 Task: In the  document nuclearfamily.rtf Align the width of word art with 'Picture'. Fill the whole document with 'Orange'. Add link on bottom left corner of the sheet: in.pinterest.com
Action: Mouse moved to (406, 200)
Screenshot: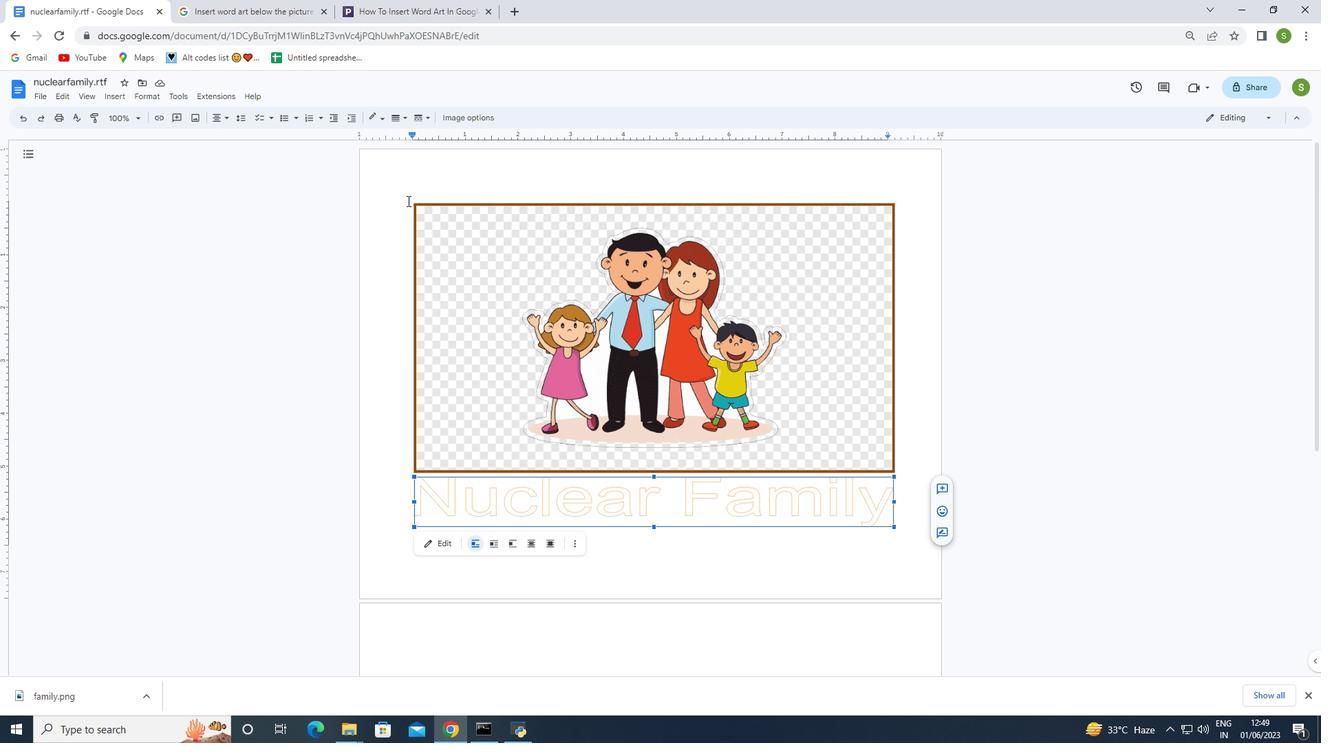 
Action: Mouse pressed left at (406, 200)
Screenshot: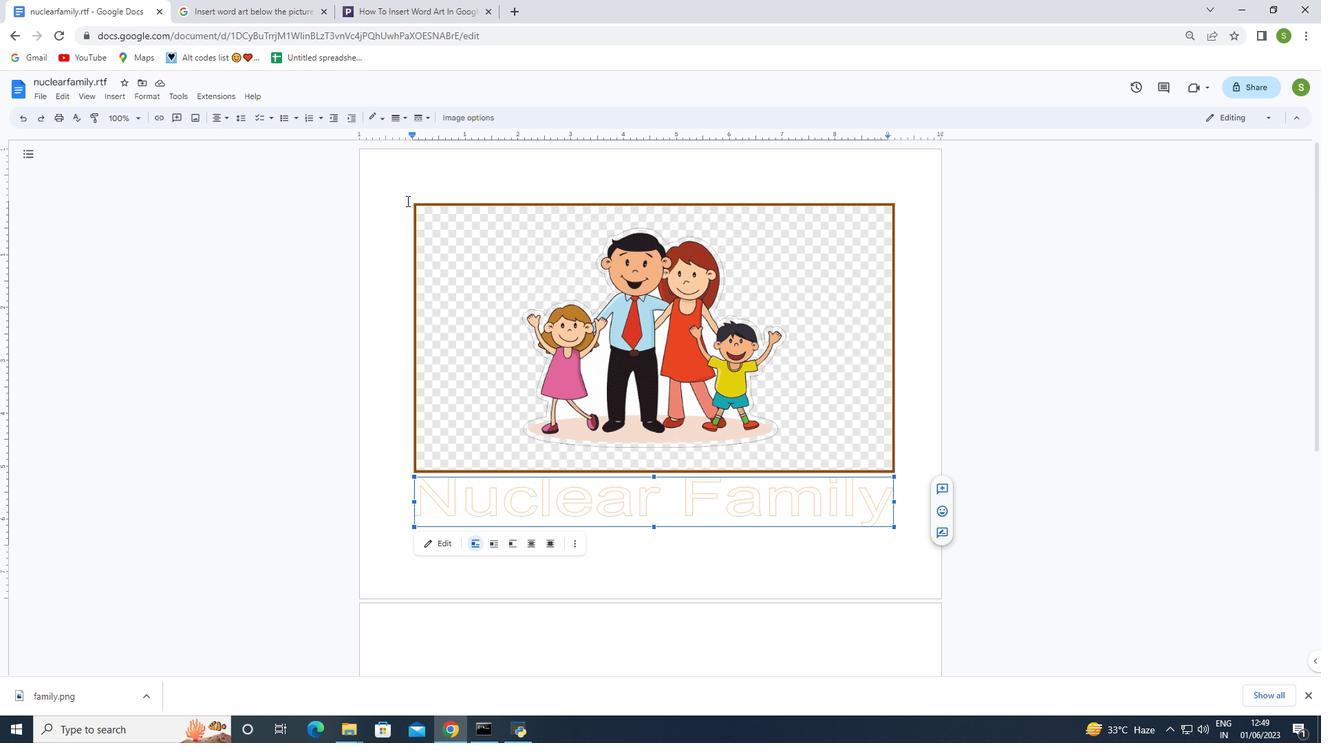 
Action: Mouse moved to (783, 503)
Screenshot: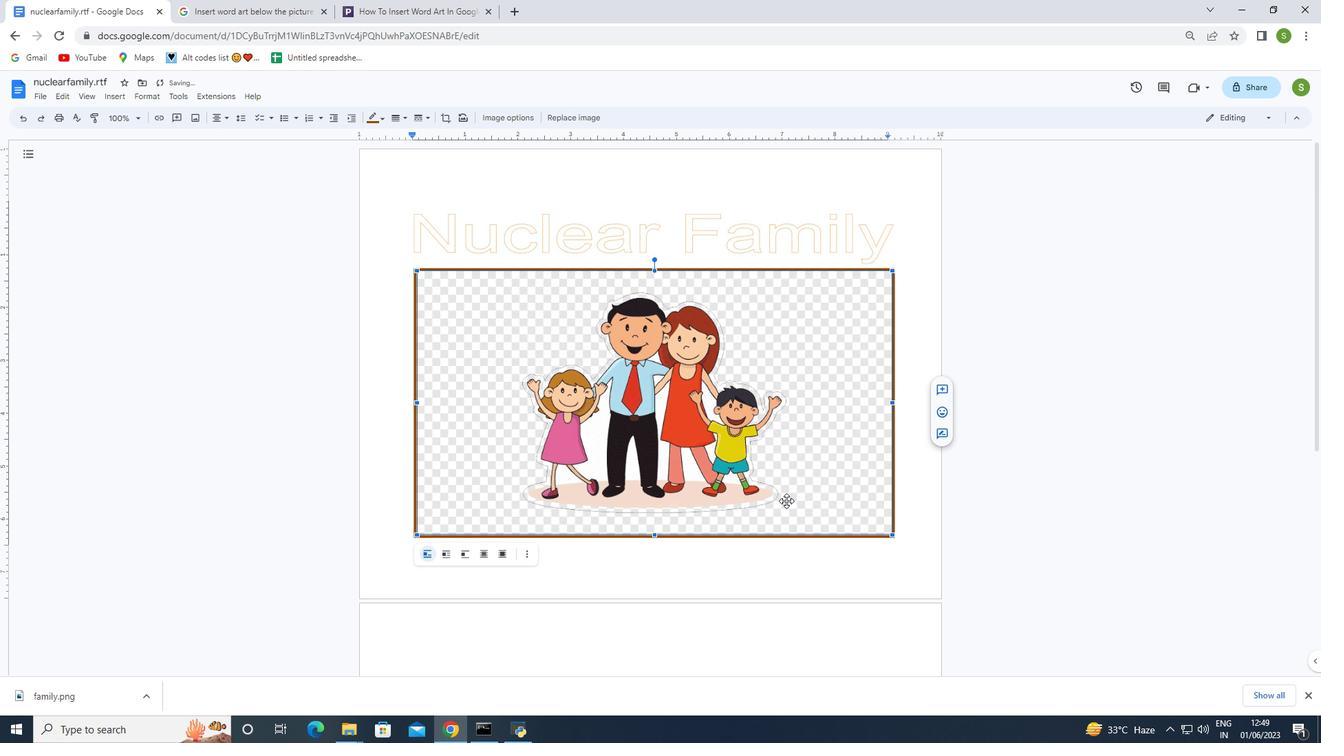 
Action: Key pressed ctrl+Z
Screenshot: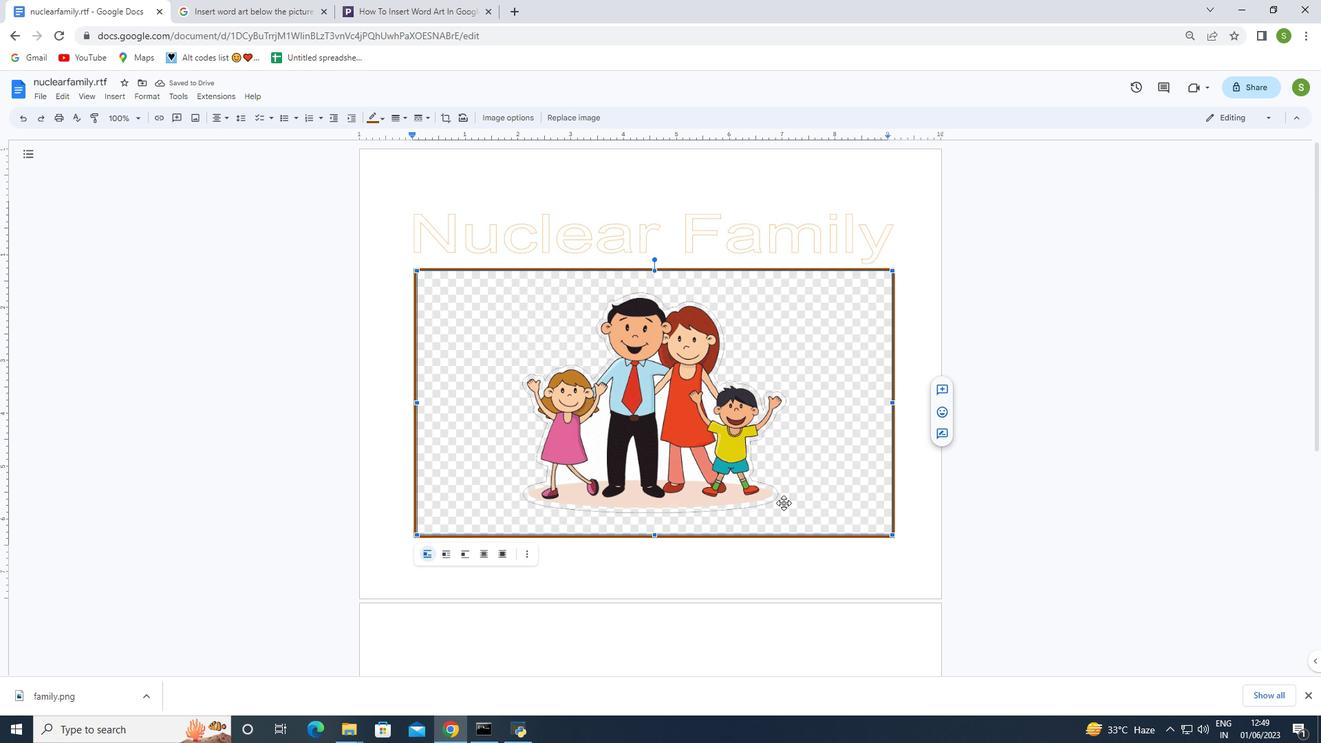 
Action: Mouse moved to (700, 507)
Screenshot: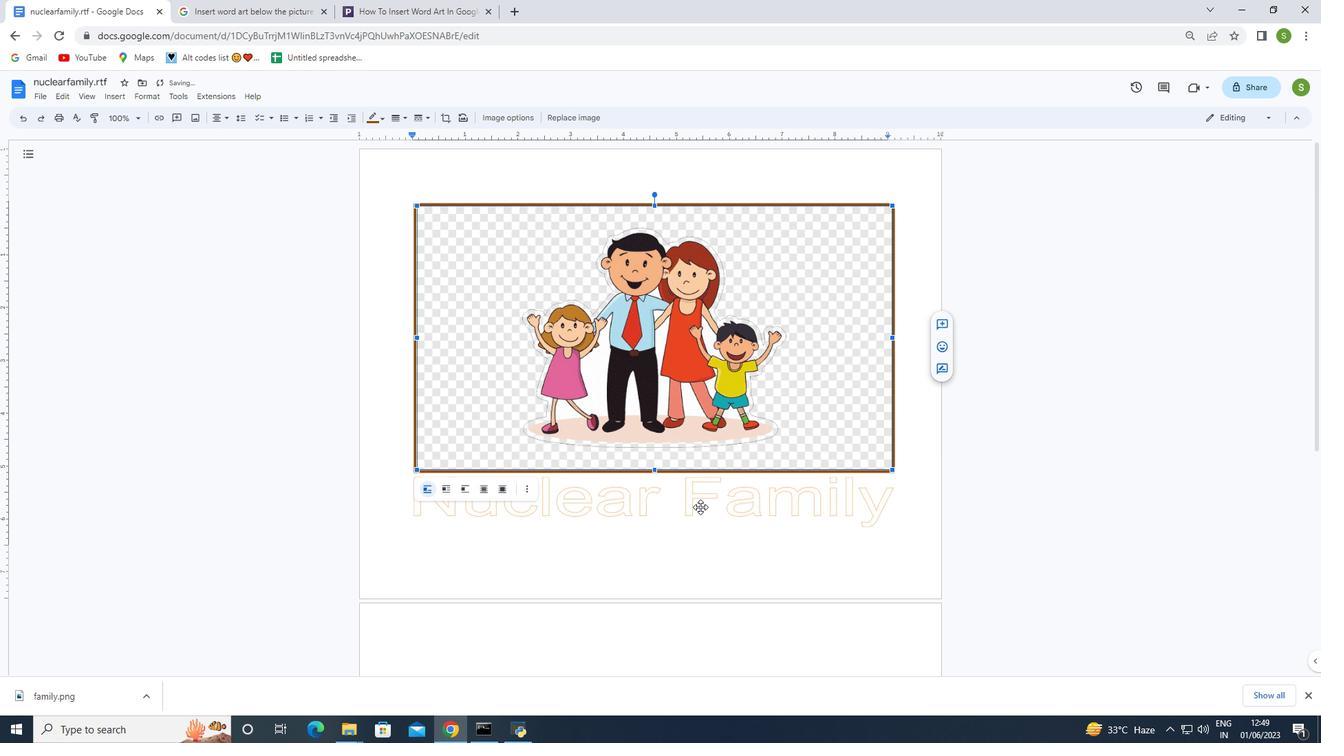 
Action: Mouse pressed left at (700, 507)
Screenshot: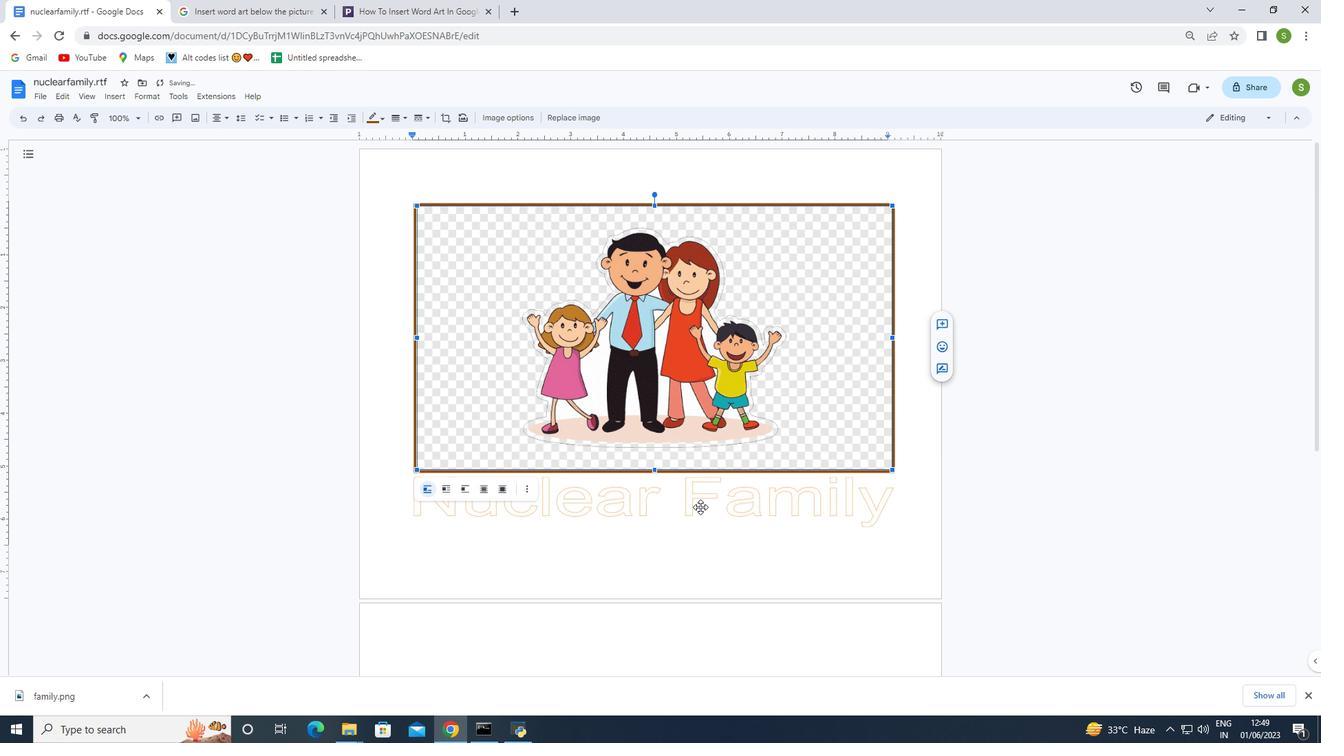 
Action: Mouse pressed left at (700, 507)
Screenshot: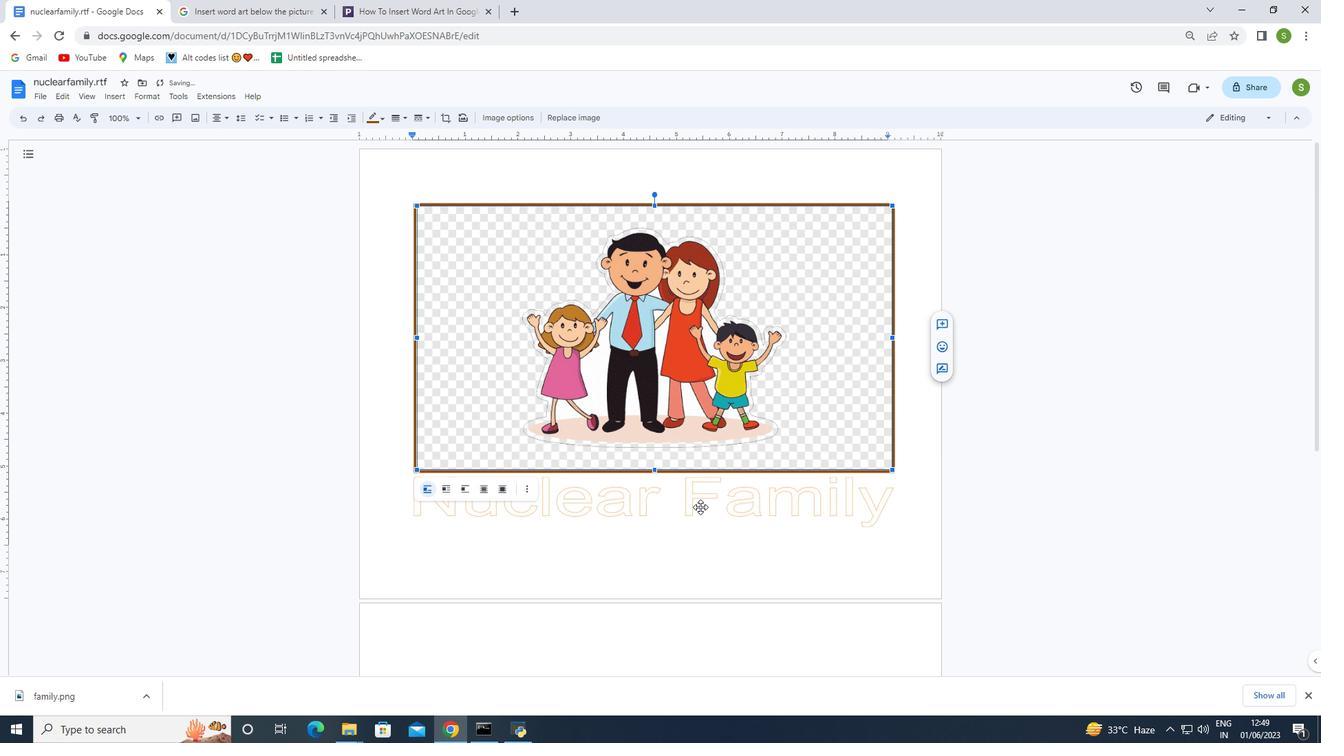 
Action: Mouse moved to (554, 401)
Screenshot: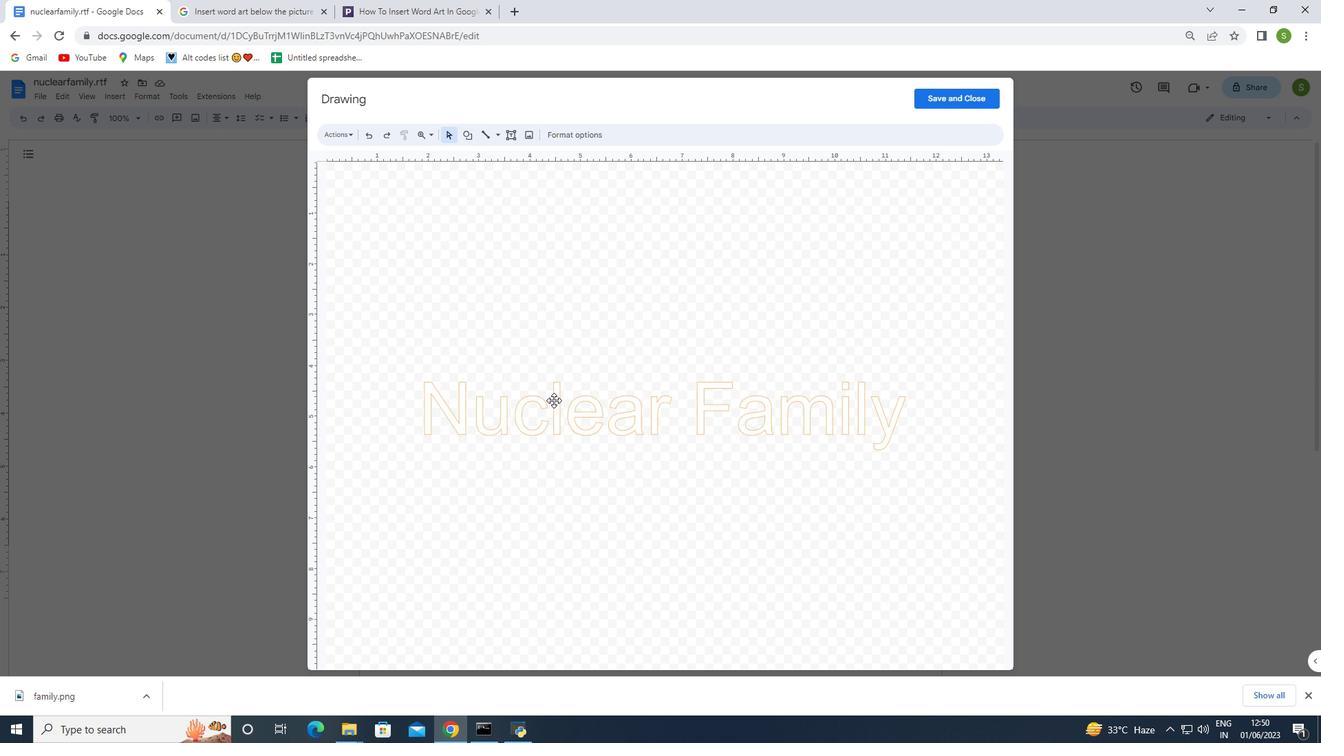 
Action: Mouse pressed left at (554, 401)
Screenshot: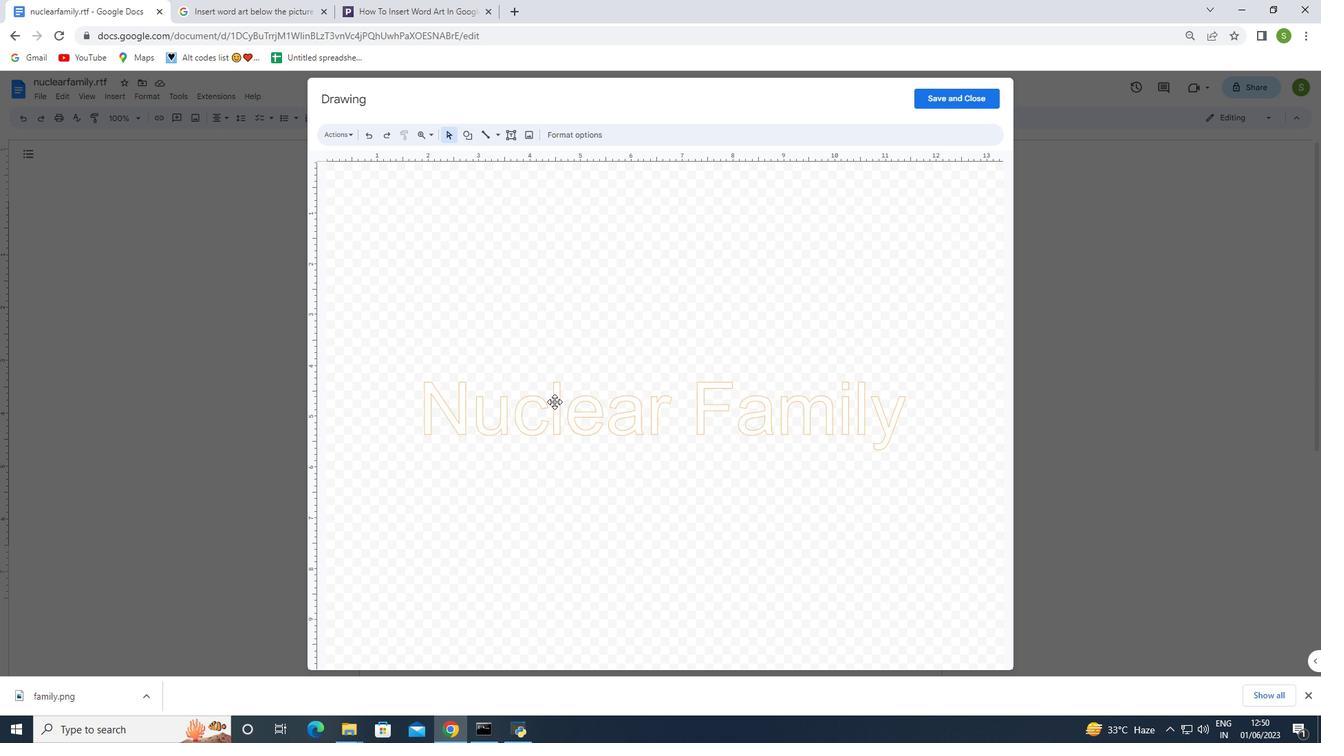 
Action: Mouse pressed left at (554, 401)
Screenshot: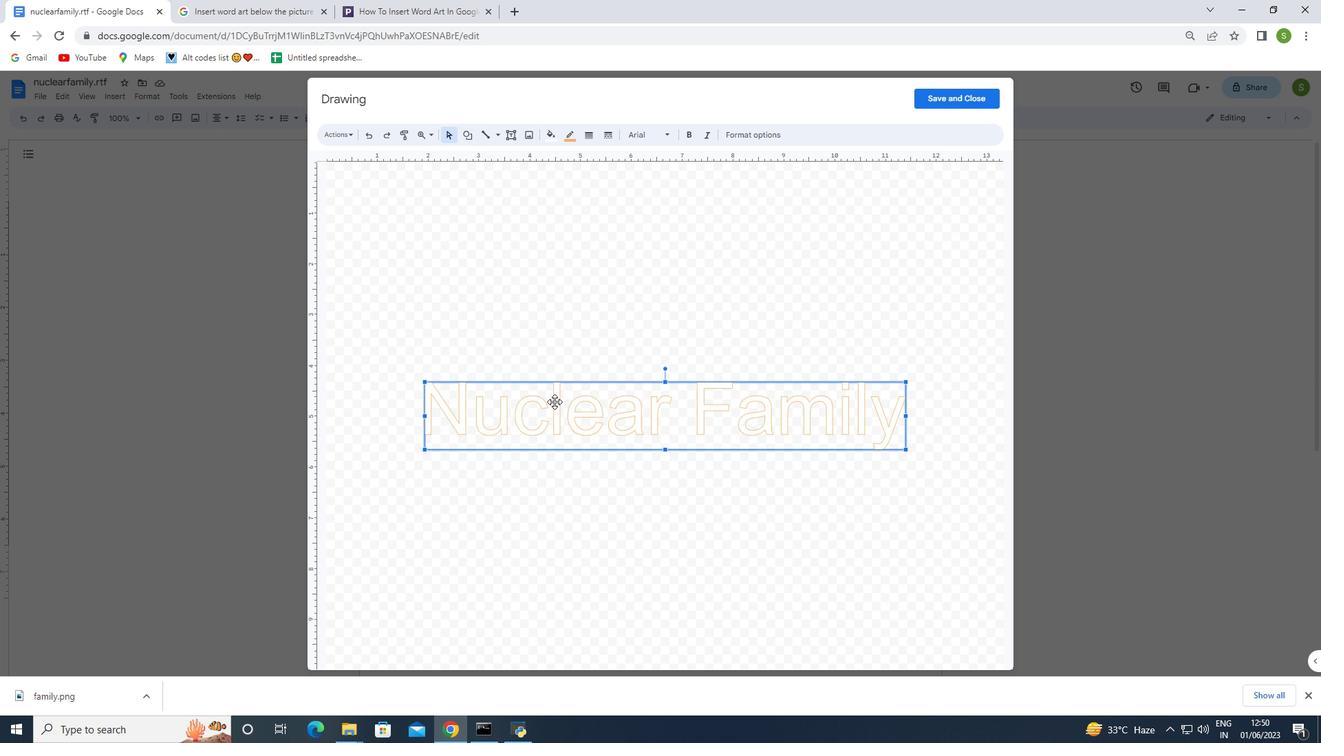 
Action: Mouse moved to (553, 136)
Screenshot: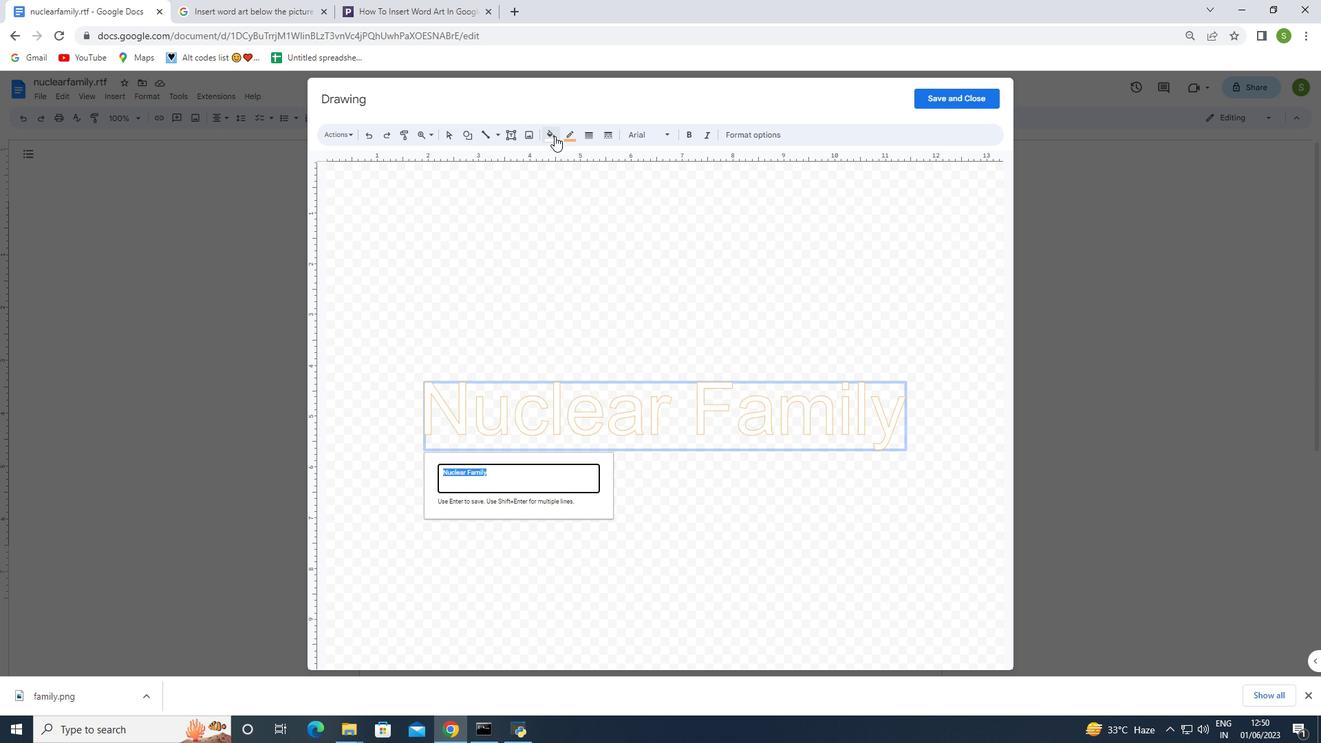 
Action: Mouse pressed left at (553, 136)
Screenshot: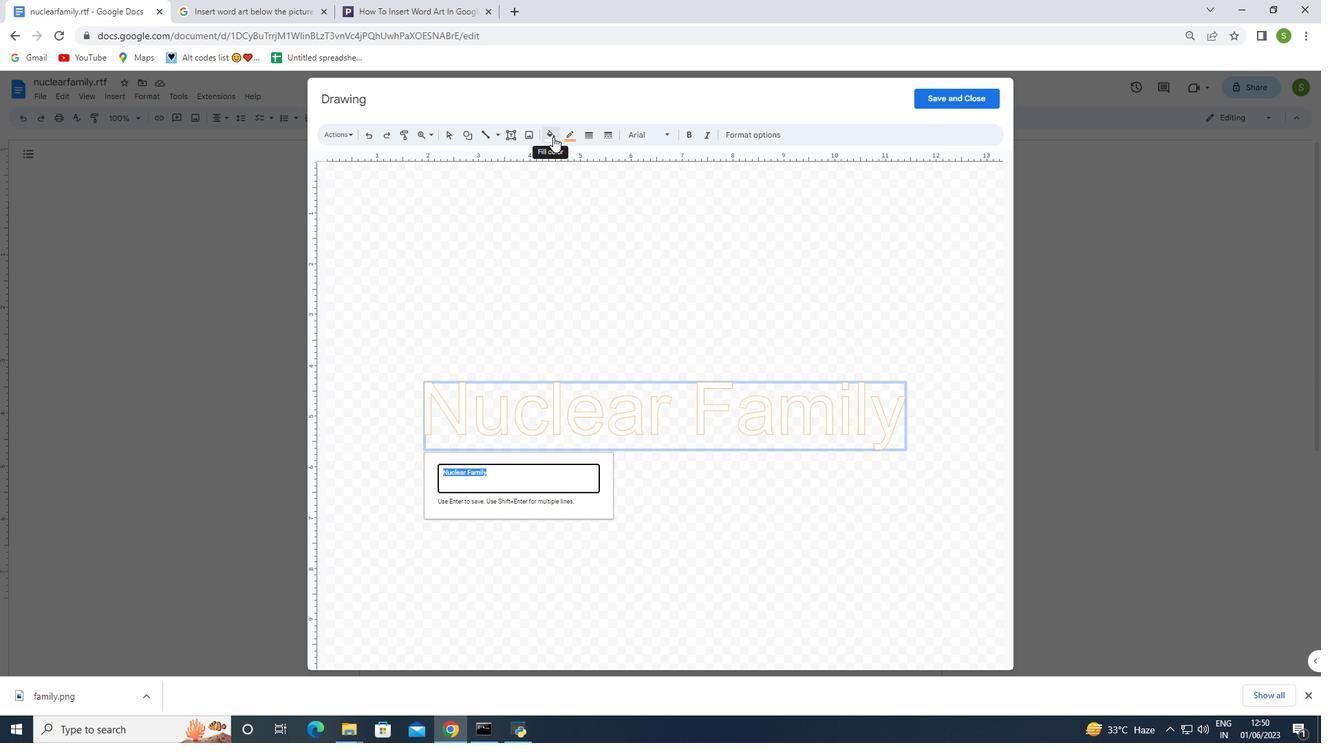 
Action: Mouse moved to (552, 139)
Screenshot: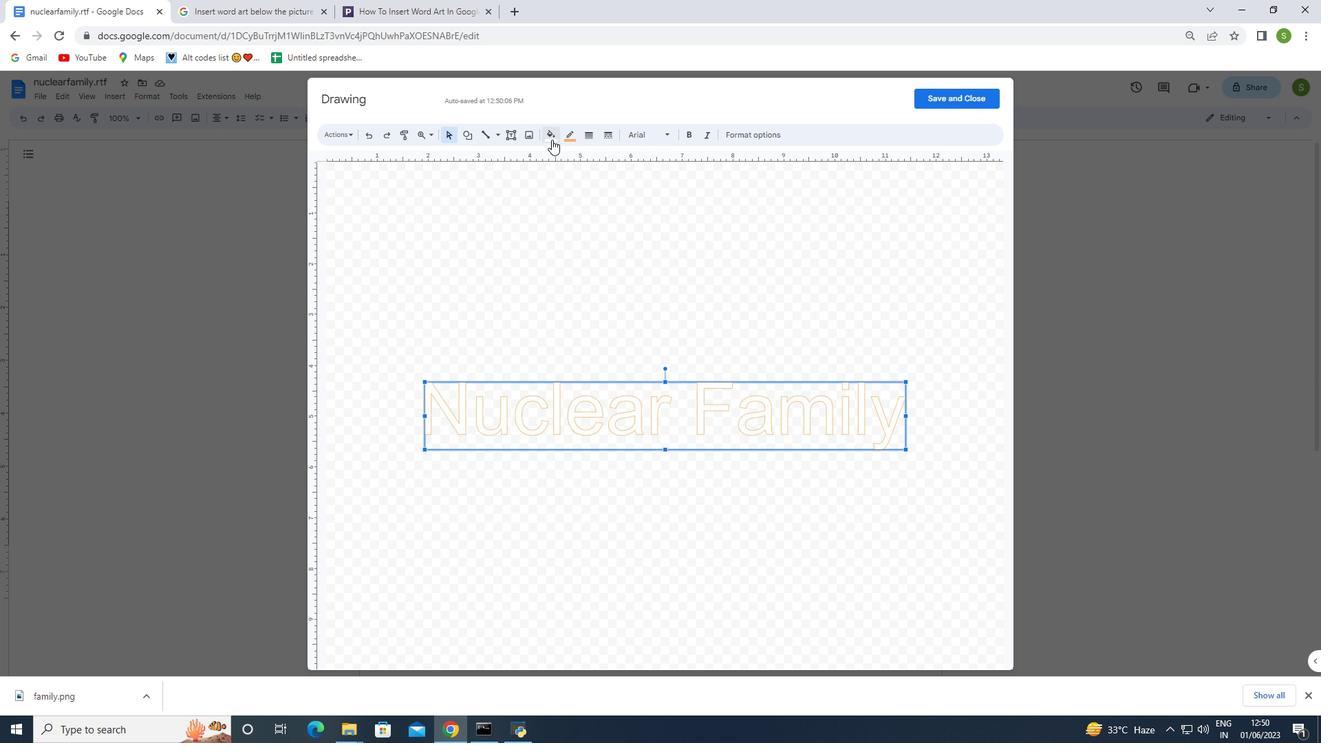 
Action: Mouse pressed left at (552, 139)
Screenshot: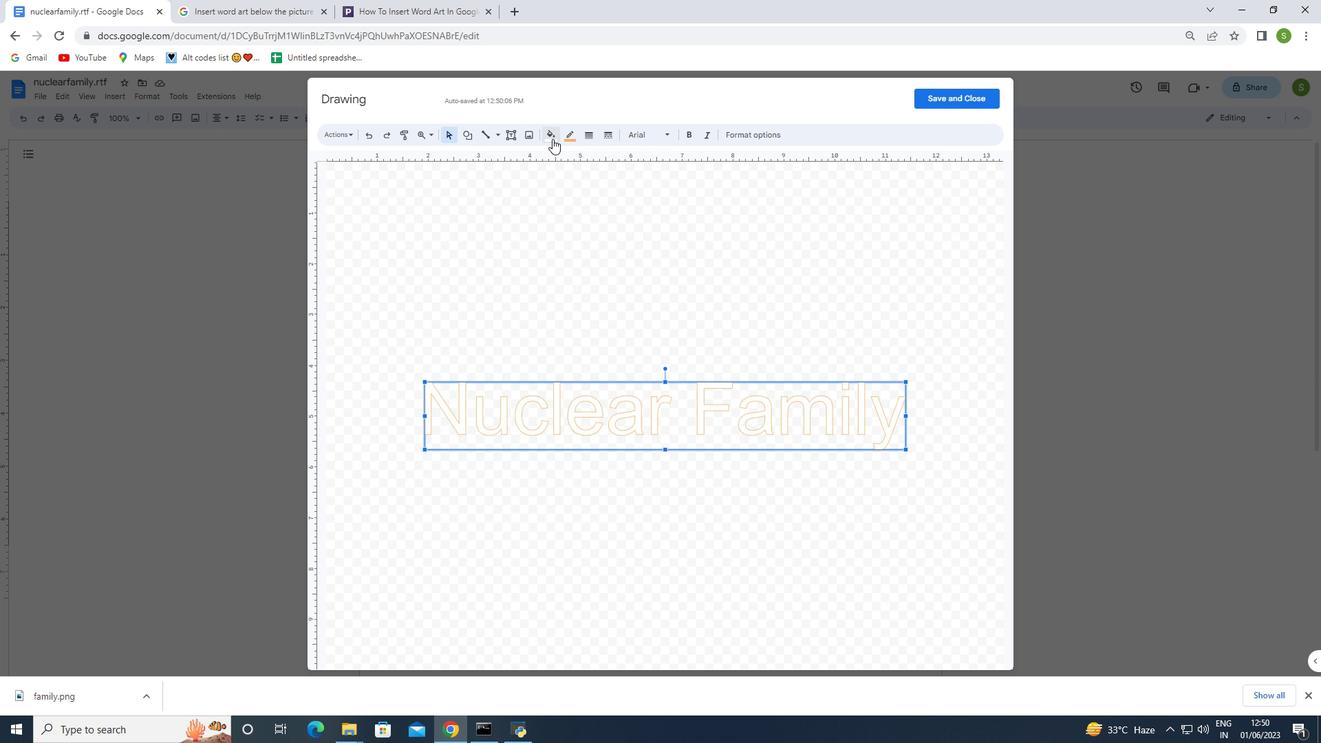 
Action: Mouse moved to (573, 225)
Screenshot: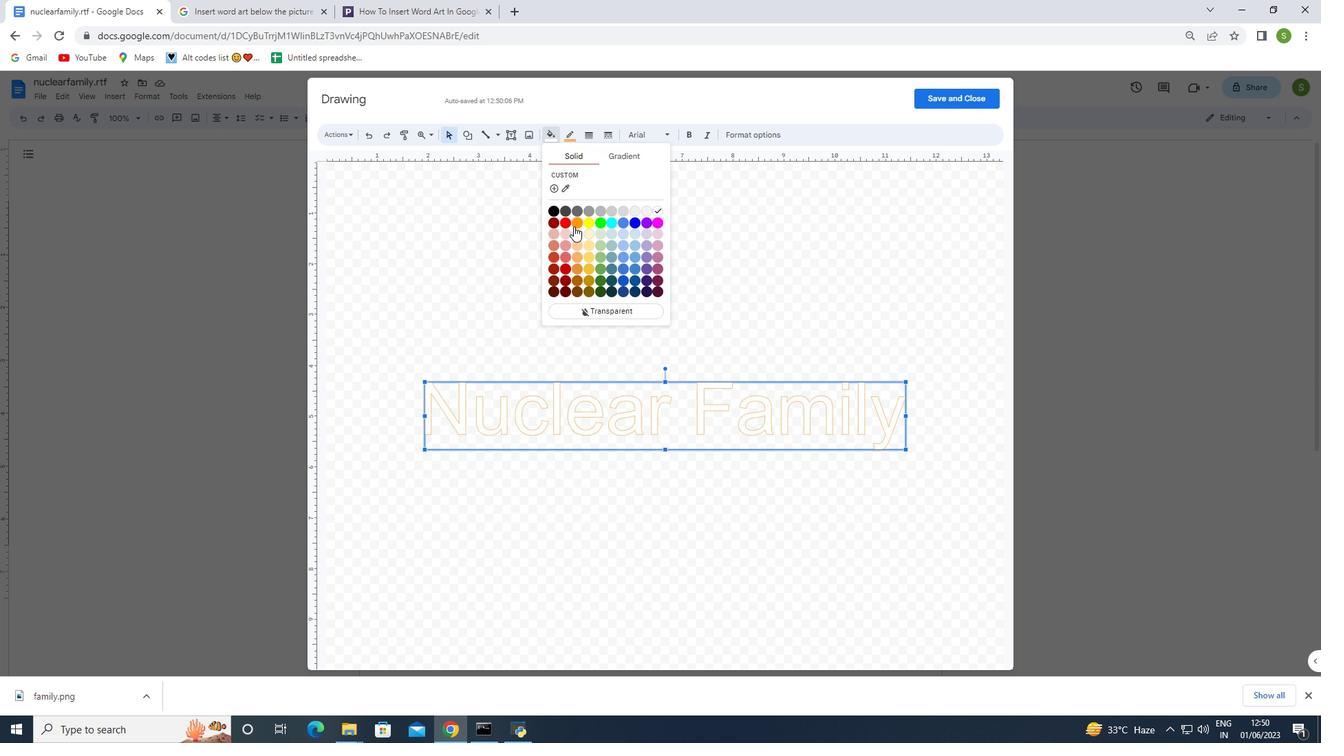 
Action: Mouse pressed left at (573, 225)
Screenshot: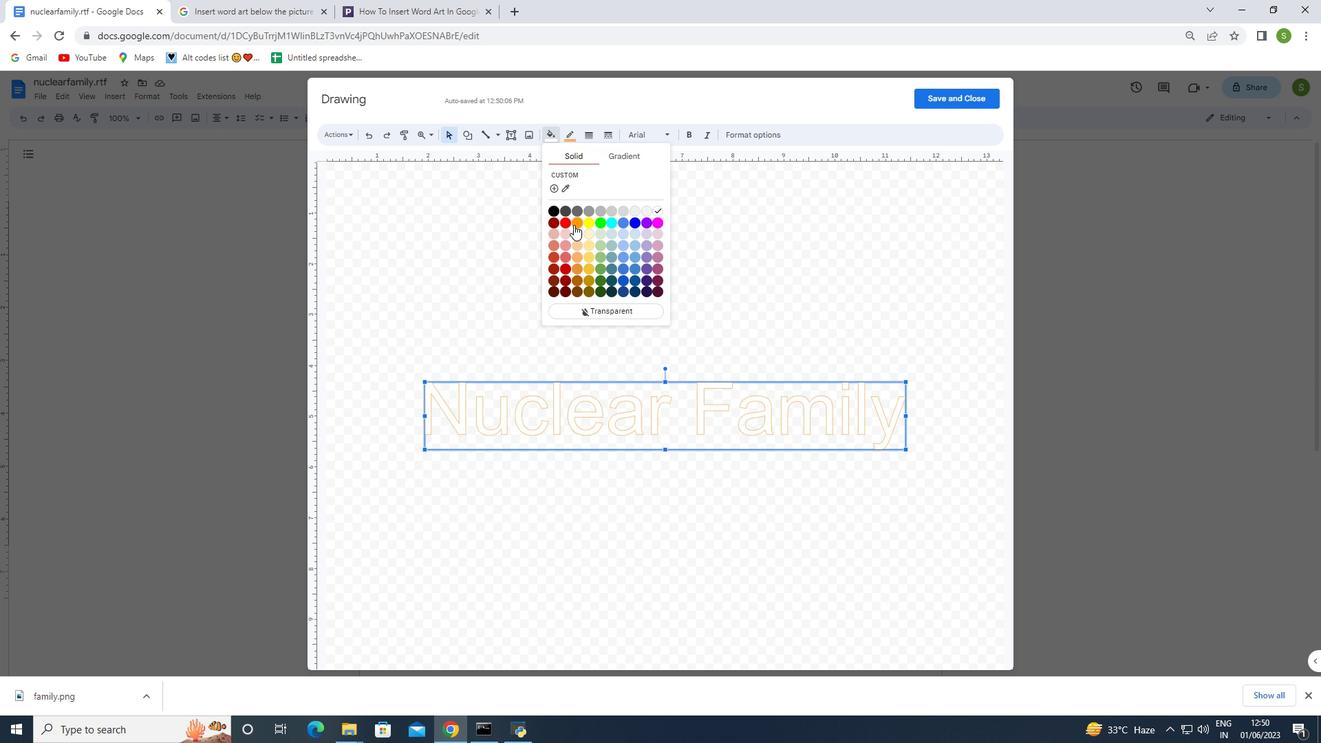 
Action: Mouse moved to (970, 96)
Screenshot: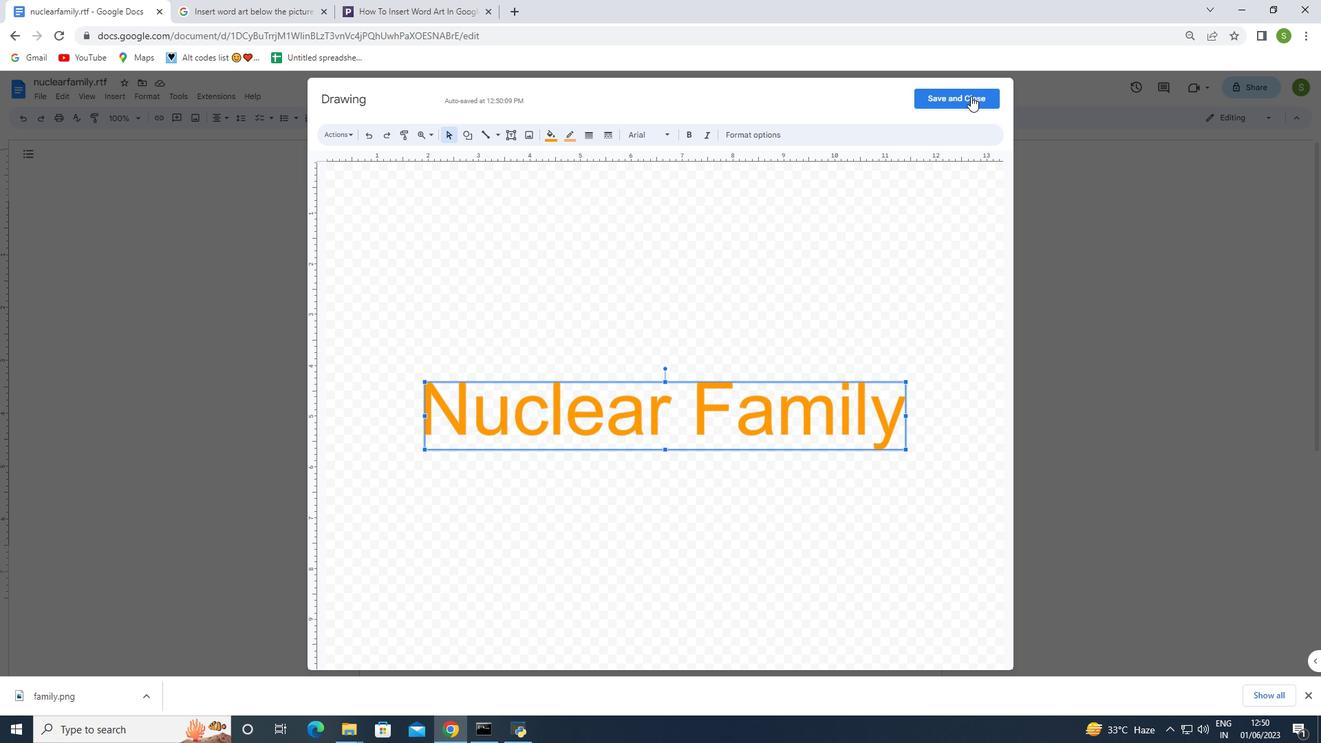 
Action: Mouse pressed left at (970, 96)
Screenshot: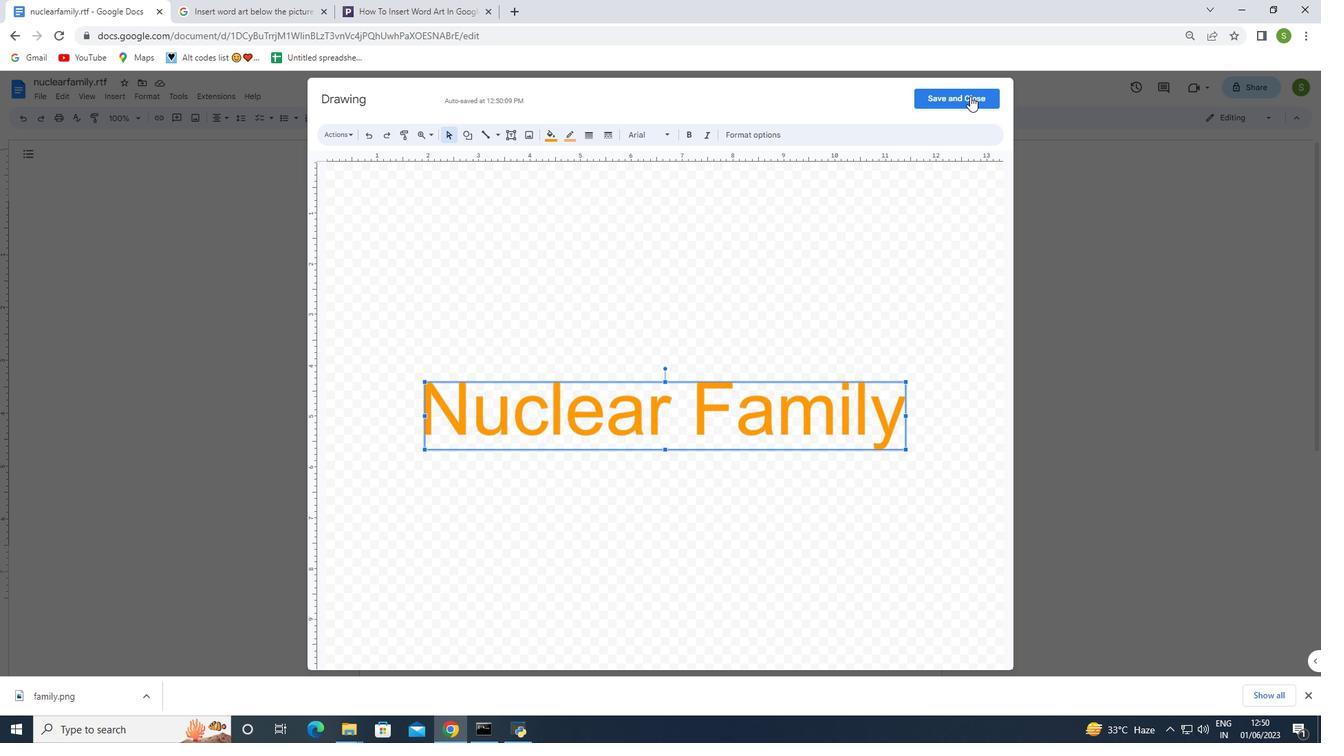 
Action: Mouse moved to (653, 522)
Screenshot: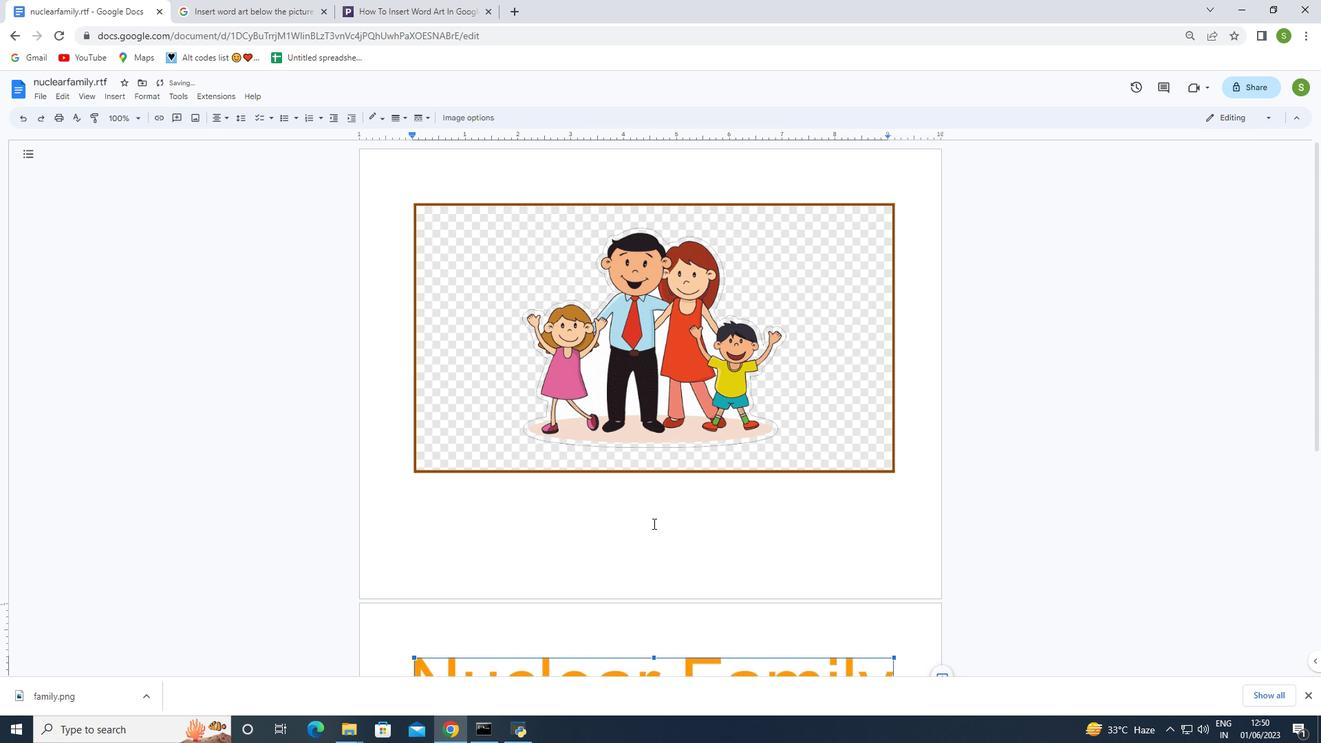 
Action: Mouse scrolled (653, 521) with delta (0, 0)
Screenshot: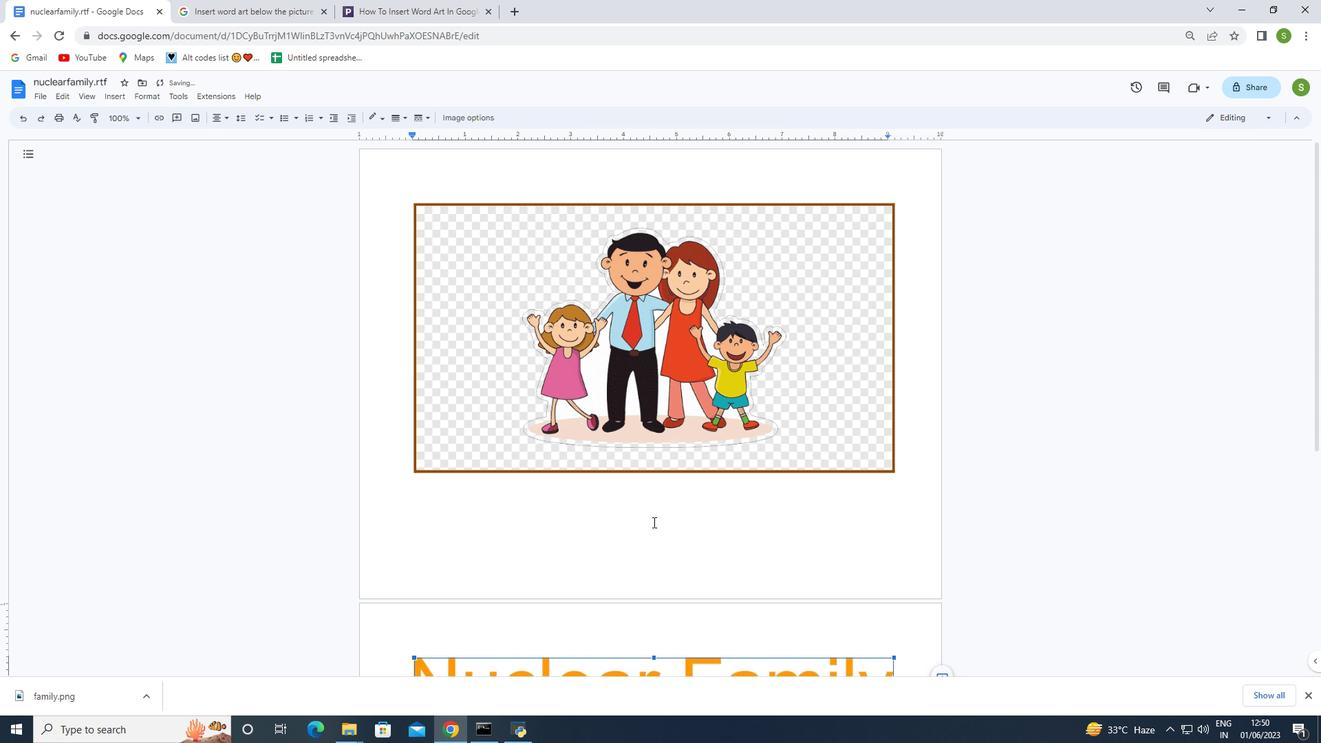 
Action: Mouse scrolled (653, 521) with delta (0, 0)
Screenshot: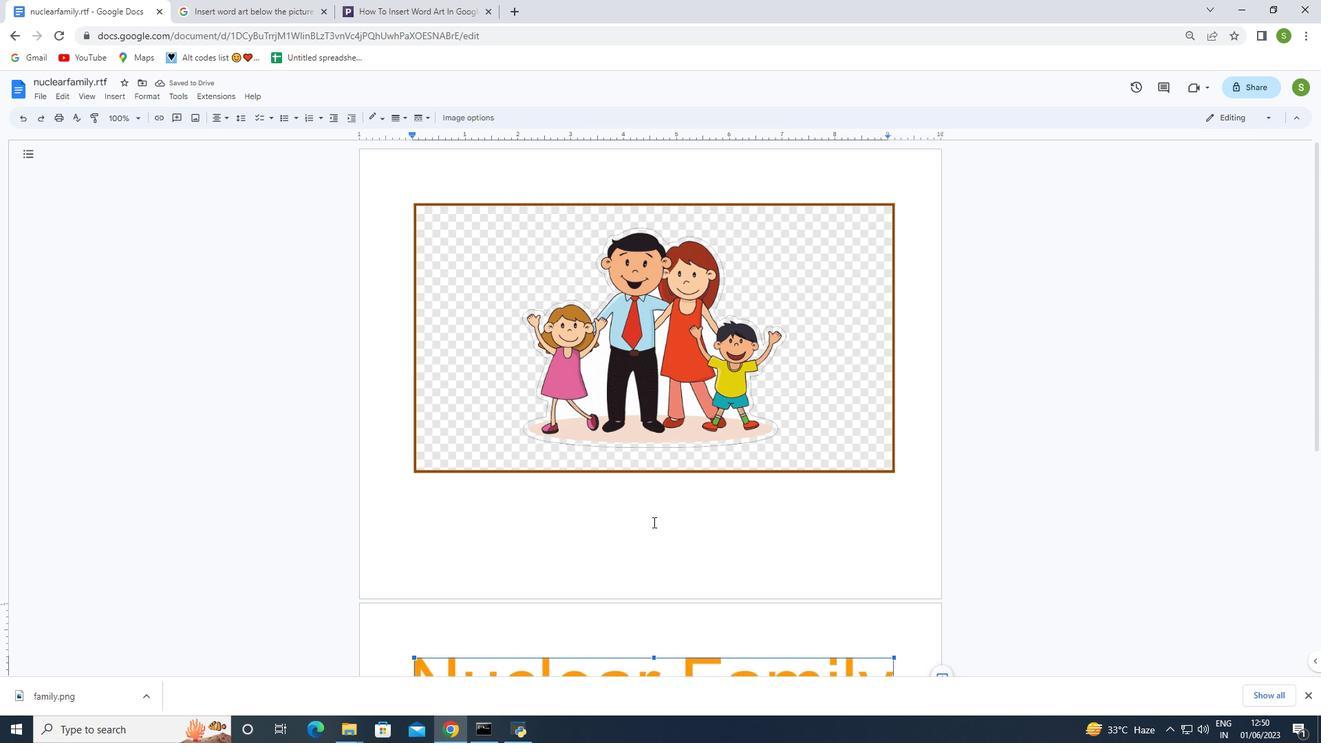 
Action: Mouse moved to (653, 522)
Screenshot: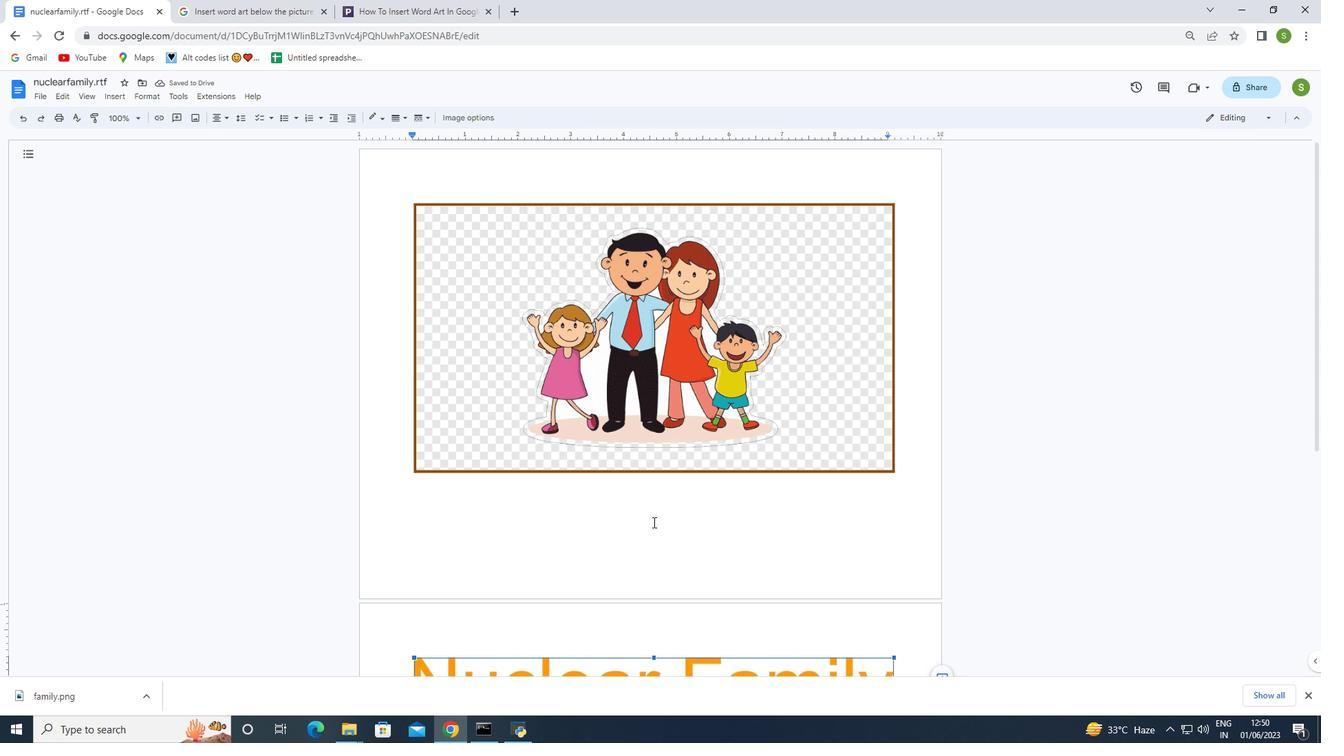 
Action: Mouse scrolled (653, 521) with delta (0, 0)
Screenshot: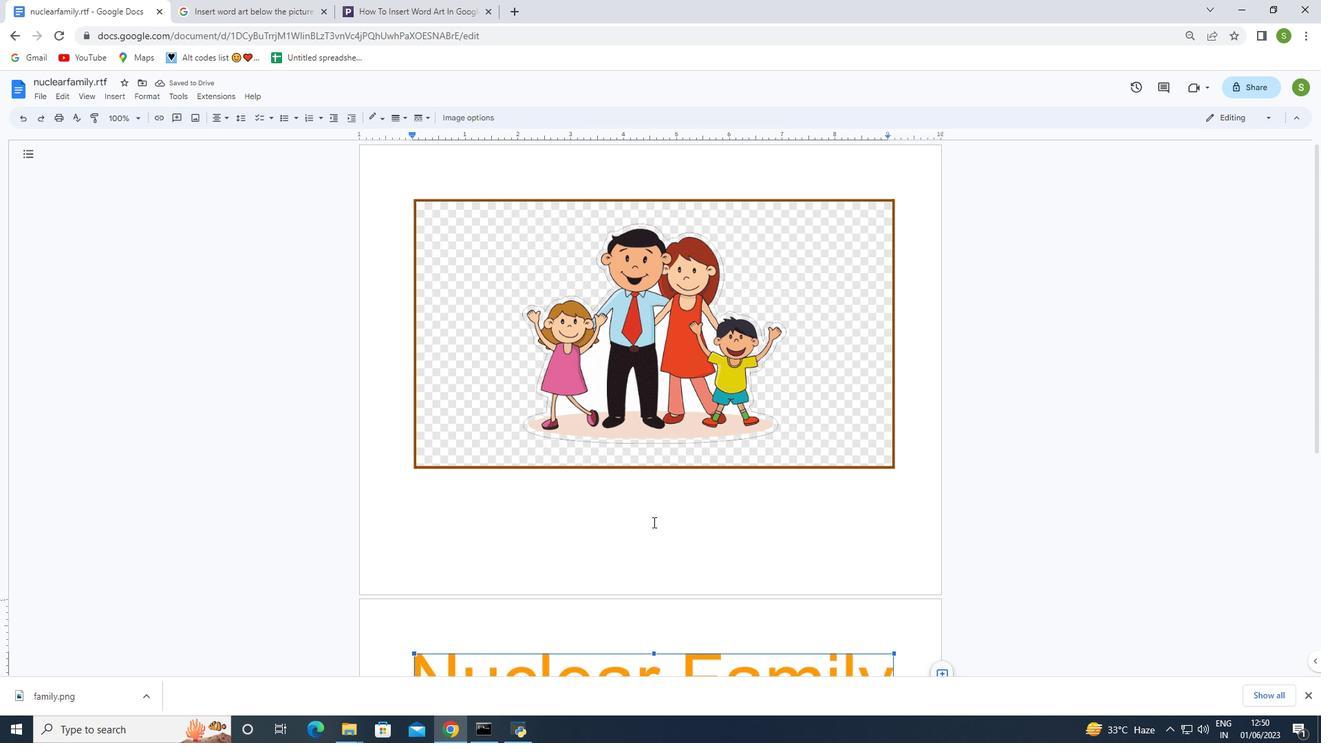 
Action: Mouse moved to (654, 518)
Screenshot: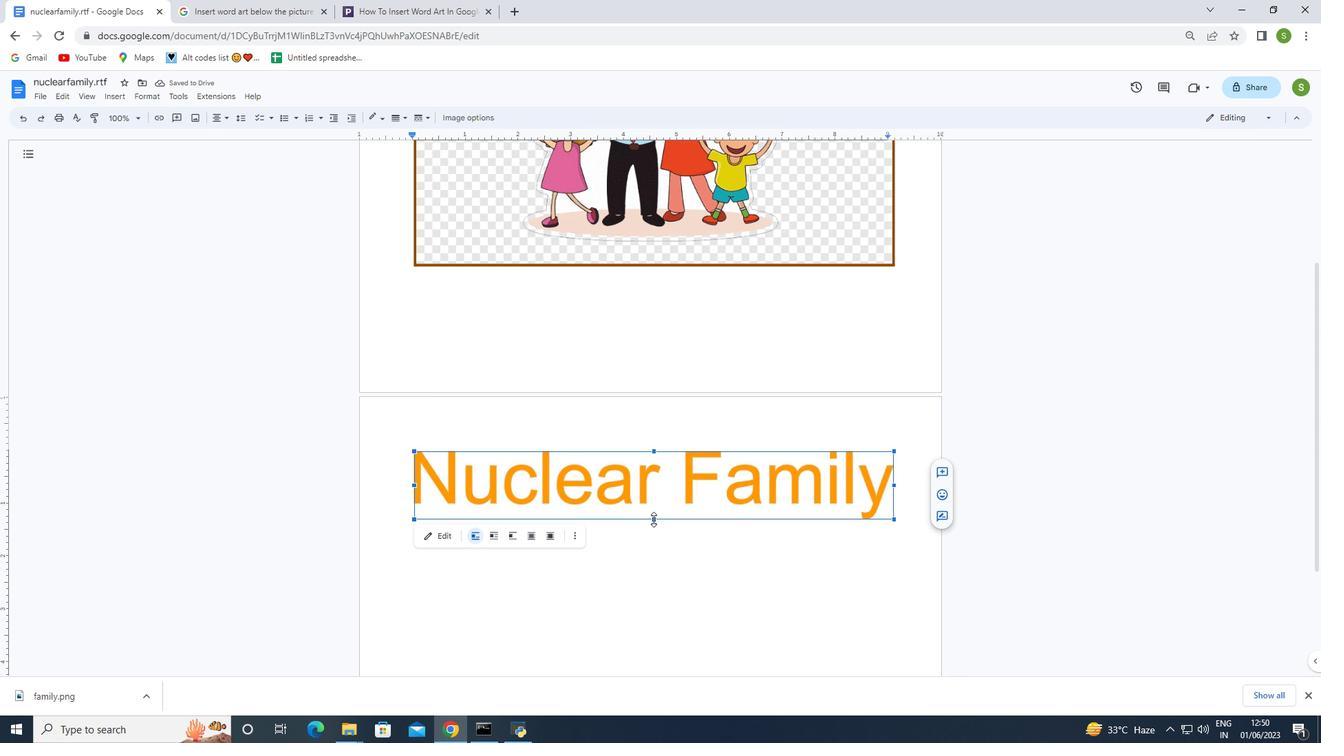 
Action: Mouse pressed left at (654, 518)
Screenshot: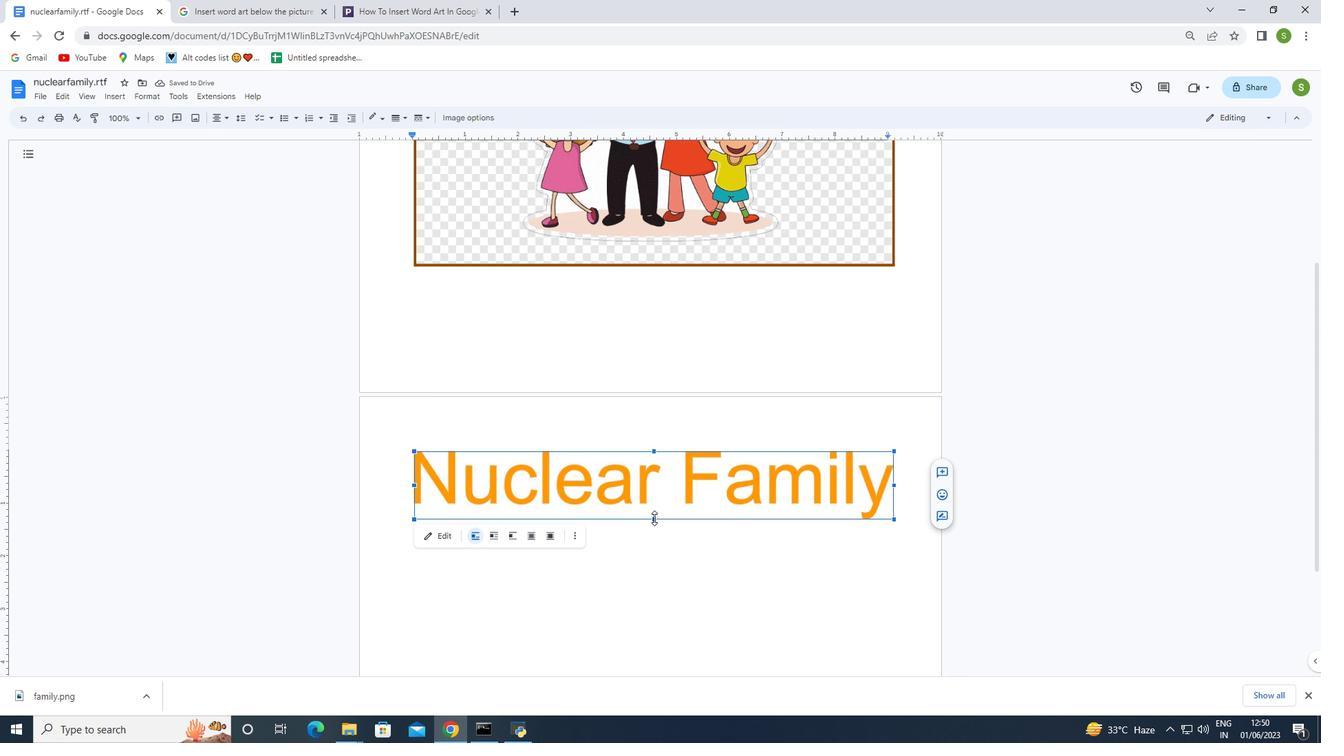 
Action: Mouse moved to (640, 375)
Screenshot: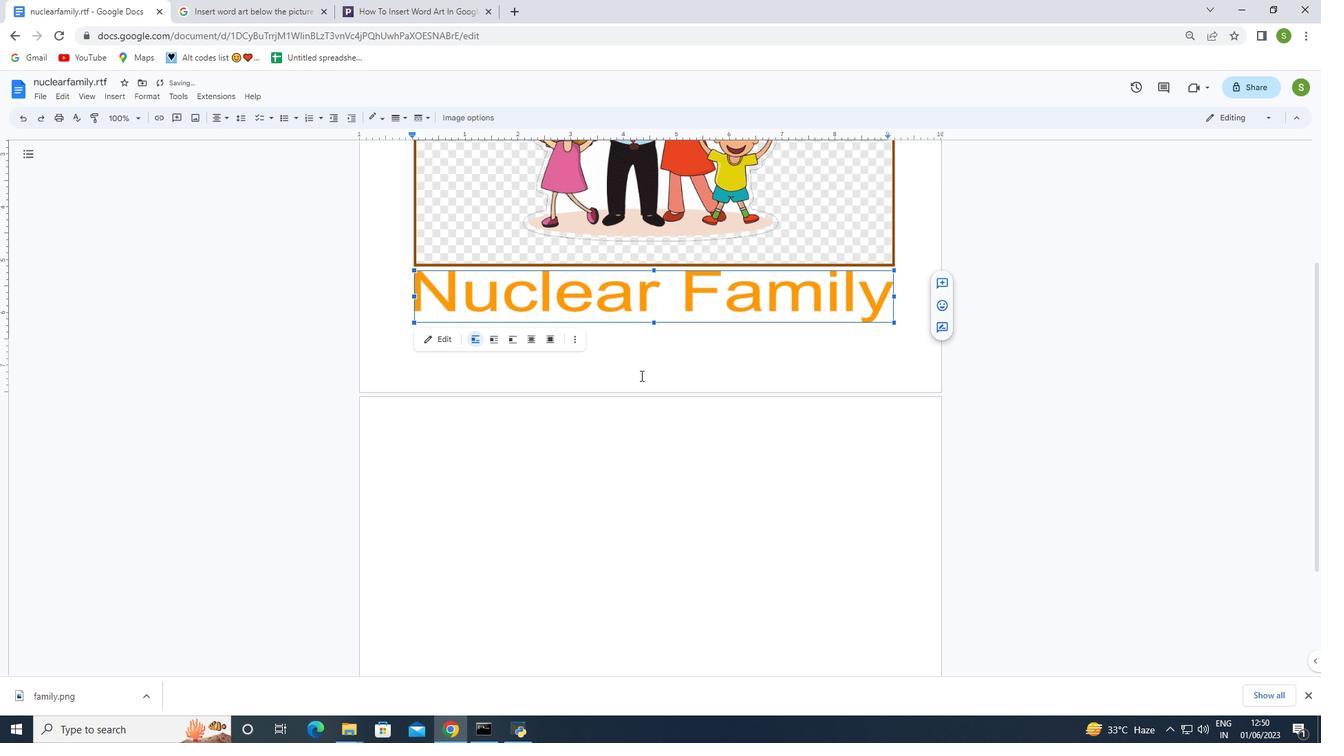 
Action: Mouse pressed left at (640, 375)
Screenshot: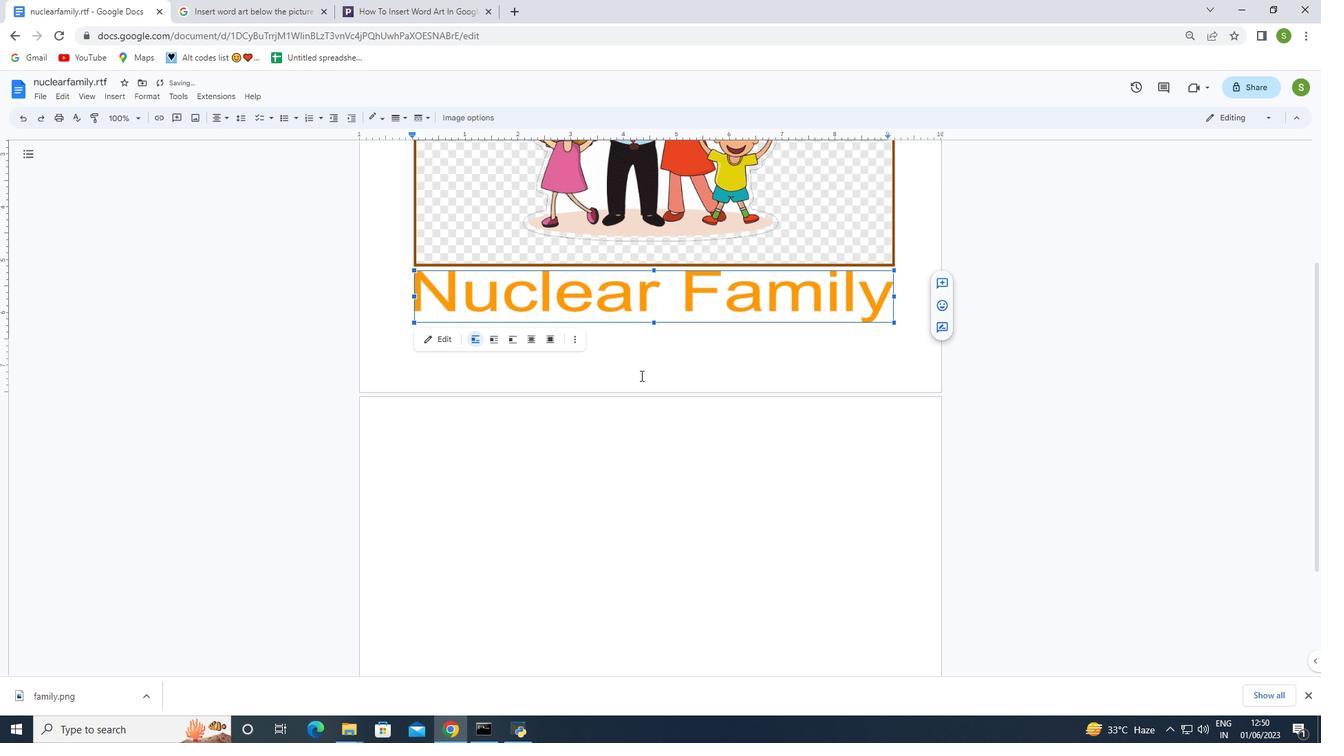 
Action: Mouse scrolled (640, 376) with delta (0, 0)
Screenshot: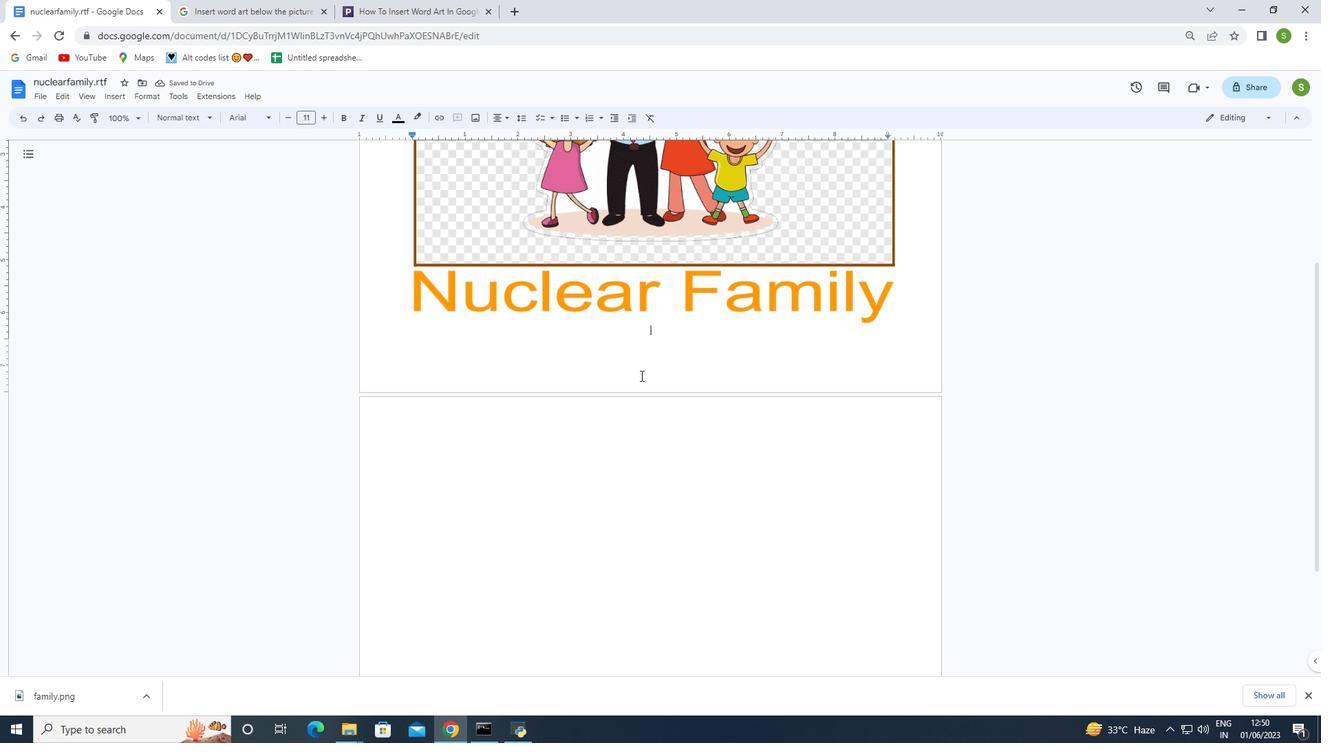 
Action: Mouse moved to (886, 368)
Screenshot: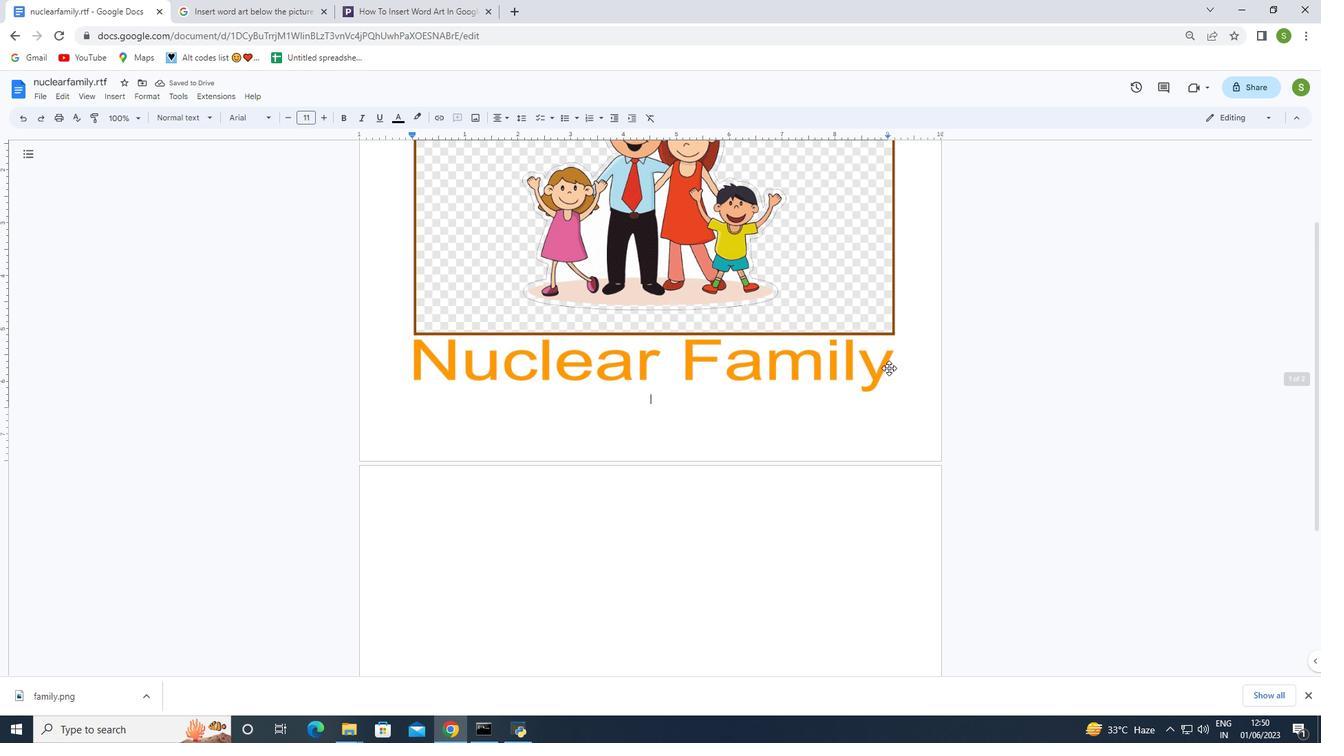 
Action: Mouse pressed left at (886, 368)
Screenshot: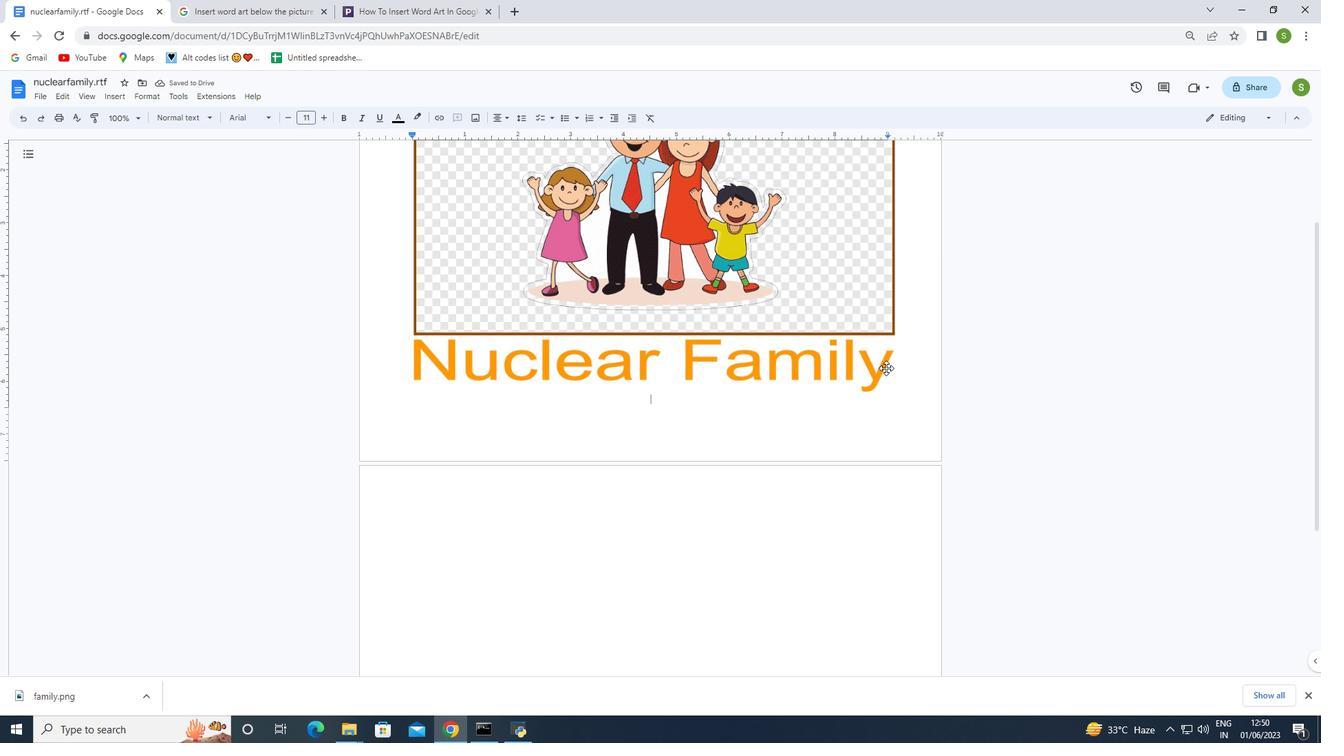 
Action: Mouse moved to (893, 366)
Screenshot: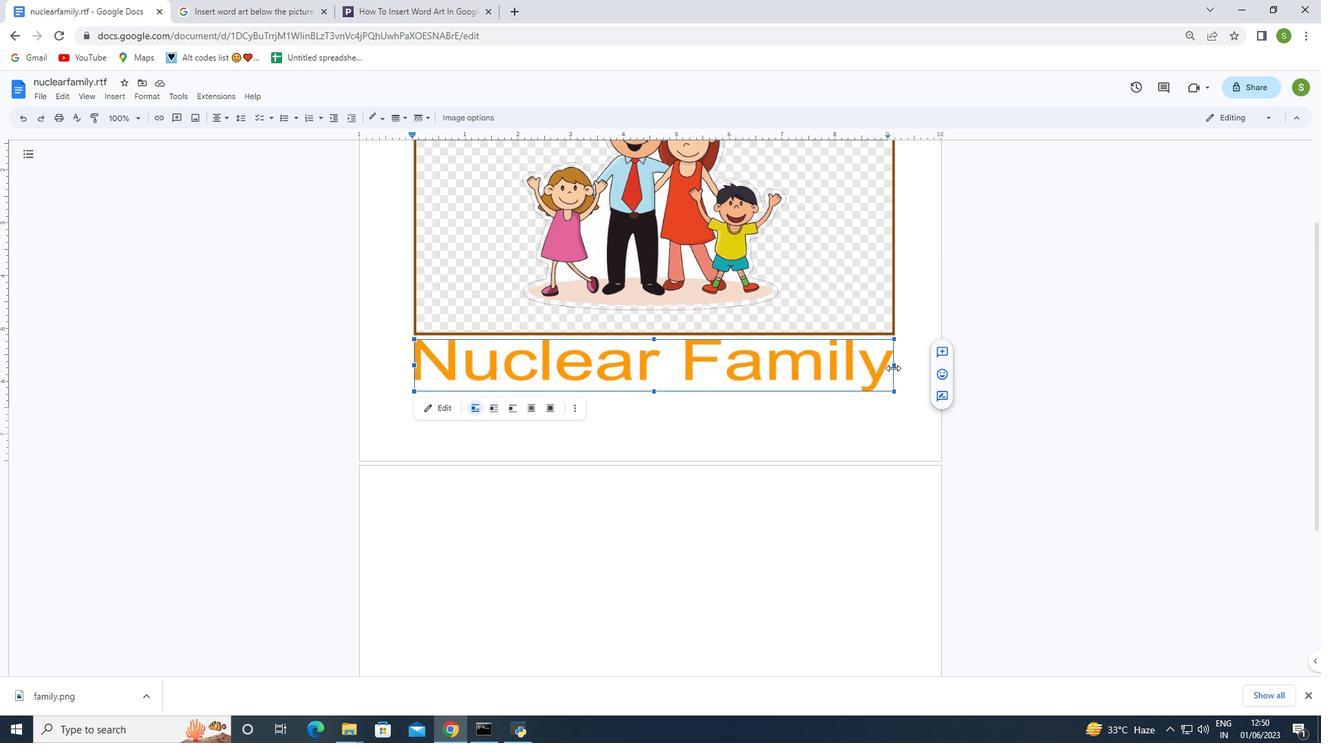 
Action: Mouse pressed left at (893, 366)
Screenshot: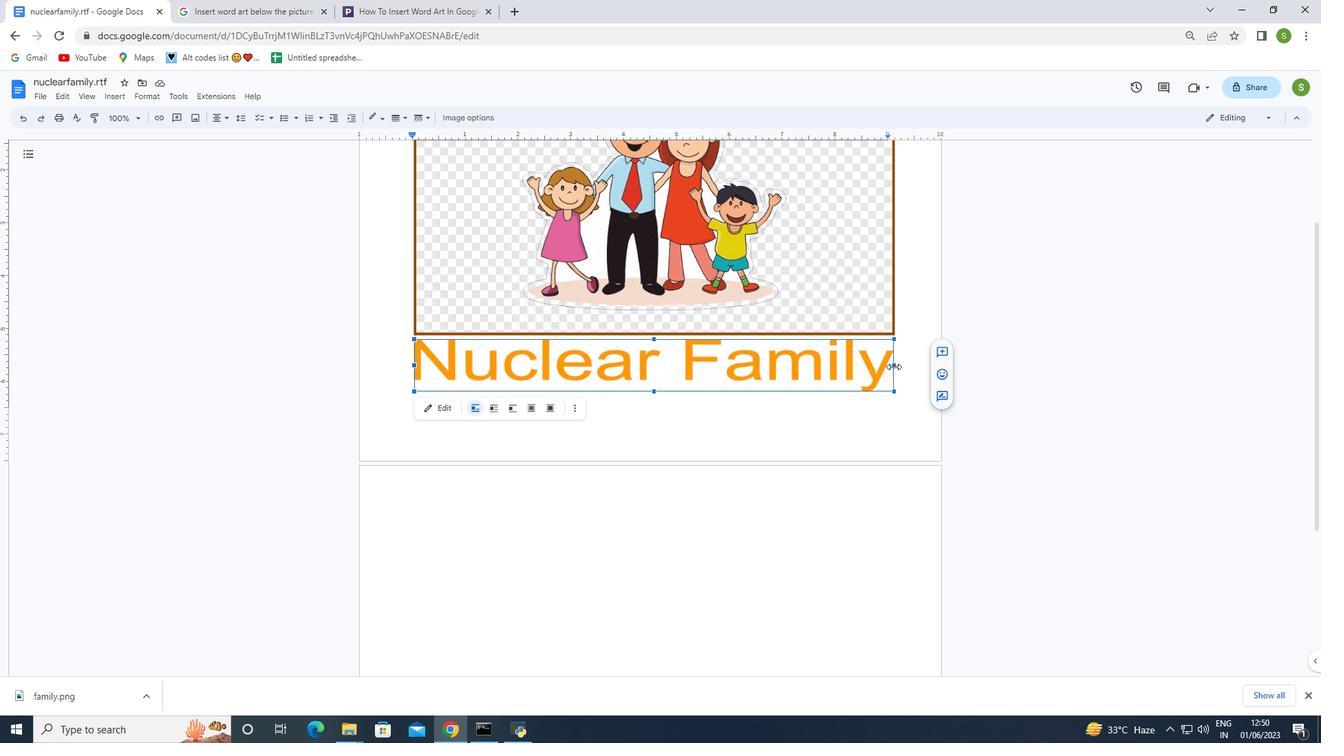 
Action: Mouse moved to (412, 364)
Screenshot: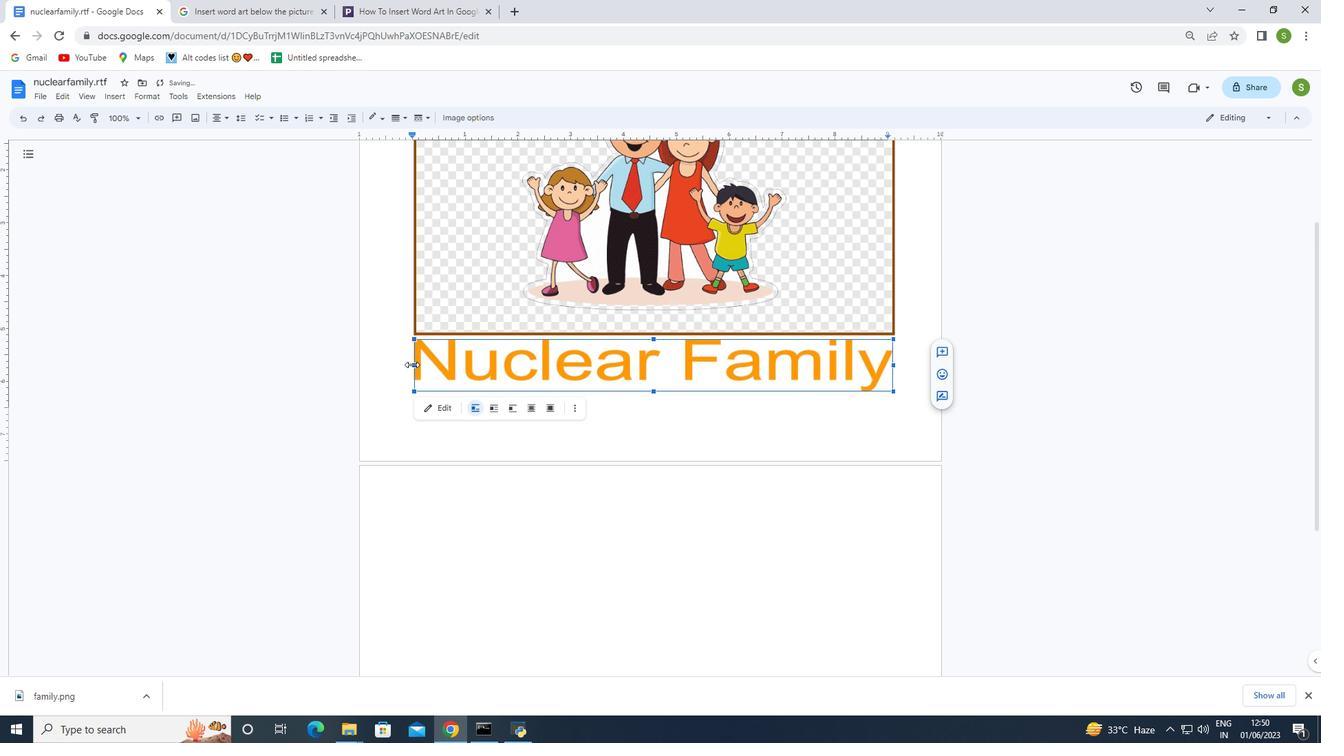 
Action: Mouse pressed left at (412, 364)
Screenshot: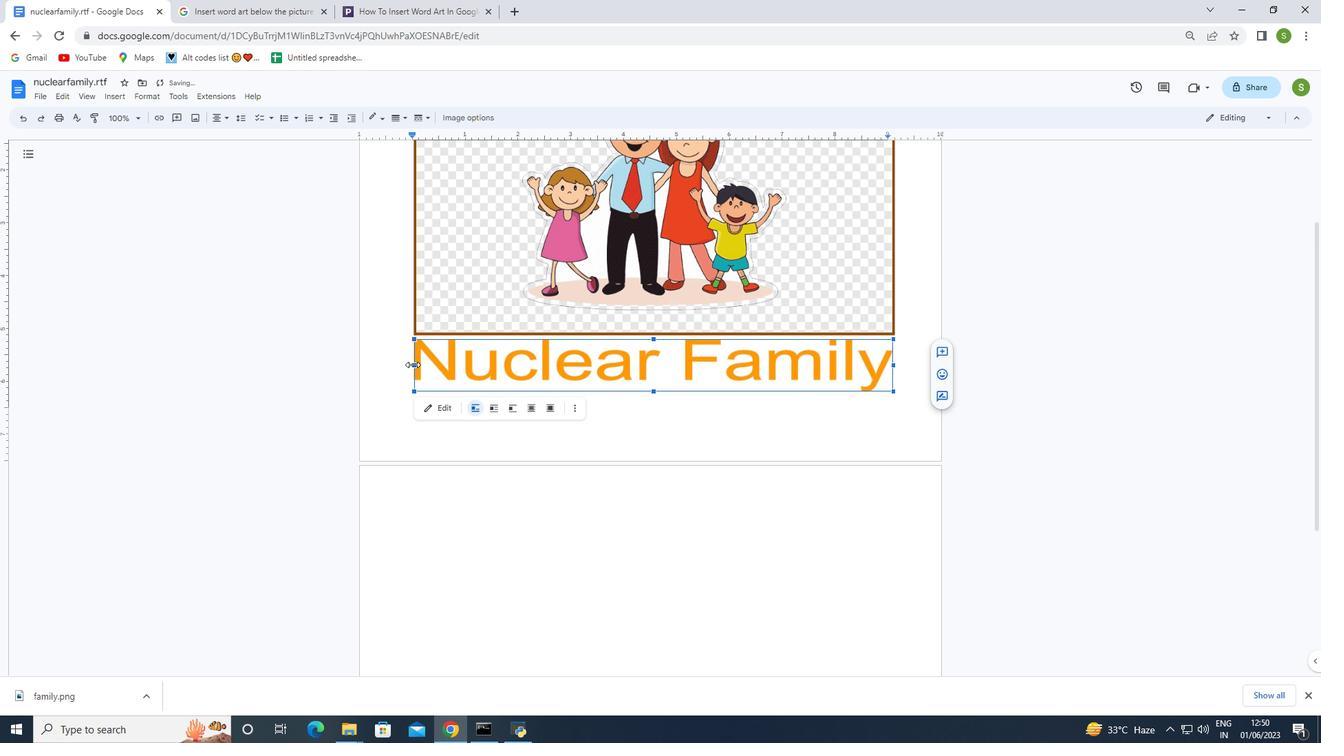 
Action: Mouse moved to (640, 463)
Screenshot: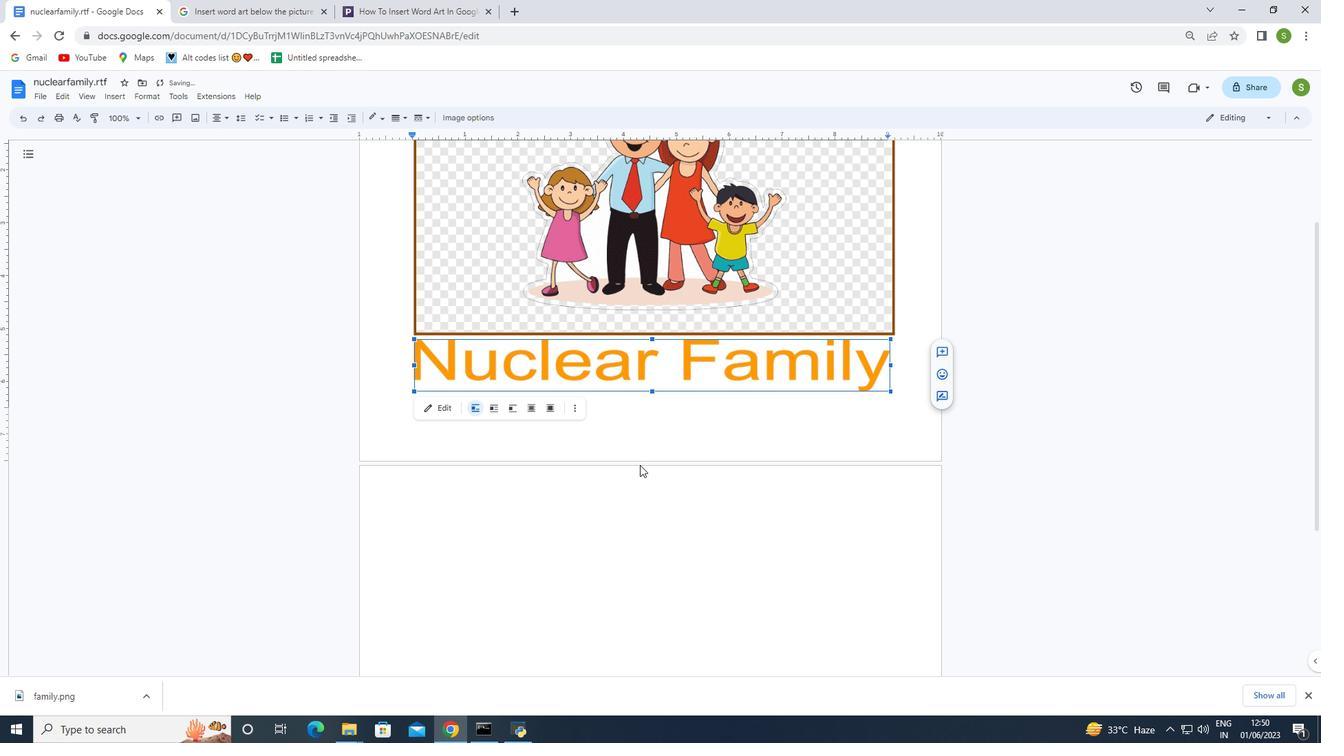 
Action: Mouse pressed left at (640, 463)
Screenshot: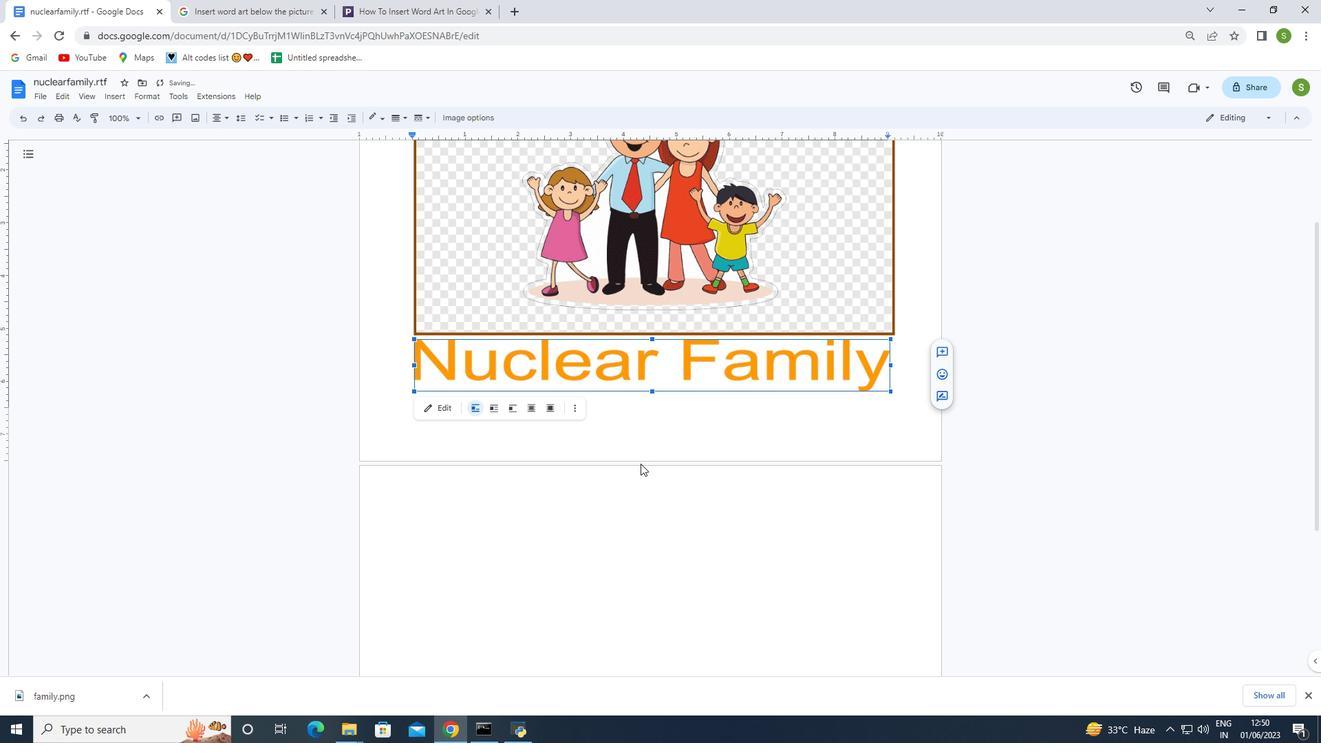 
Action: Mouse moved to (646, 364)
Screenshot: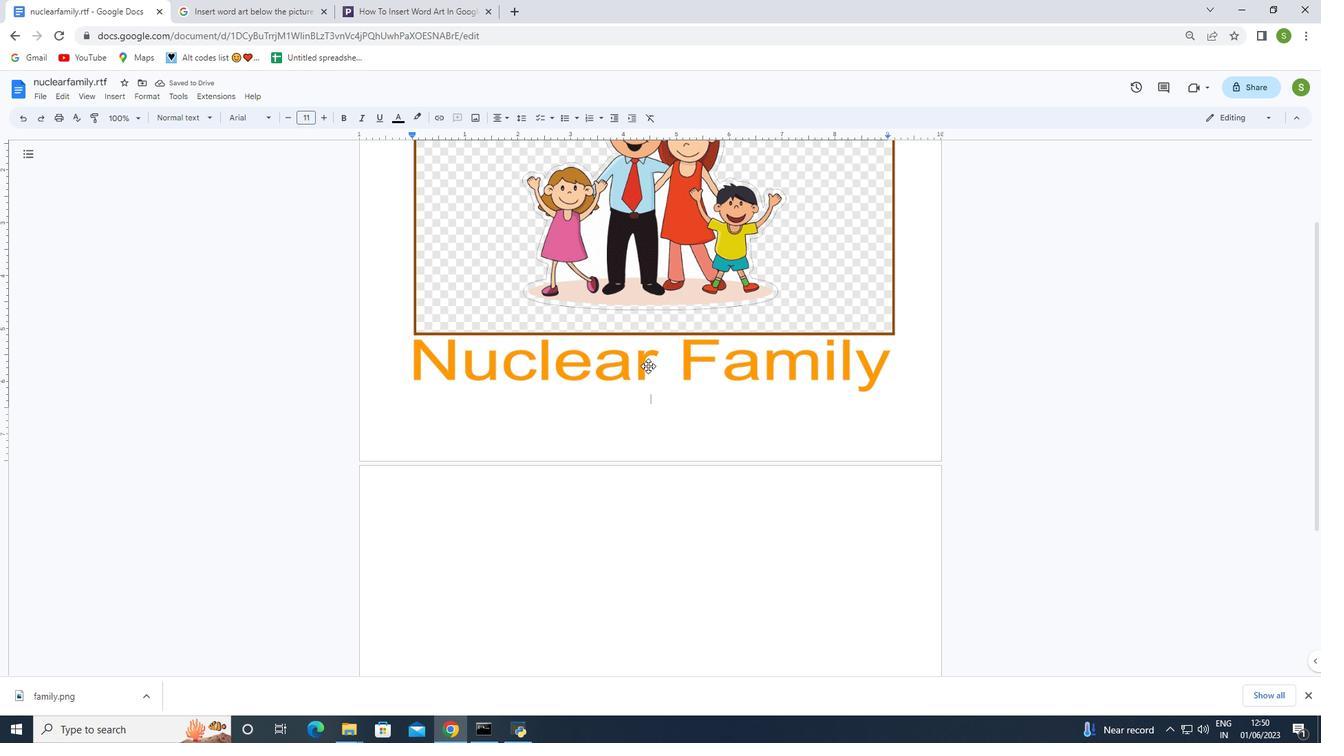 
Action: Mouse pressed left at (646, 364)
Screenshot: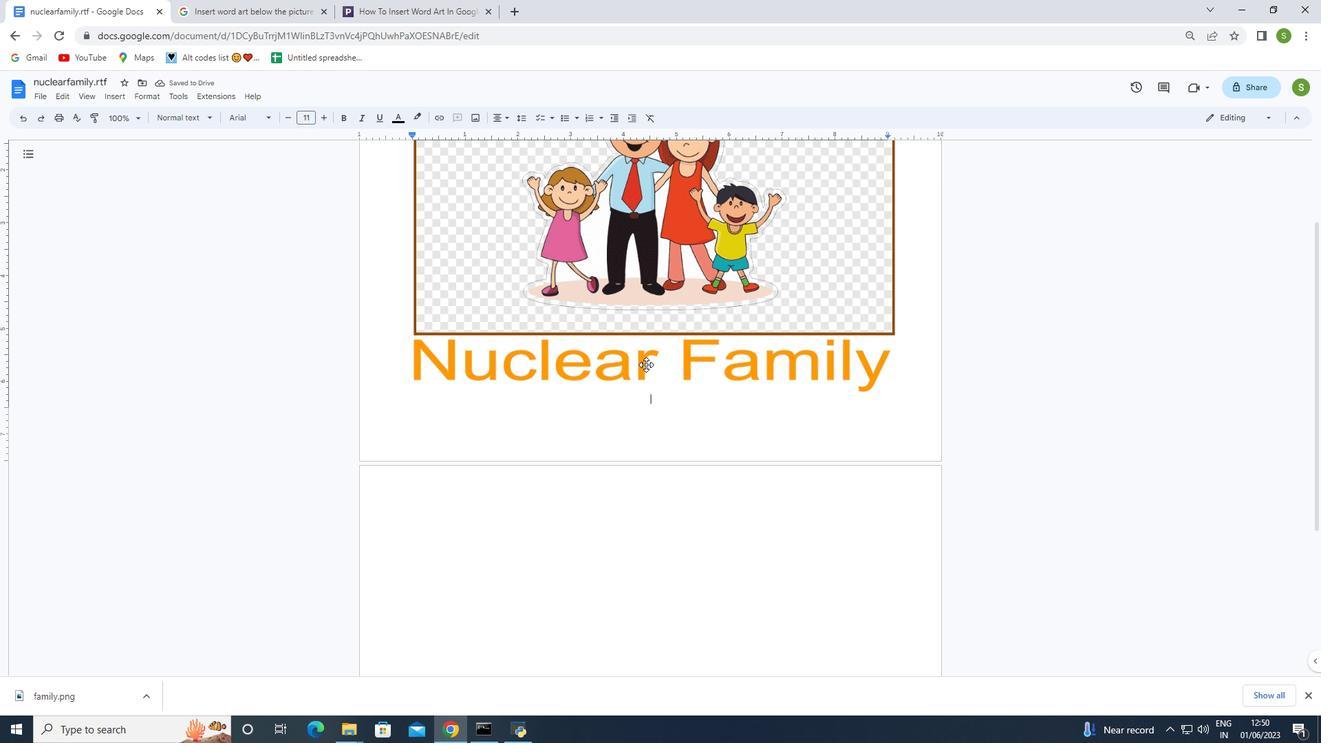 
Action: Mouse moved to (646, 411)
Screenshot: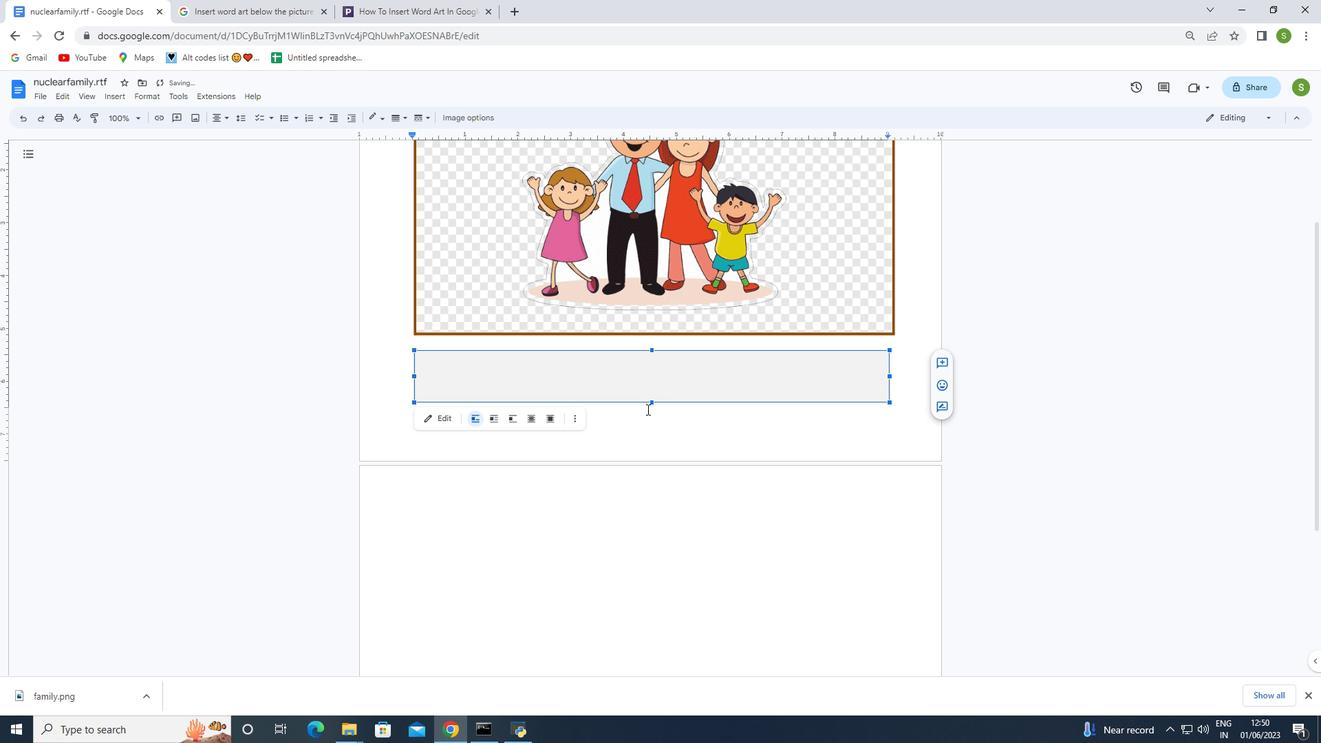 
Action: Mouse pressed left at (646, 411)
Screenshot: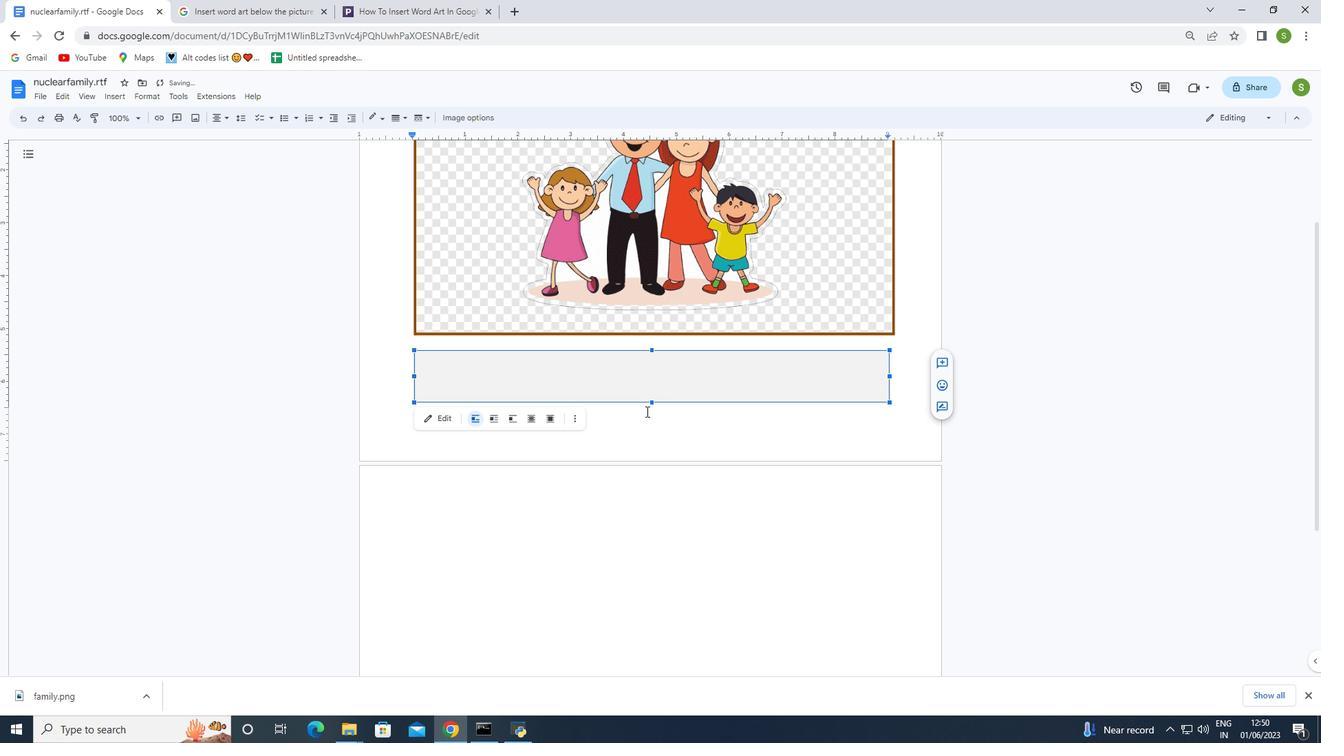 
Action: Mouse moved to (386, 307)
Screenshot: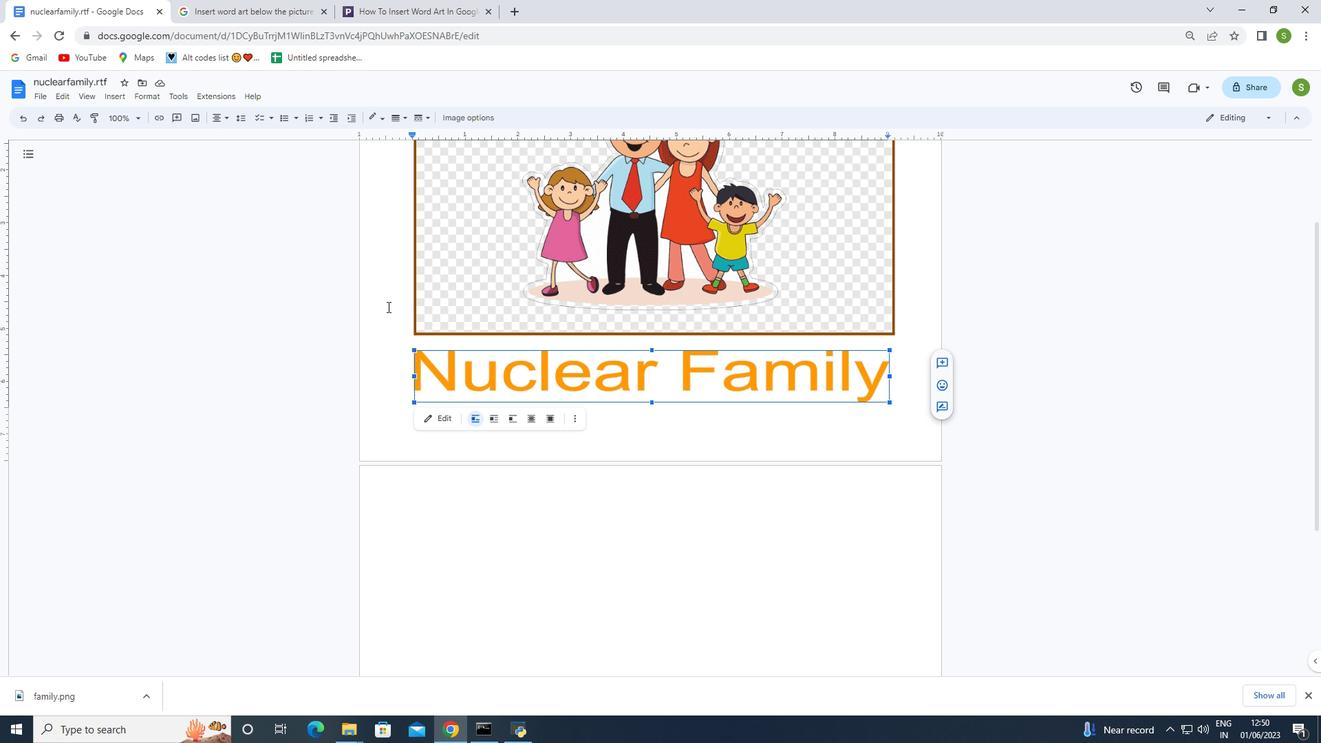 
Action: Mouse pressed left at (386, 307)
Screenshot: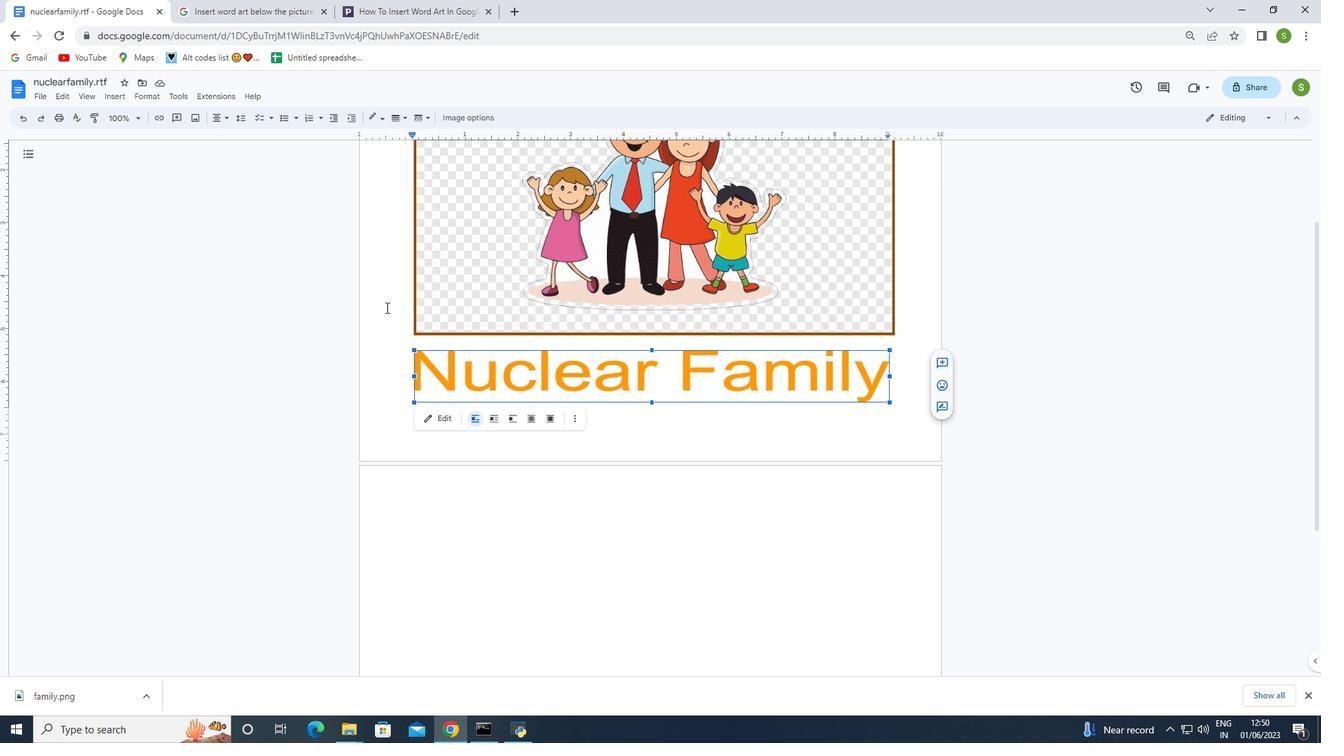 
Action: Mouse moved to (35, 96)
Screenshot: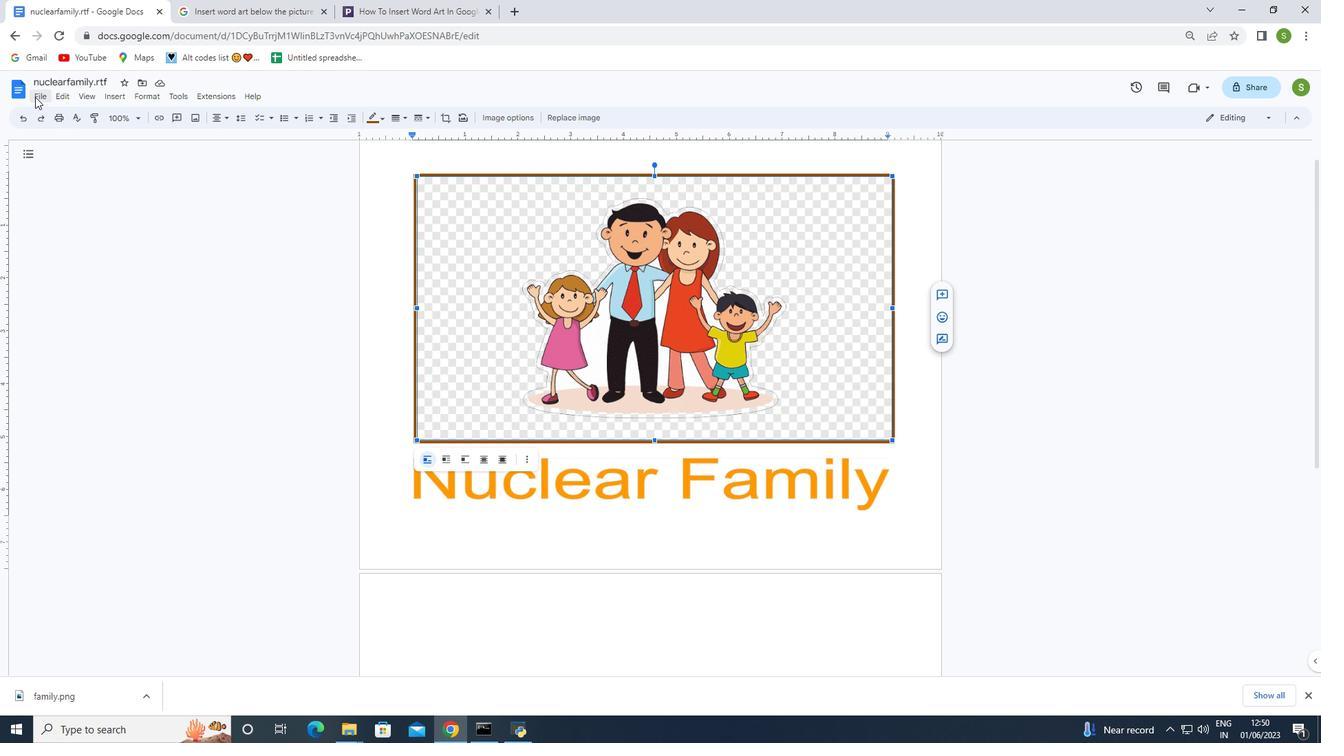 
Action: Mouse pressed left at (35, 96)
Screenshot: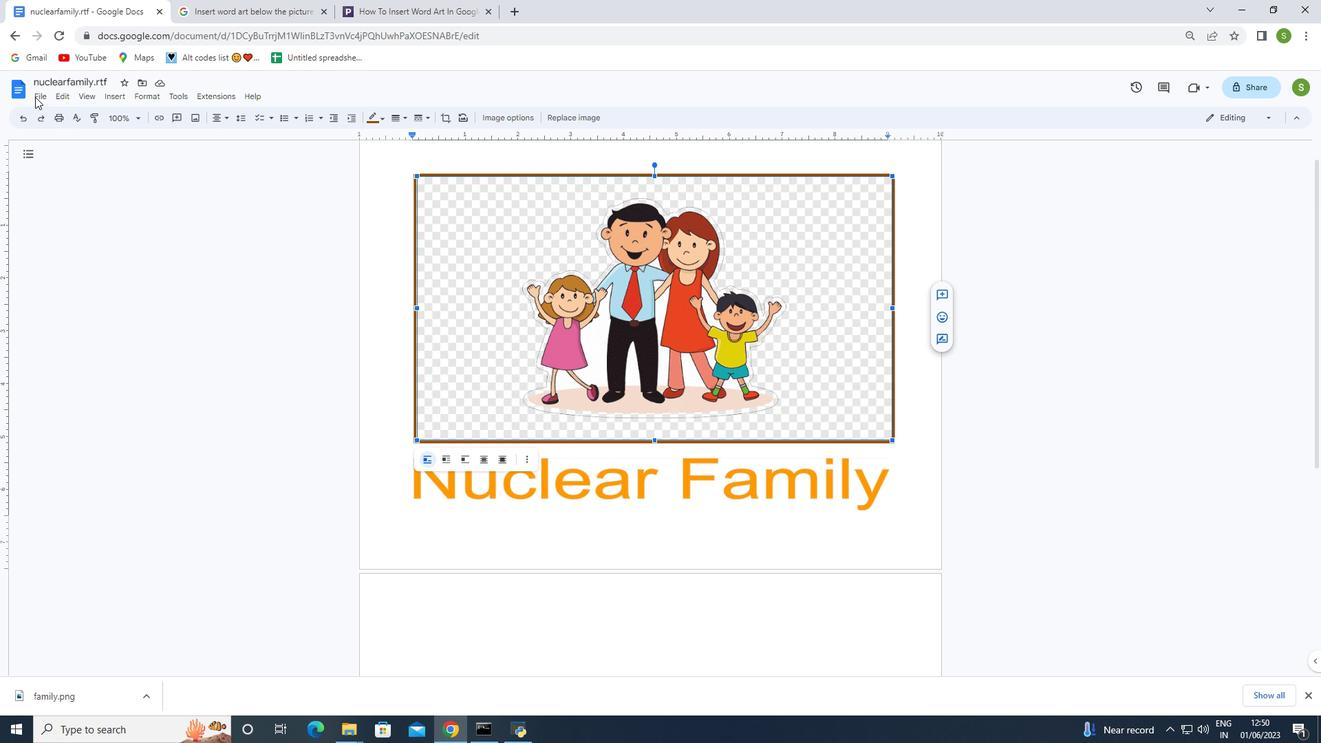 
Action: Mouse moved to (41, 94)
Screenshot: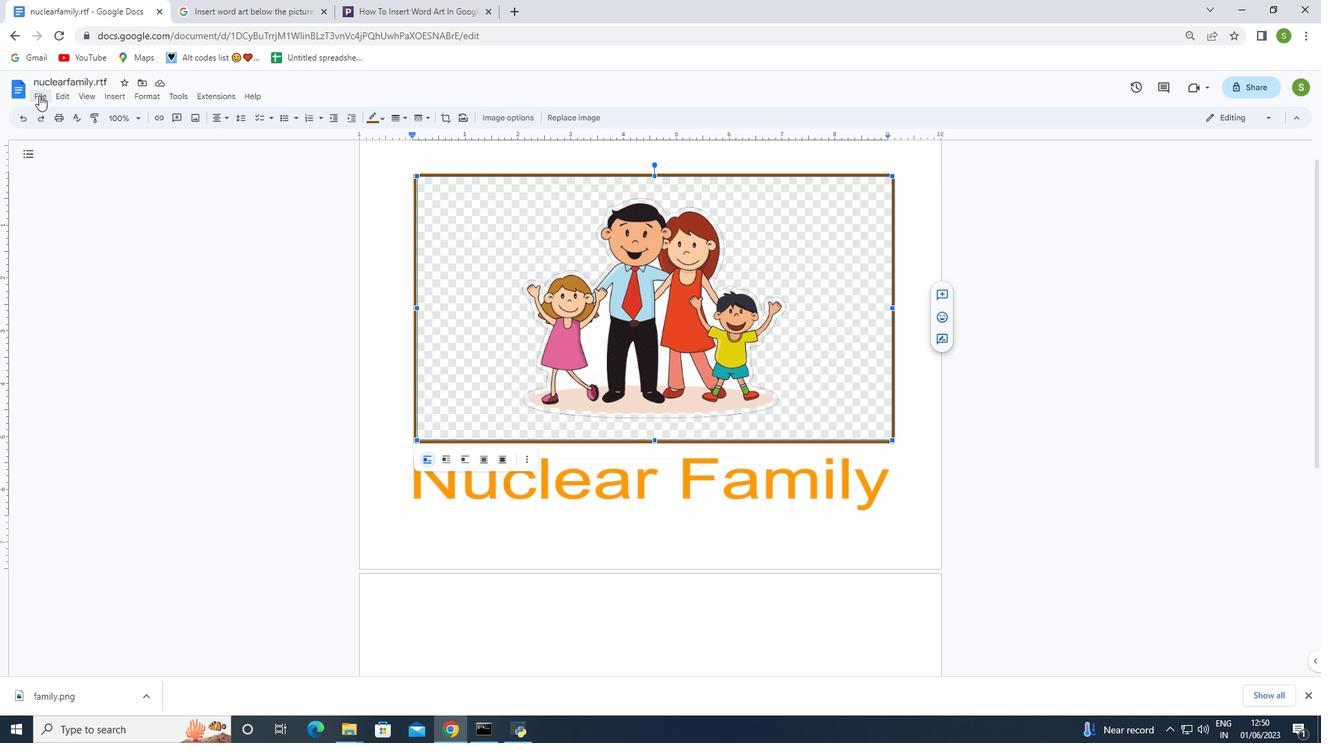 
Action: Mouse pressed left at (41, 94)
Screenshot: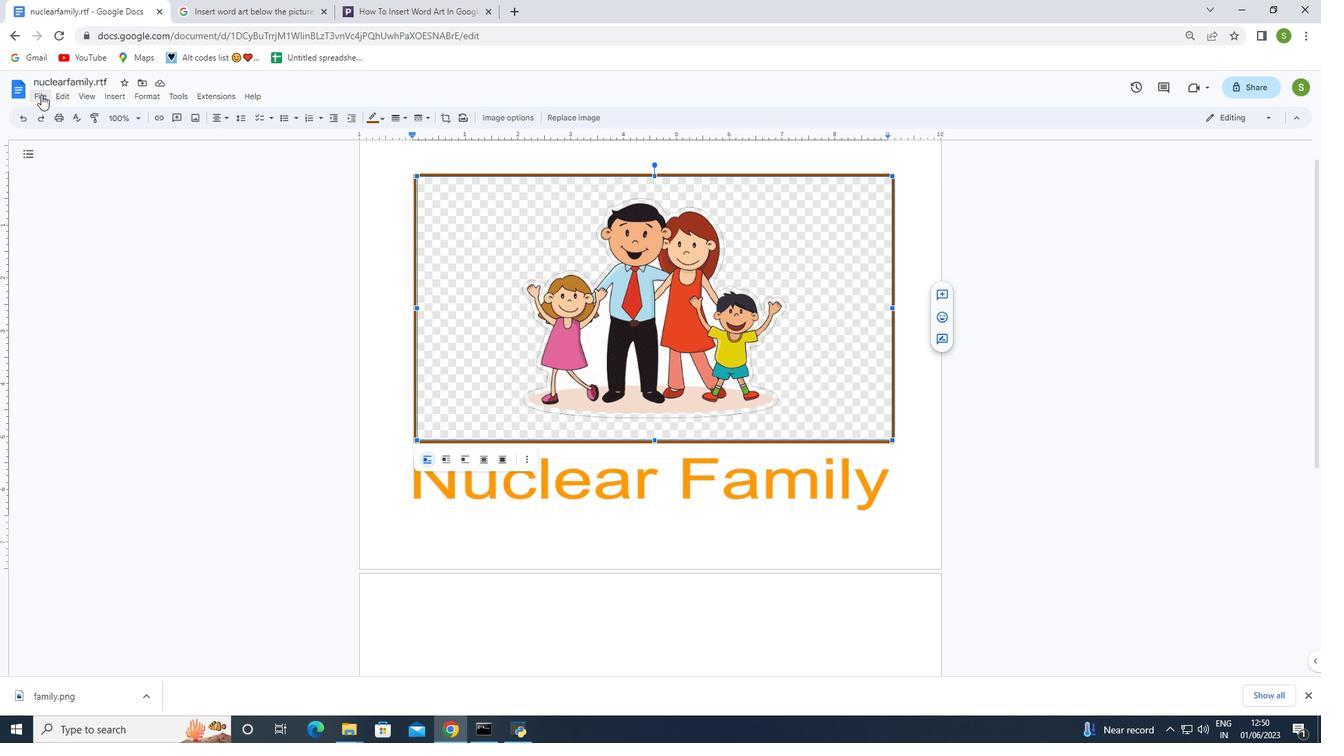 
Action: Mouse moved to (93, 399)
Screenshot: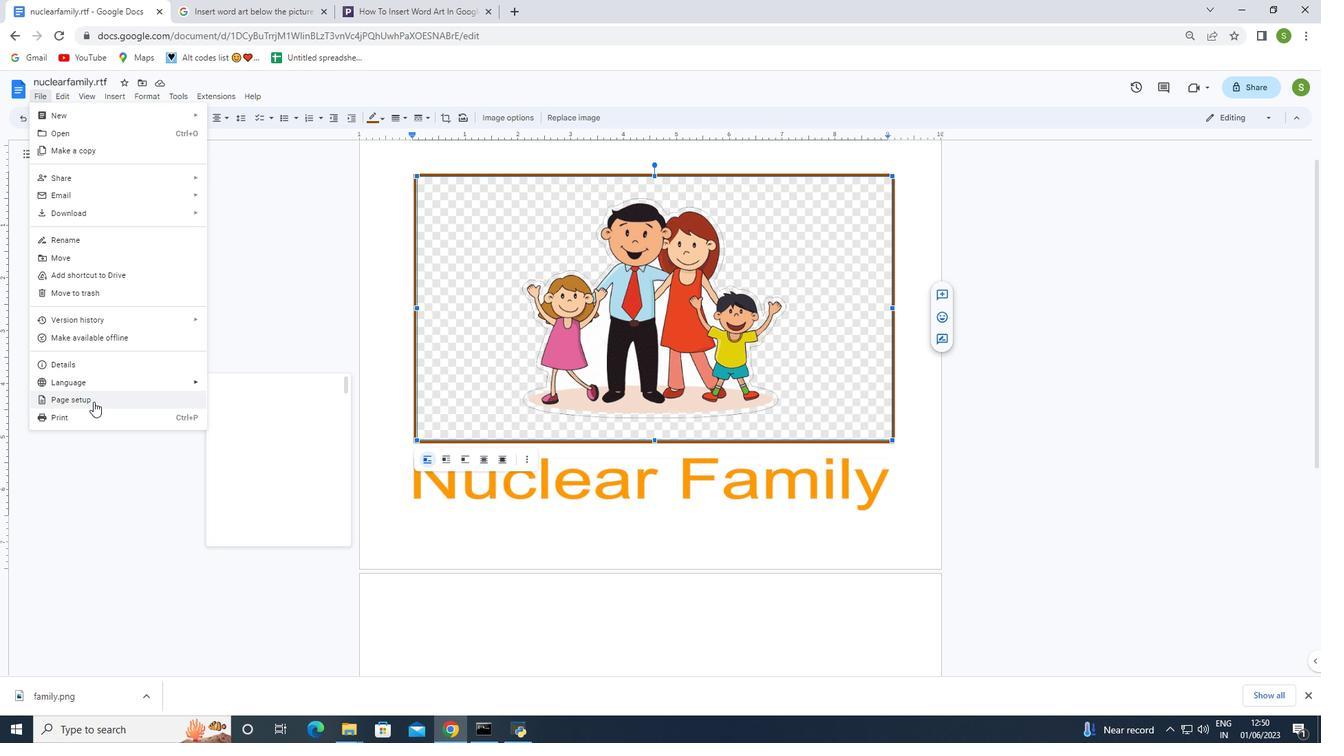 
Action: Mouse pressed left at (93, 399)
Screenshot: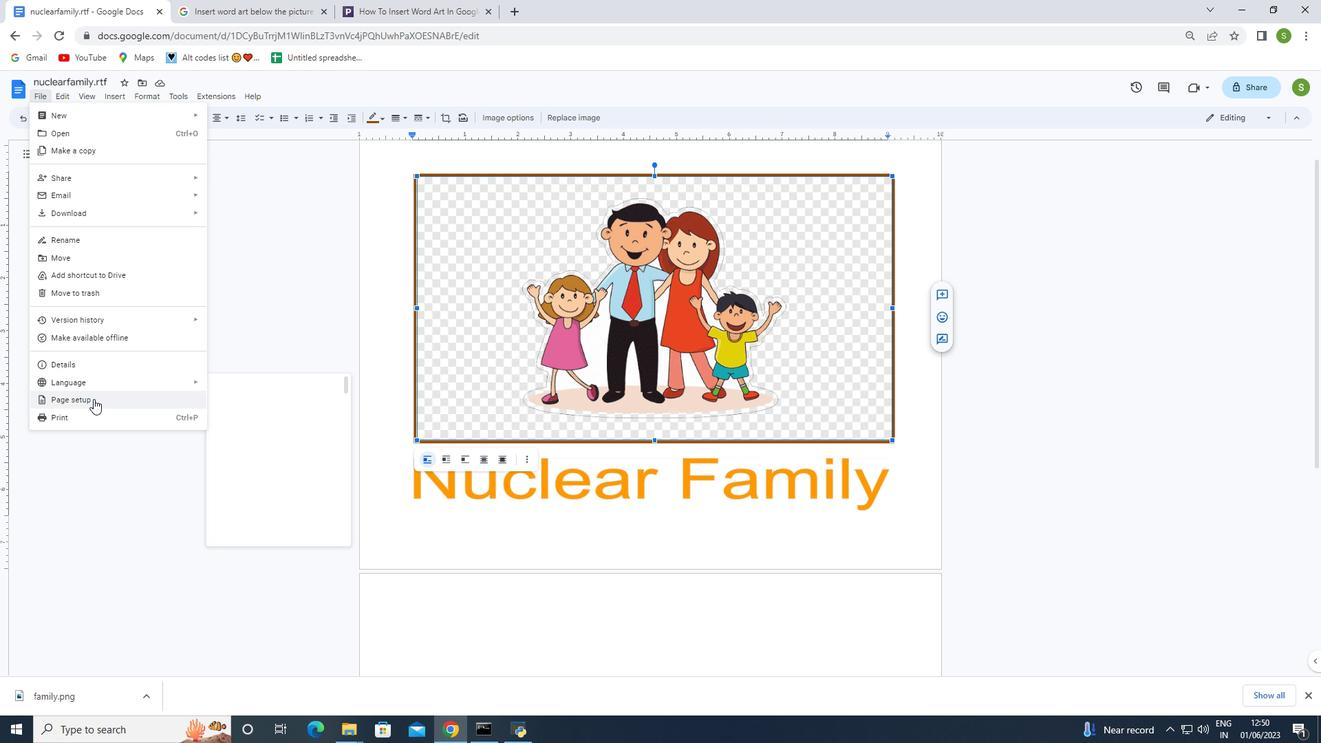 
Action: Mouse moved to (580, 441)
Screenshot: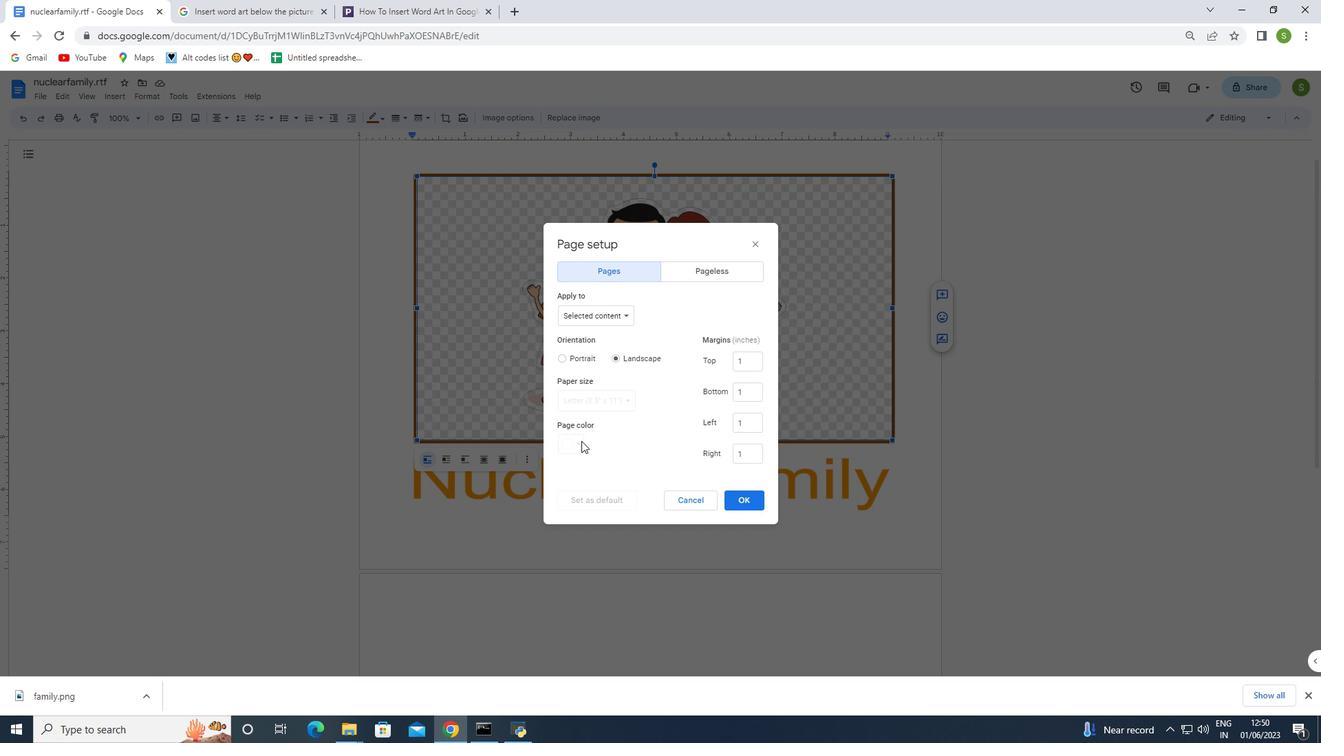 
Action: Mouse pressed left at (580, 441)
Screenshot: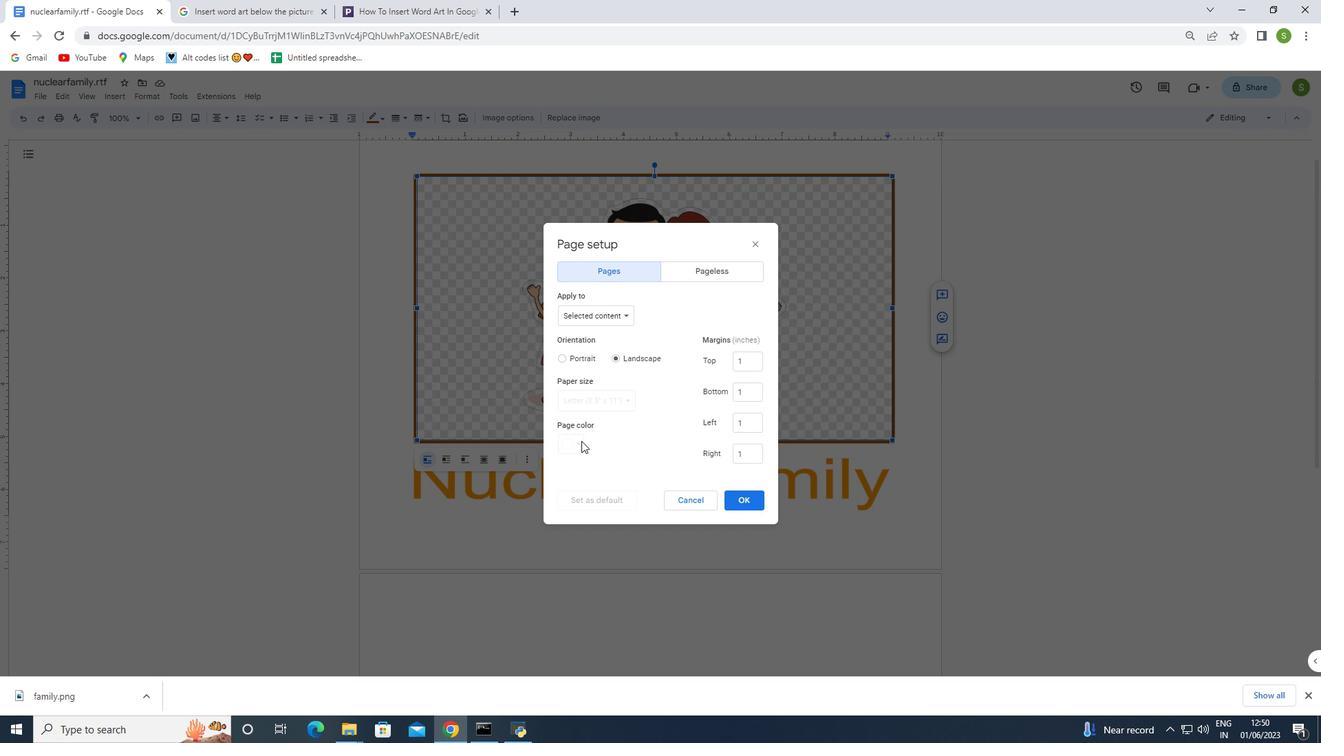 
Action: Mouse moved to (571, 449)
Screenshot: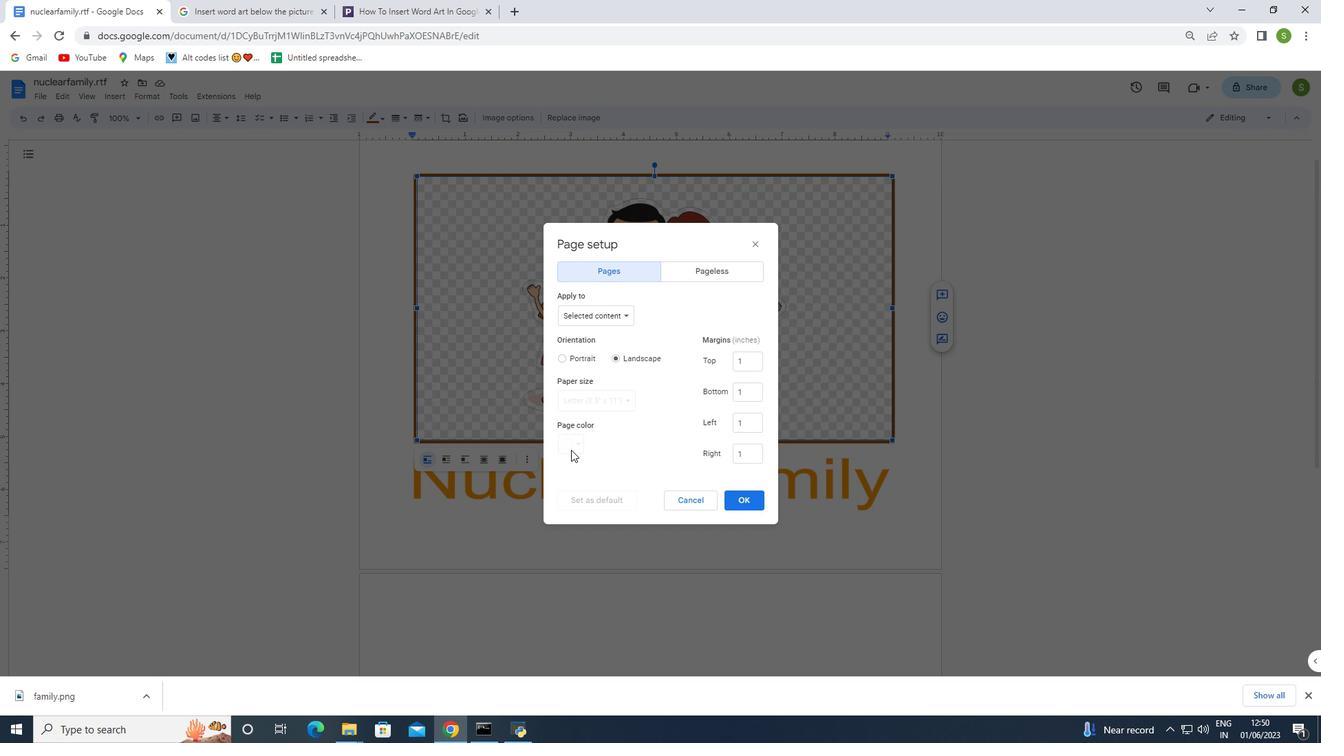 
Action: Mouse pressed left at (571, 449)
Screenshot: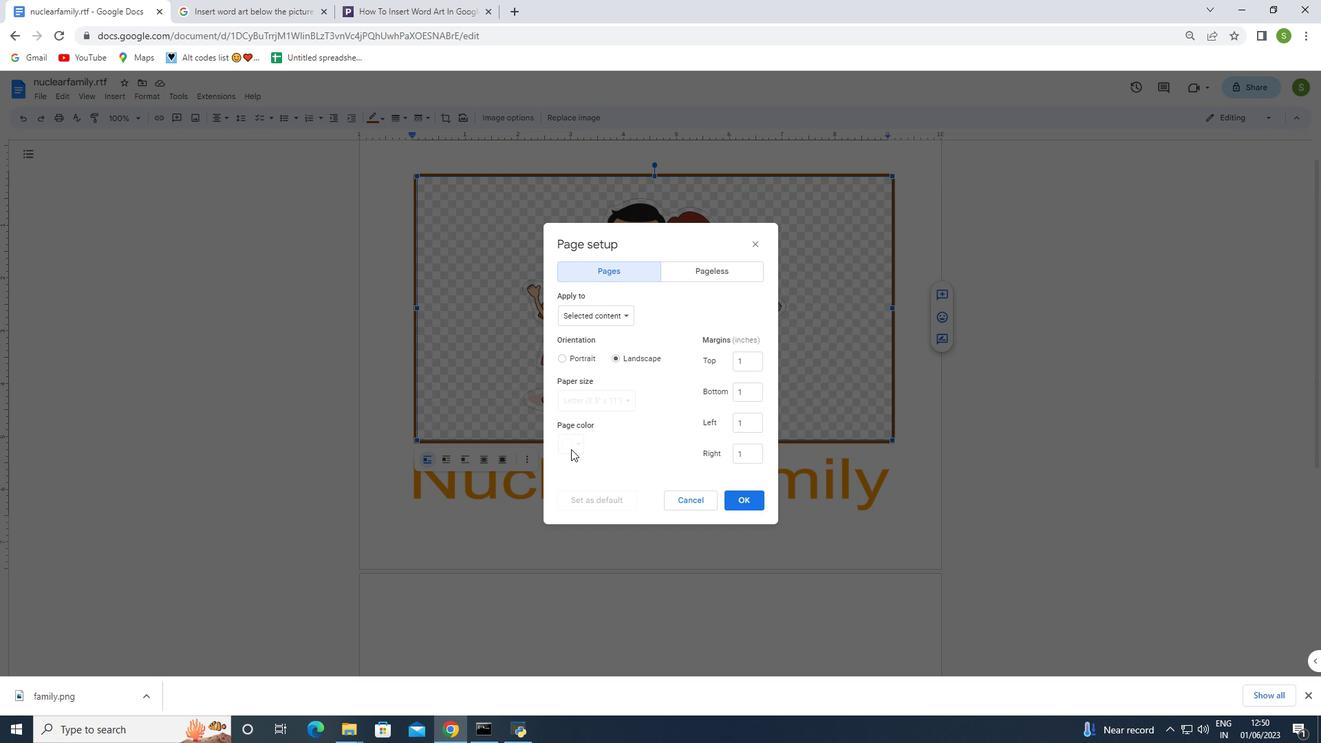 
Action: Mouse moved to (580, 443)
Screenshot: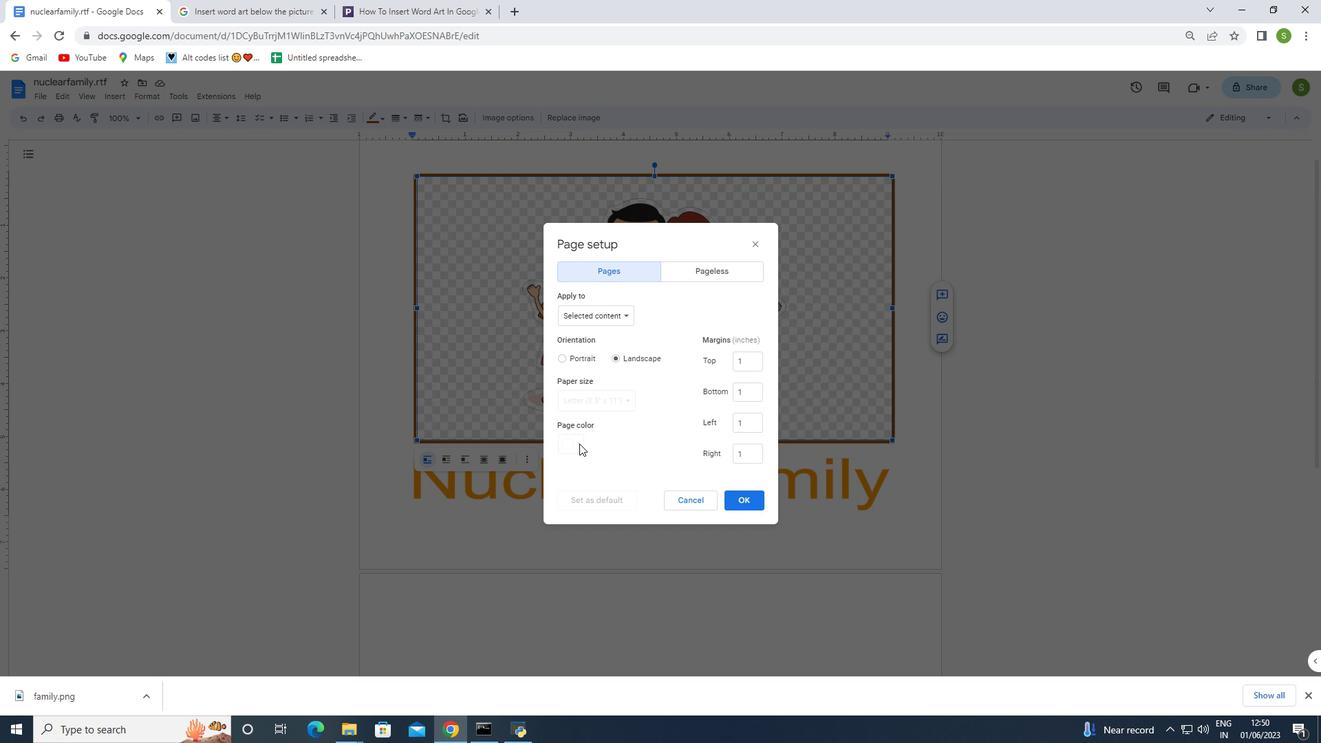 
Action: Mouse pressed left at (580, 443)
Screenshot: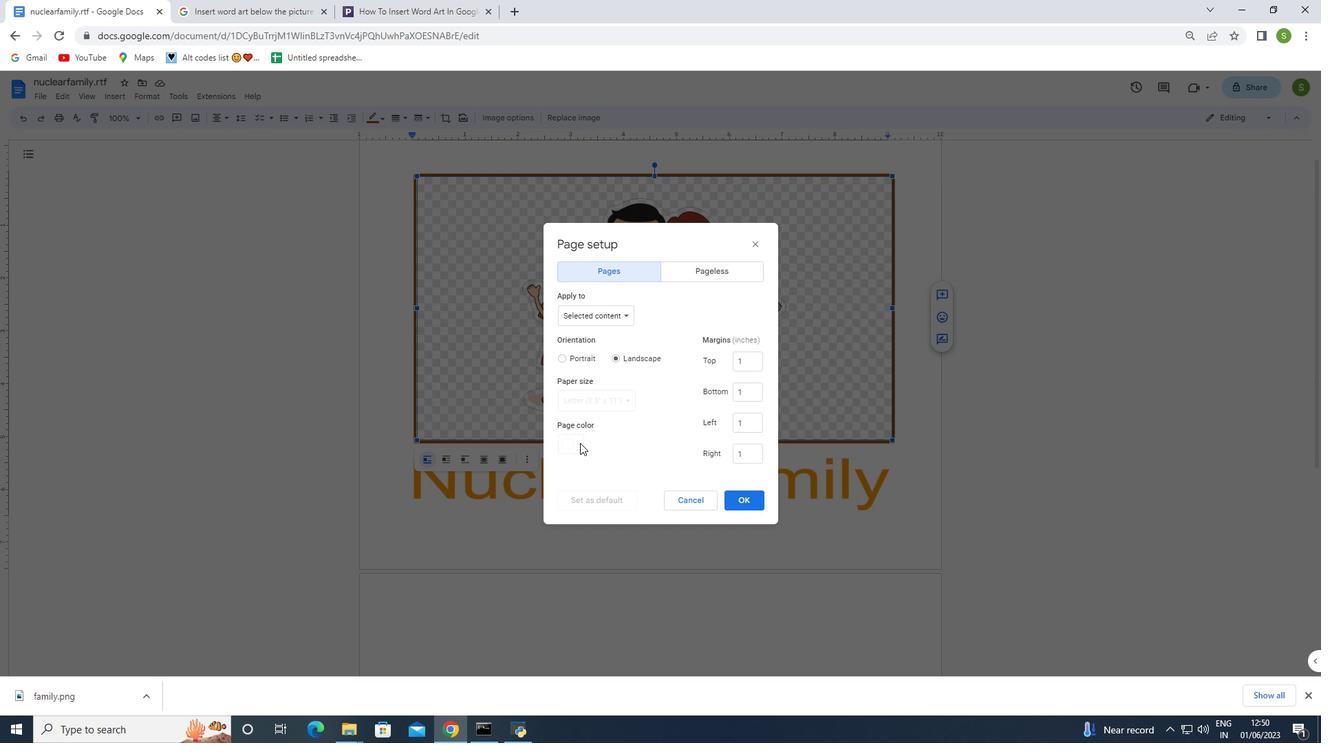 
Action: Mouse moved to (578, 423)
Screenshot: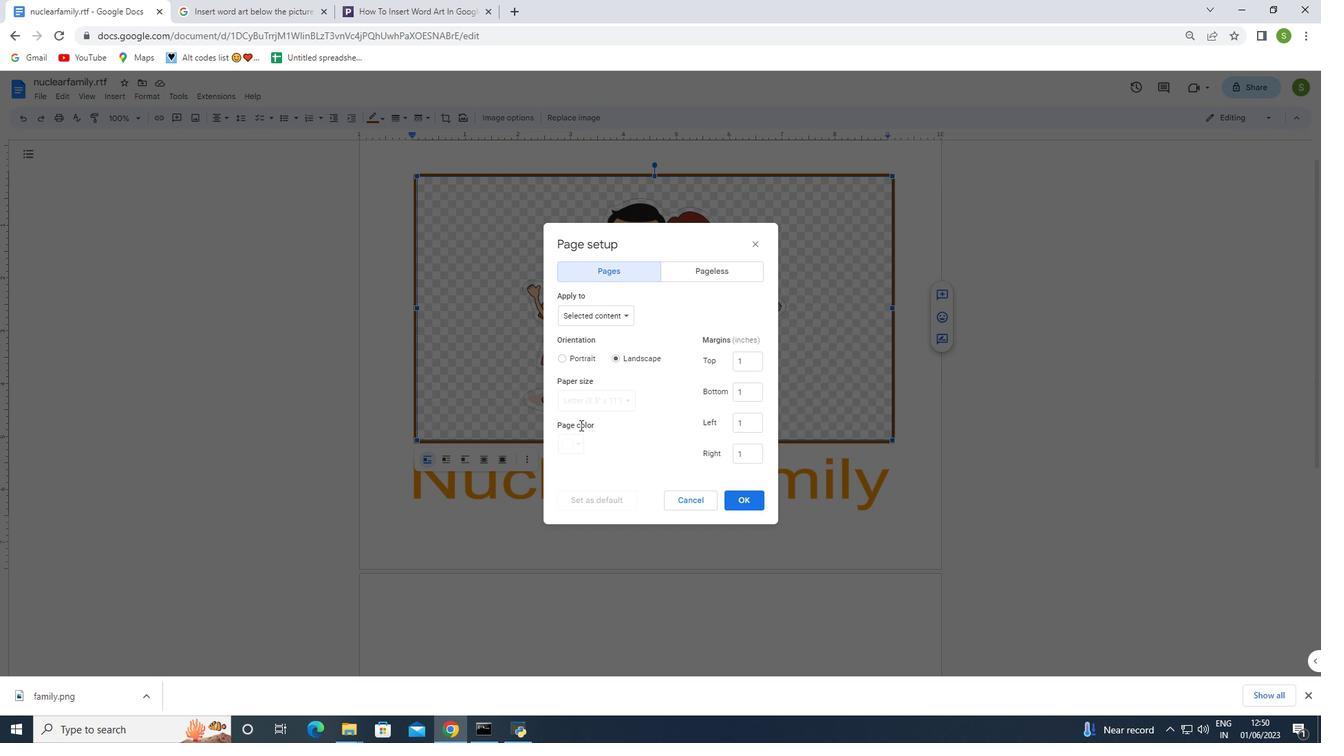 
Action: Mouse pressed left at (578, 423)
Screenshot: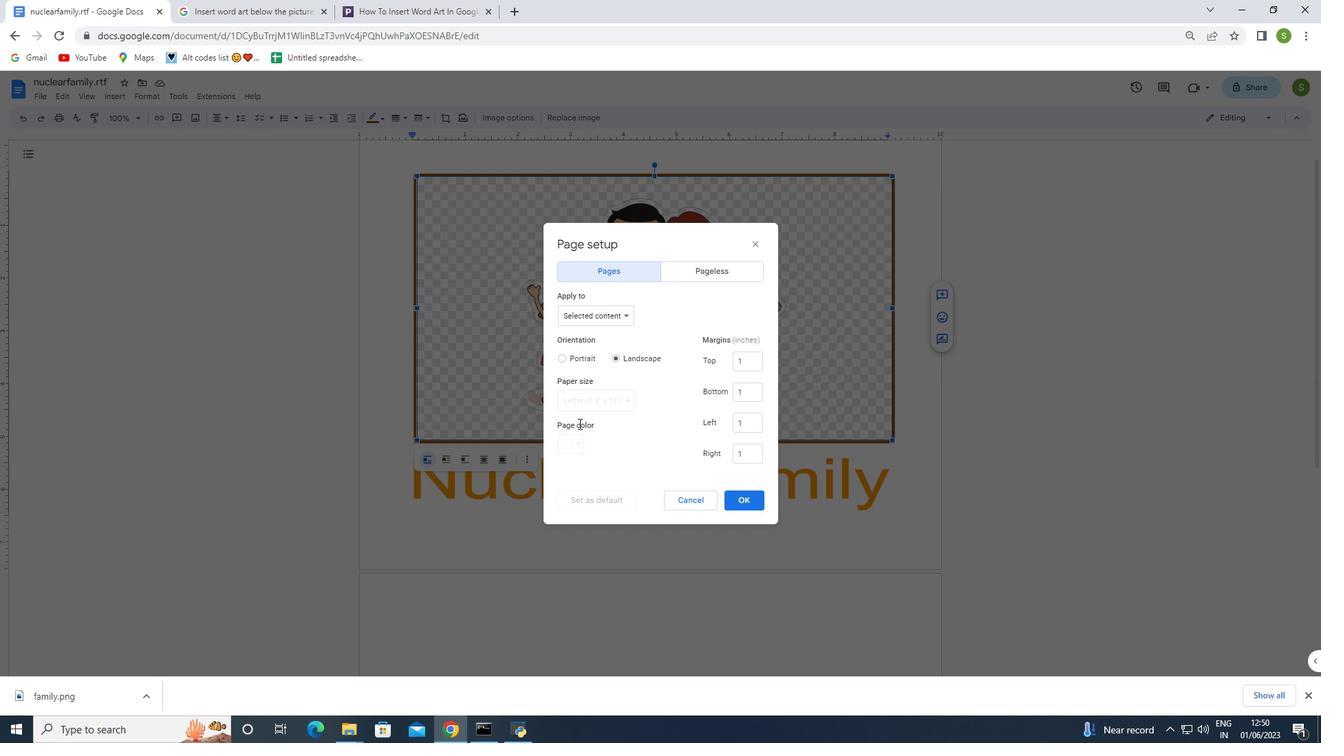 
Action: Mouse moved to (575, 449)
Screenshot: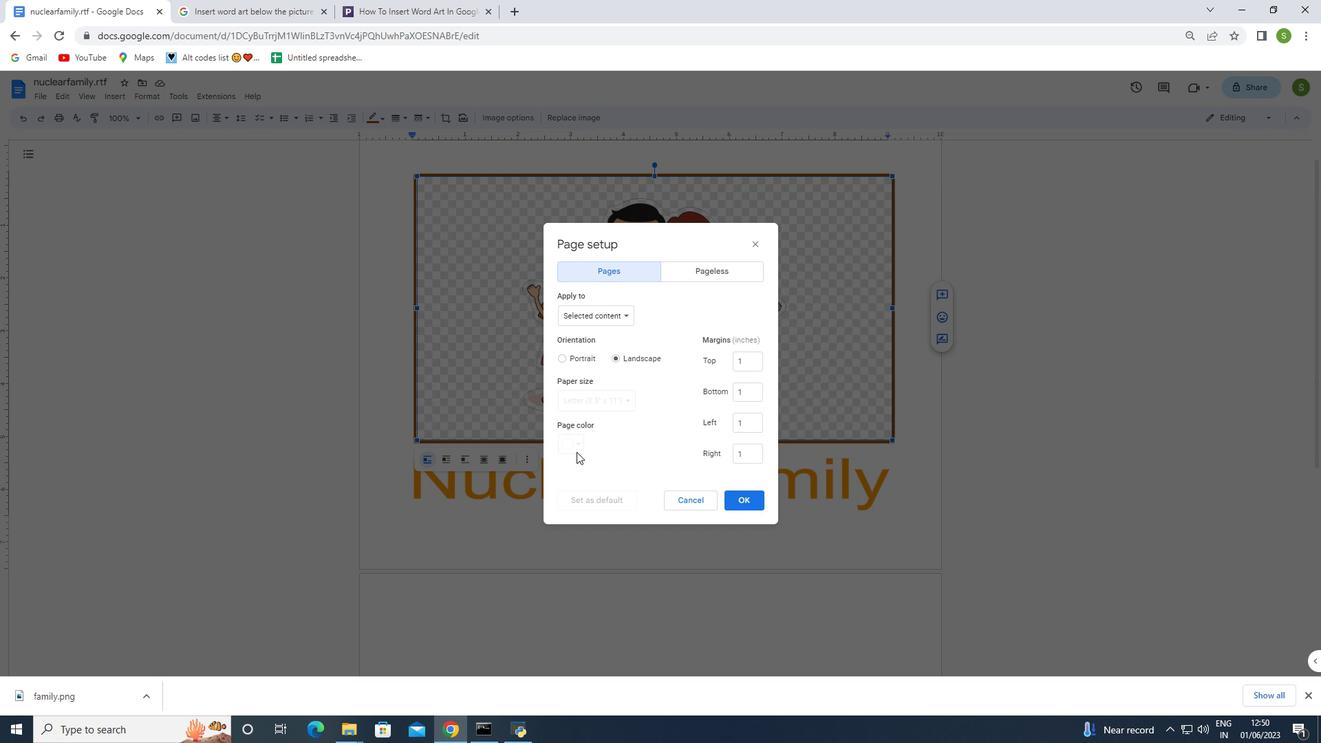 
Action: Mouse pressed left at (575, 449)
Screenshot: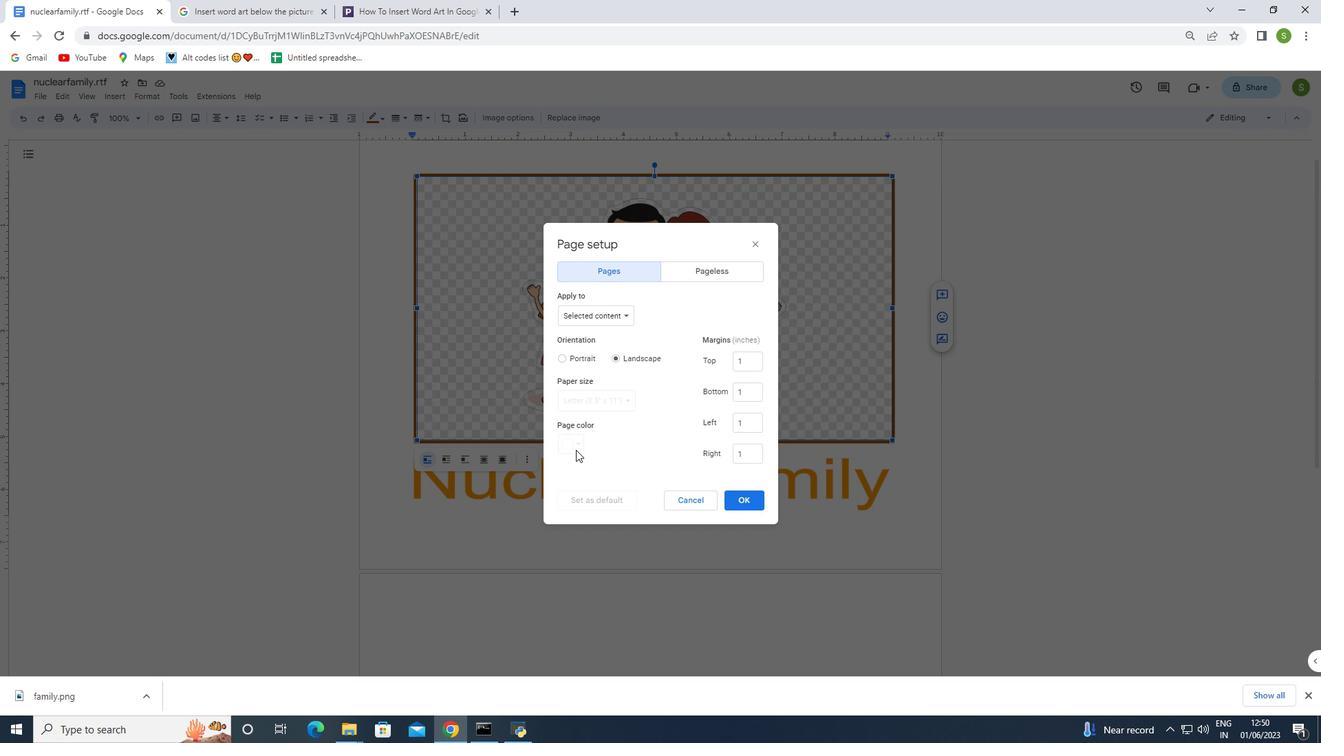 
Action: Mouse pressed left at (575, 449)
Screenshot: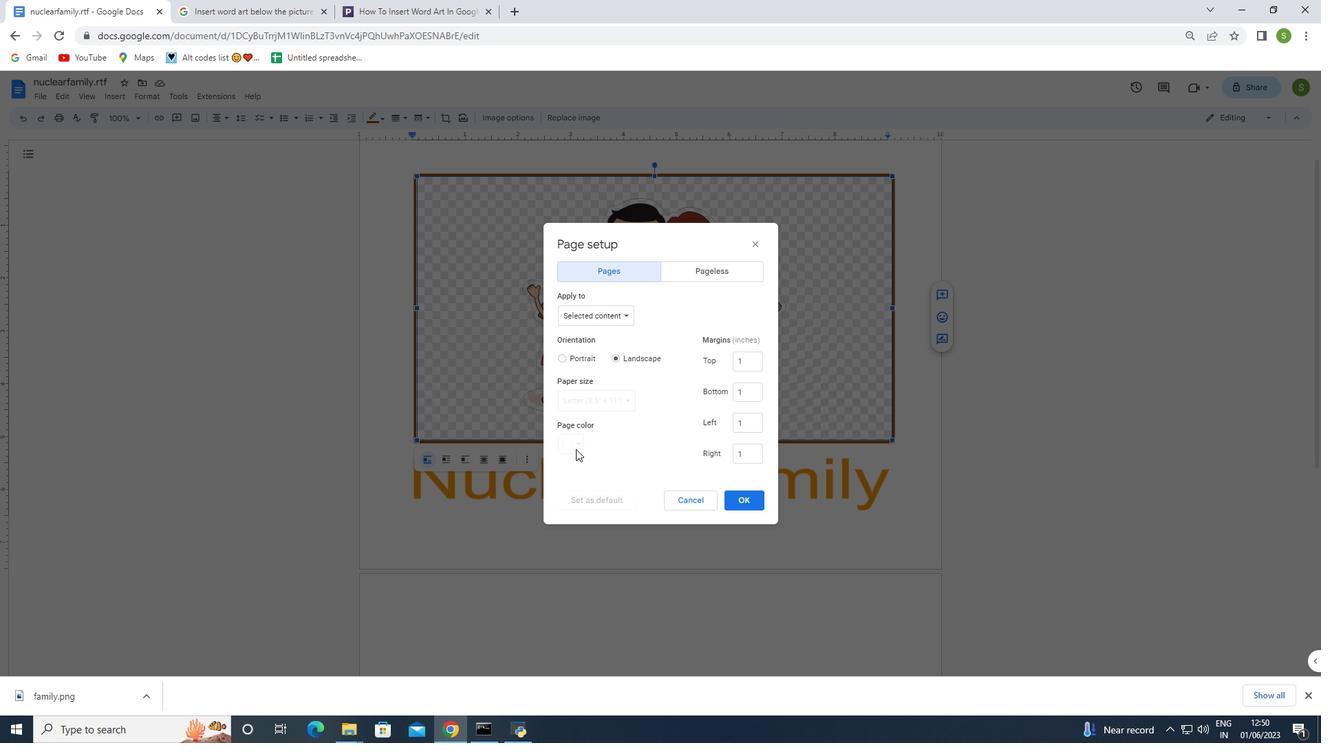
Action: Mouse moved to (734, 500)
Screenshot: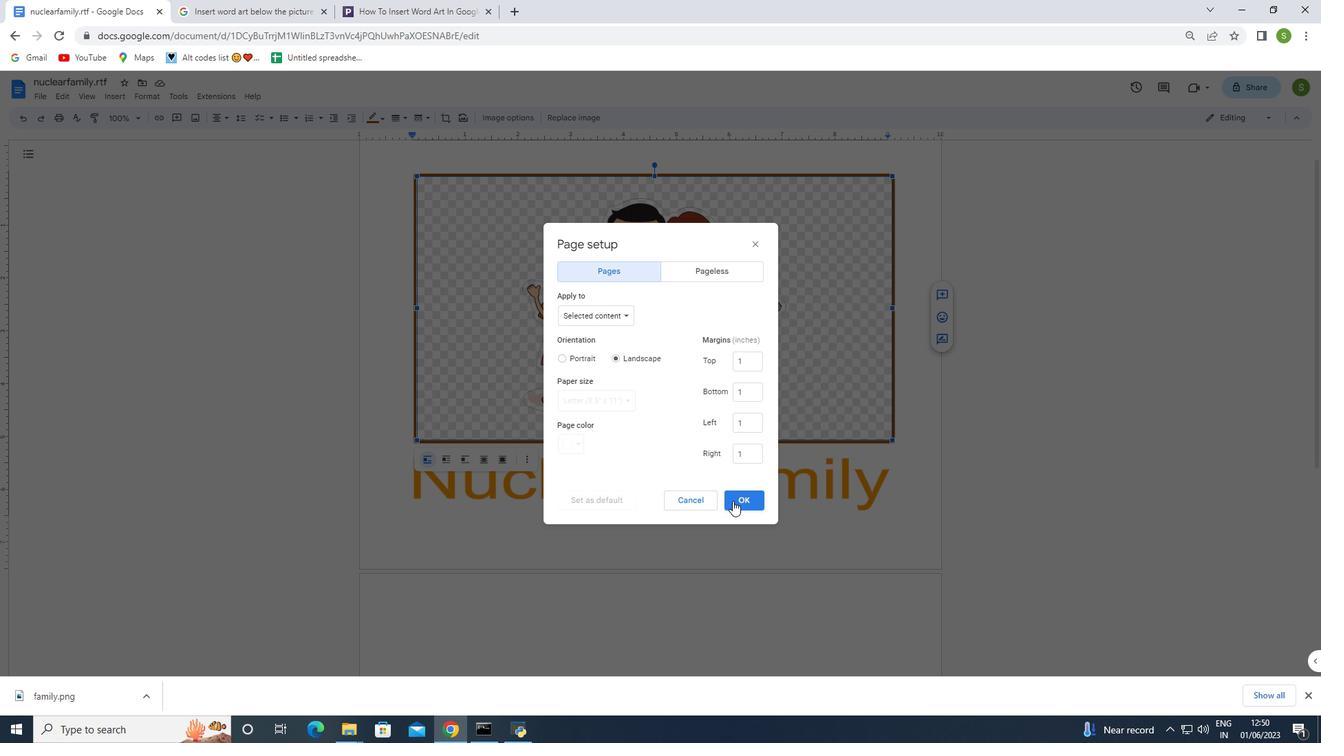 
Action: Mouse pressed left at (734, 500)
Screenshot: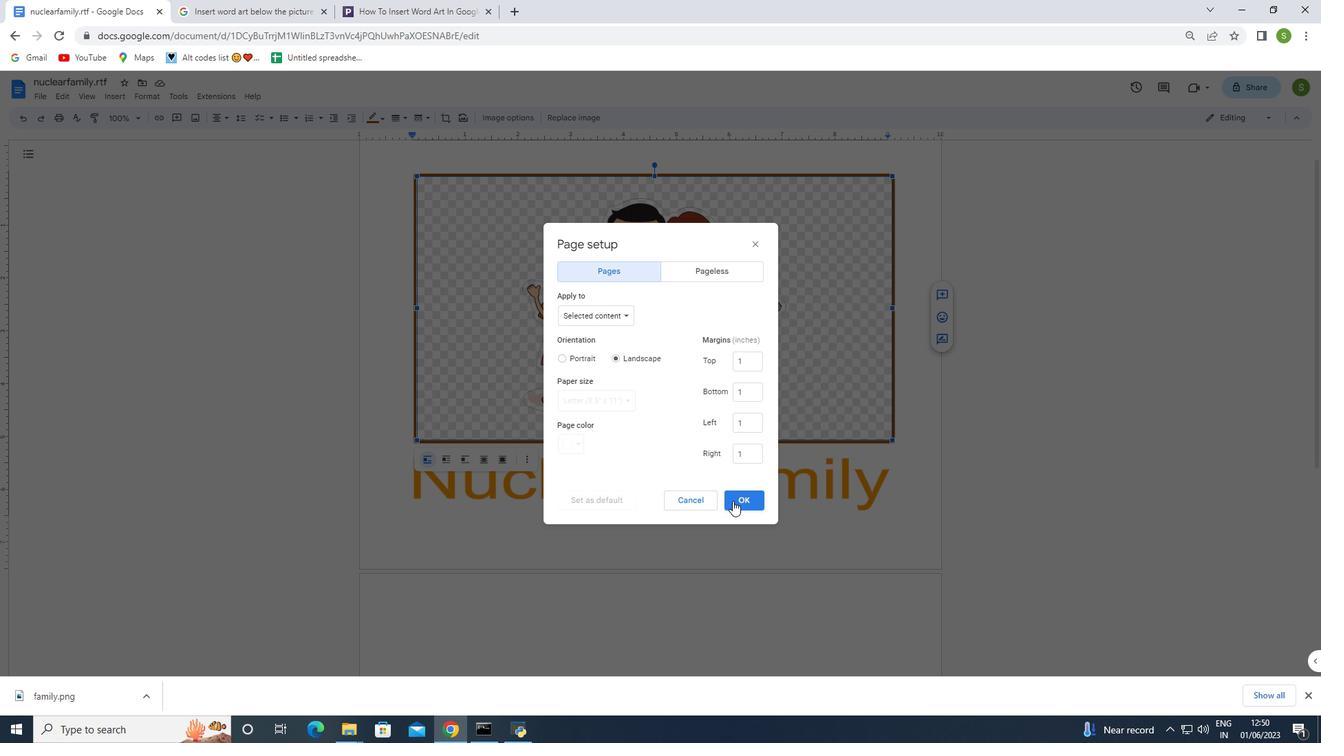 
Action: Mouse moved to (635, 421)
Screenshot: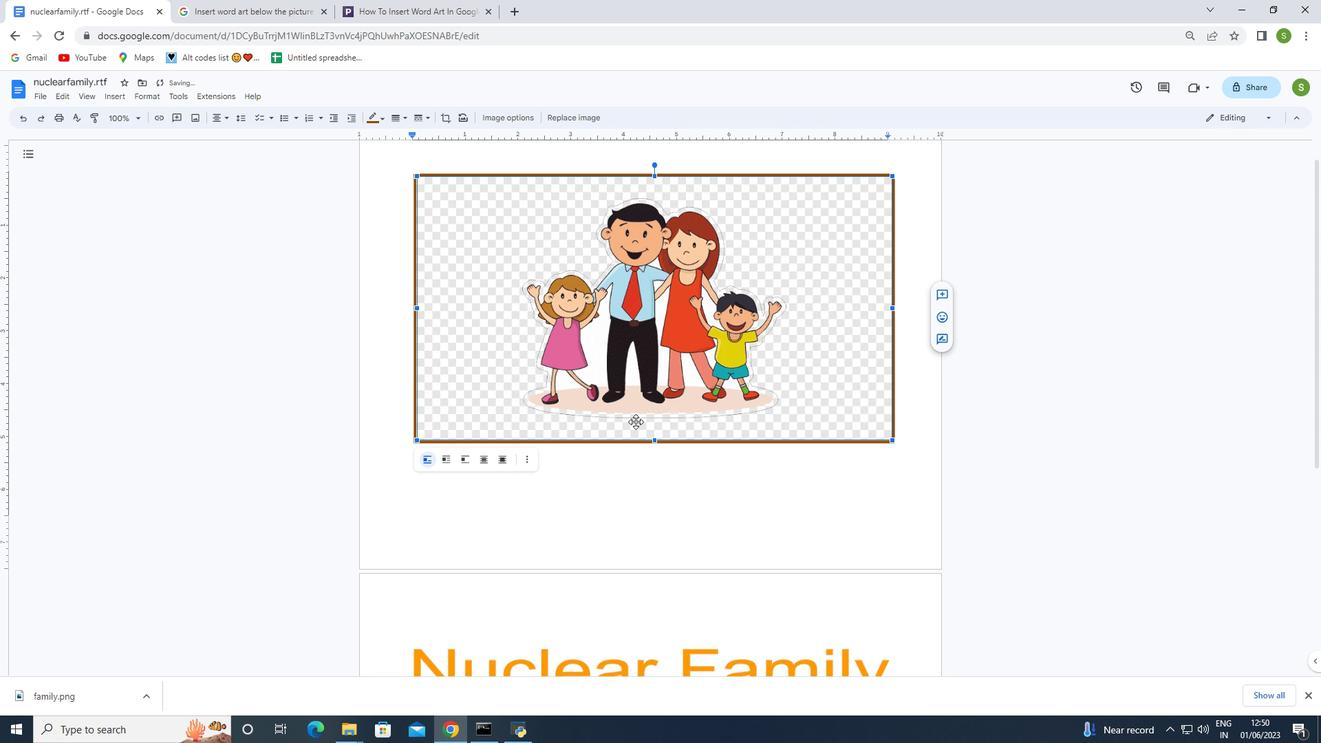 
Action: Key pressed ctrl+Z
Screenshot: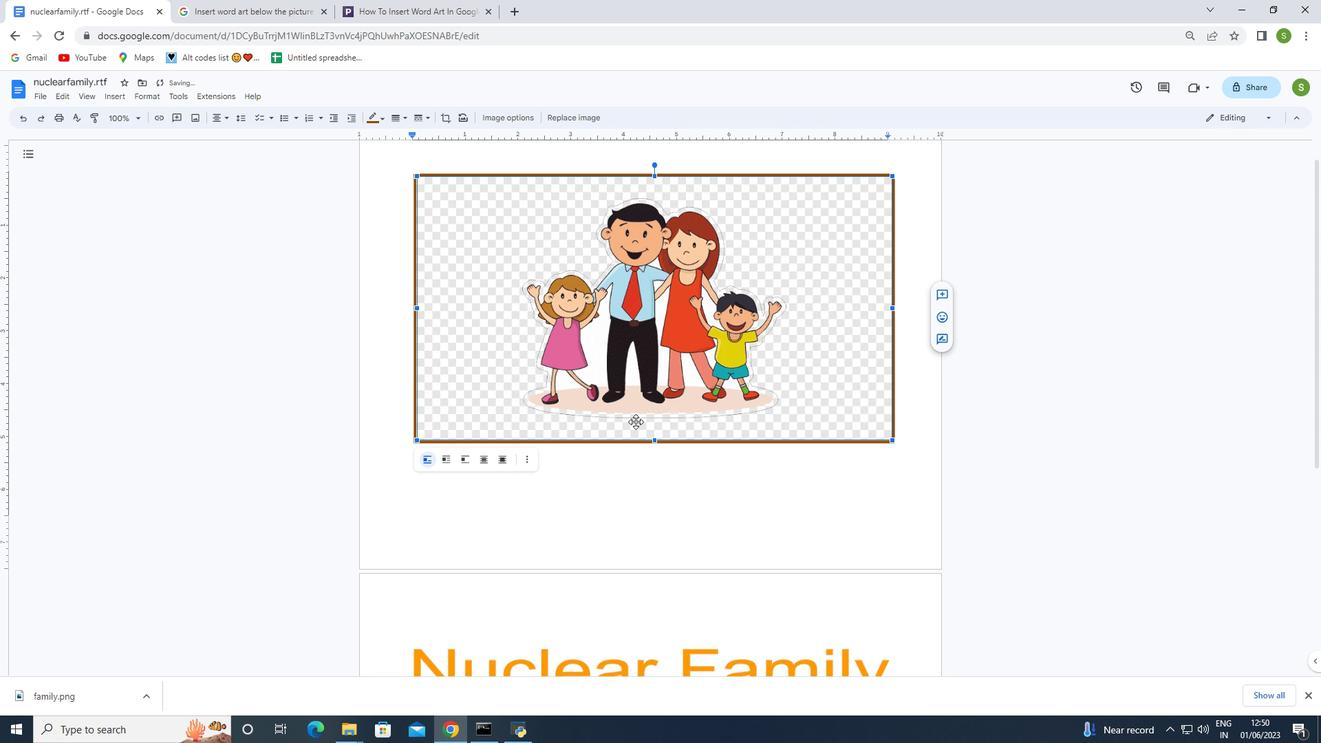 
Action: Mouse moved to (617, 524)
Screenshot: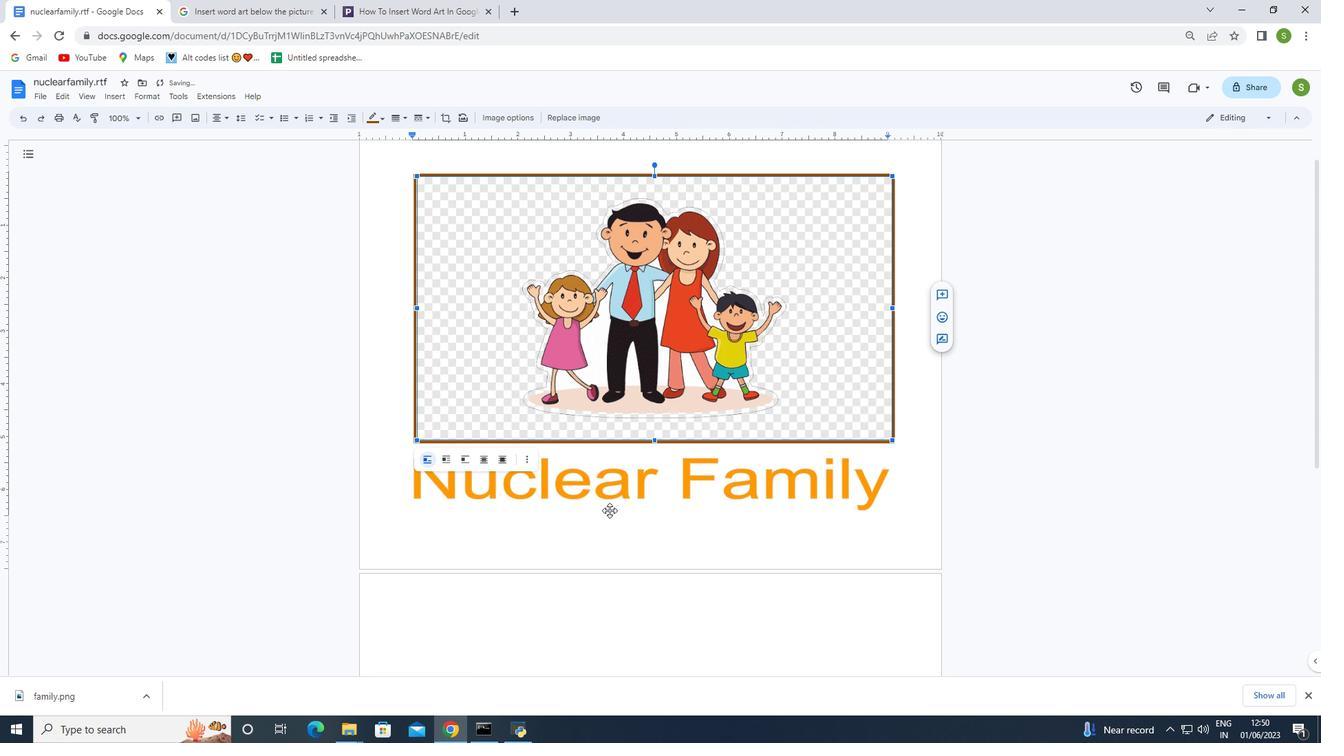 
Action: Mouse pressed left at (617, 524)
Screenshot: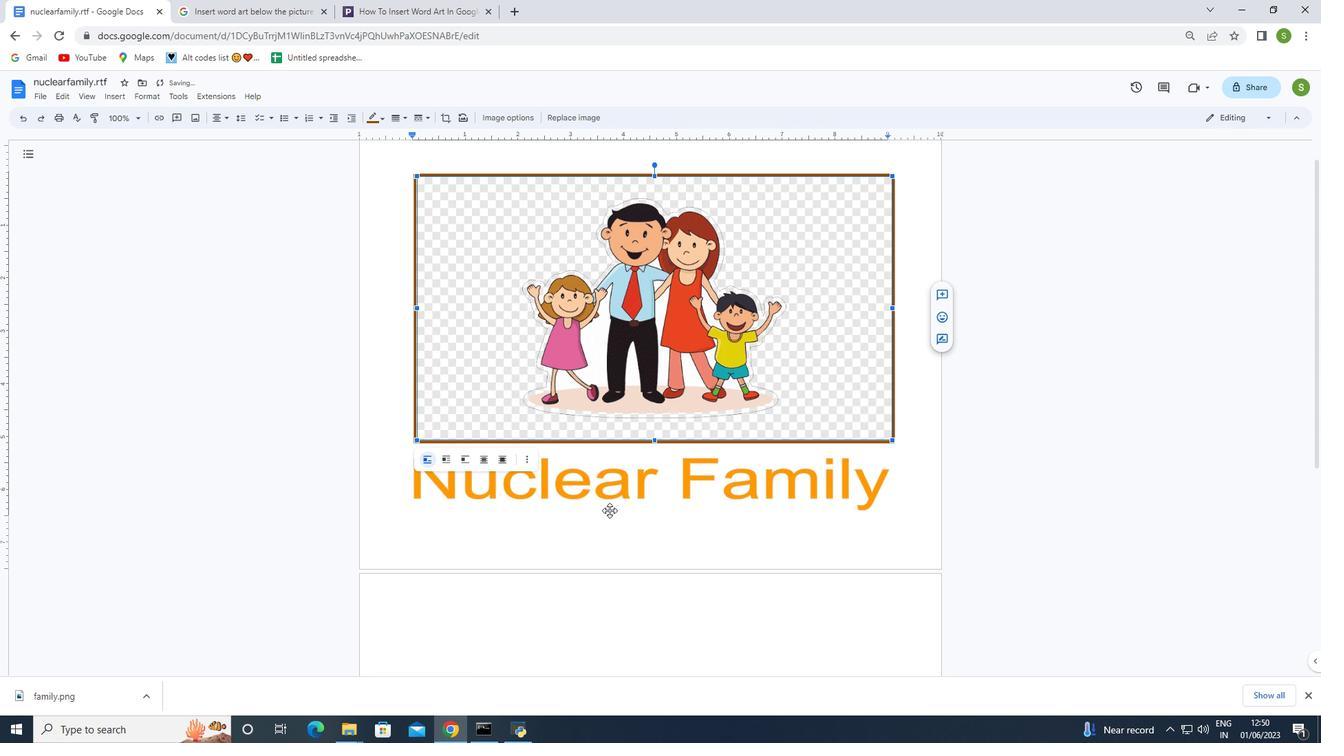 
Action: Mouse moved to (593, 330)
Screenshot: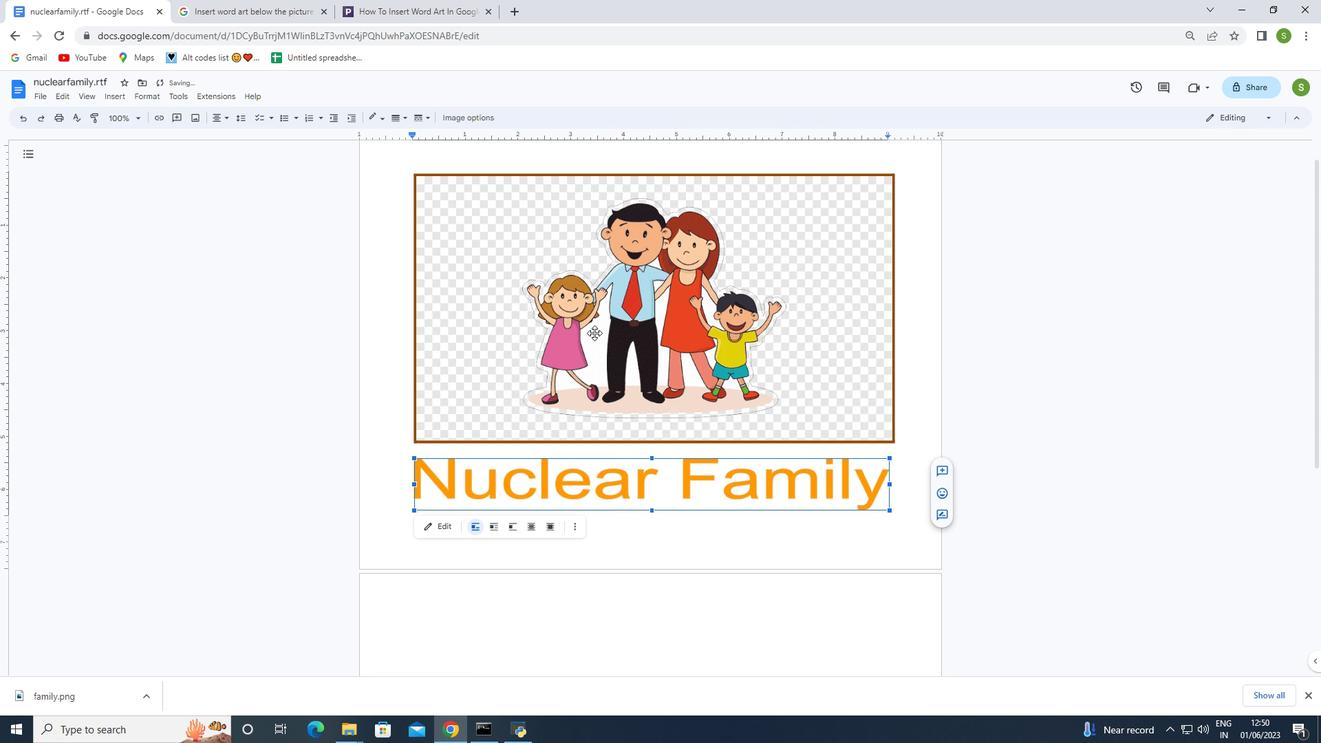 
Action: Mouse pressed left at (593, 330)
Screenshot: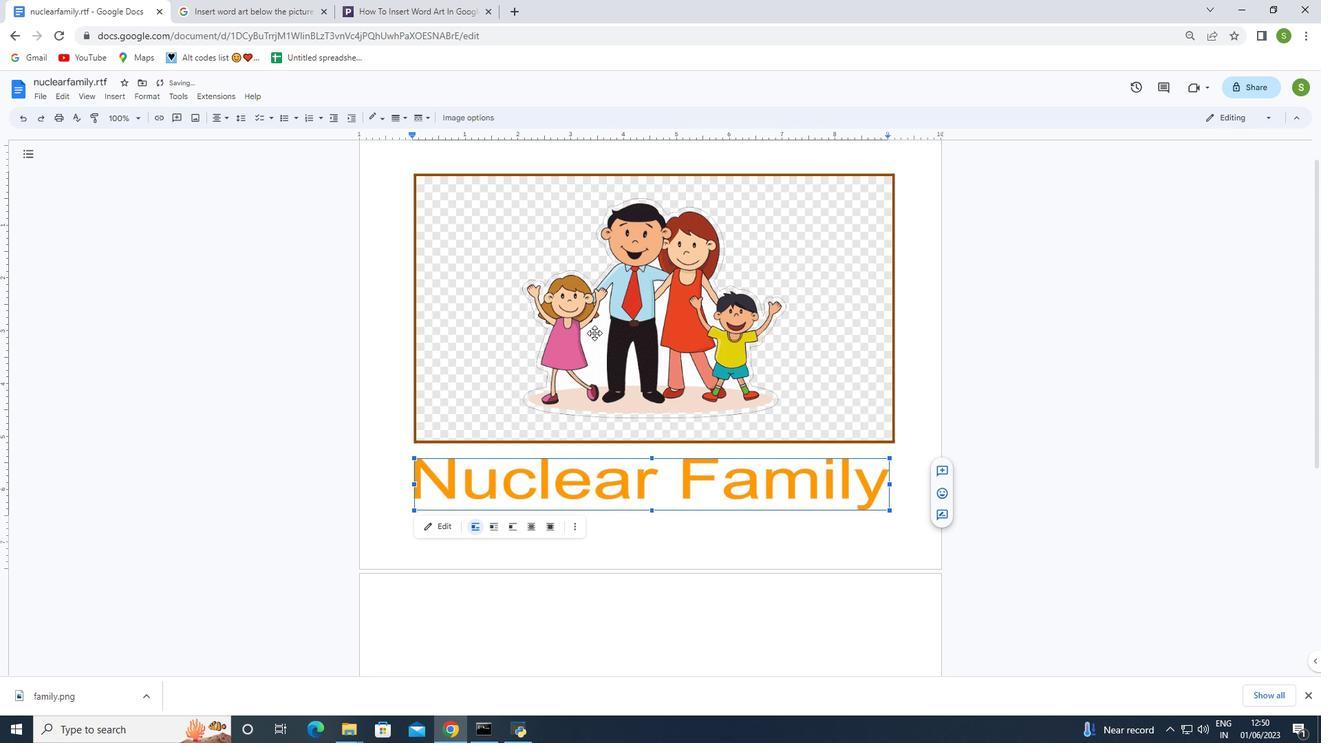 
Action: Mouse moved to (593, 330)
Screenshot: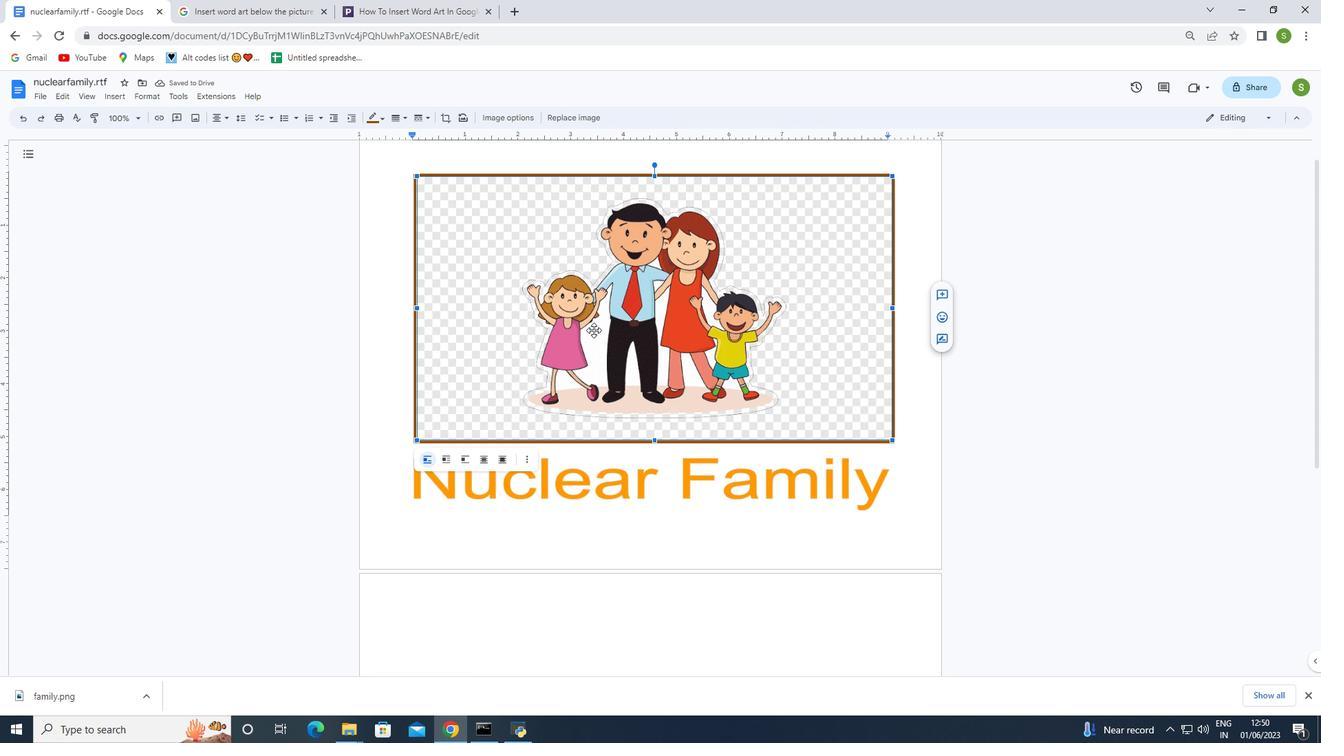 
Action: Mouse pressed left at (593, 330)
Screenshot: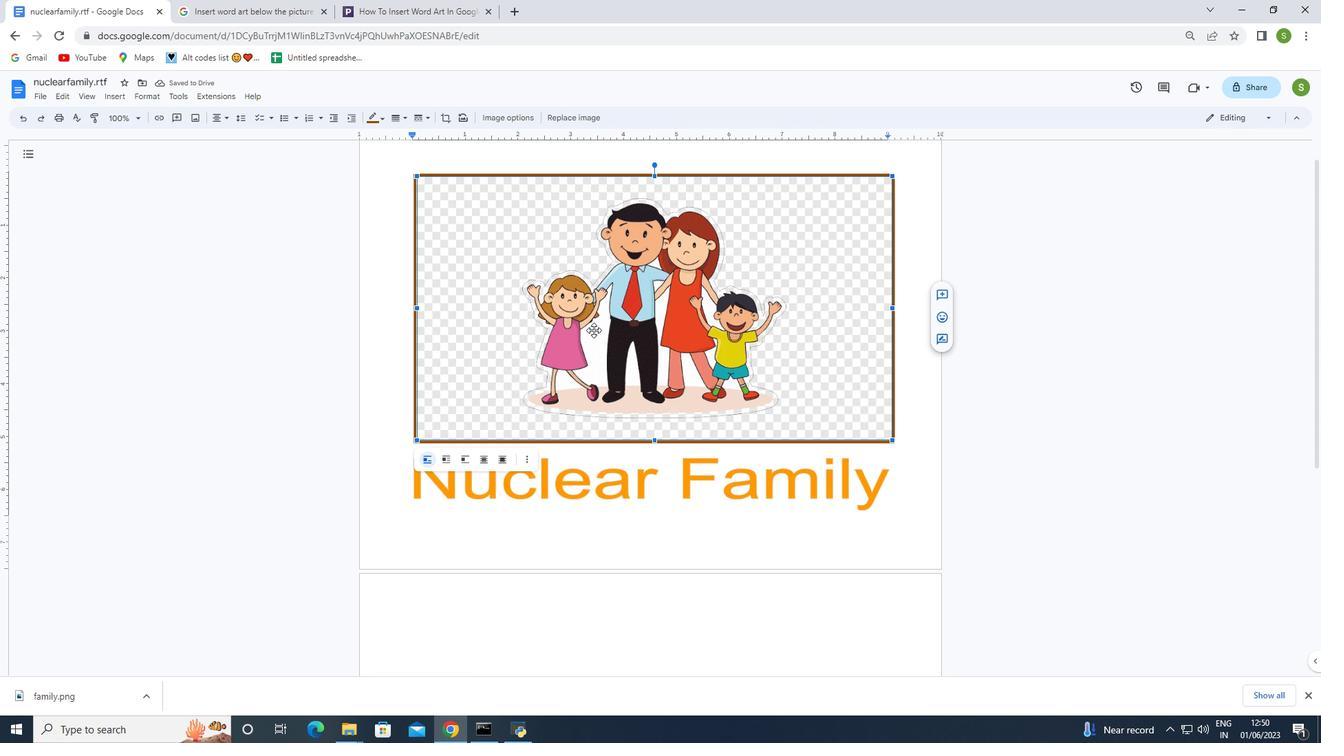 
Action: Mouse moved to (490, 324)
Screenshot: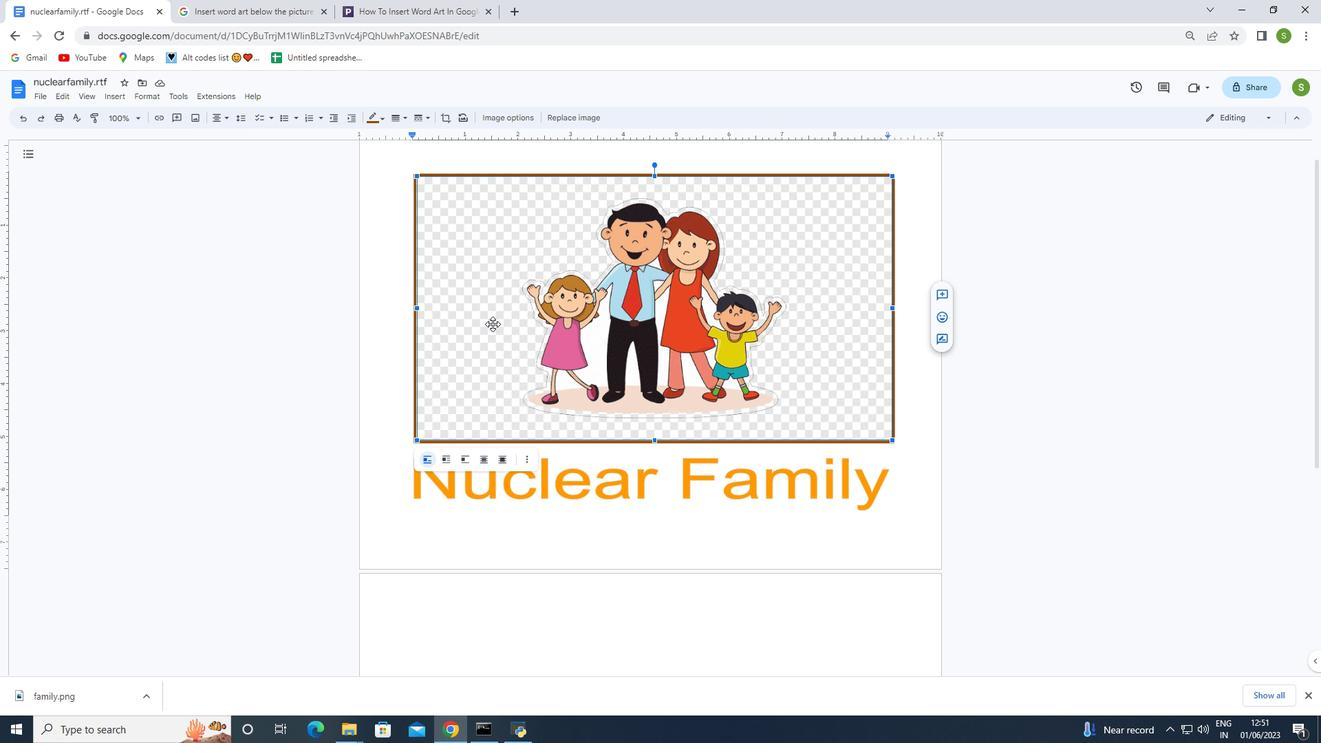
Action: Mouse pressed left at (490, 324)
Screenshot: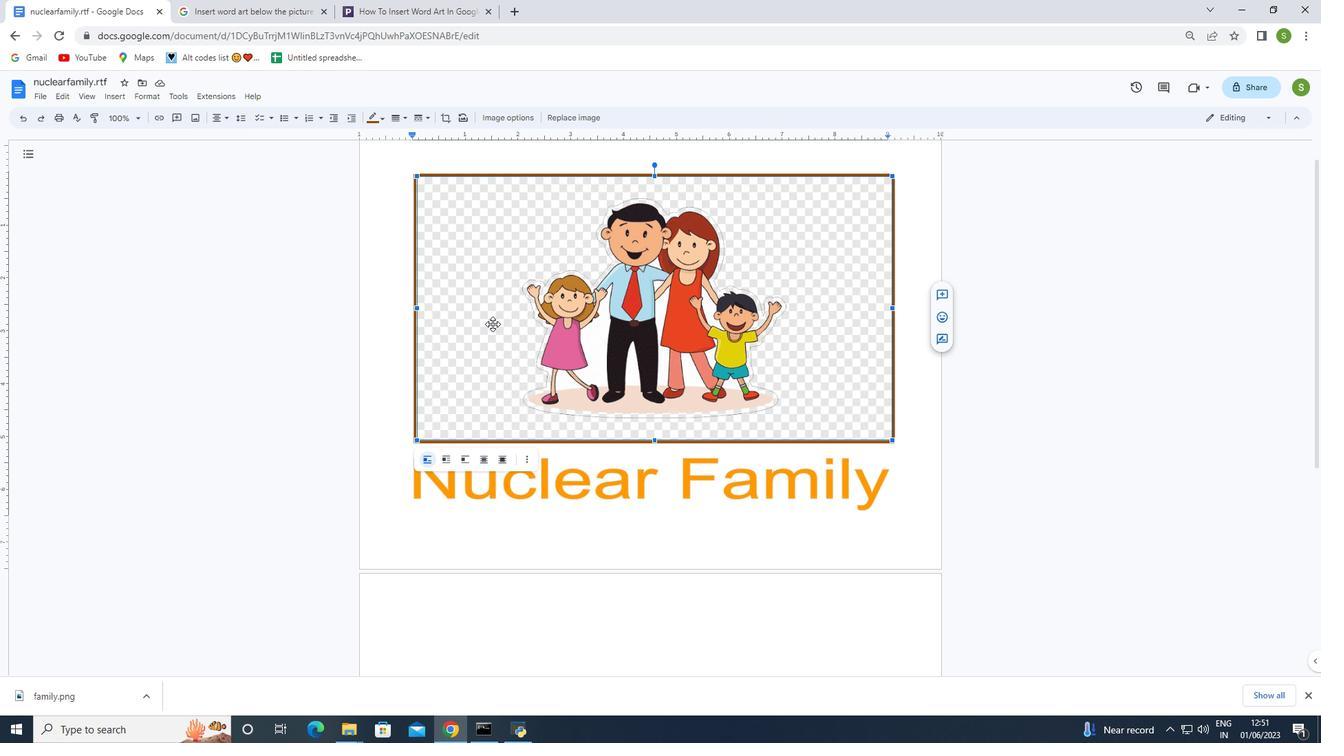 
Action: Mouse pressed left at (490, 324)
Screenshot: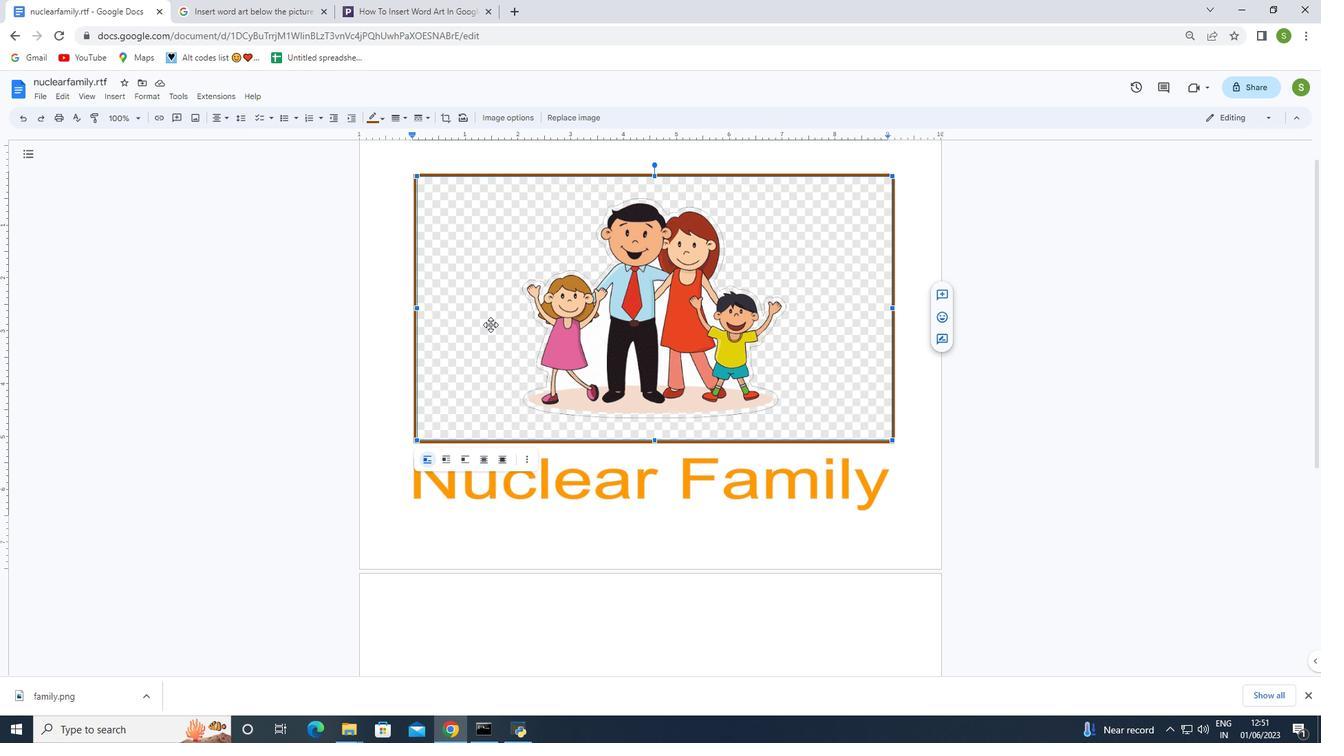
Action: Mouse moved to (536, 425)
Screenshot: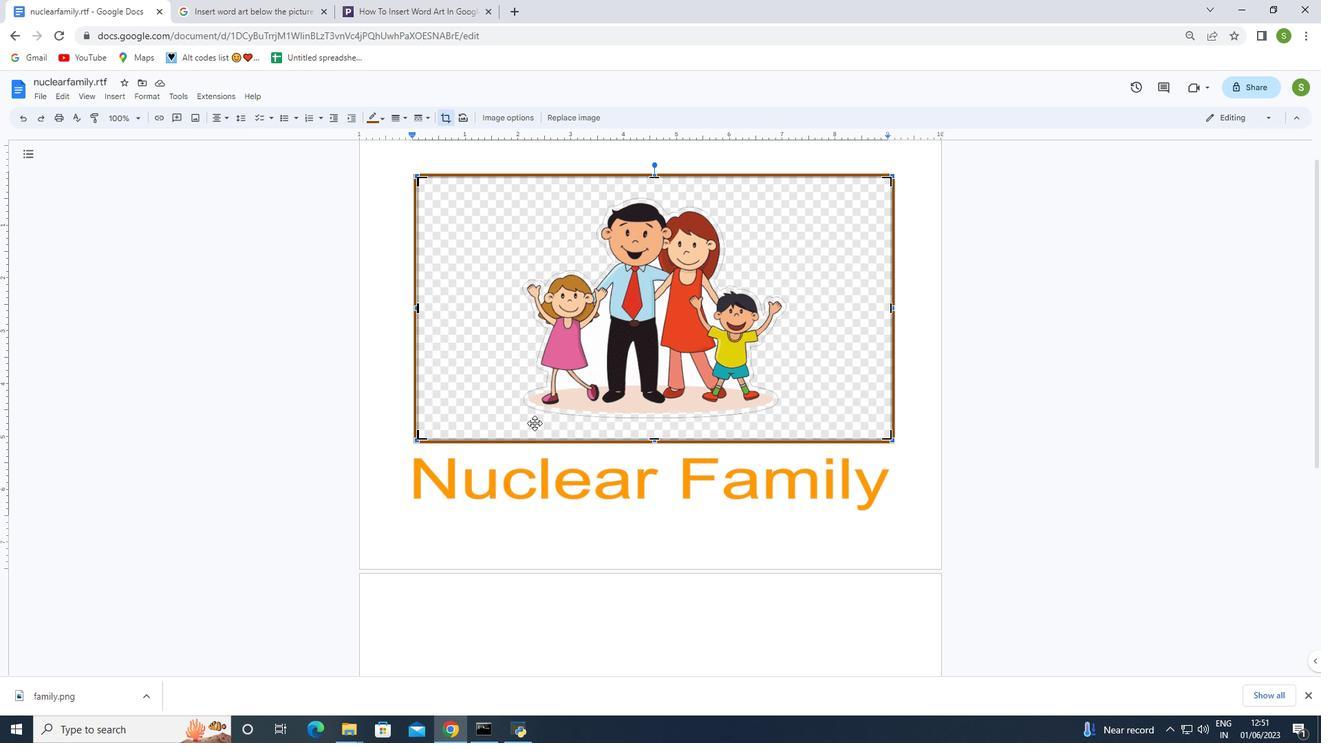 
Action: Mouse scrolled (536, 424) with delta (0, 0)
Screenshot: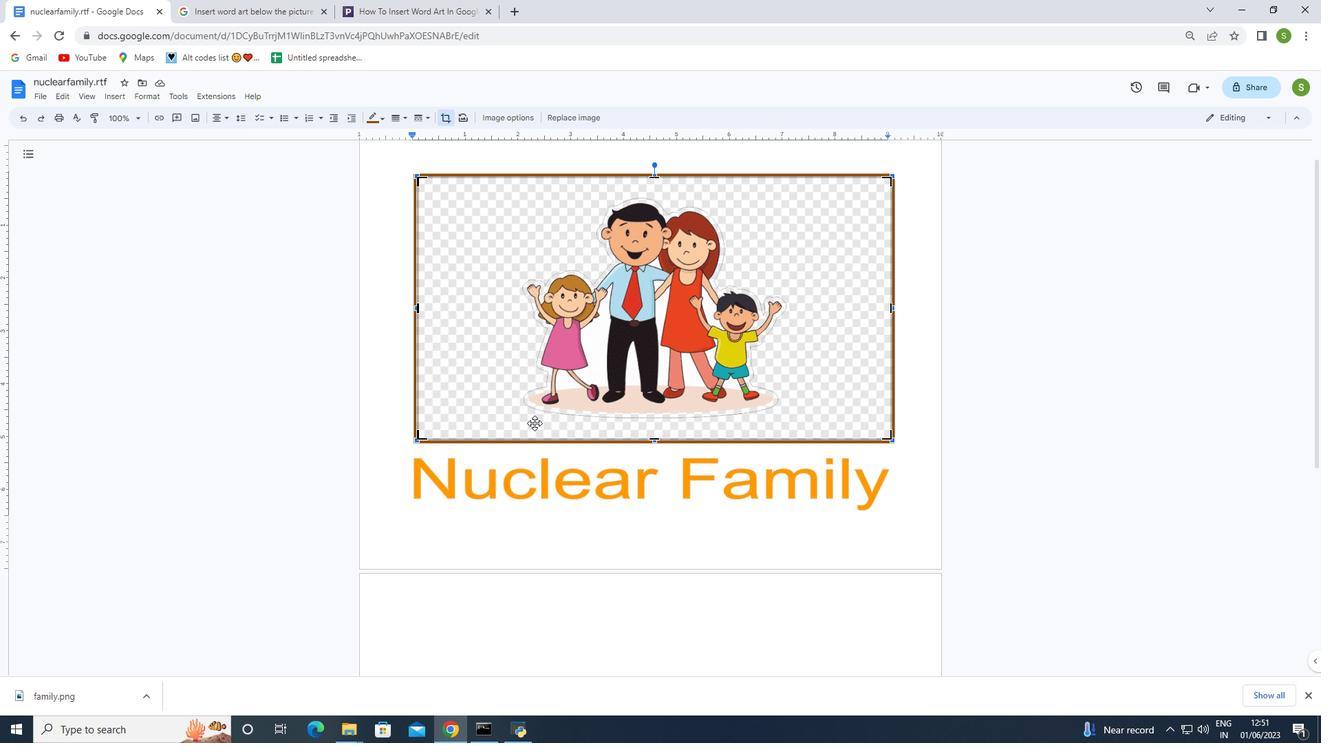 
Action: Mouse moved to (792, 459)
Screenshot: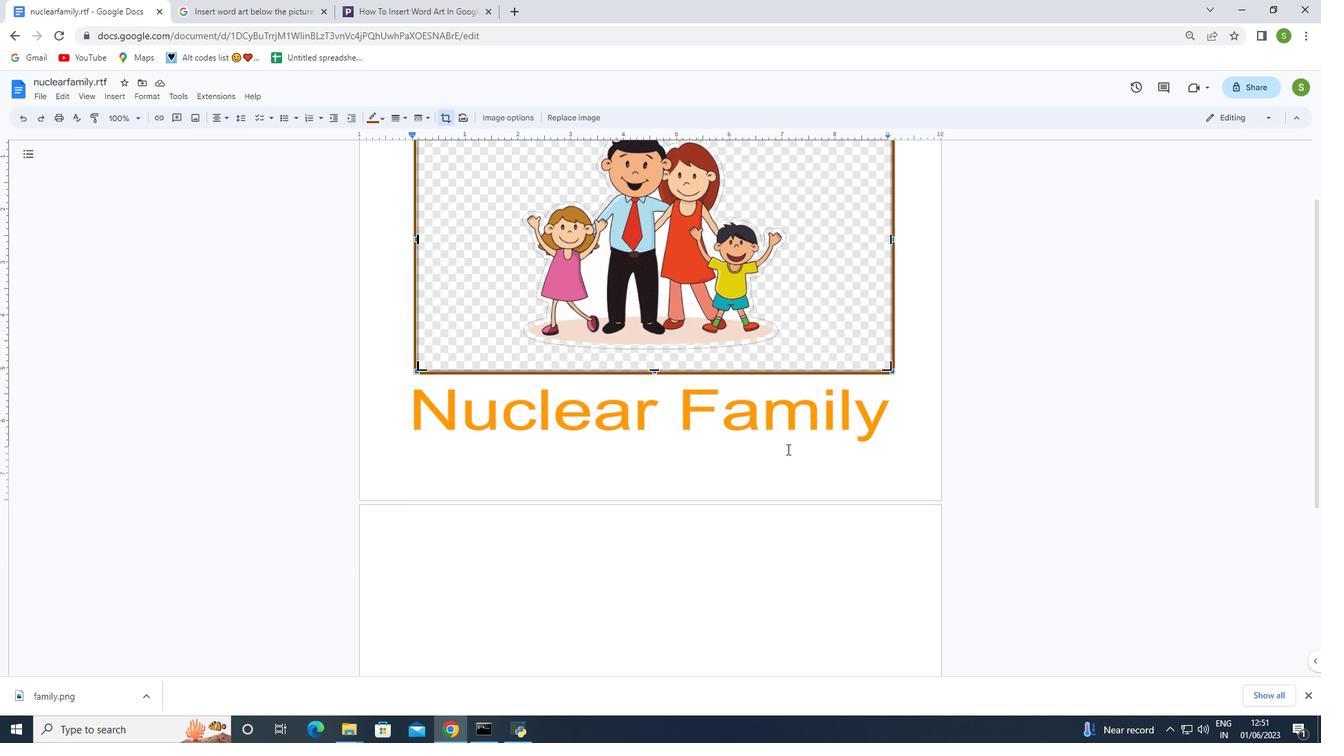 
Action: Mouse pressed left at (792, 459)
Screenshot: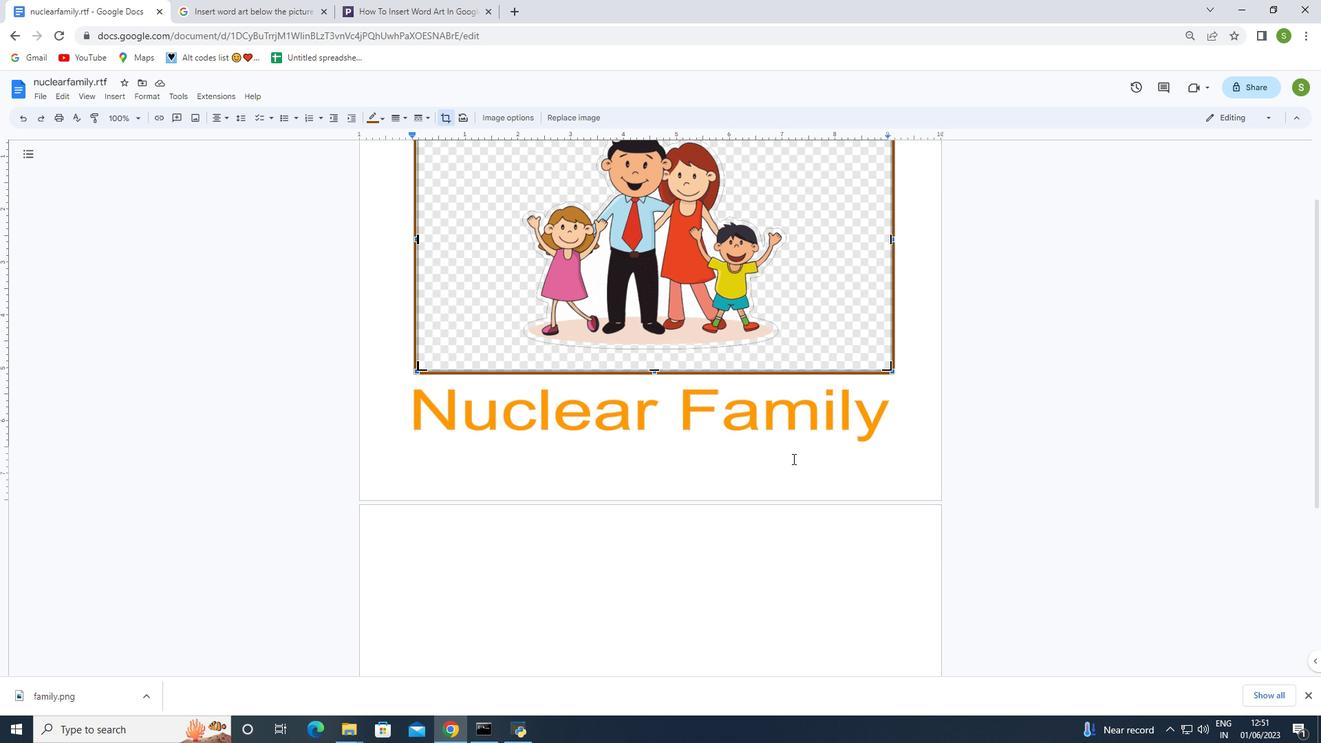 
Action: Mouse moved to (802, 466)
Screenshot: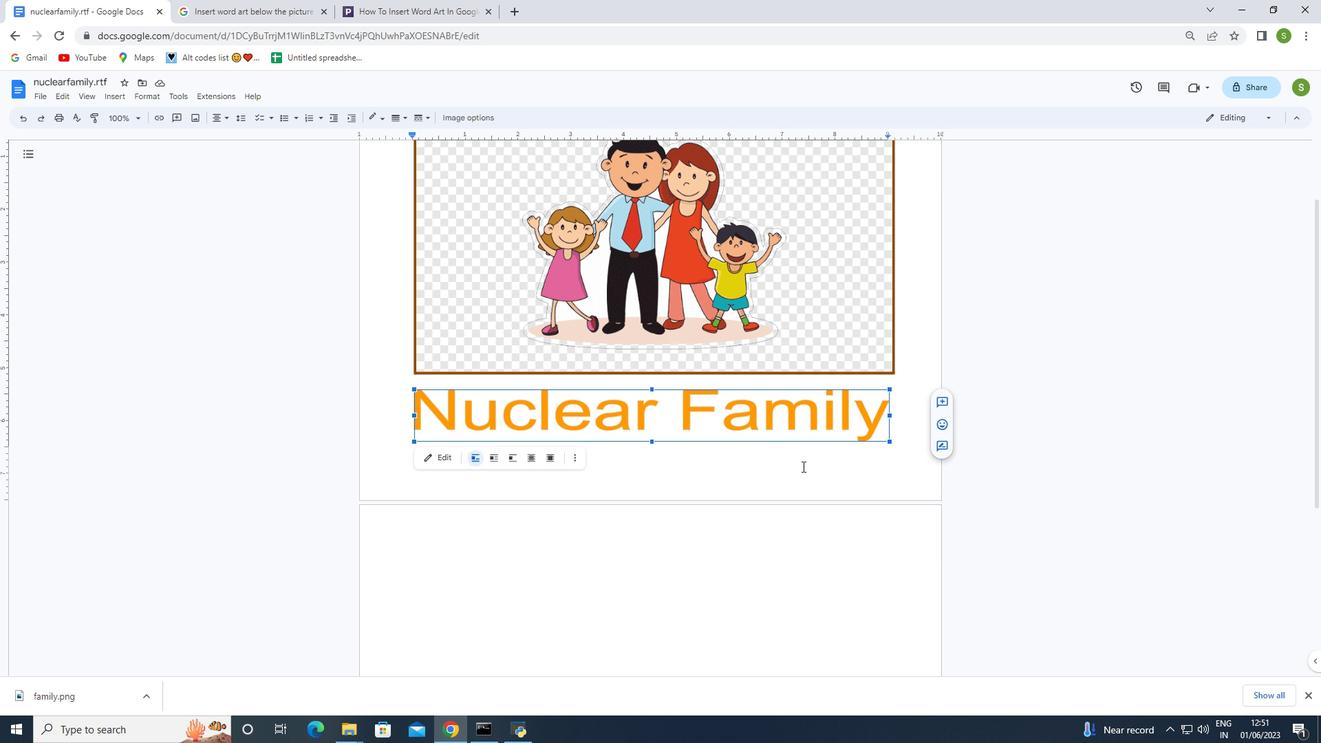 
Action: Mouse pressed left at (802, 466)
Screenshot: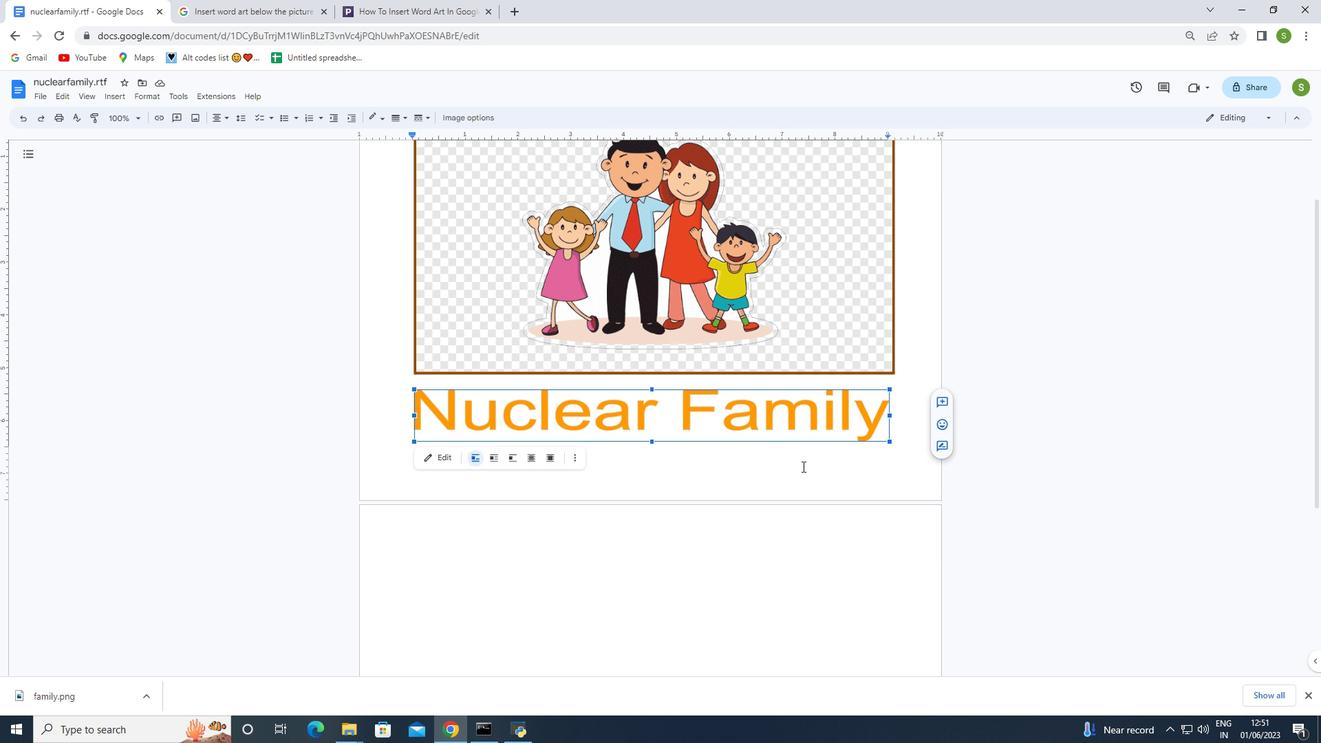 
Action: Mouse moved to (896, 435)
Screenshot: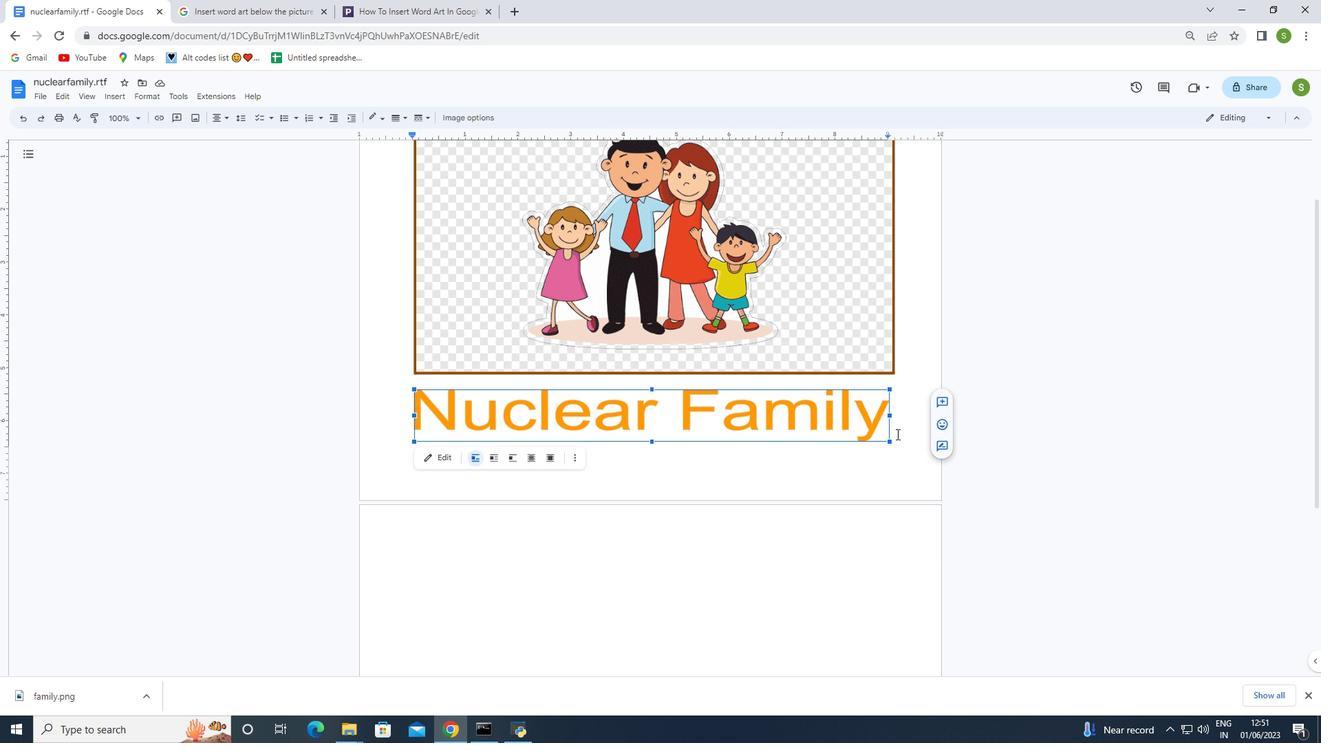 
Action: Mouse pressed left at (896, 435)
Screenshot: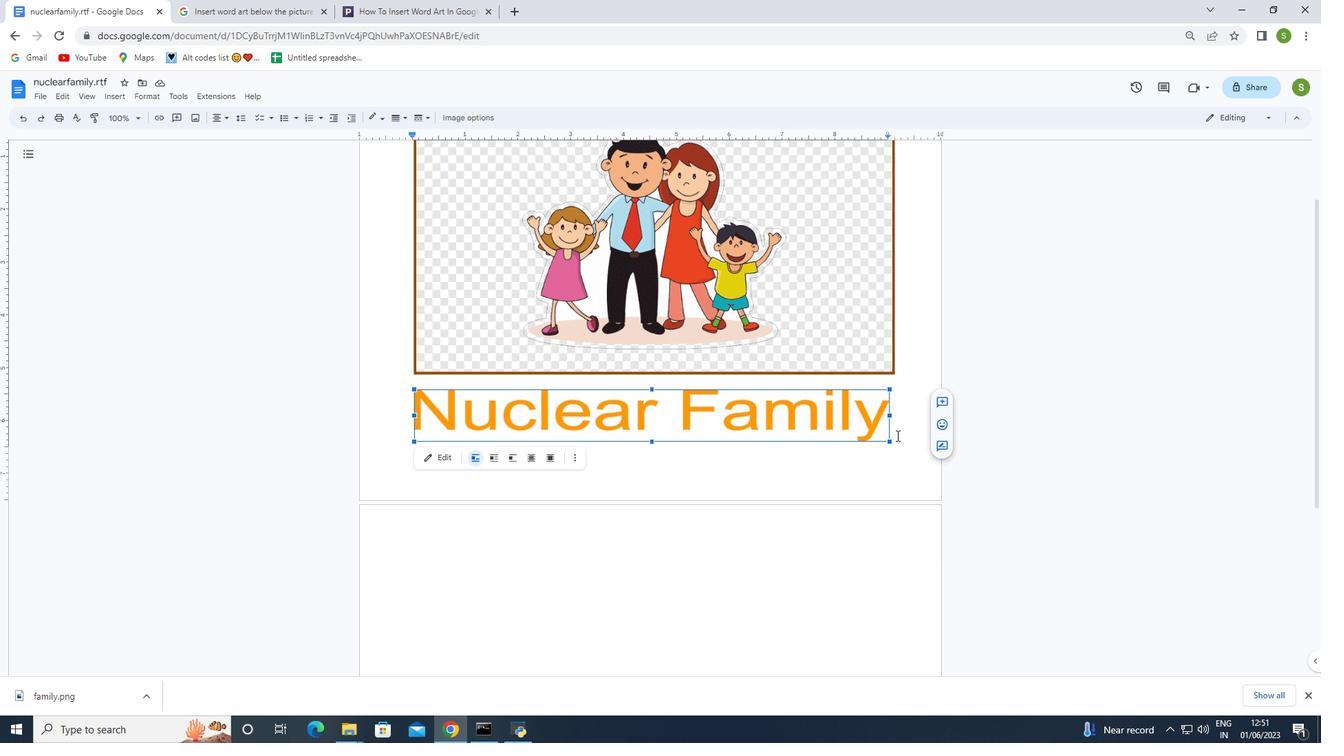 
Action: Mouse moved to (913, 450)
Screenshot: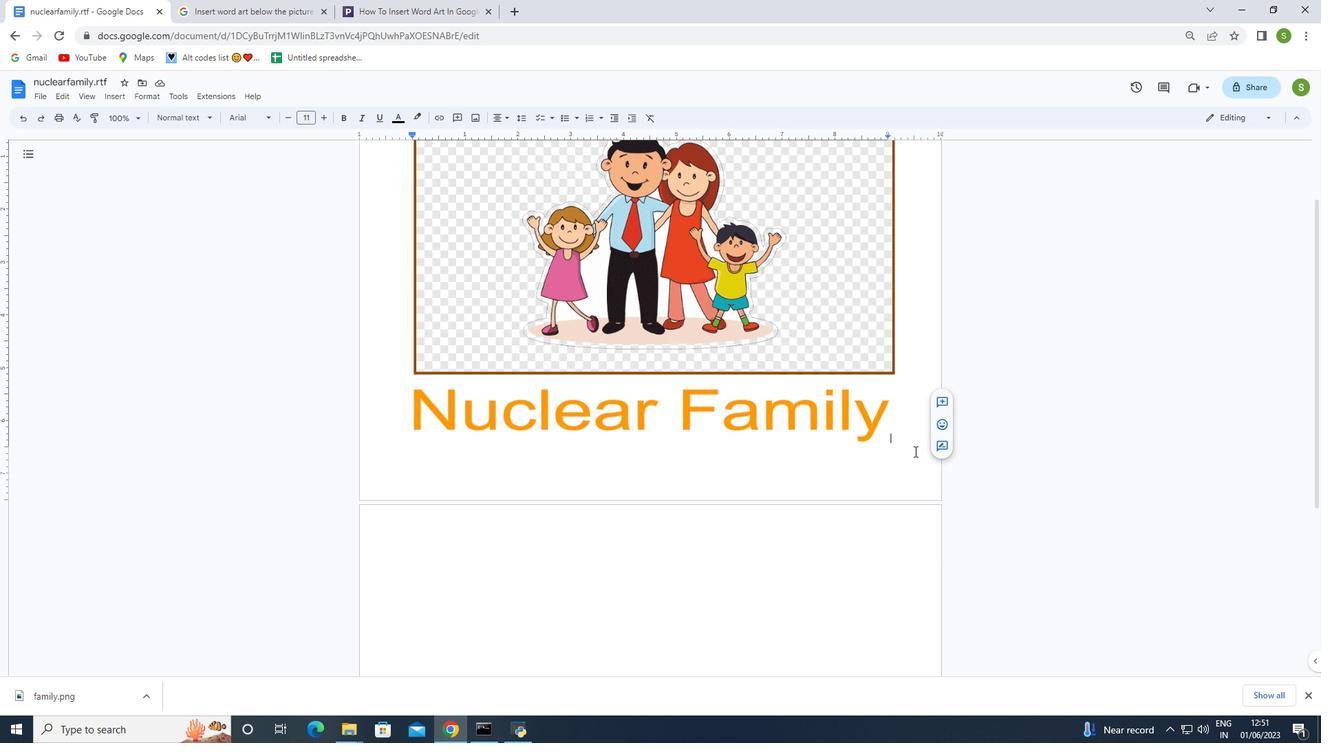 
Action: Key pressed <Key.enter>
Screenshot: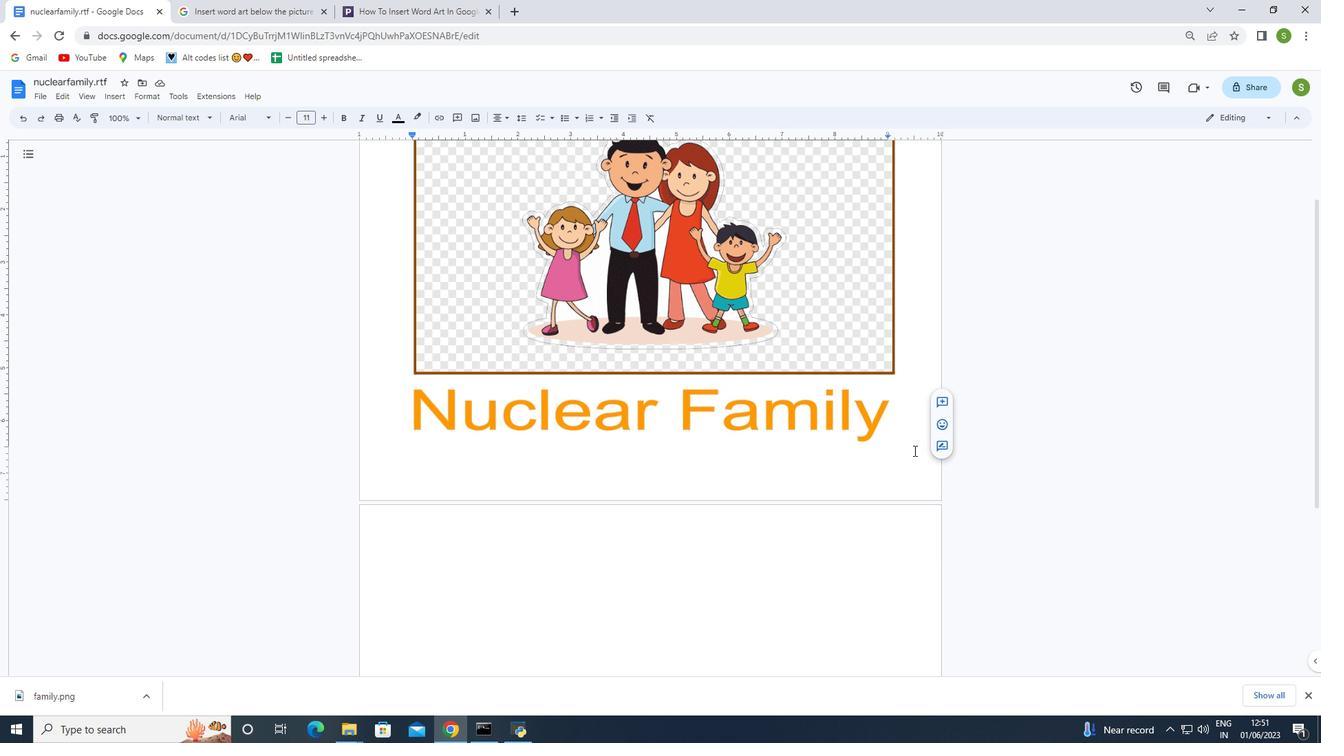 
Action: Mouse moved to (865, 425)
Screenshot: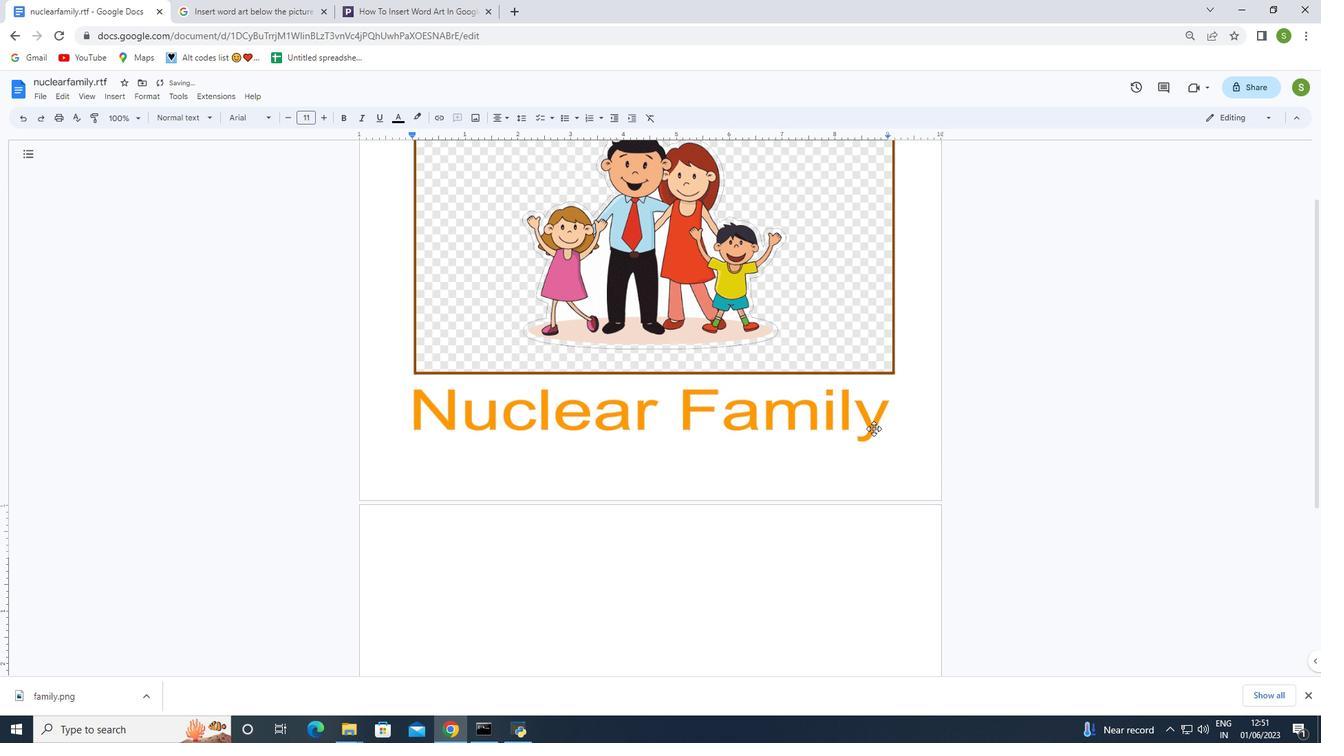 
Action: Mouse scrolled (865, 425) with delta (0, 0)
Screenshot: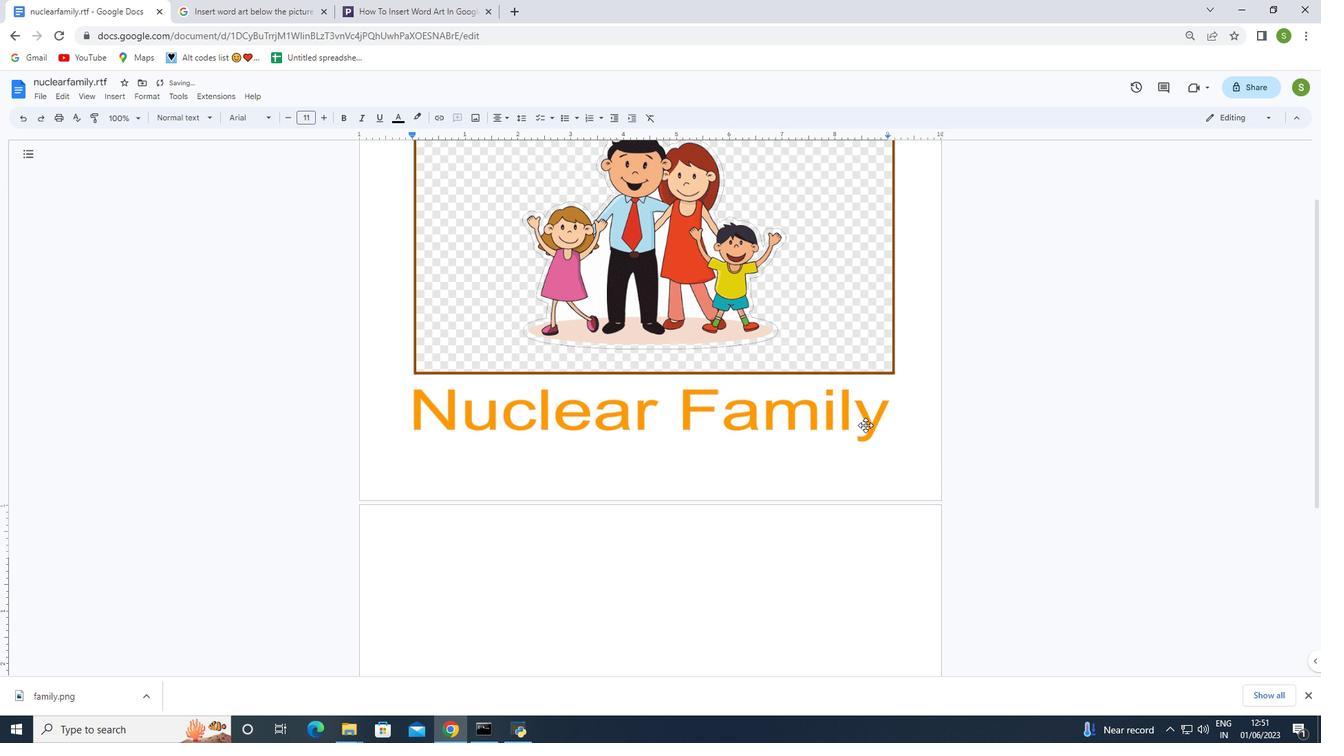 
Action: Mouse moved to (481, 485)
Screenshot: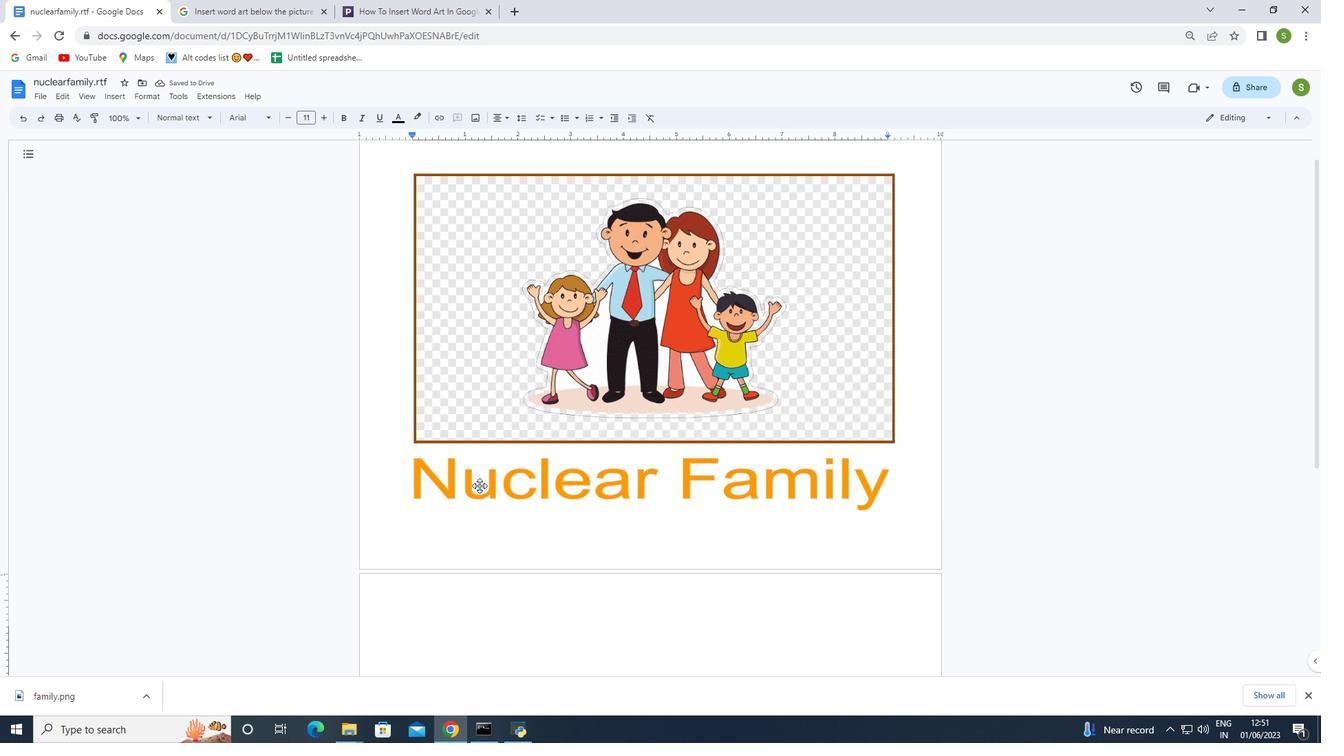 
Action: Mouse pressed left at (481, 485)
Screenshot: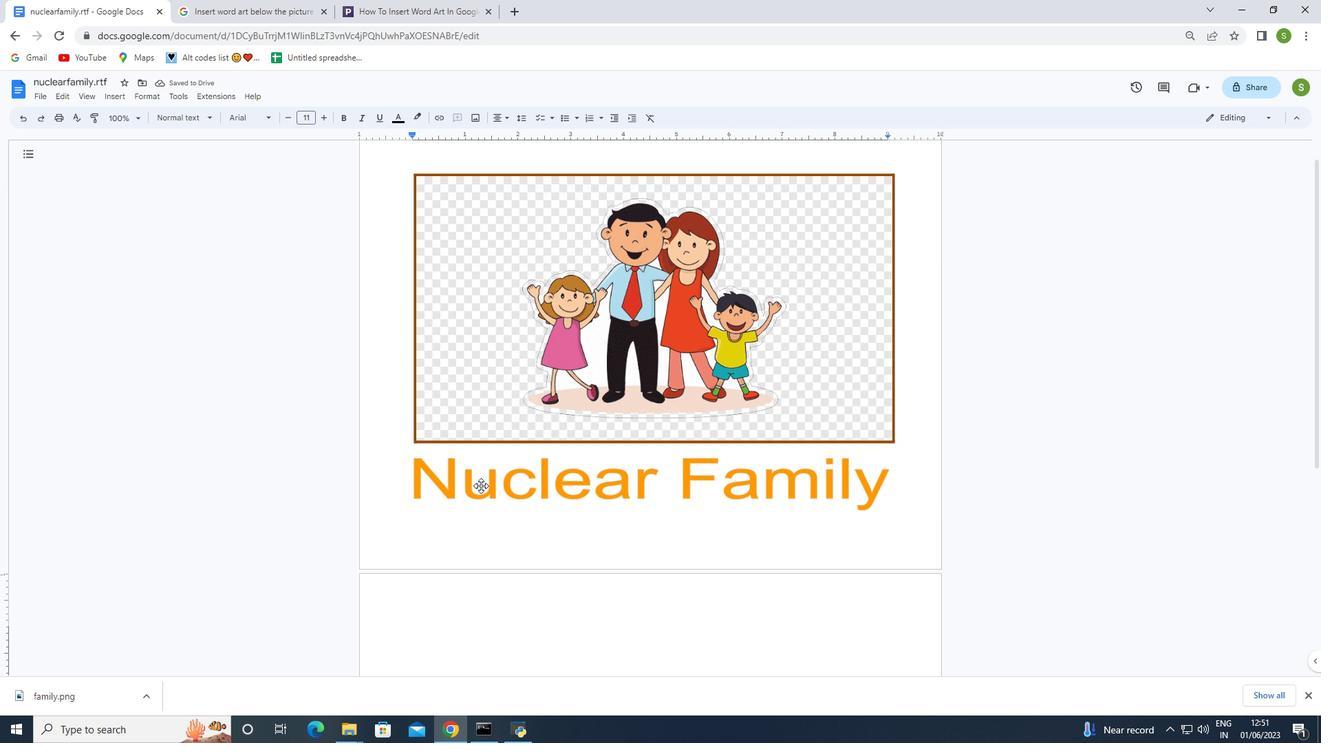 
Action: Mouse moved to (489, 472)
Screenshot: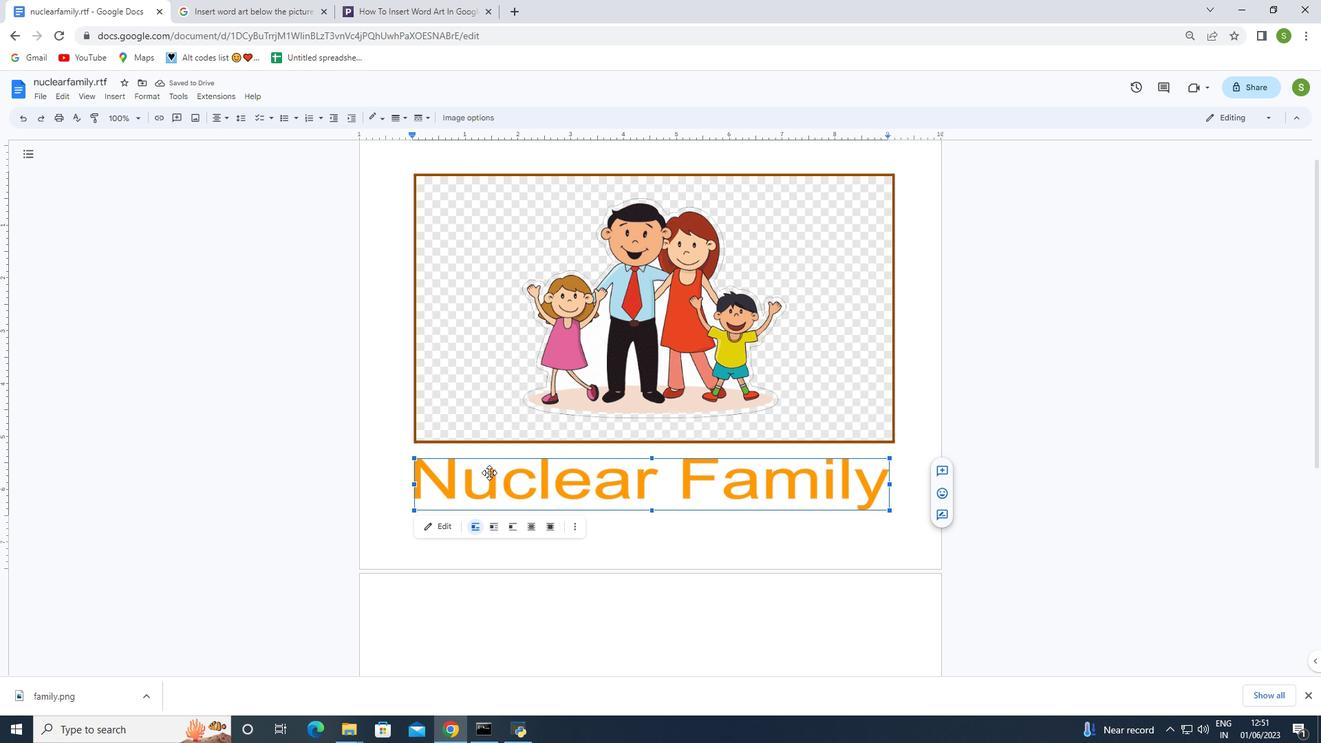 
Action: Key pressed <Key.up>
Screenshot: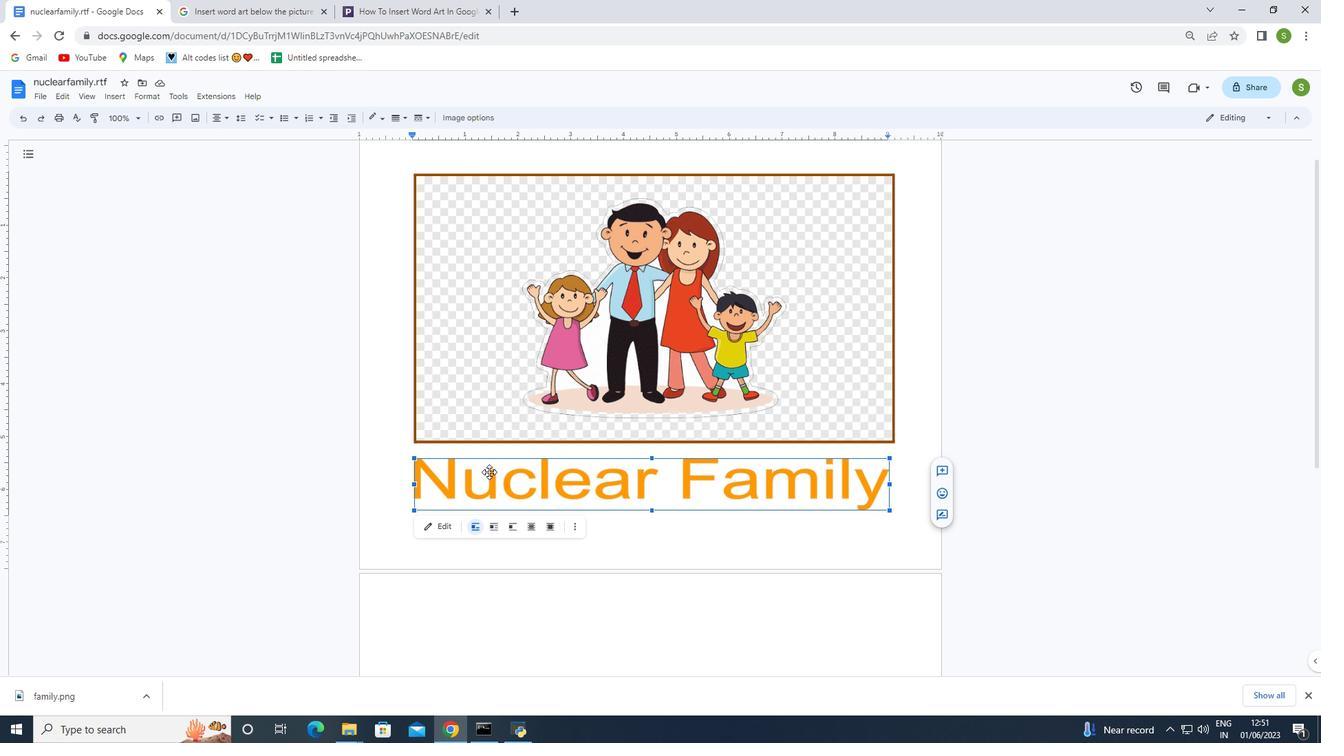 
Action: Mouse moved to (494, 474)
Screenshot: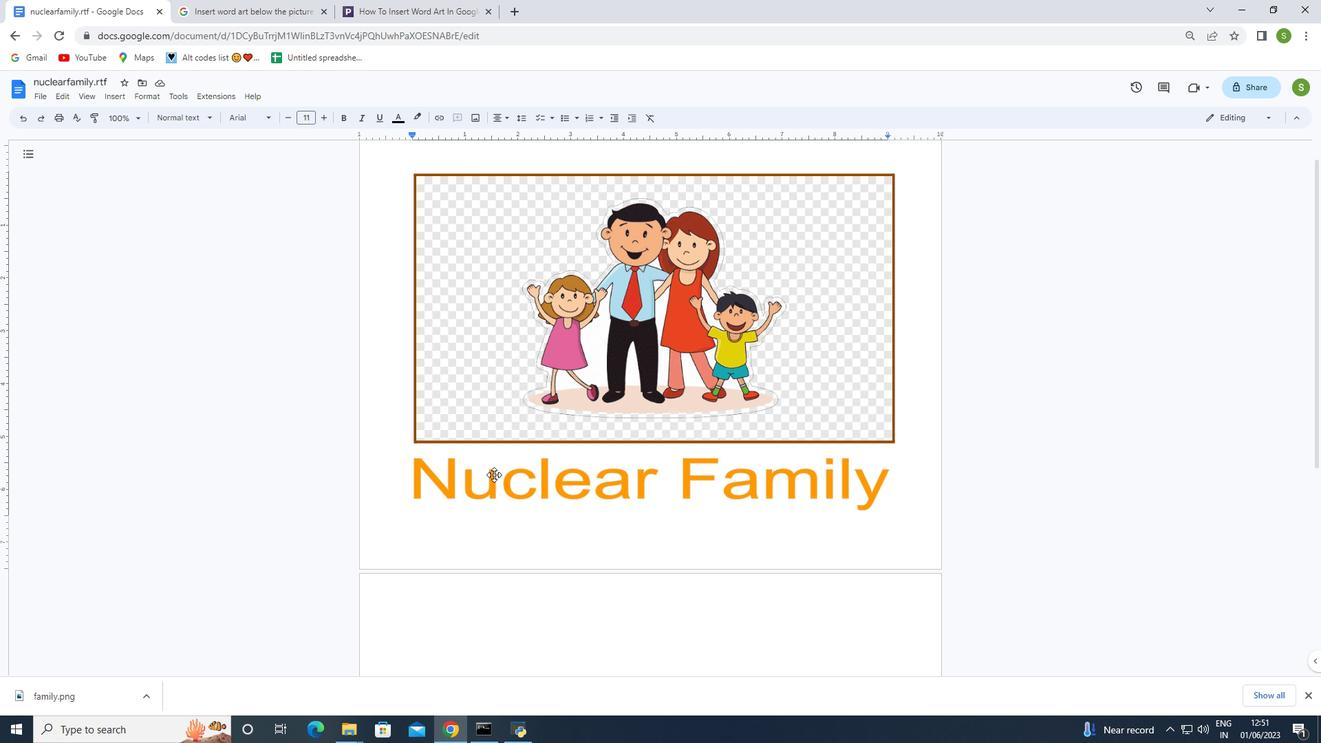 
Action: Key pressed <Key.up>
Screenshot: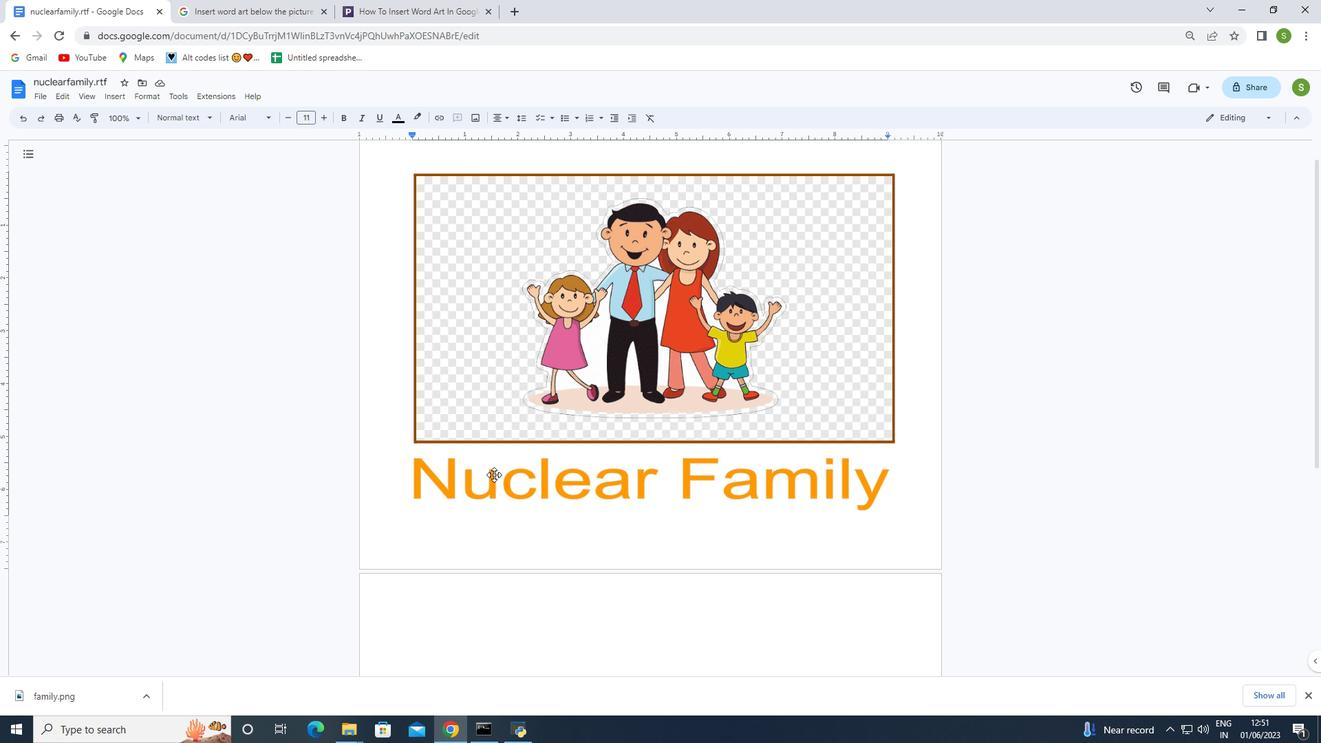 
Action: Mouse moved to (540, 487)
Screenshot: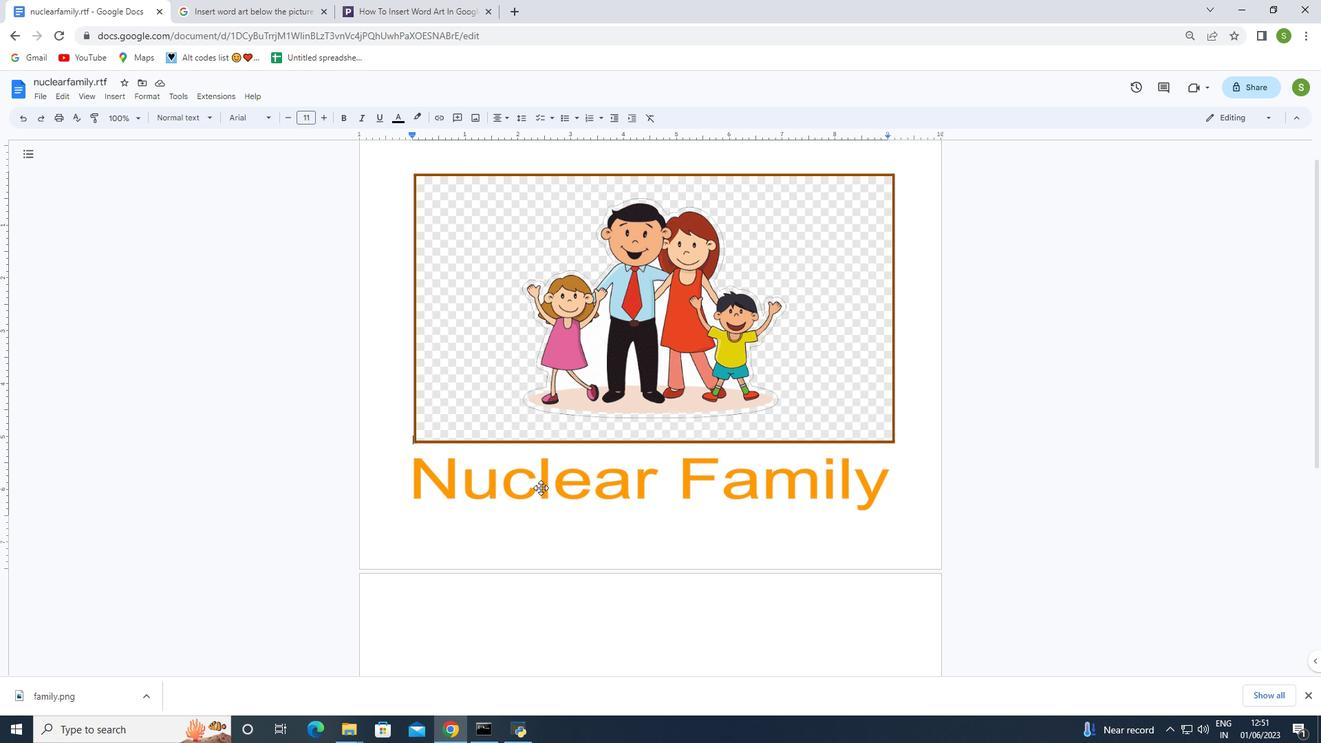 
Action: Mouse pressed left at (540, 487)
Screenshot: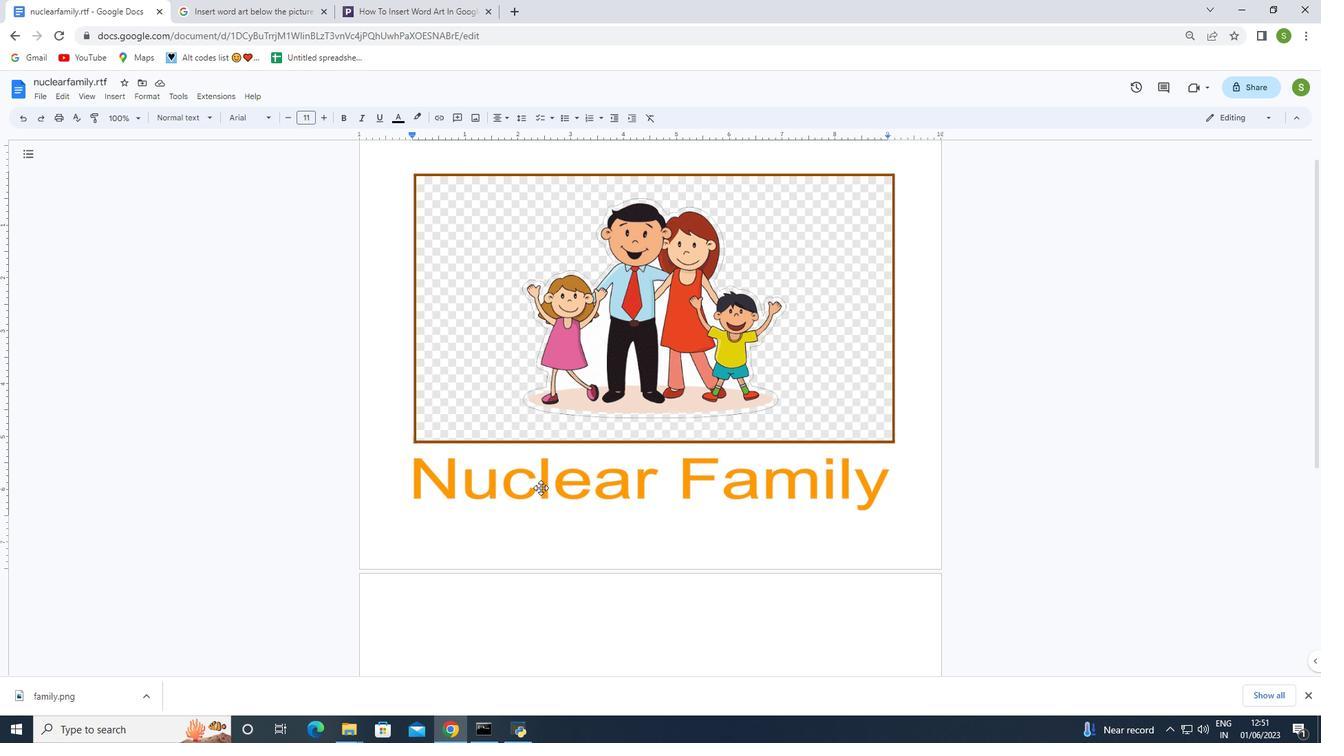 
Action: Mouse moved to (551, 474)
Screenshot: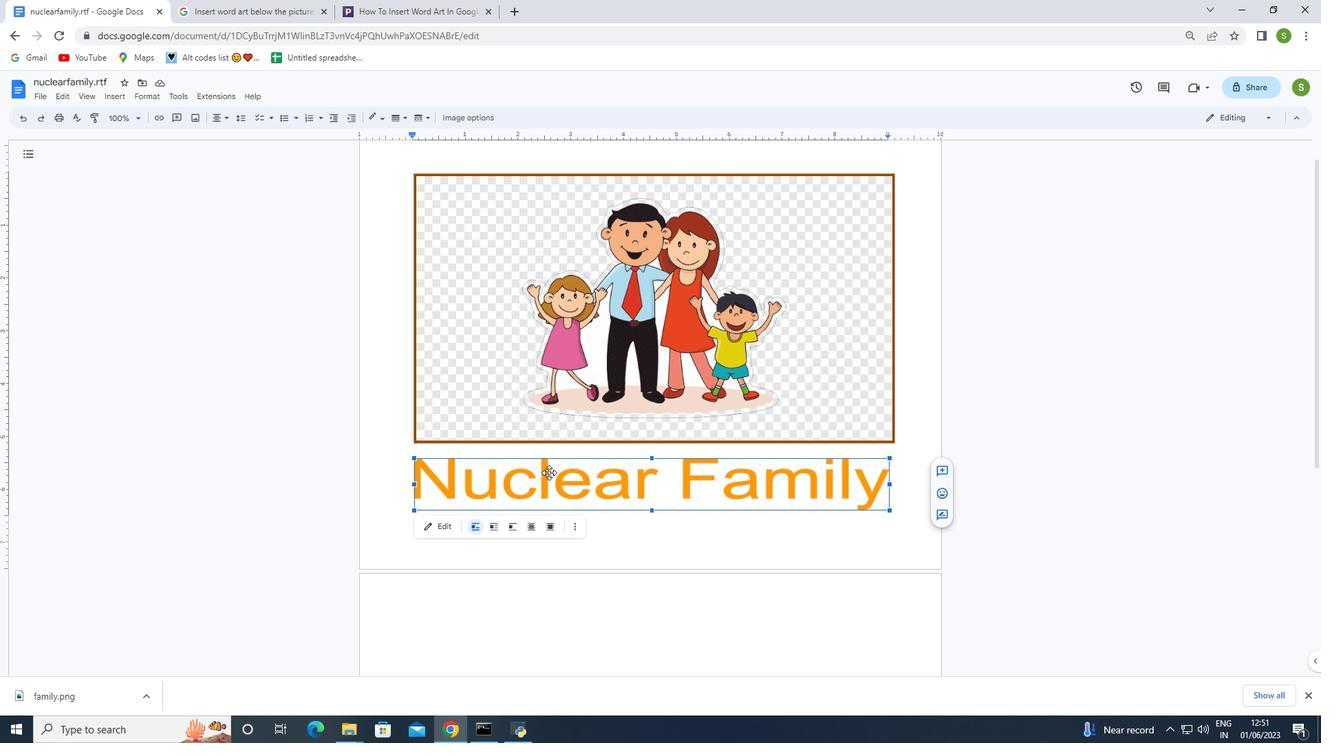 
Action: Mouse pressed left at (551, 474)
Screenshot: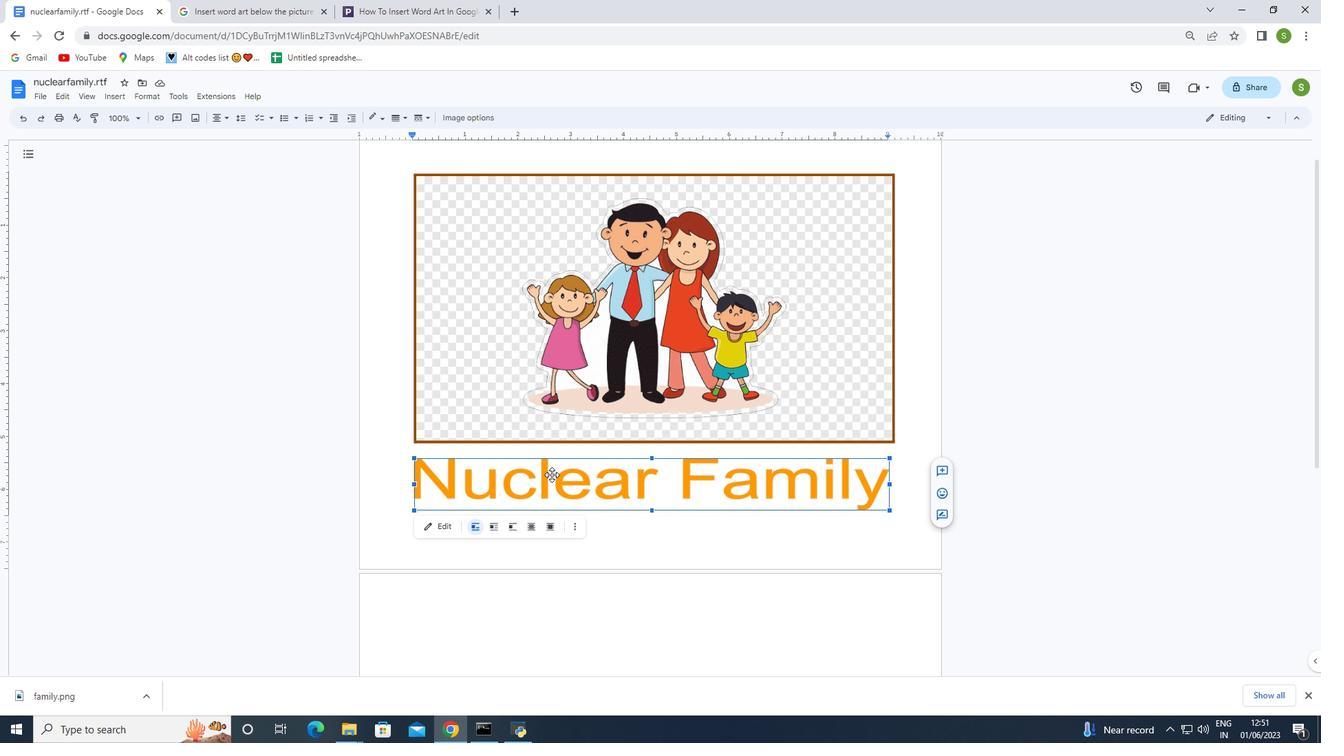
Action: Mouse moved to (662, 555)
Screenshot: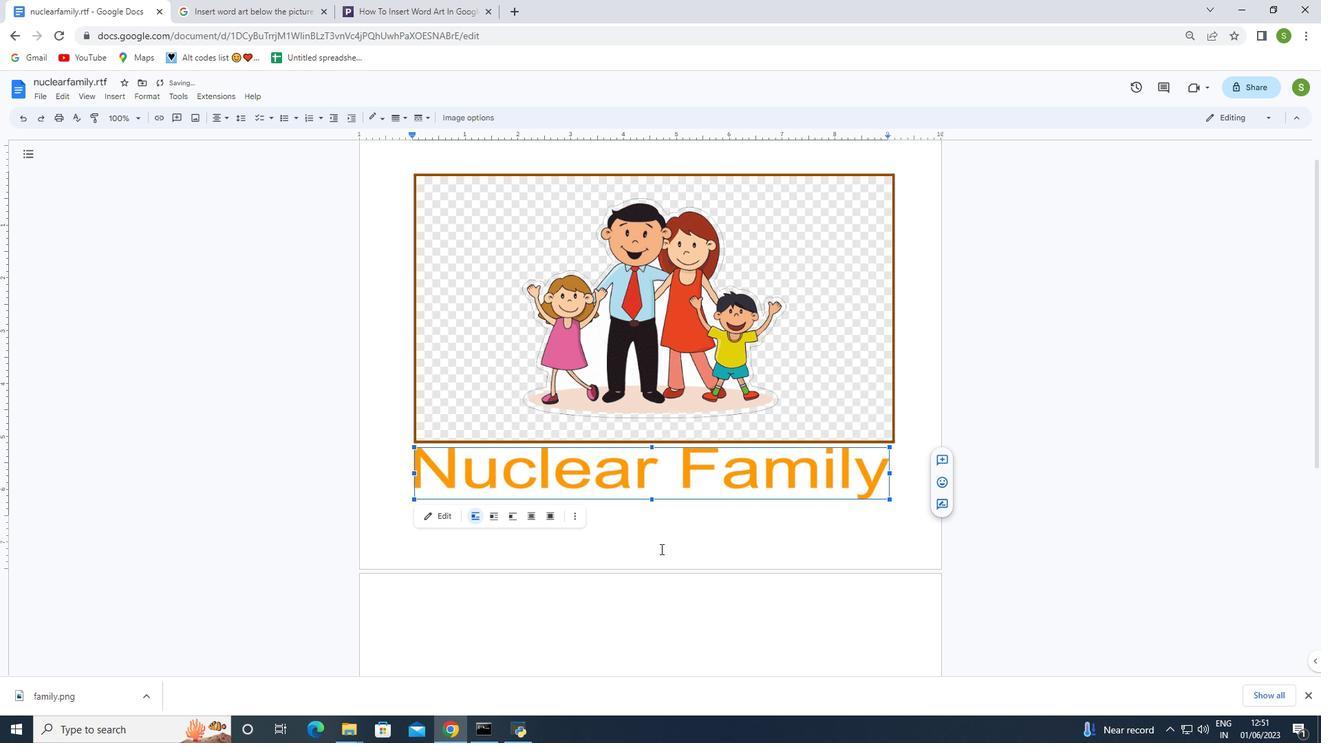 
Action: Mouse pressed left at (662, 555)
Screenshot: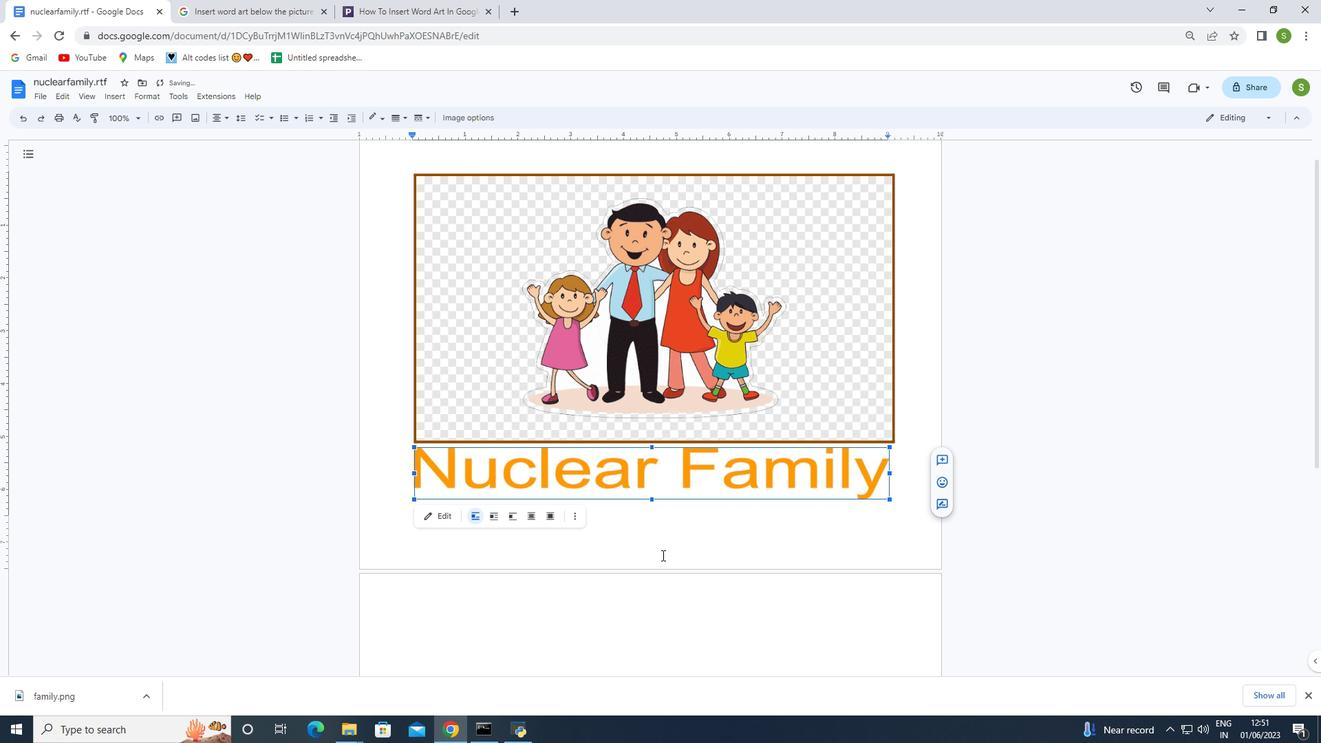 
Action: Mouse moved to (700, 557)
Screenshot: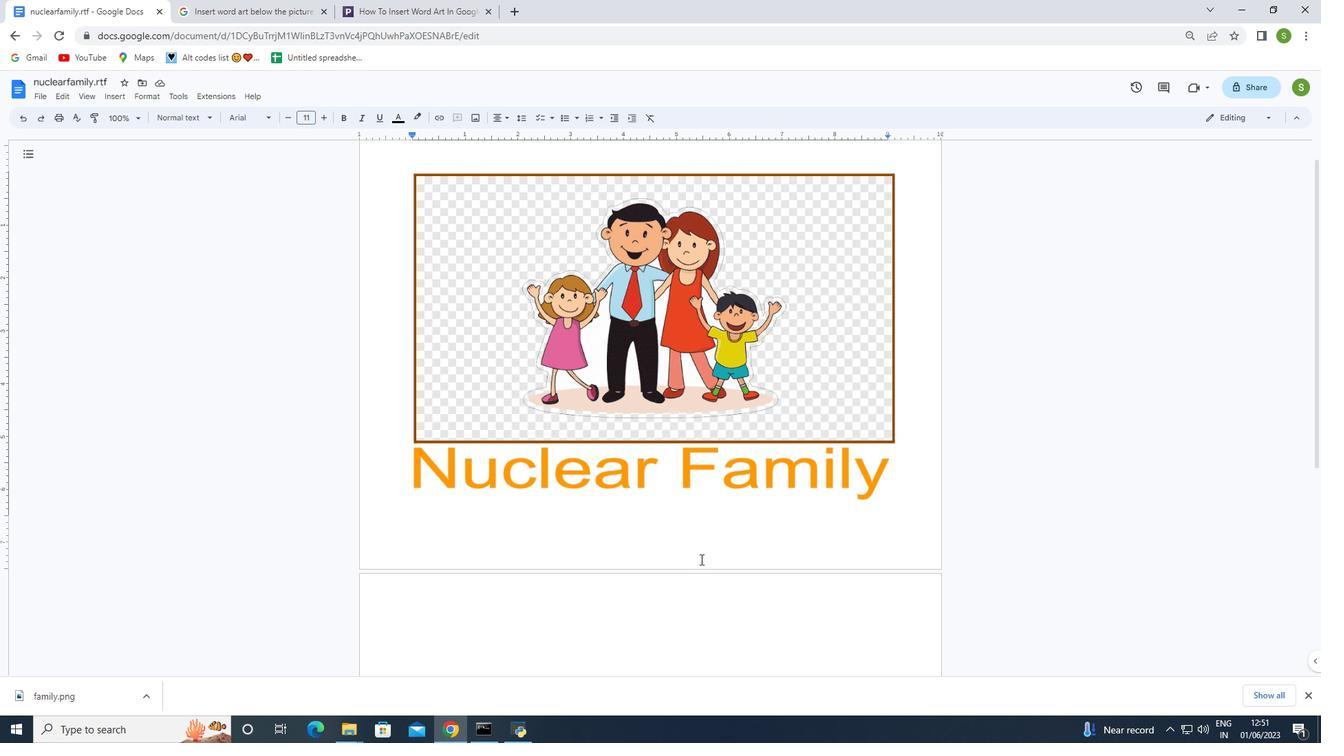 
Action: Key pressed <Key.left>
Screenshot: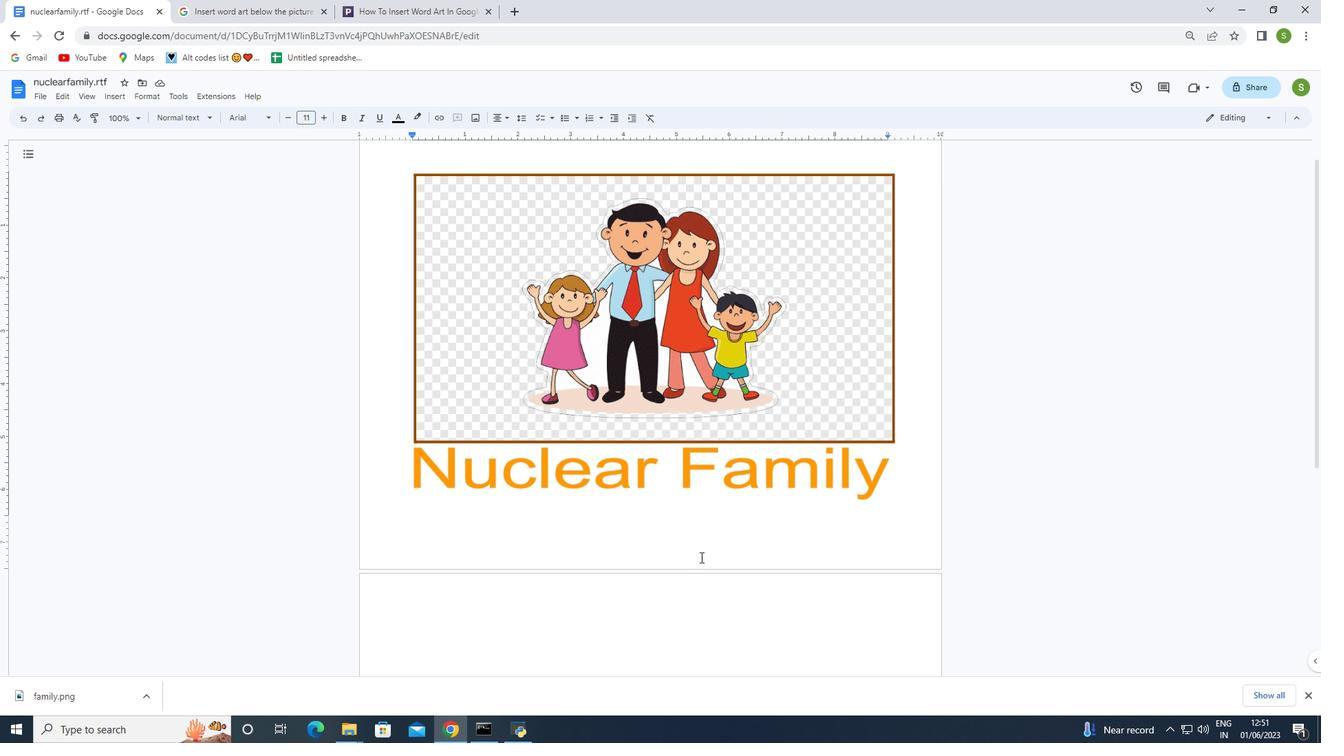 
Action: Mouse moved to (709, 566)
Screenshot: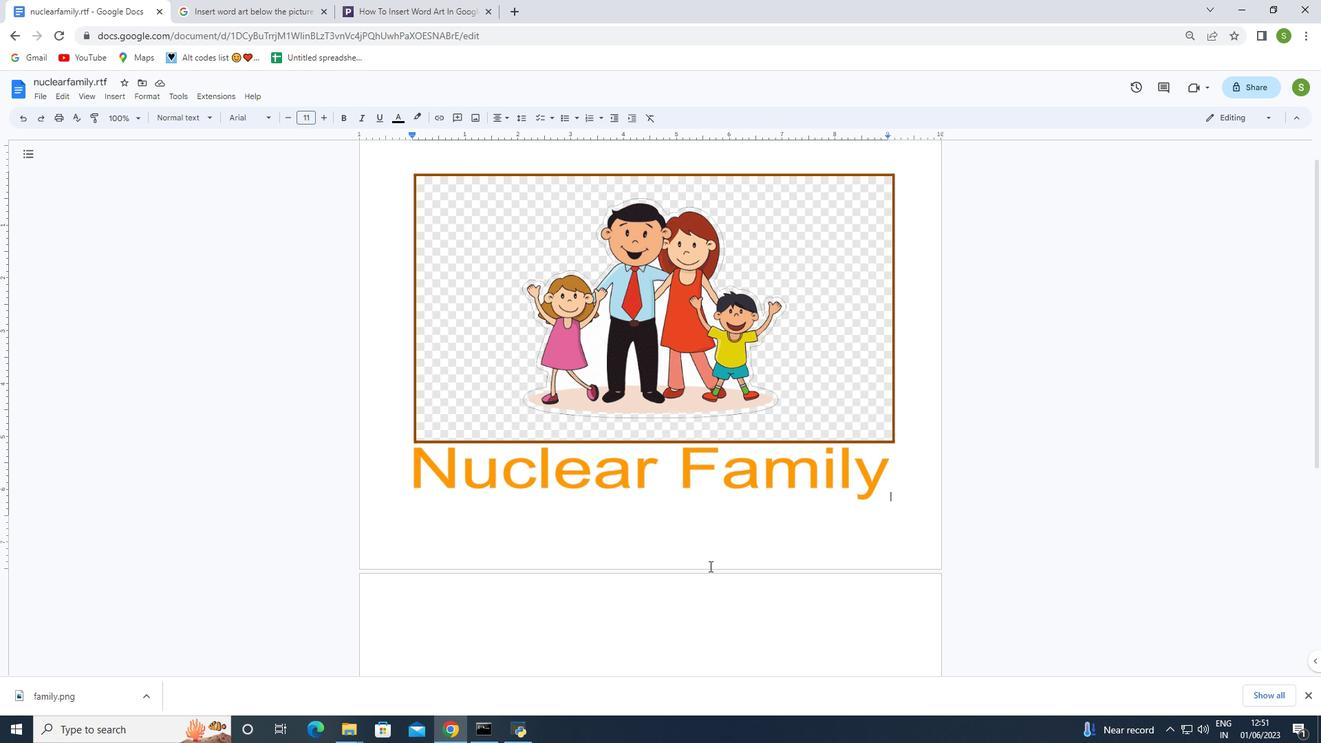 
Action: Key pressed <Key.enter>
Screenshot: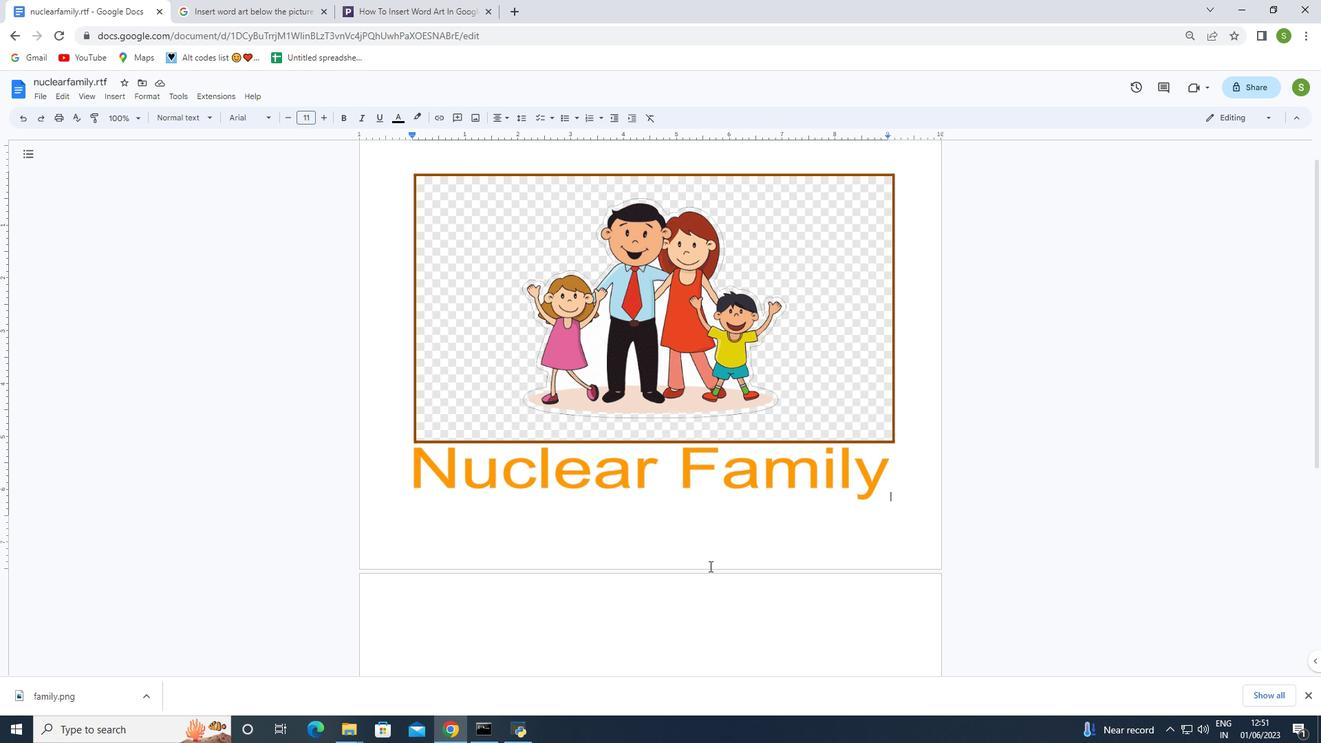 
Action: Mouse moved to (677, 562)
Screenshot: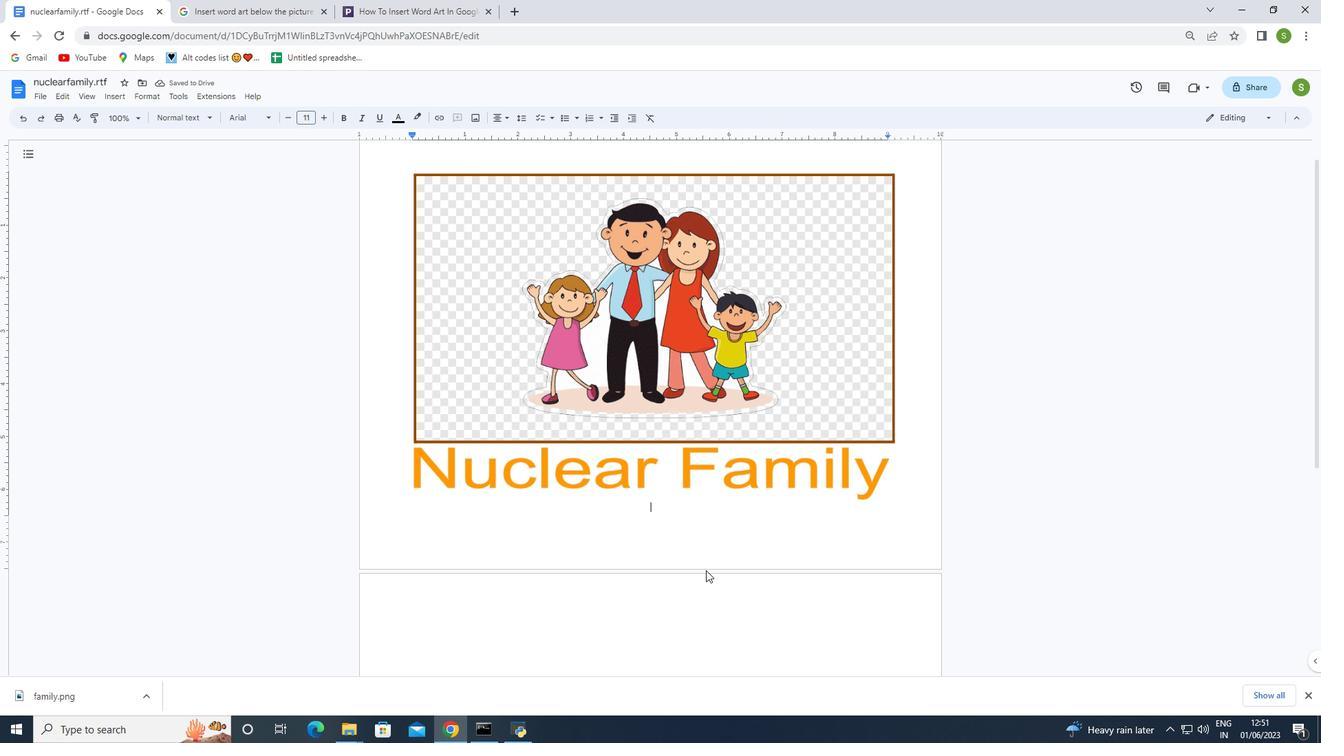 
Action: Key pressed in.pinterest.com
Screenshot: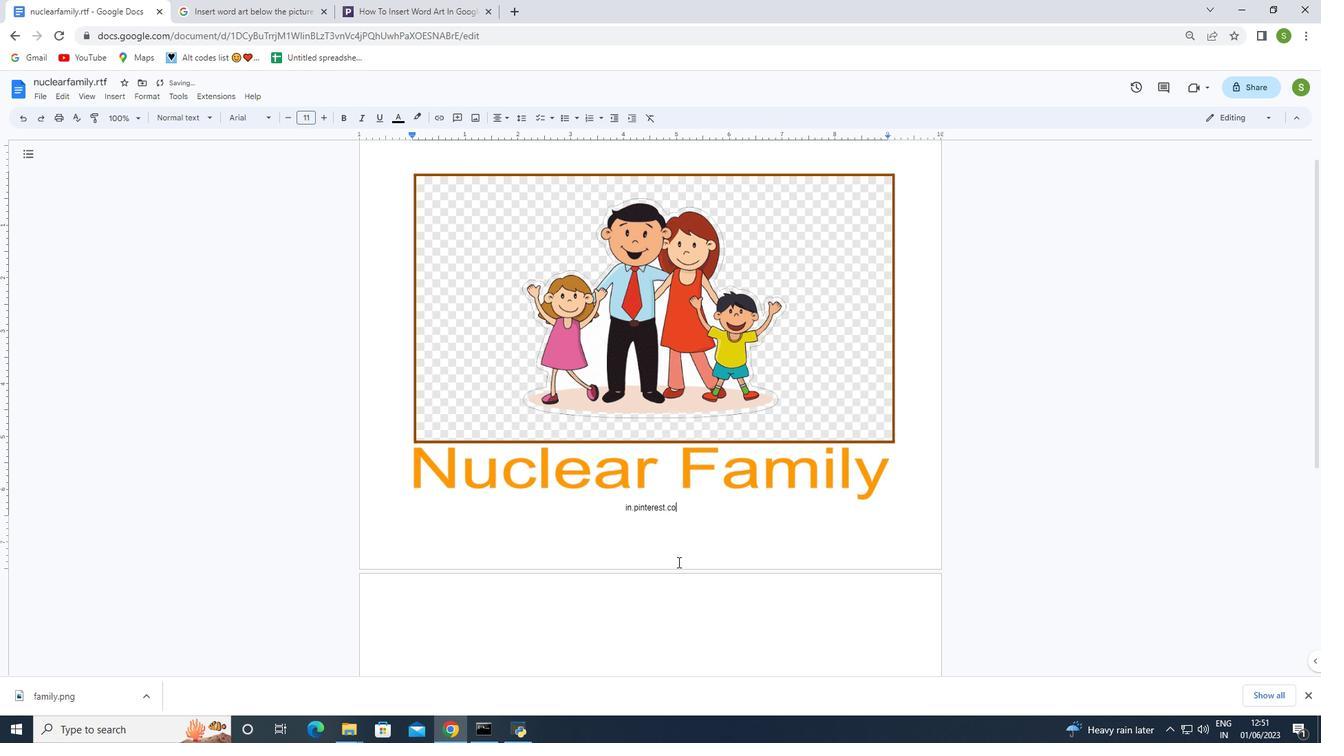 
Action: Mouse moved to (615, 505)
Screenshot: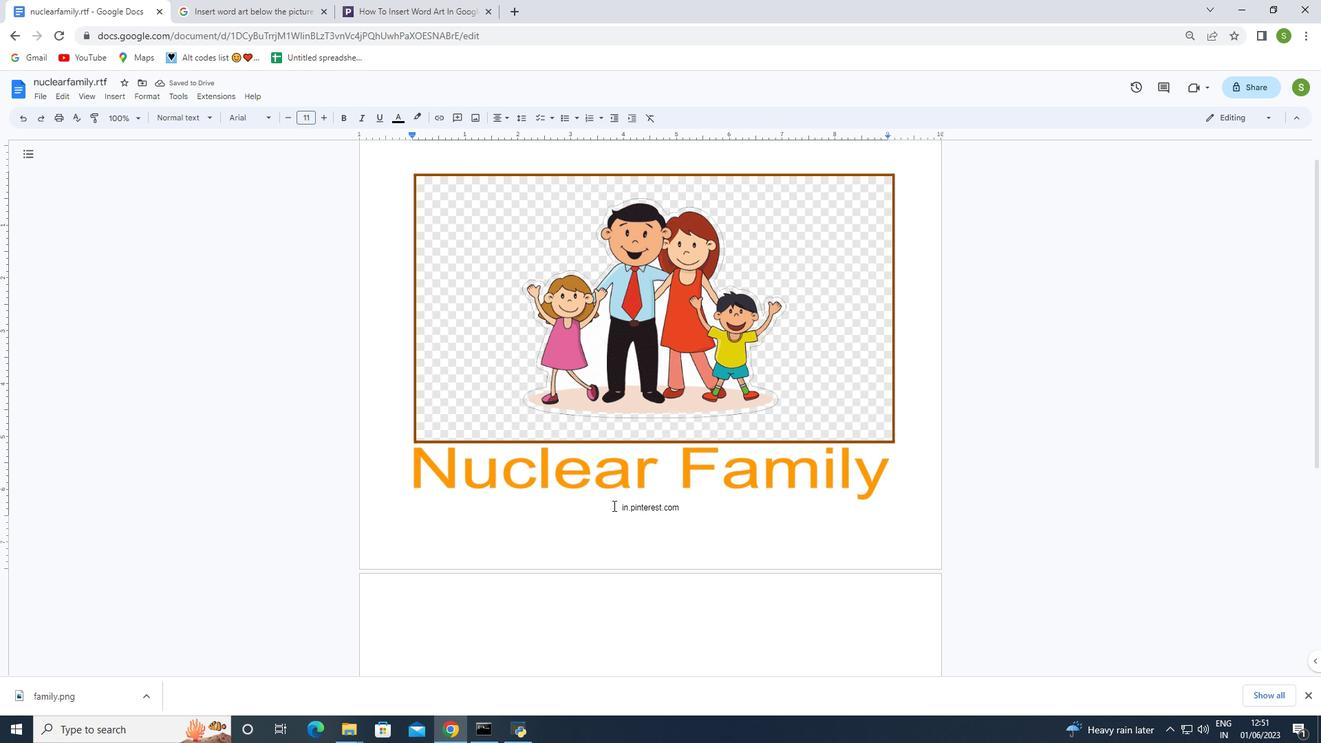 
Action: Mouse pressed left at (615, 505)
Screenshot: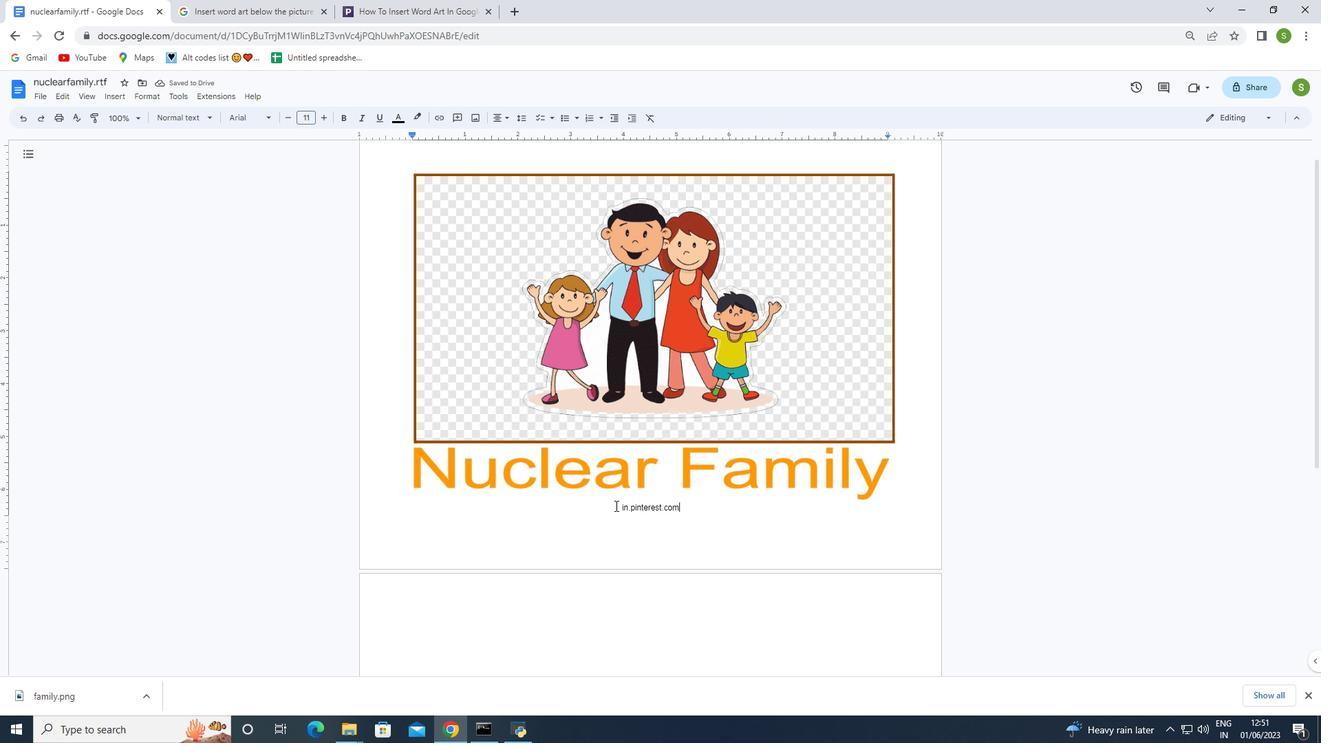 
Action: Mouse moved to (500, 120)
Screenshot: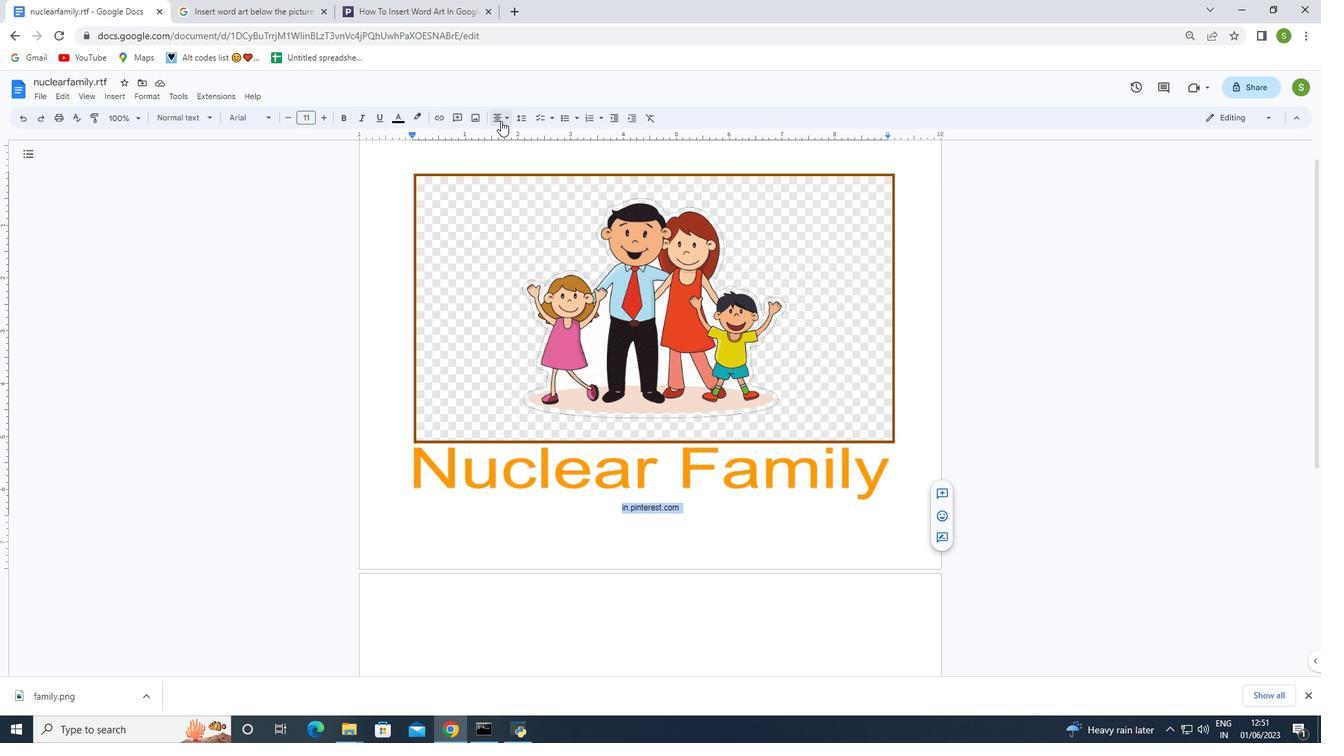 
Action: Mouse pressed left at (500, 120)
Screenshot: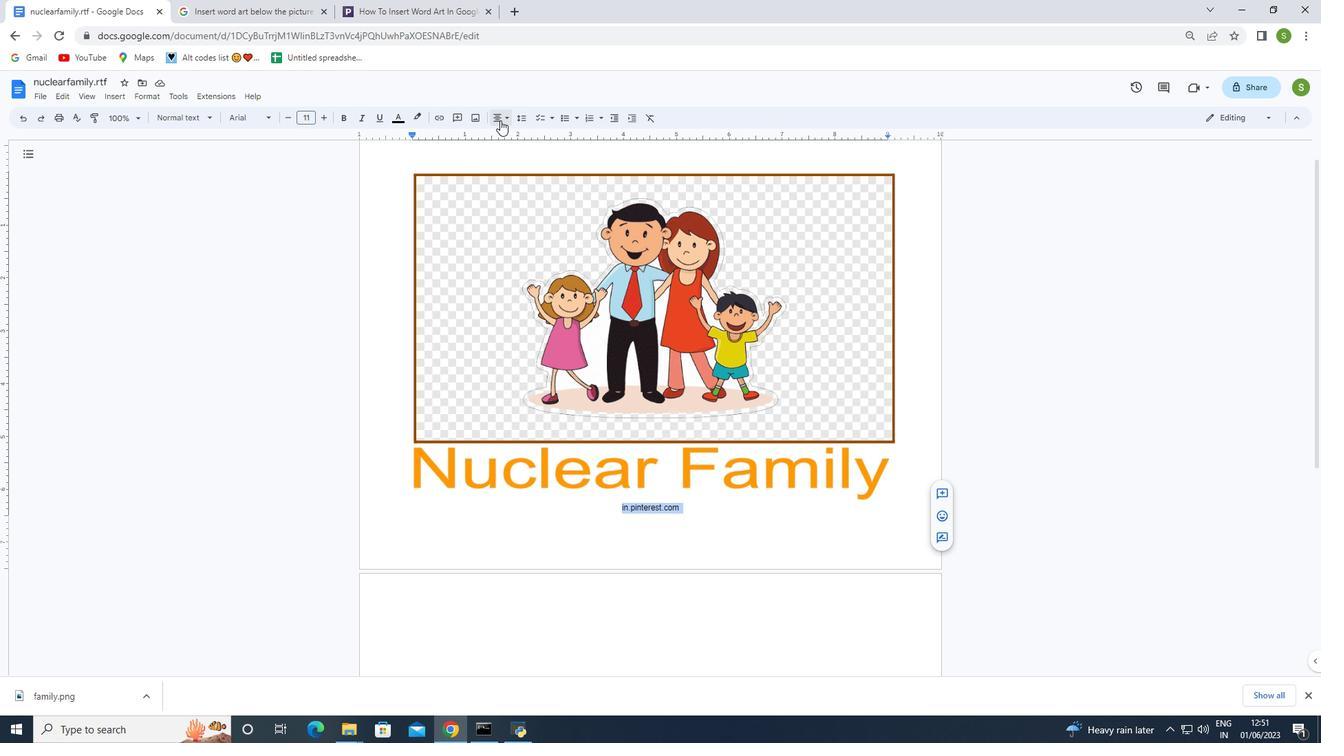 
Action: Mouse moved to (504, 140)
Screenshot: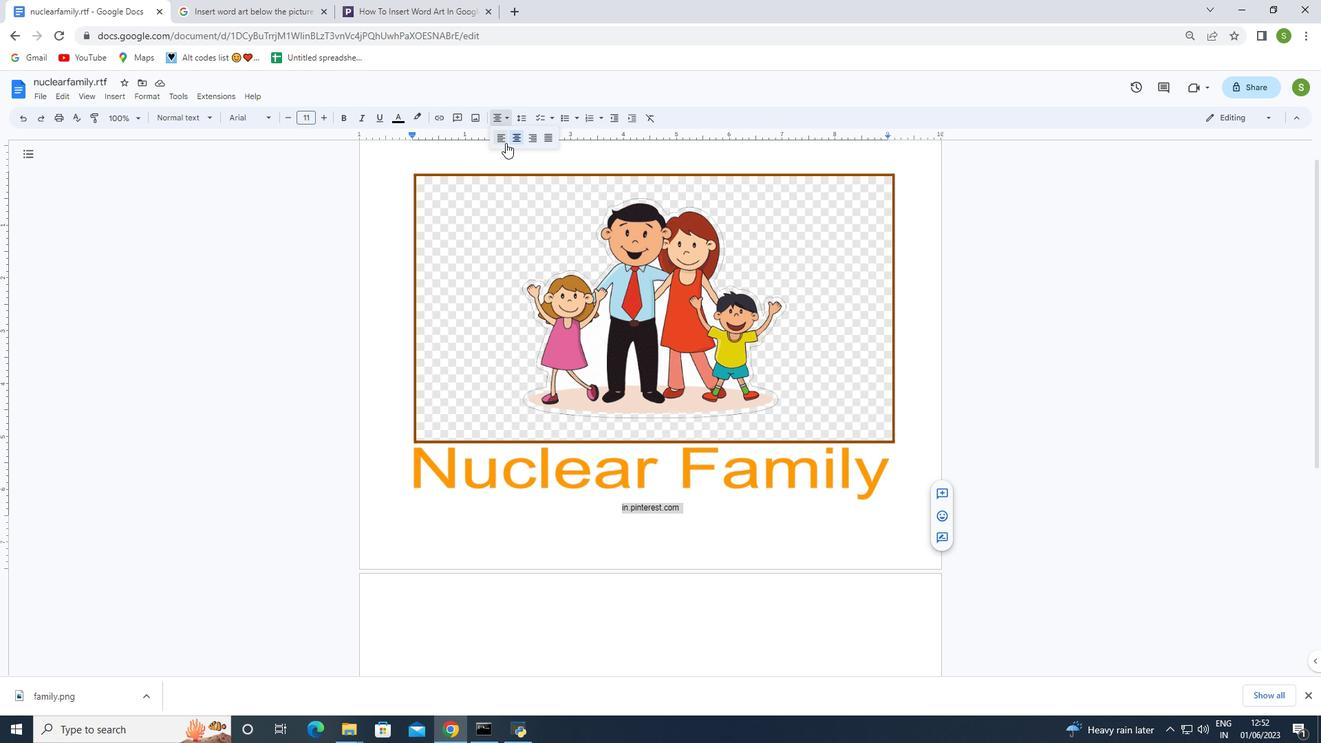 
Action: Mouse pressed left at (504, 140)
Screenshot: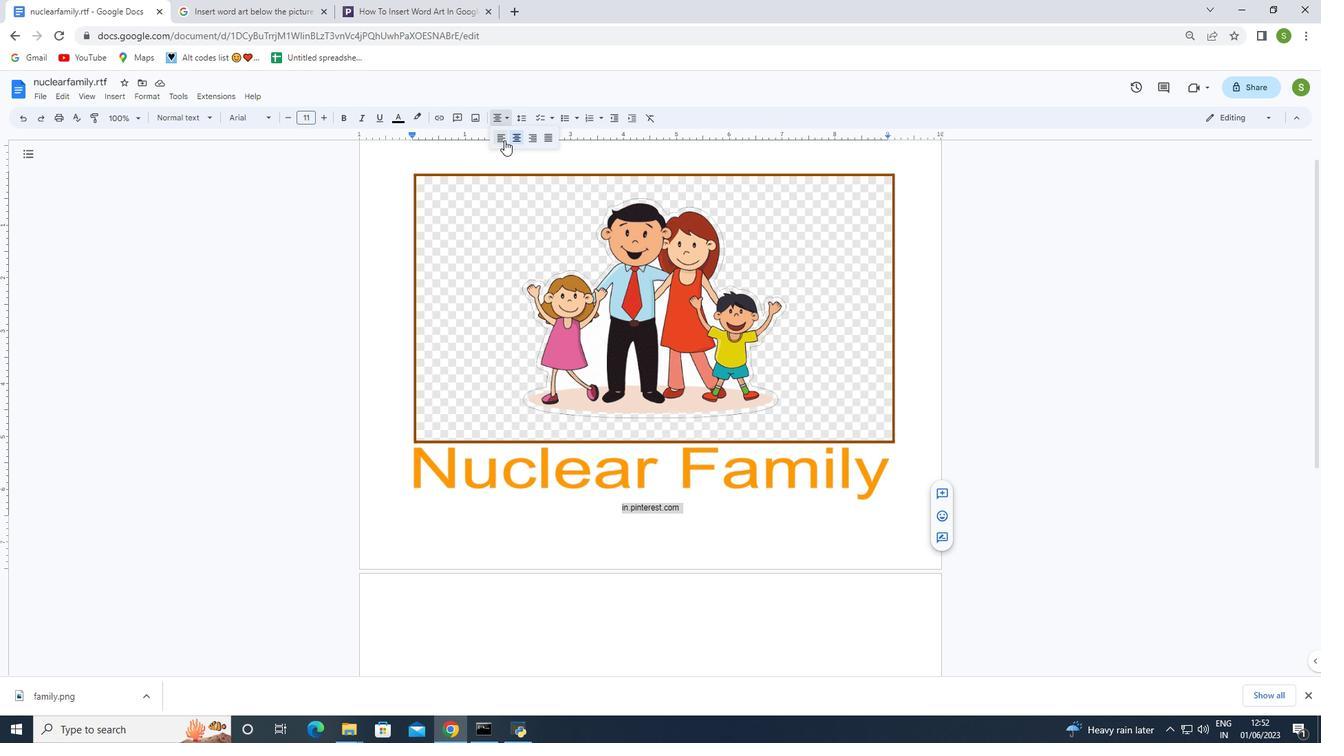 
Action: Mouse moved to (443, 116)
Screenshot: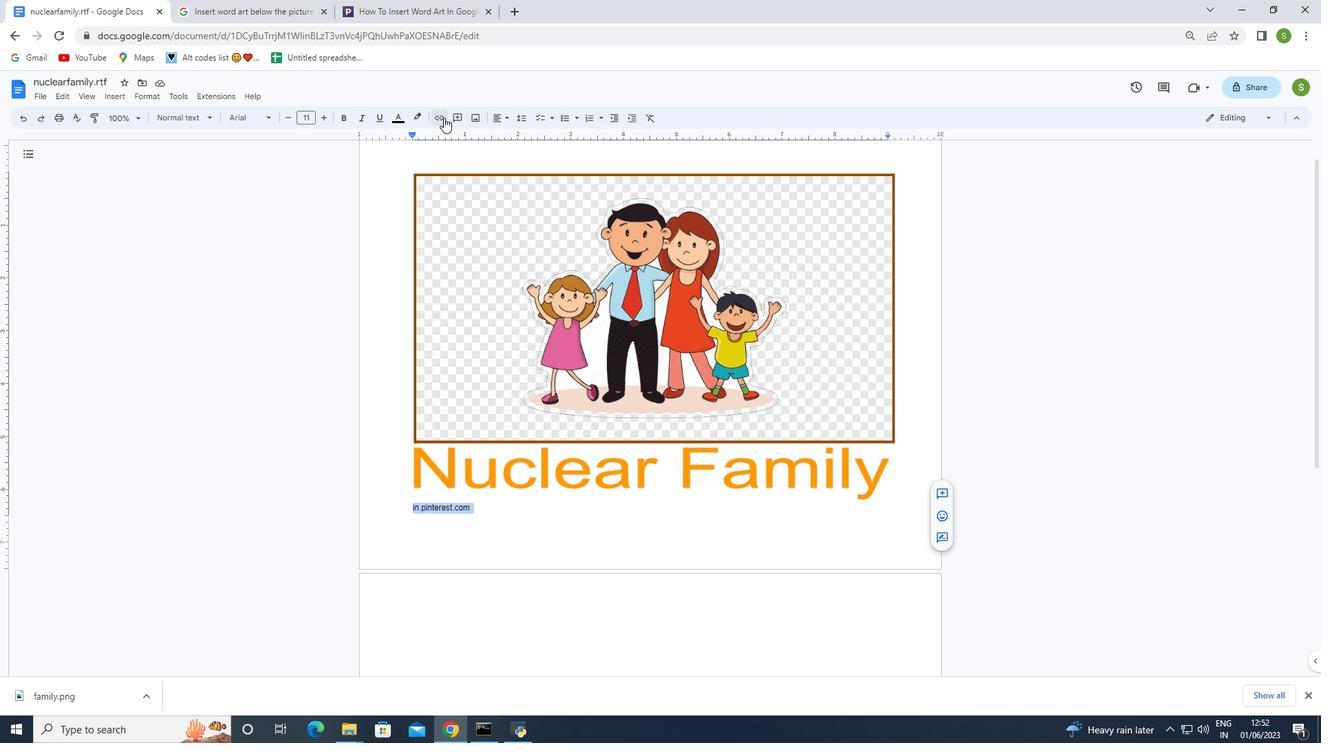 
Action: Mouse pressed left at (443, 116)
Screenshot: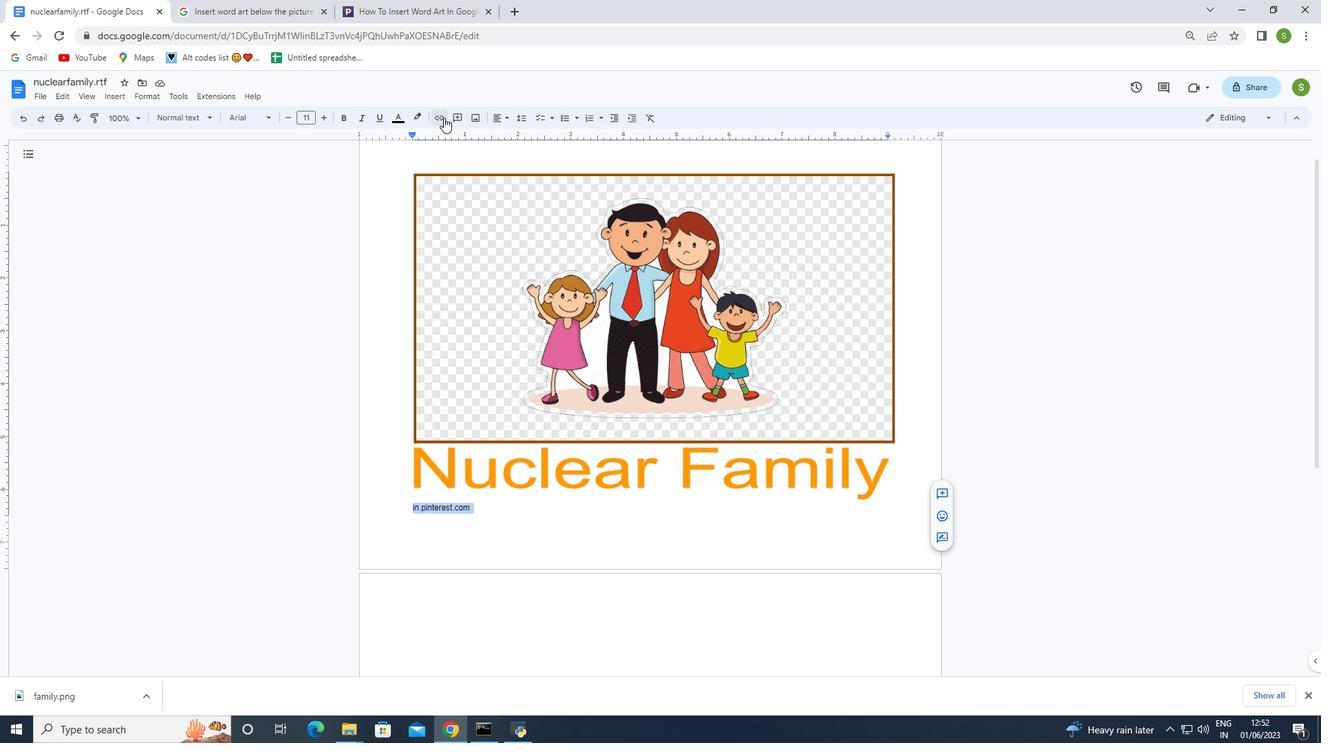 
Action: Mouse moved to (465, 509)
Screenshot: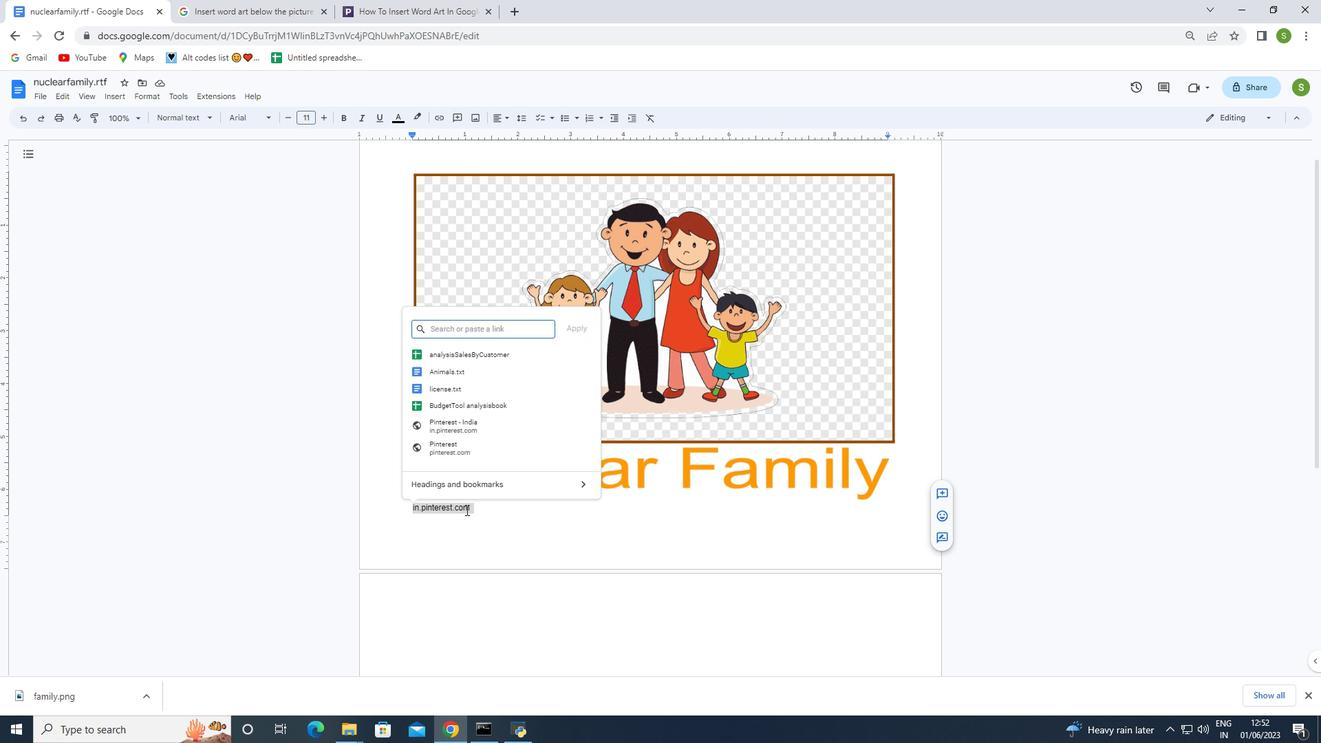 
Action: Mouse pressed left at (465, 509)
Screenshot: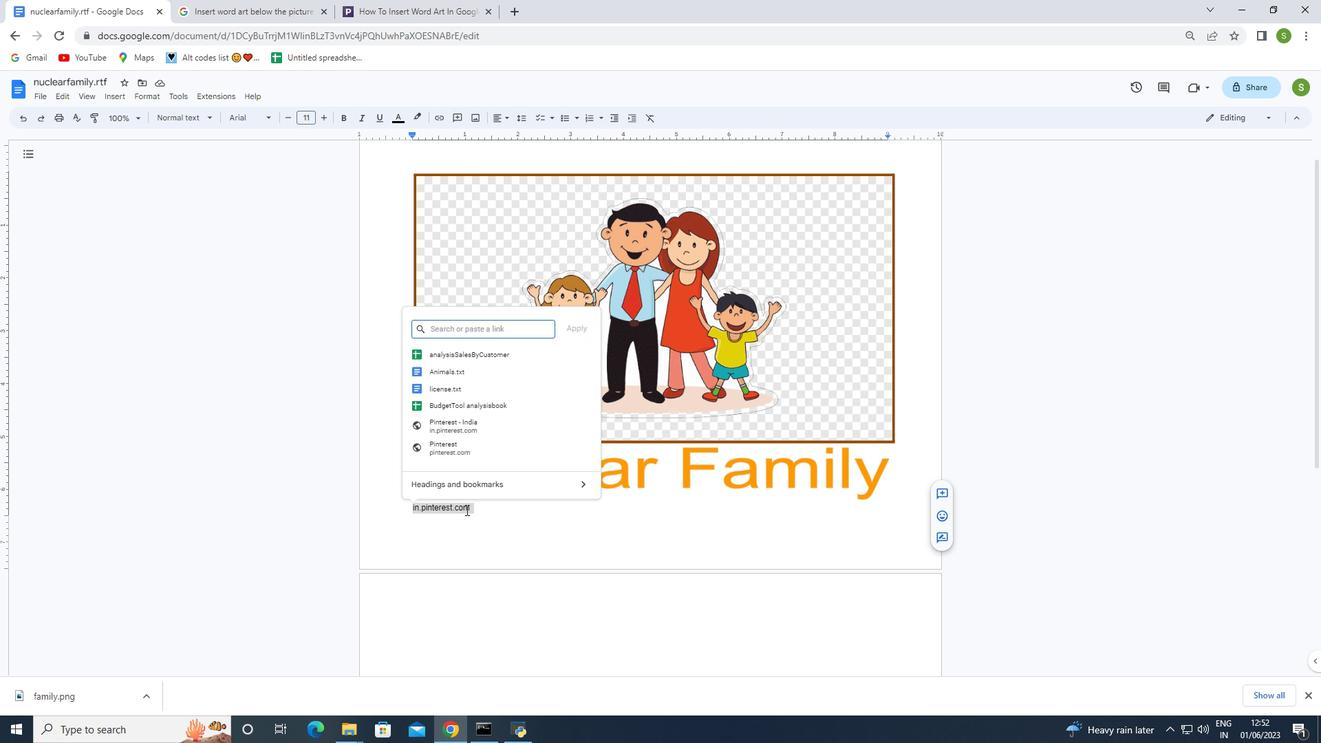 
Action: Mouse moved to (476, 510)
Screenshot: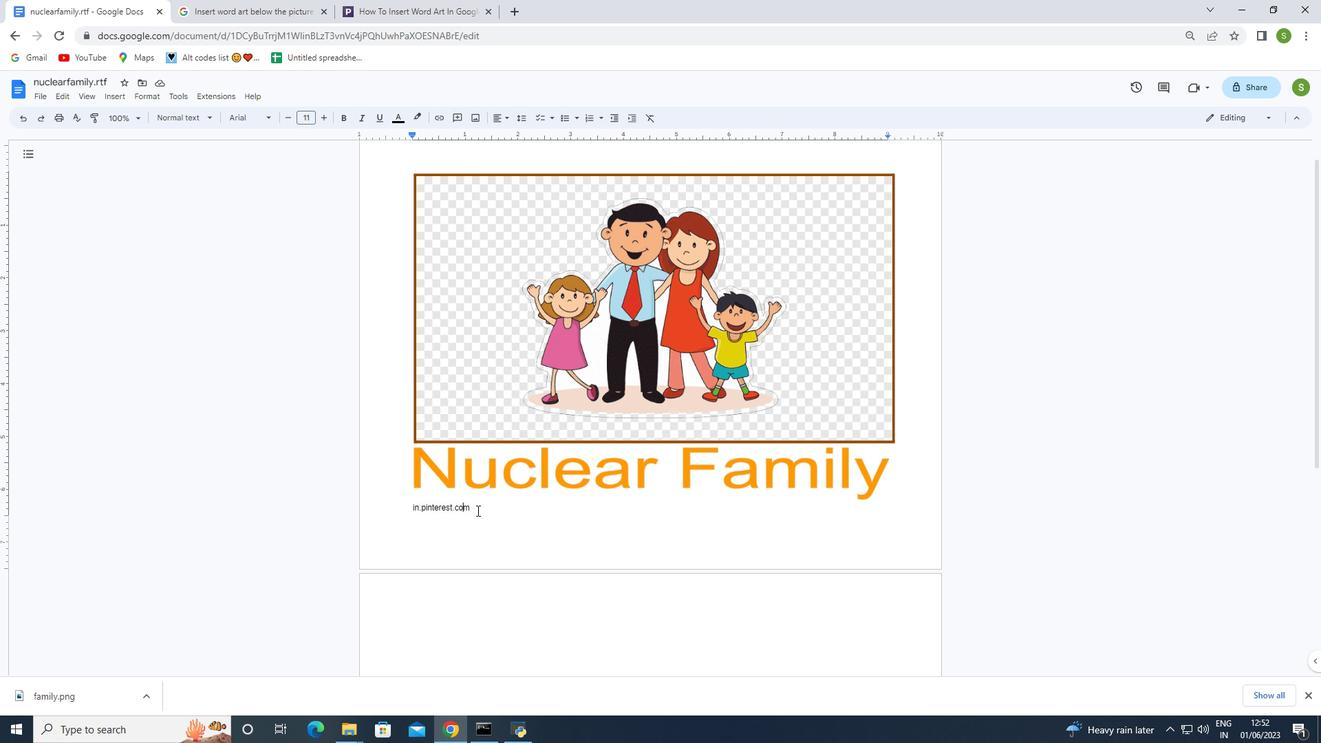 
Action: Mouse pressed left at (476, 510)
Screenshot: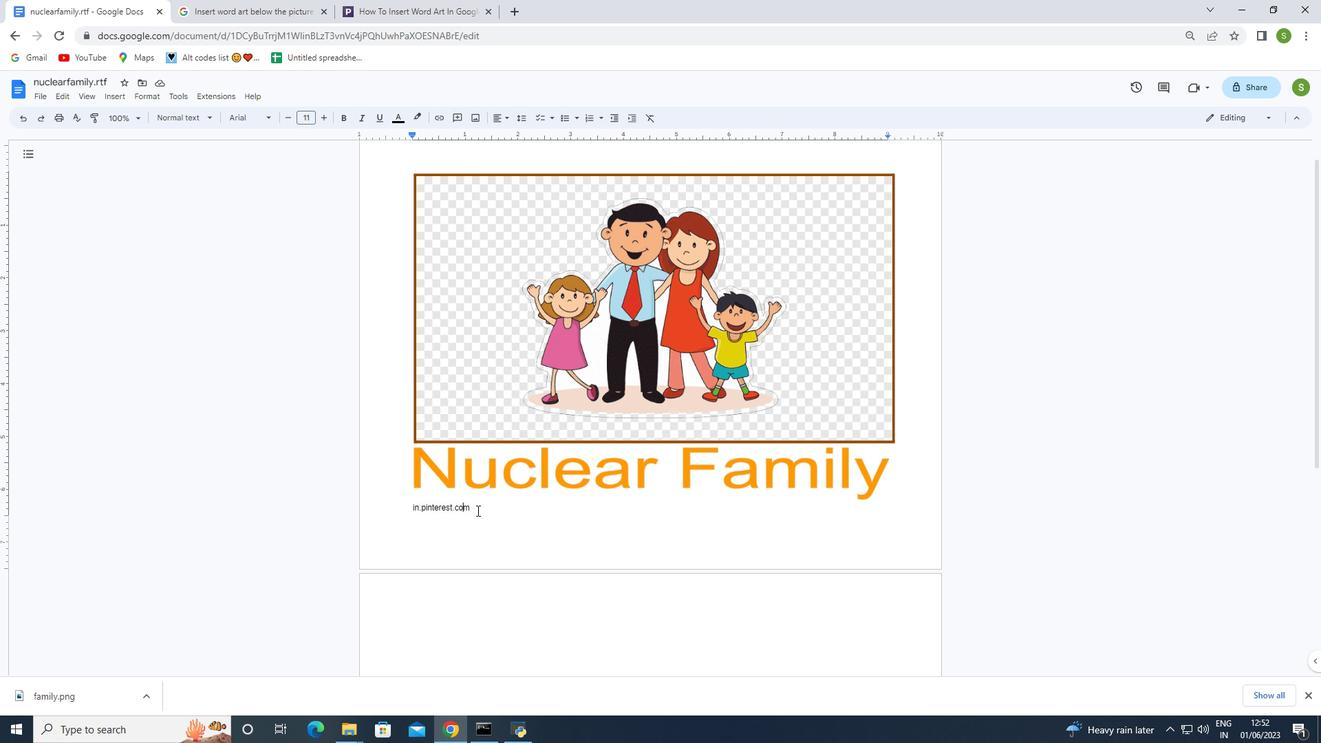 
Action: Mouse moved to (475, 511)
Screenshot: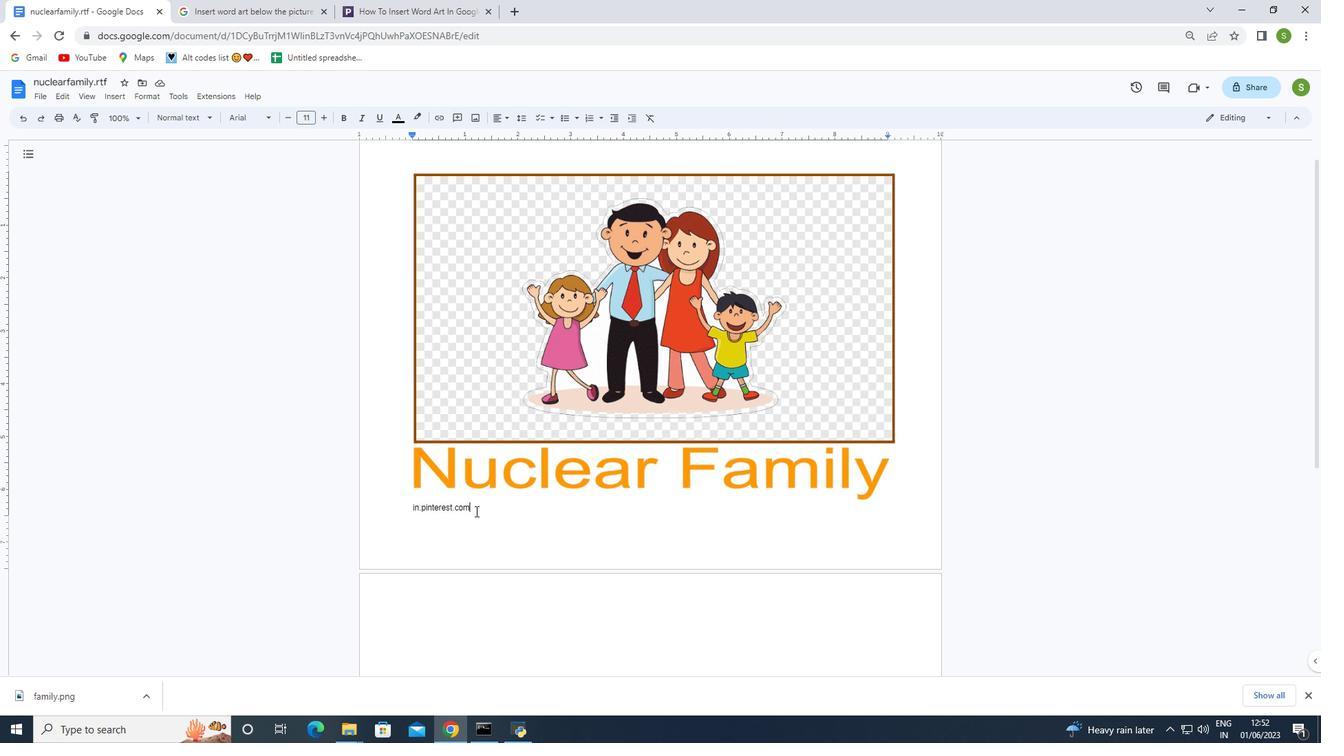 
Action: Key pressed <Key.backspace>
Screenshot: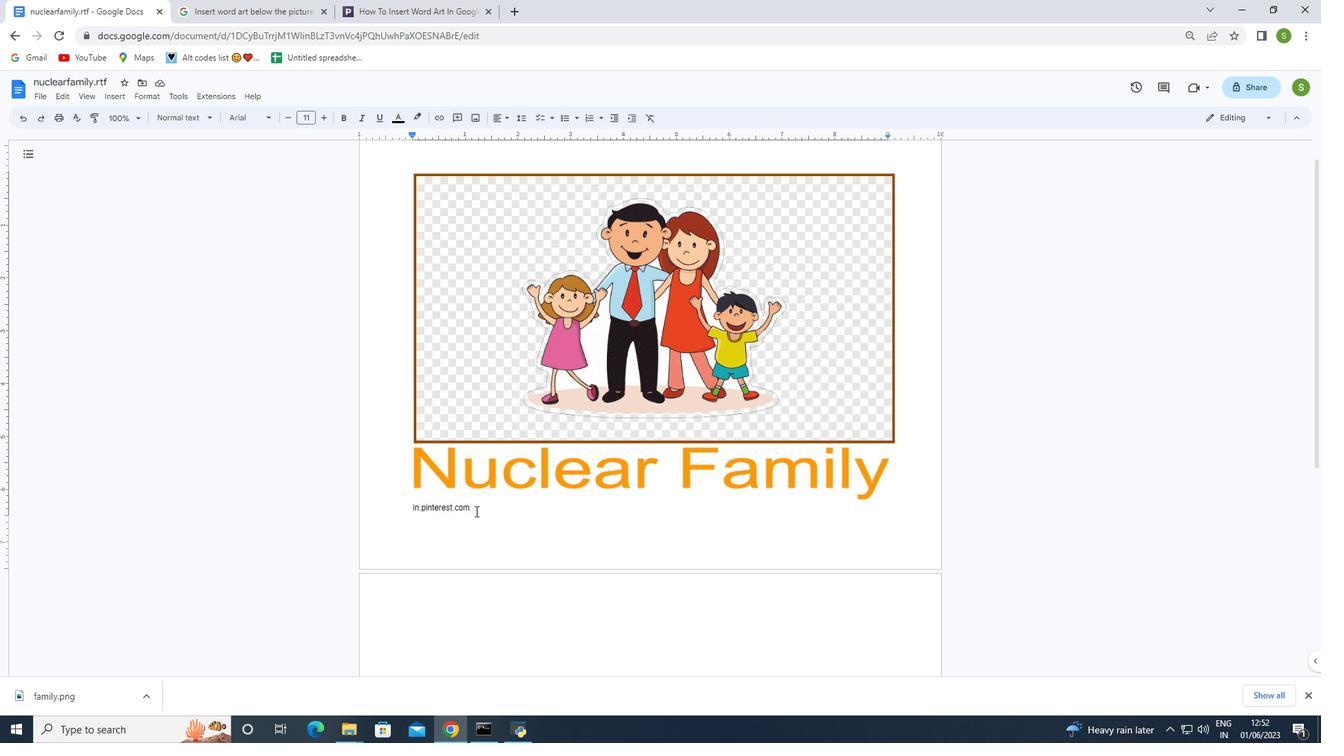 
Action: Mouse moved to (476, 511)
Screenshot: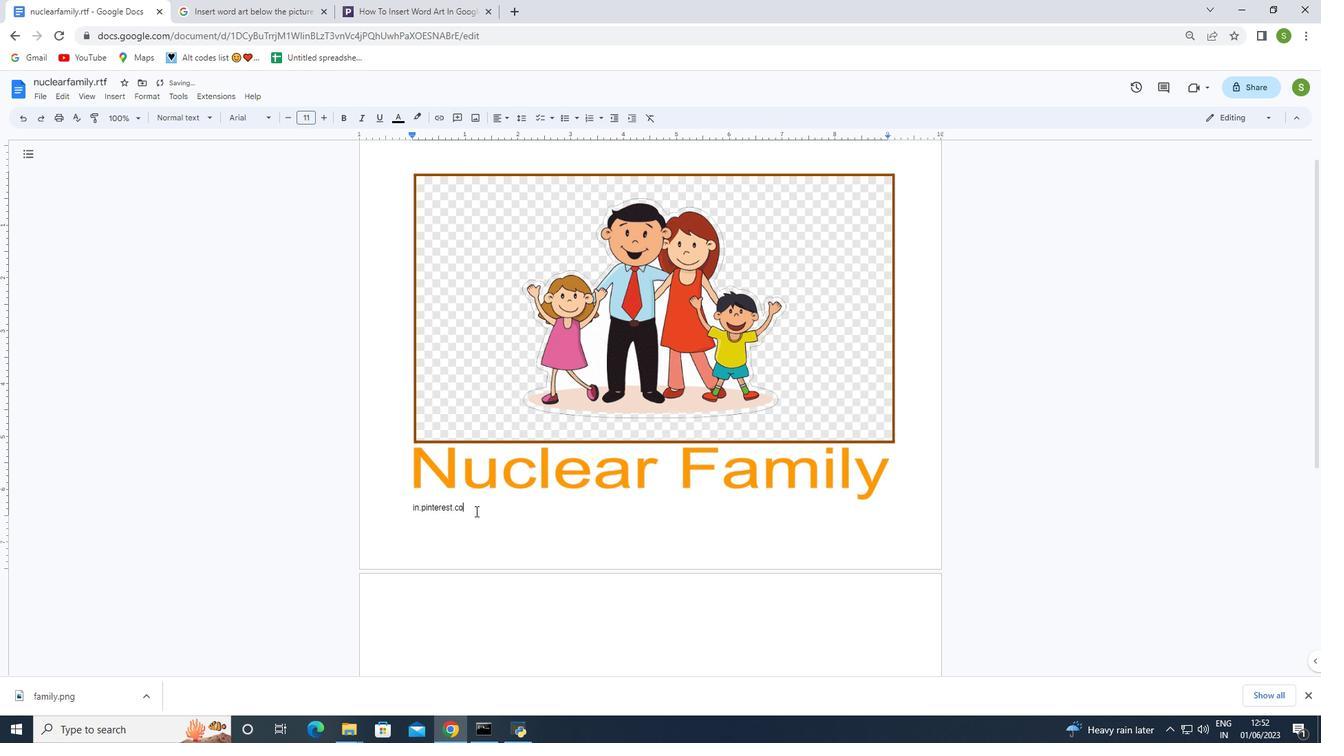
Action: Key pressed <Key.backspace>
Screenshot: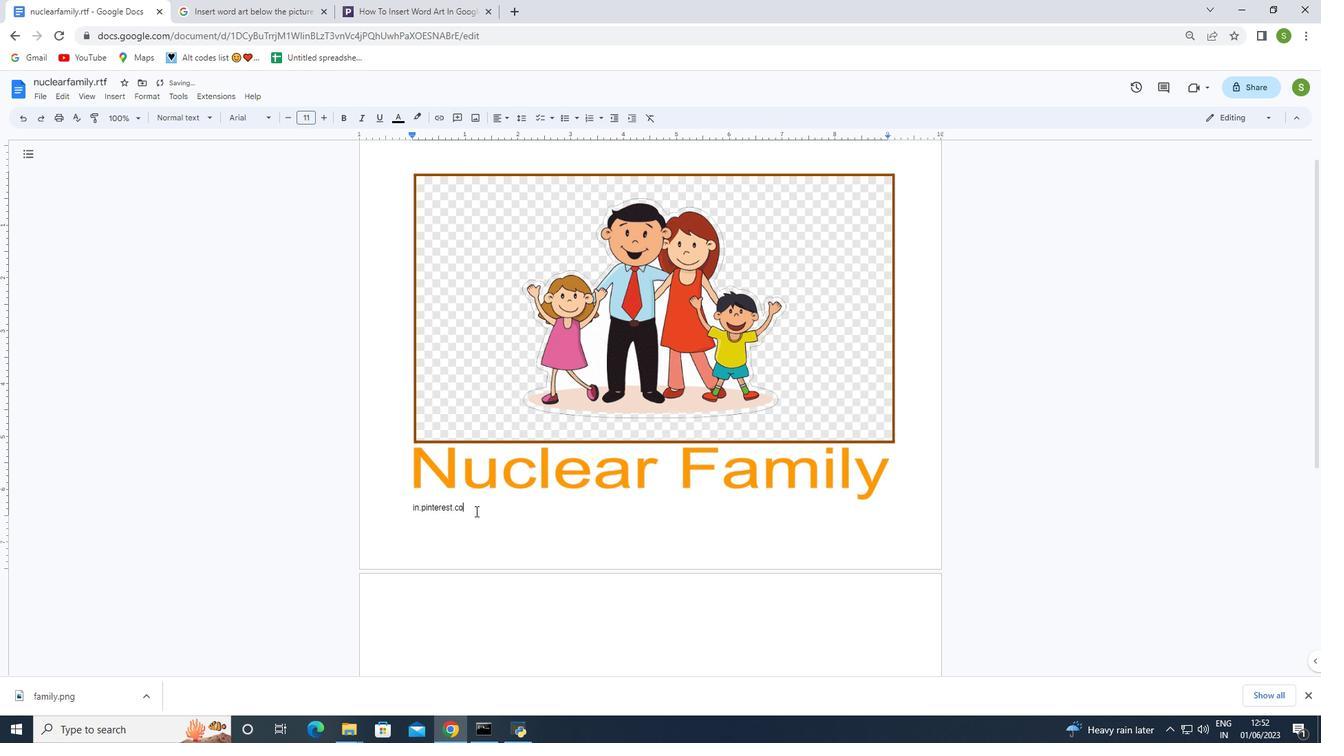 
Action: Mouse moved to (477, 511)
Screenshot: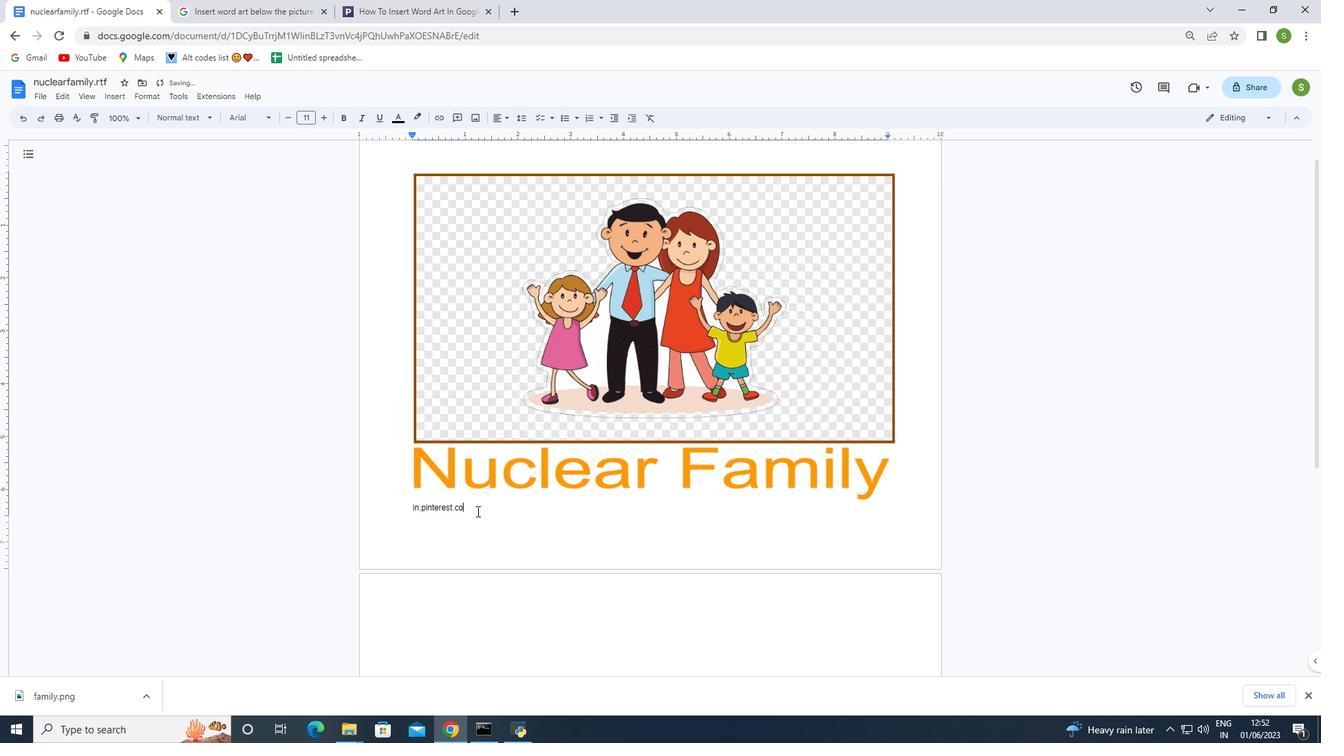 
Action: Key pressed <Key.backspace><Key.backspace>
Screenshot: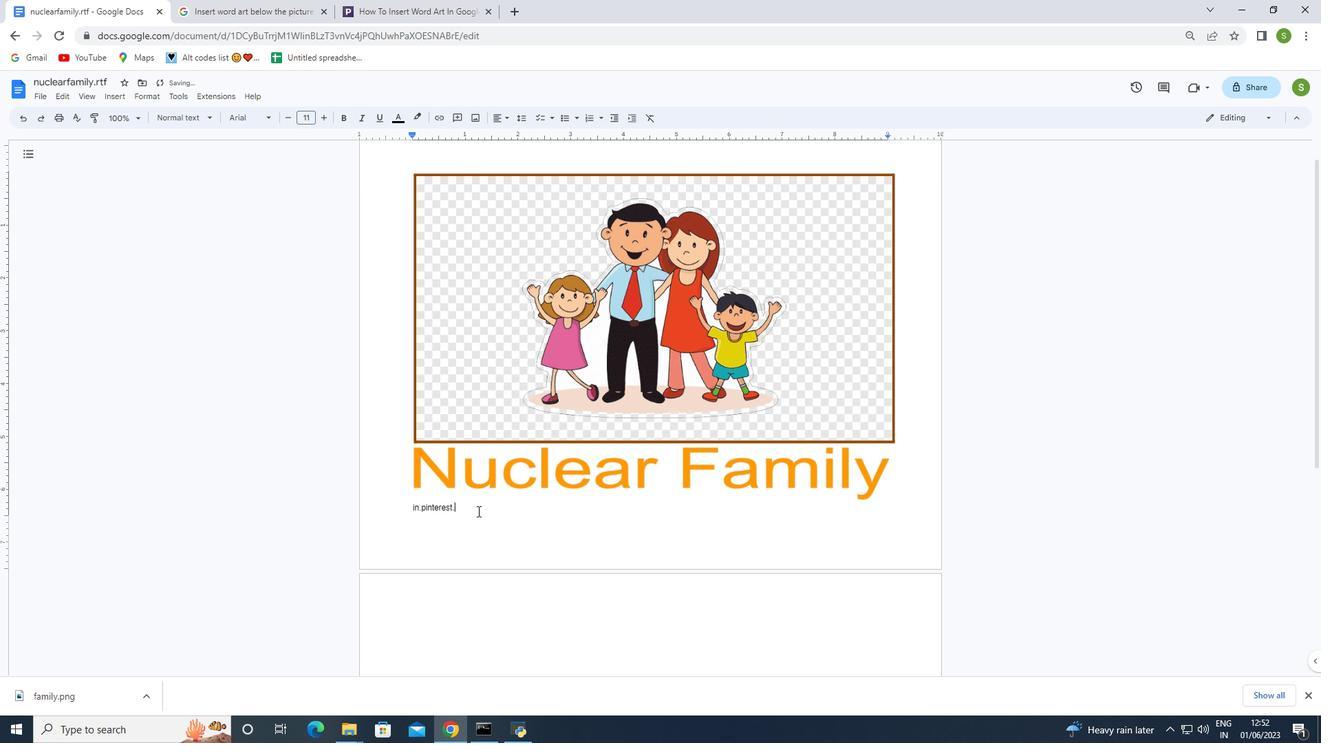 
Action: Mouse moved to (477, 511)
Screenshot: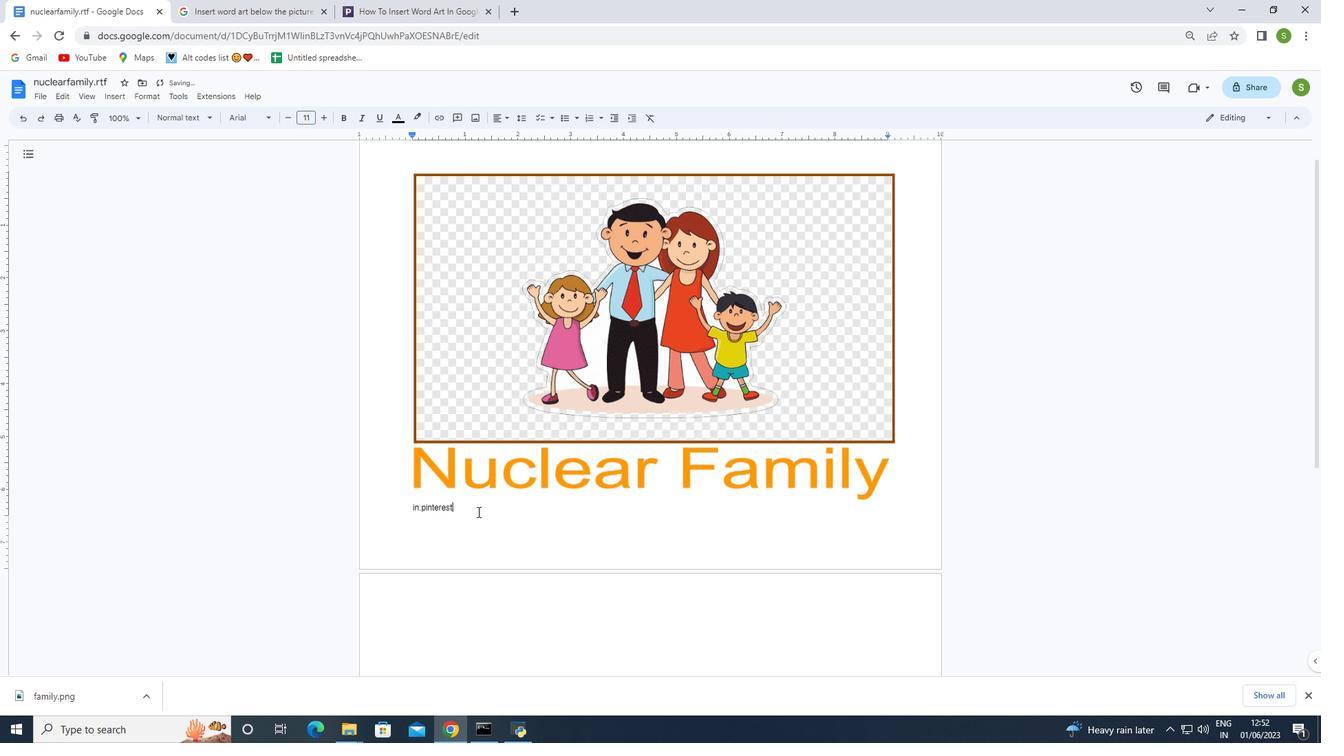 
Action: Key pressed <Key.backspace>
Screenshot: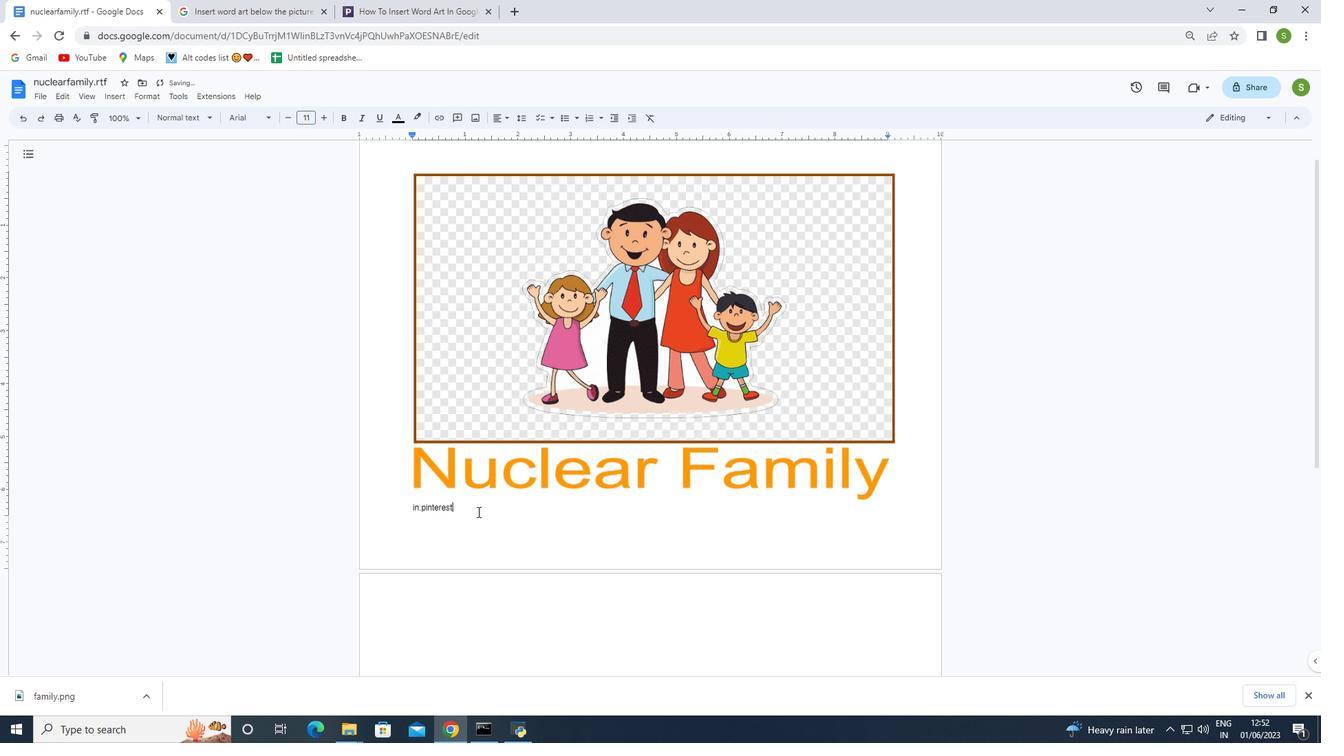 
Action: Mouse moved to (477, 511)
Screenshot: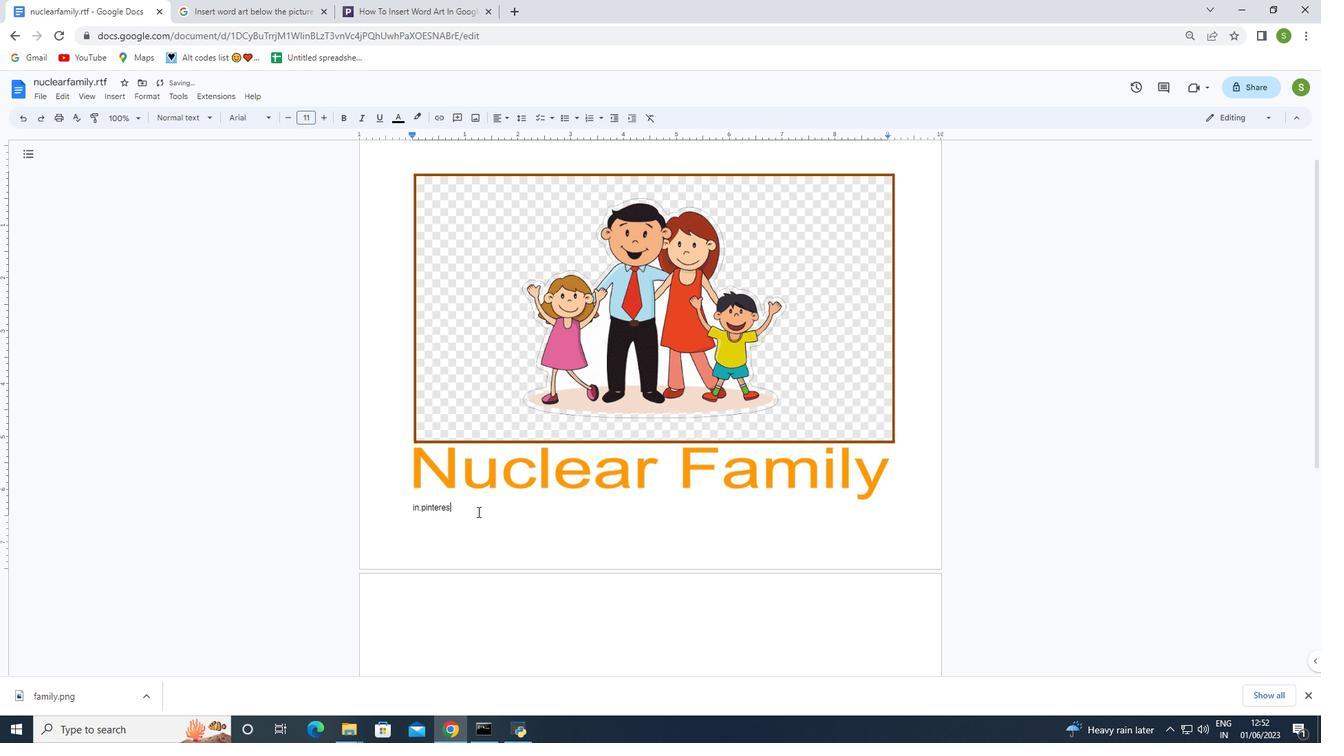 
Action: Key pressed <Key.backspace>
Screenshot: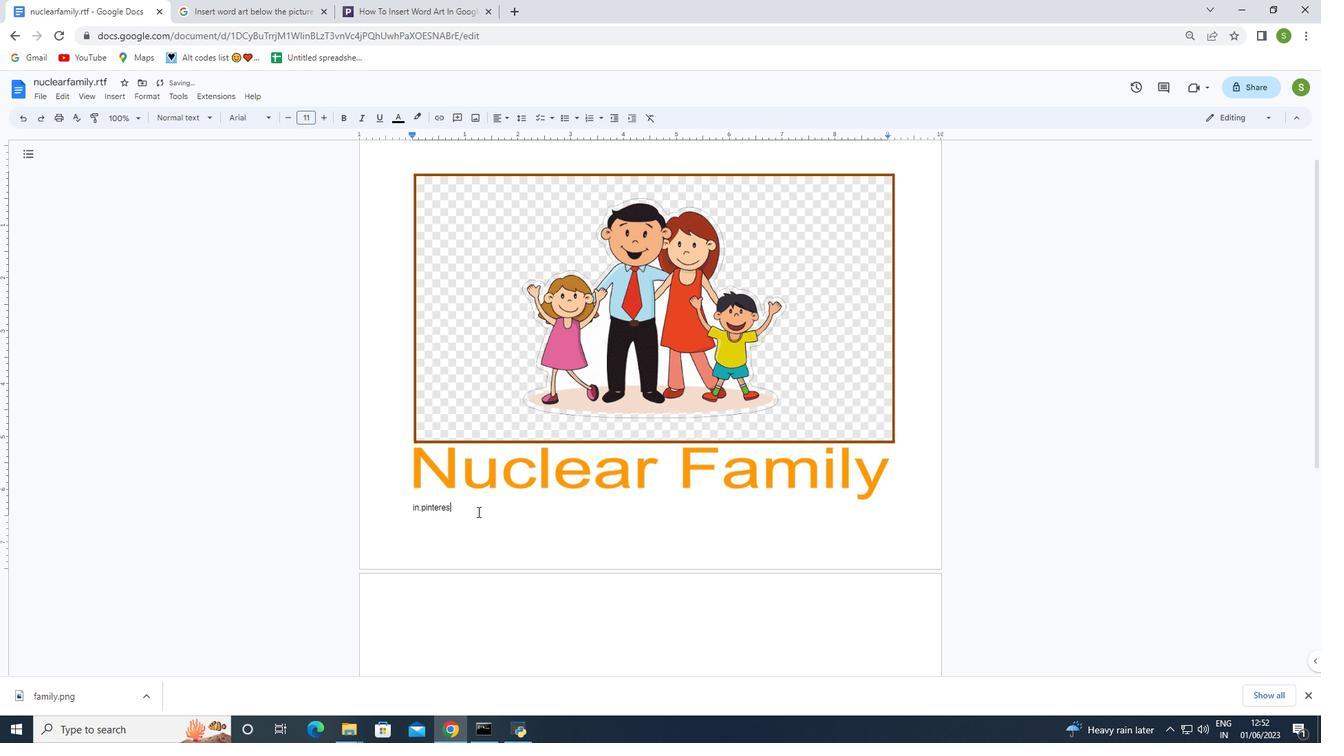 
Action: Mouse moved to (477, 512)
Screenshot: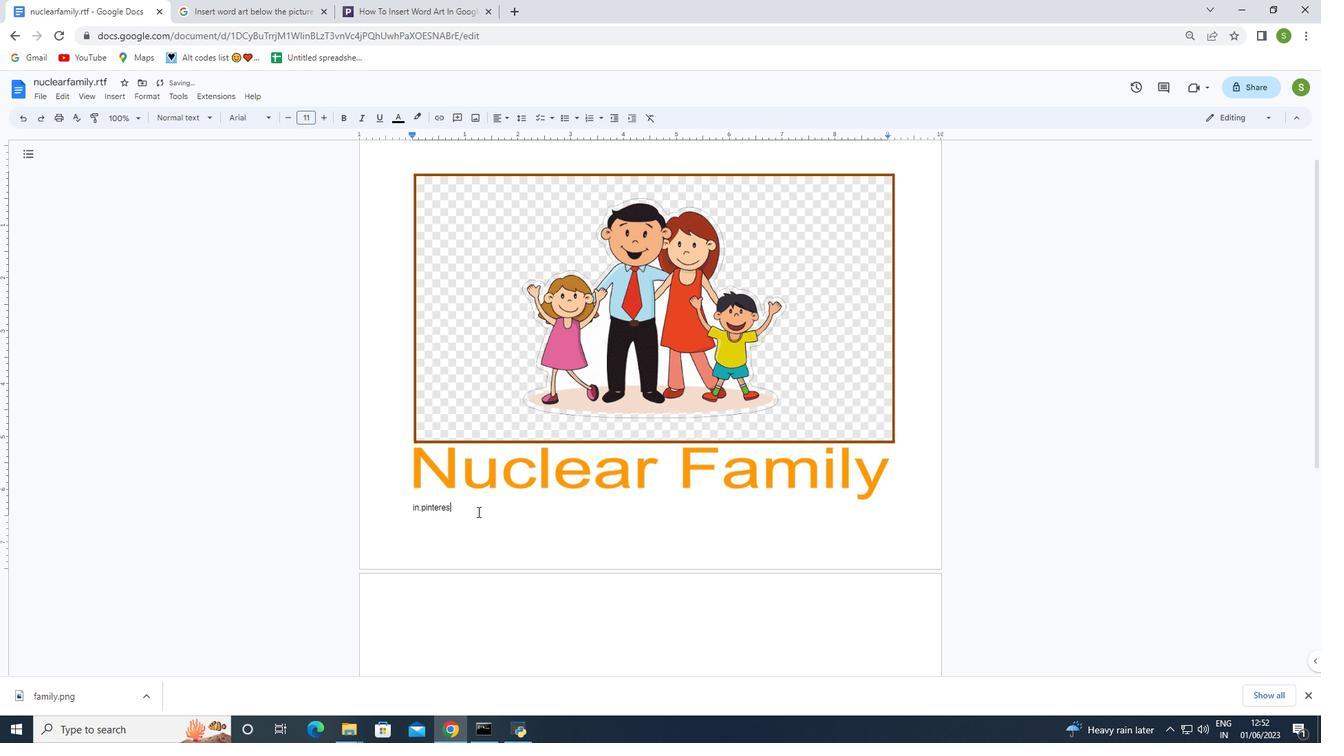 
Action: Key pressed <Key.backspace><Key.backspace><Key.backspace><Key.backspace><Key.backspace><Key.backspace><Key.backspace><Key.backspace><Key.backspace><Key.backspace>
Screenshot: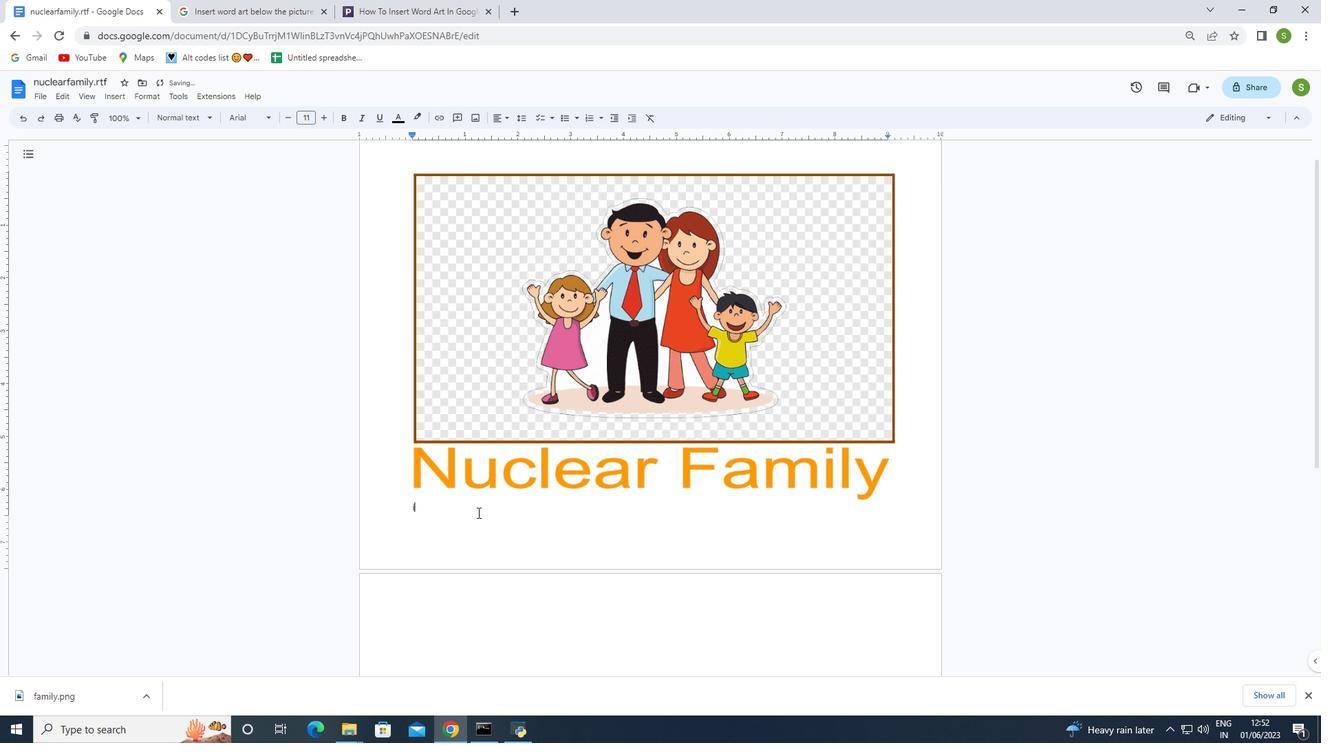 
Action: Mouse moved to (436, 114)
Screenshot: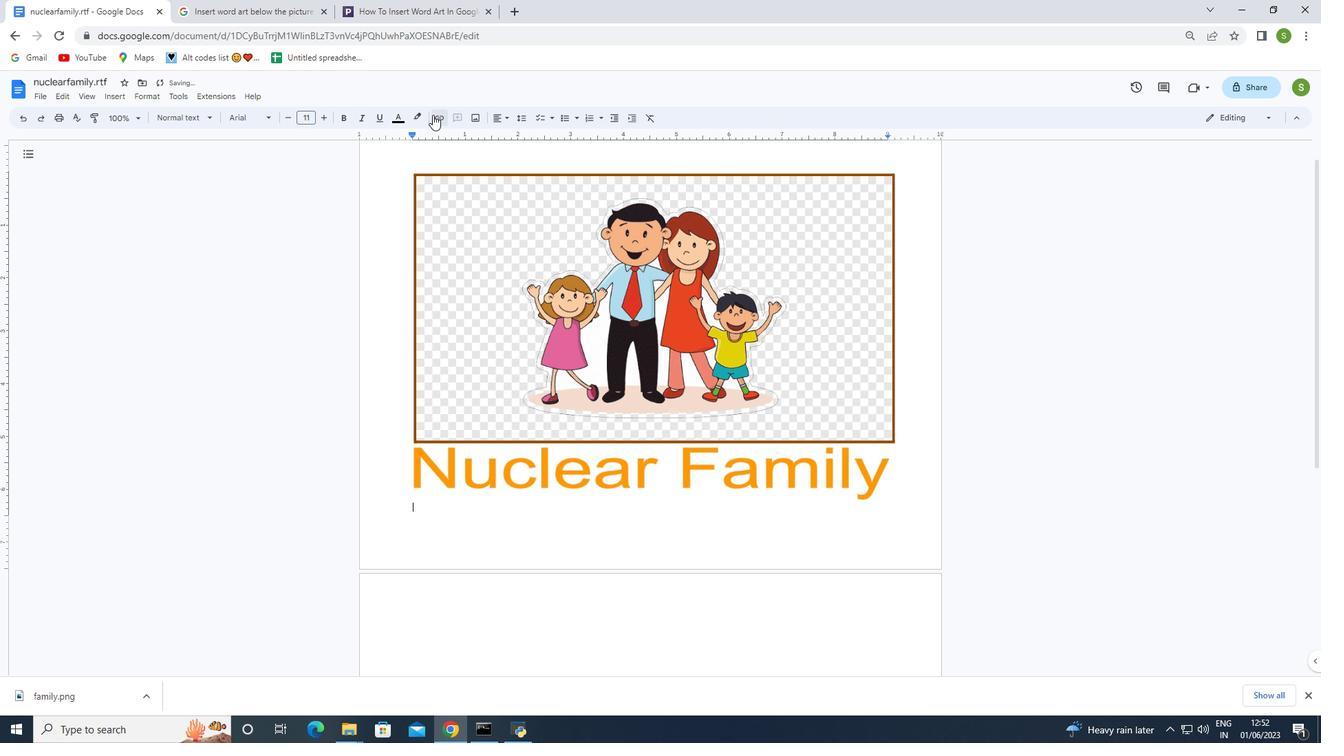 
Action: Mouse pressed left at (436, 114)
Screenshot: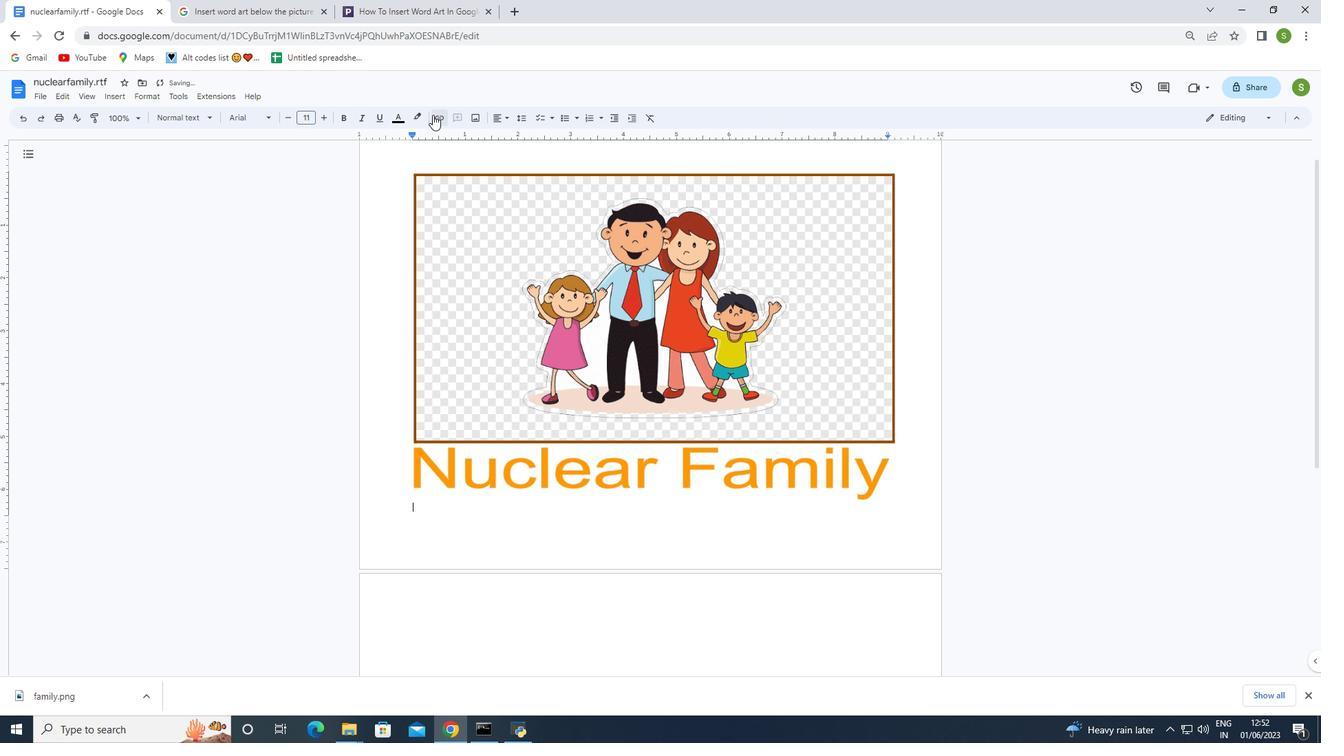 
Action: Mouse moved to (493, 304)
Screenshot: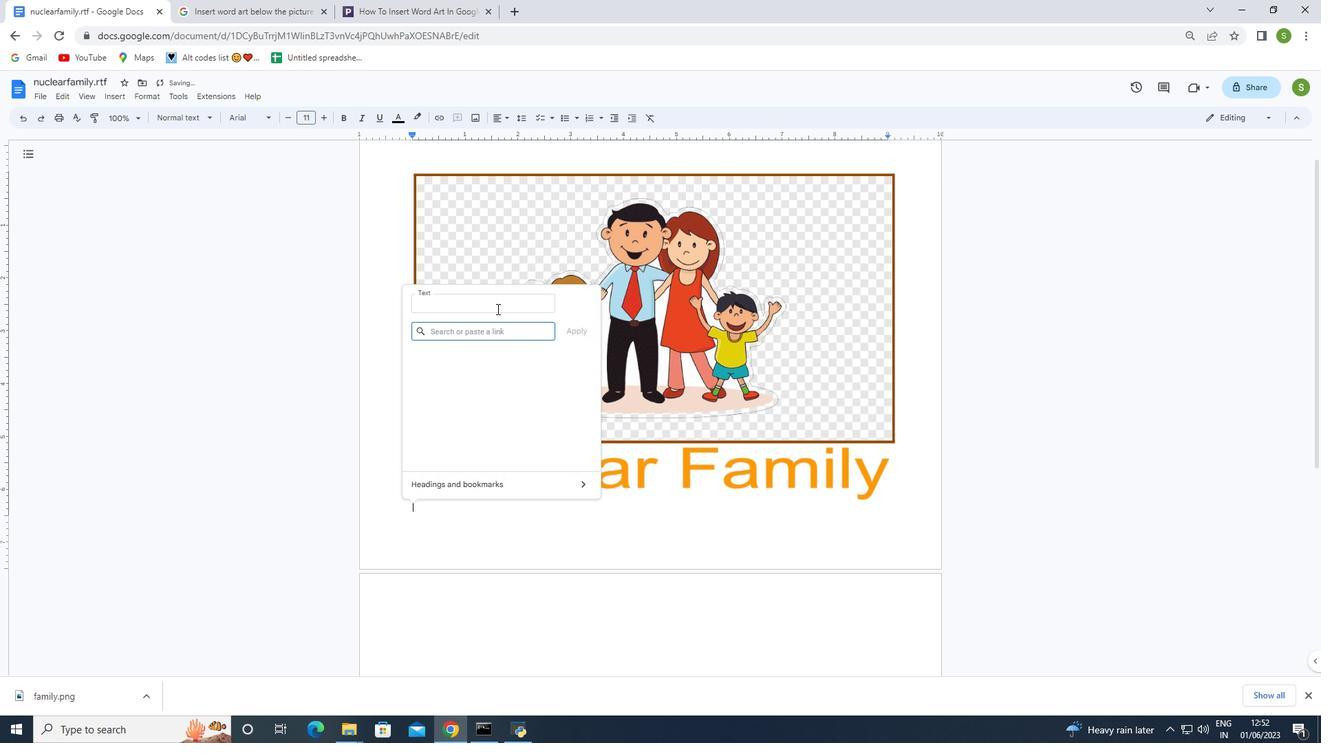
Action: Key pressed in.pinterest.com
Screenshot: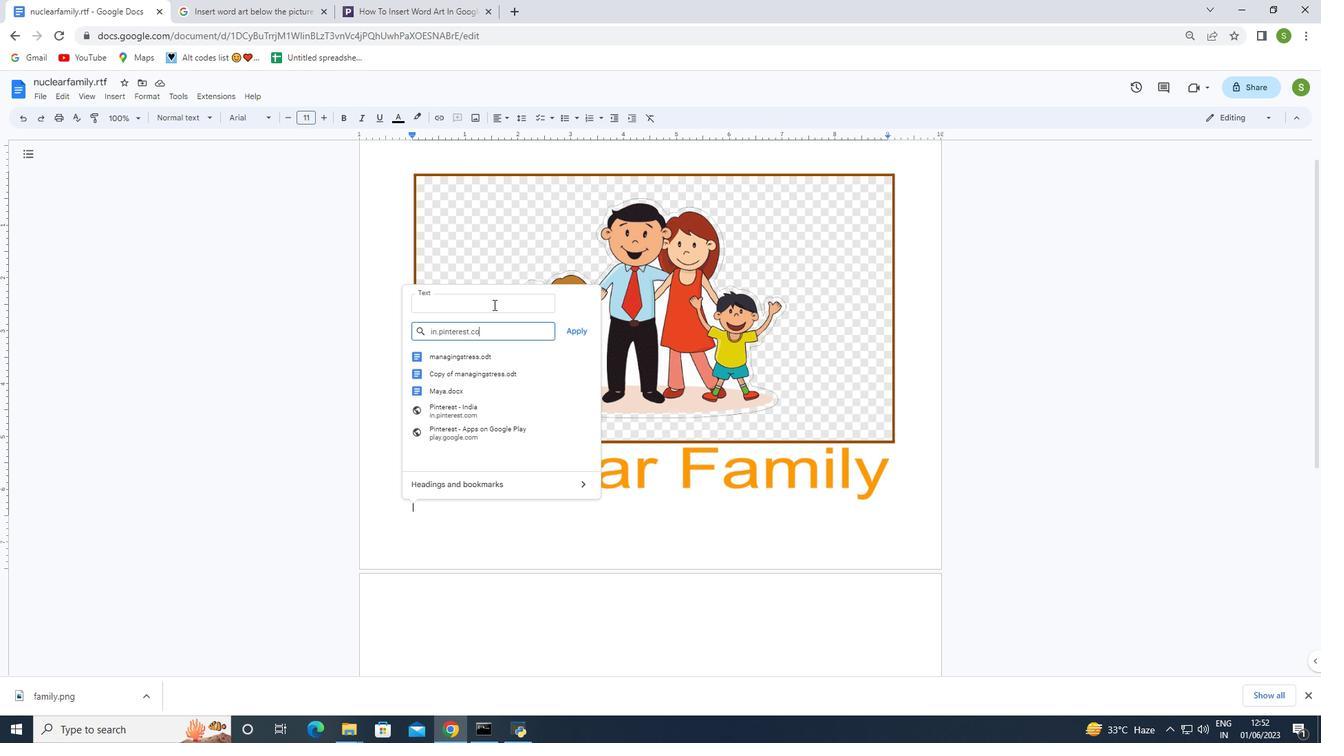 
Action: Mouse moved to (573, 328)
Screenshot: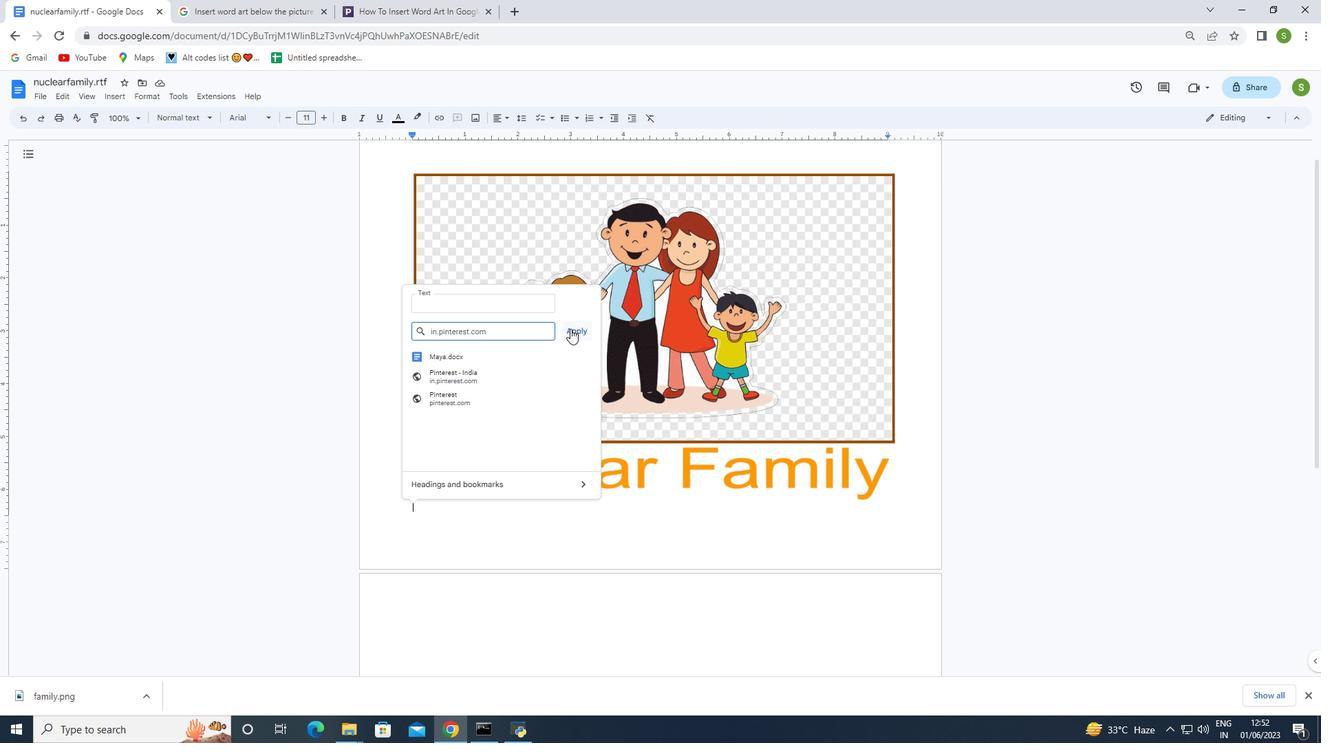 
Action: Mouse pressed left at (573, 328)
Screenshot: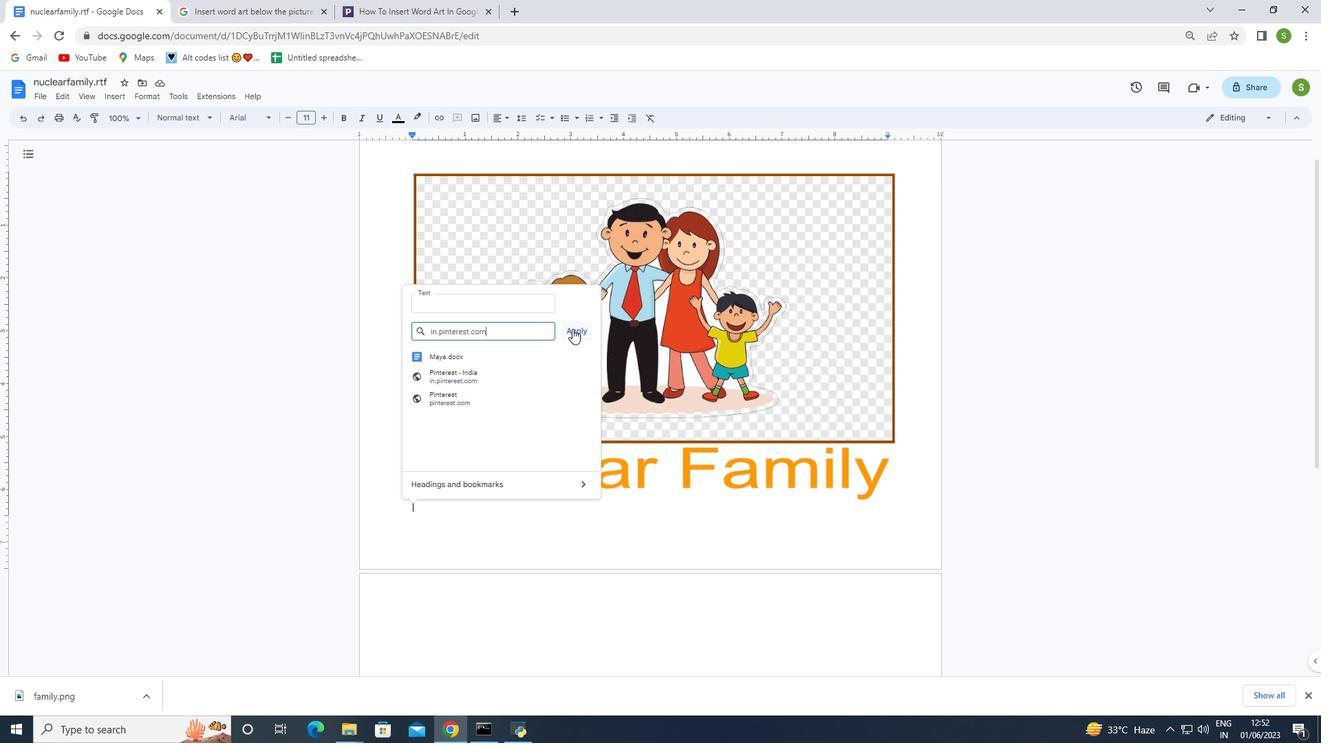 
Action: Mouse moved to (405, 504)
Screenshot: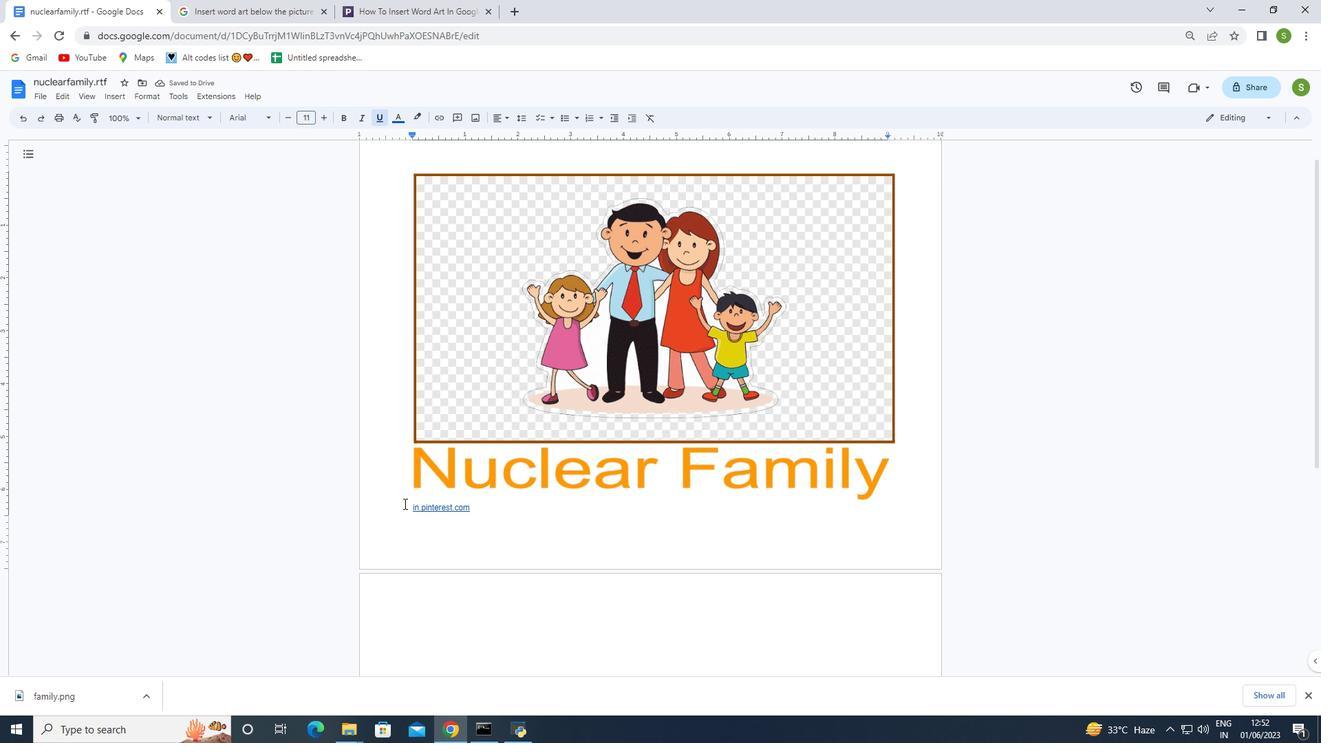 
Action: Mouse pressed left at (405, 504)
Screenshot: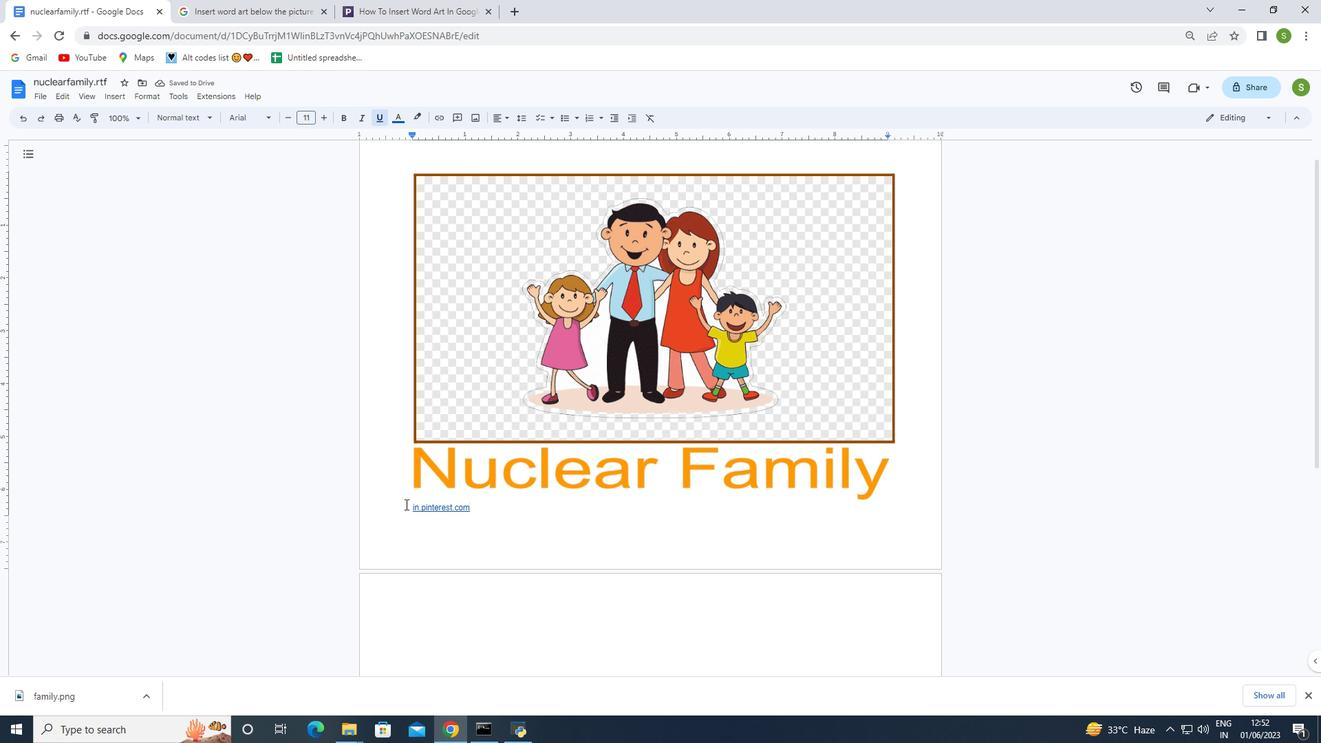 
Action: Mouse moved to (495, 115)
Screenshot: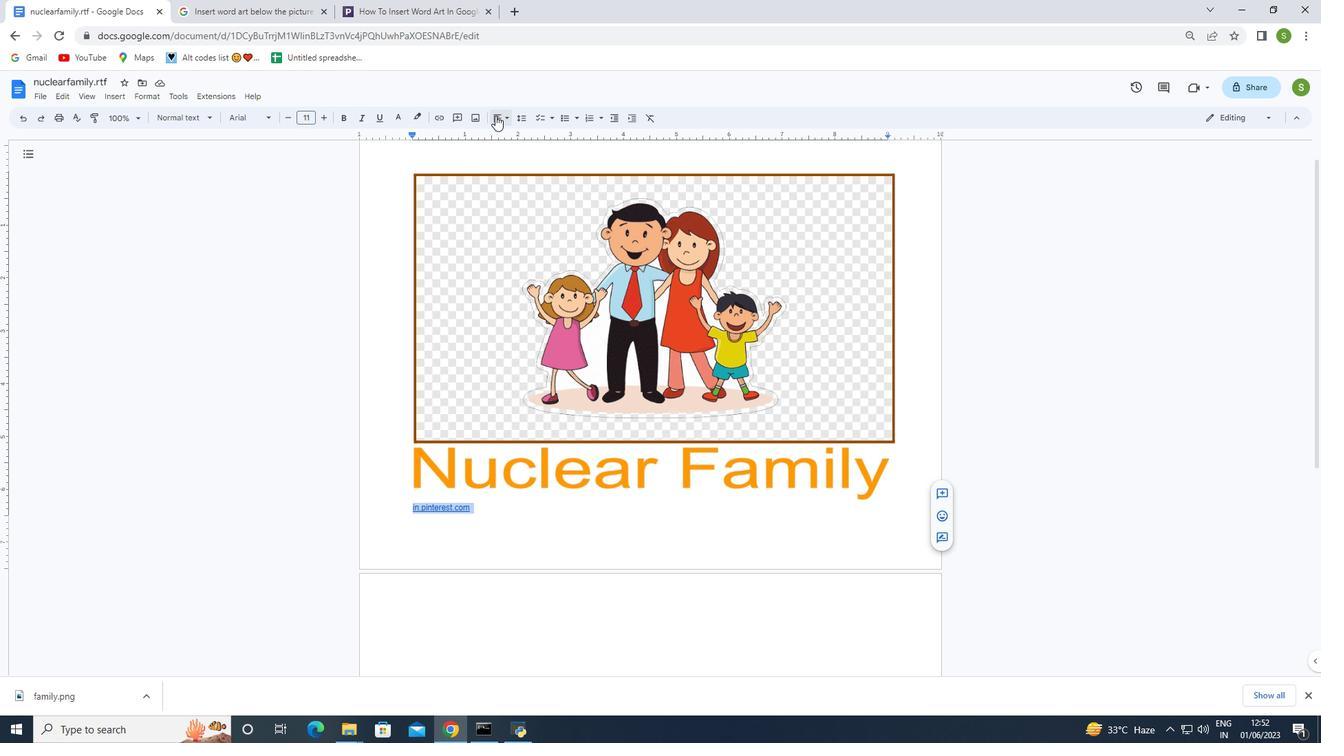 
Action: Mouse pressed left at (495, 115)
Screenshot: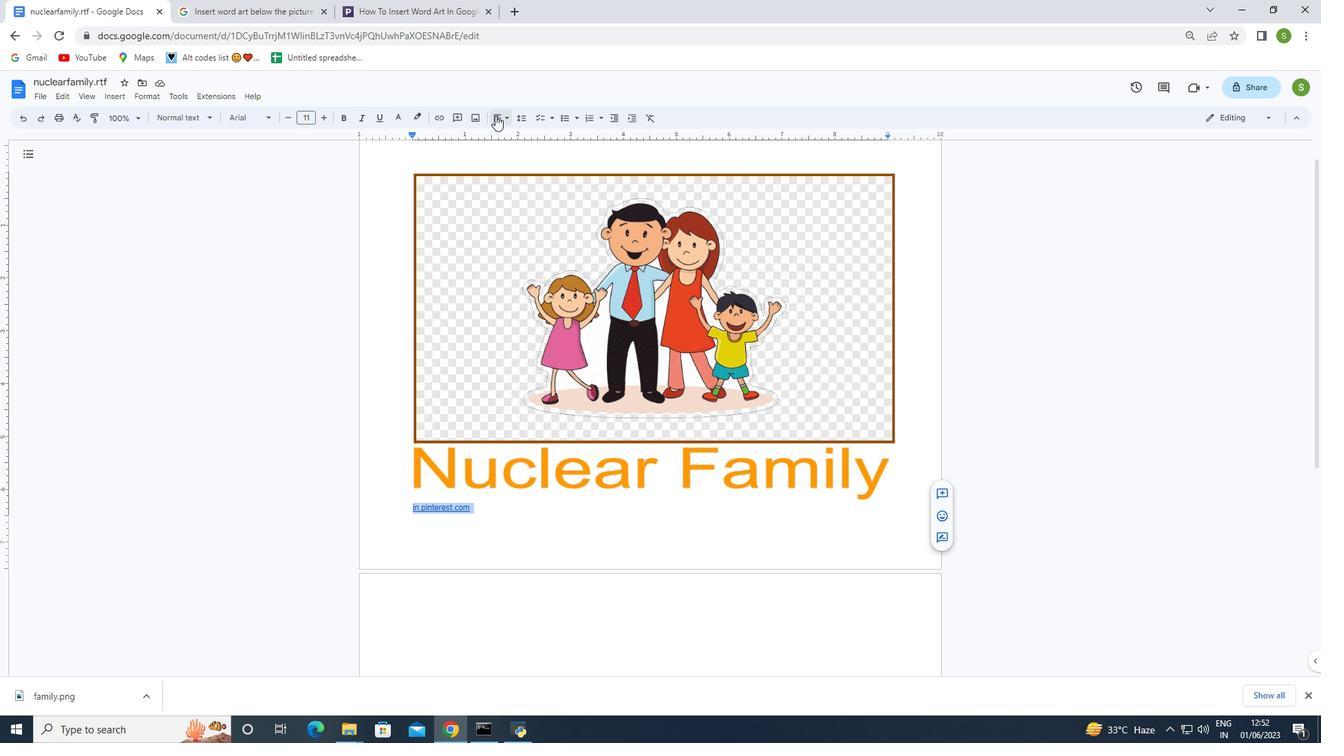 
Action: Mouse moved to (499, 139)
Screenshot: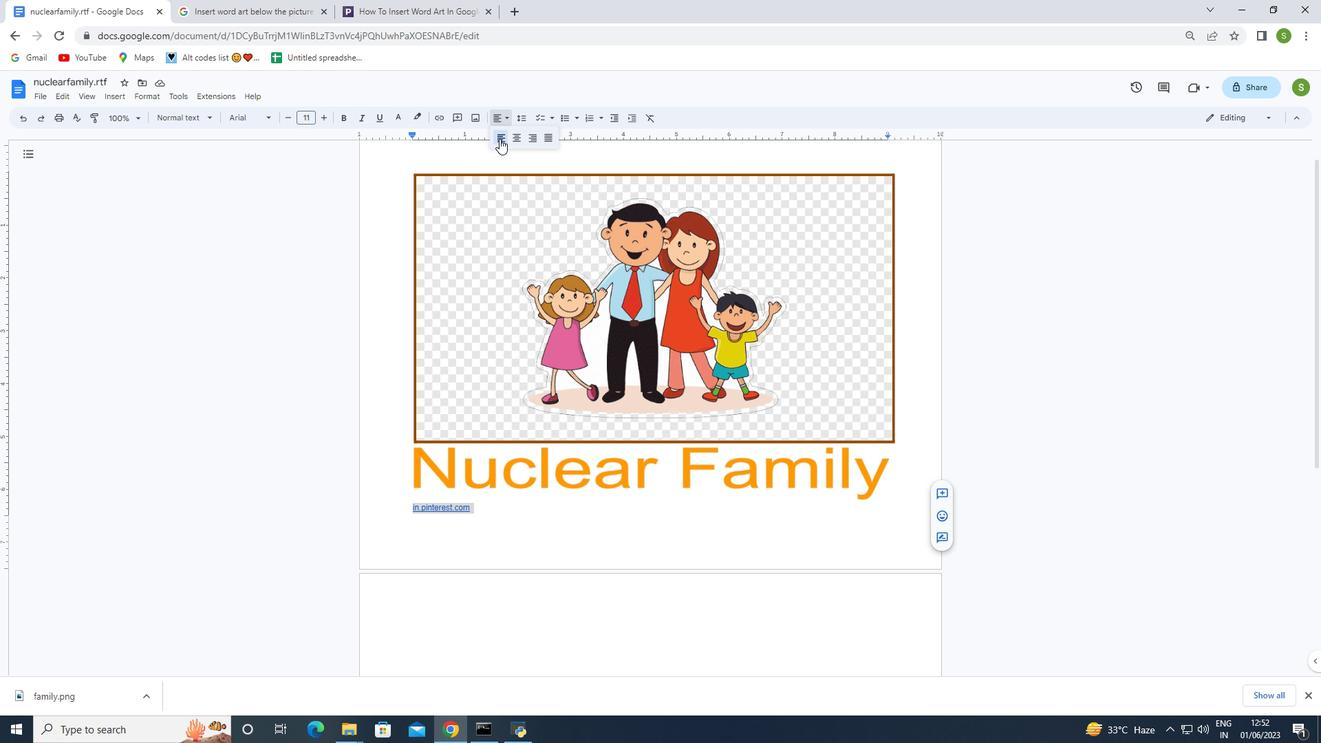 
Action: Mouse pressed left at (499, 139)
Screenshot: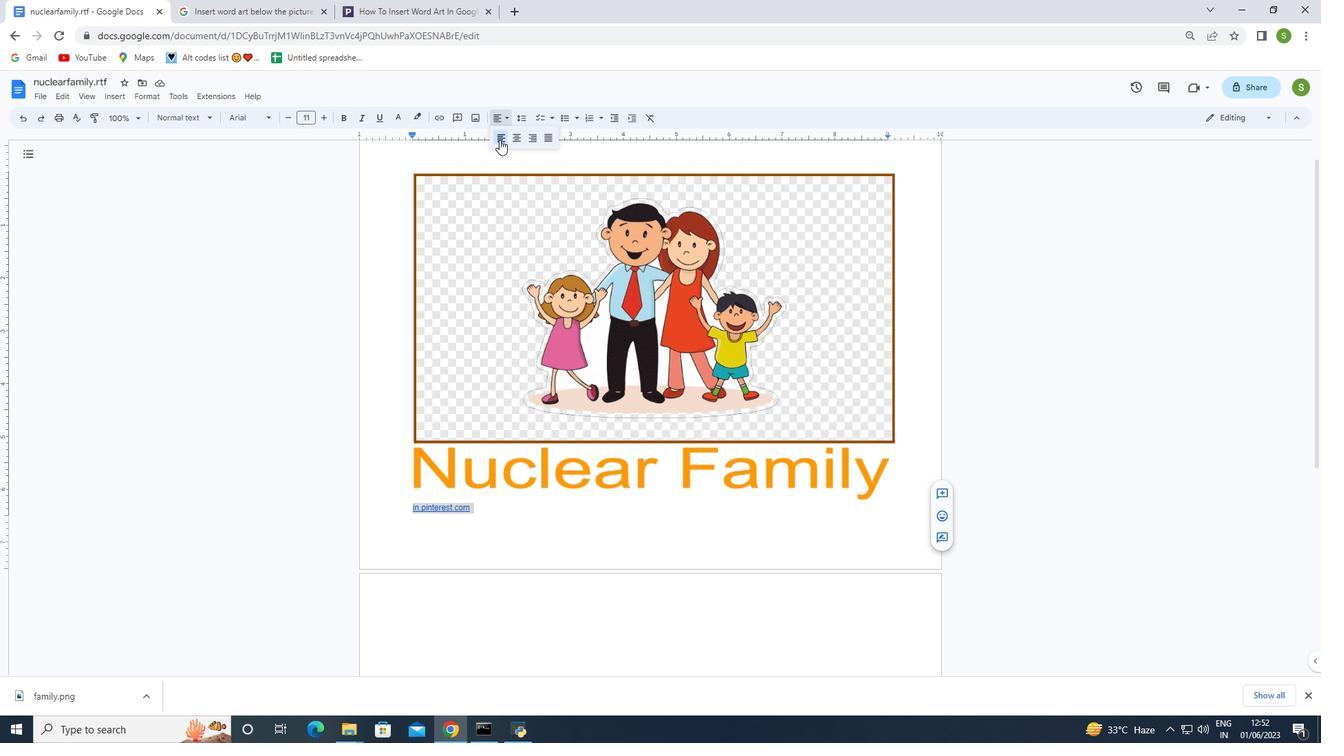 
Action: Mouse moved to (505, 531)
Screenshot: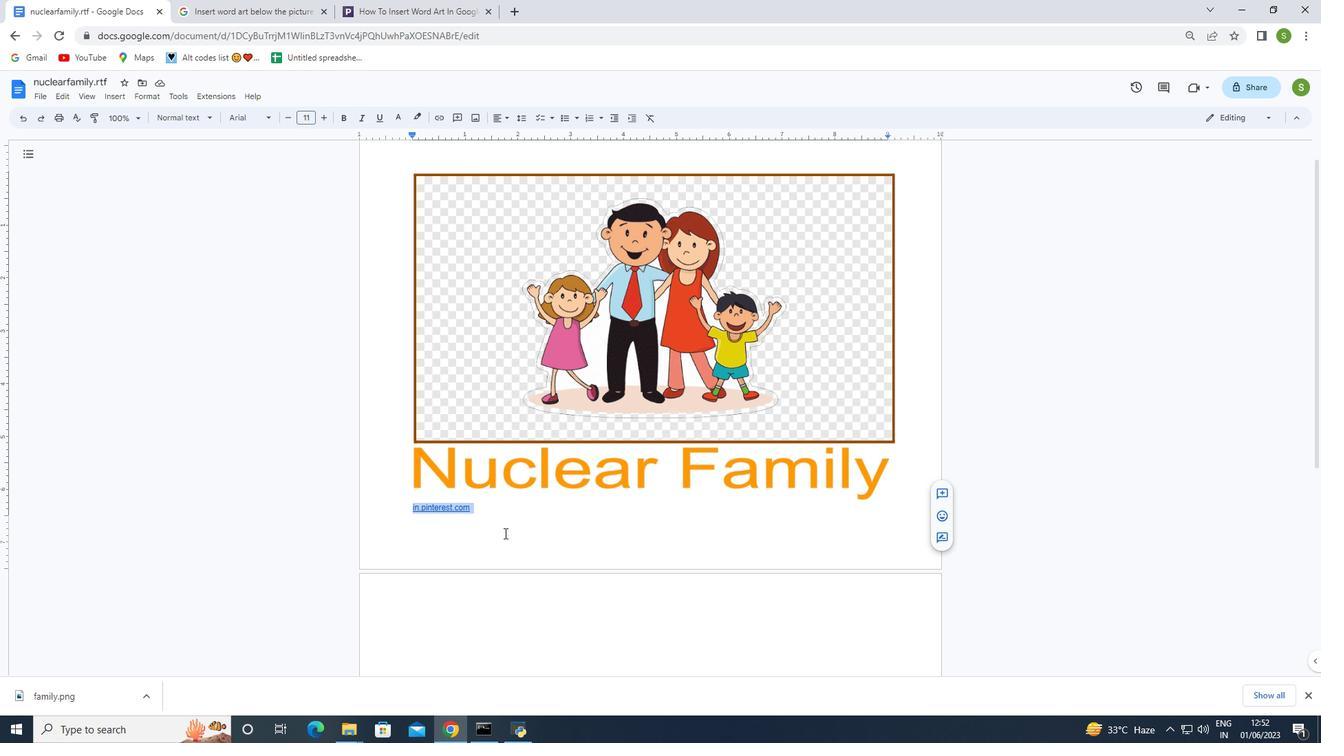
Action: Mouse pressed left at (505, 531)
Screenshot: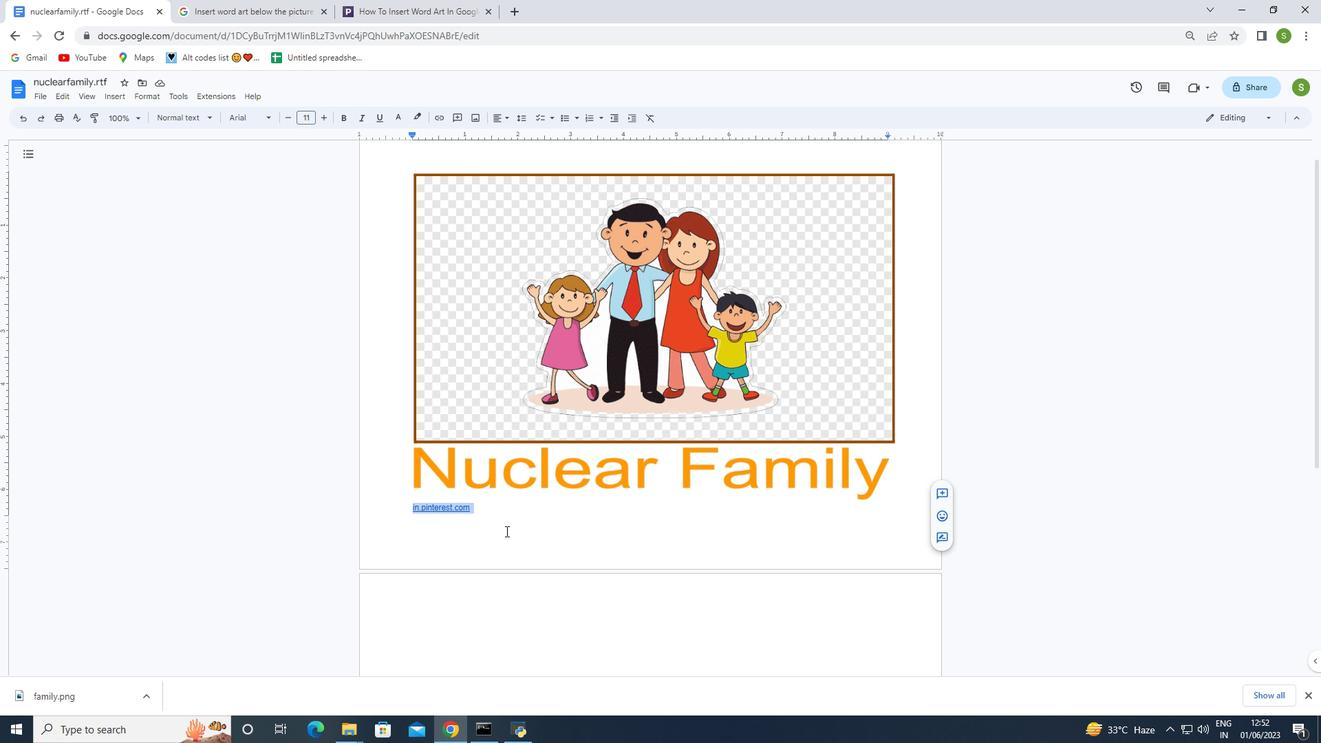 
Action: Mouse moved to (518, 531)
Screenshot: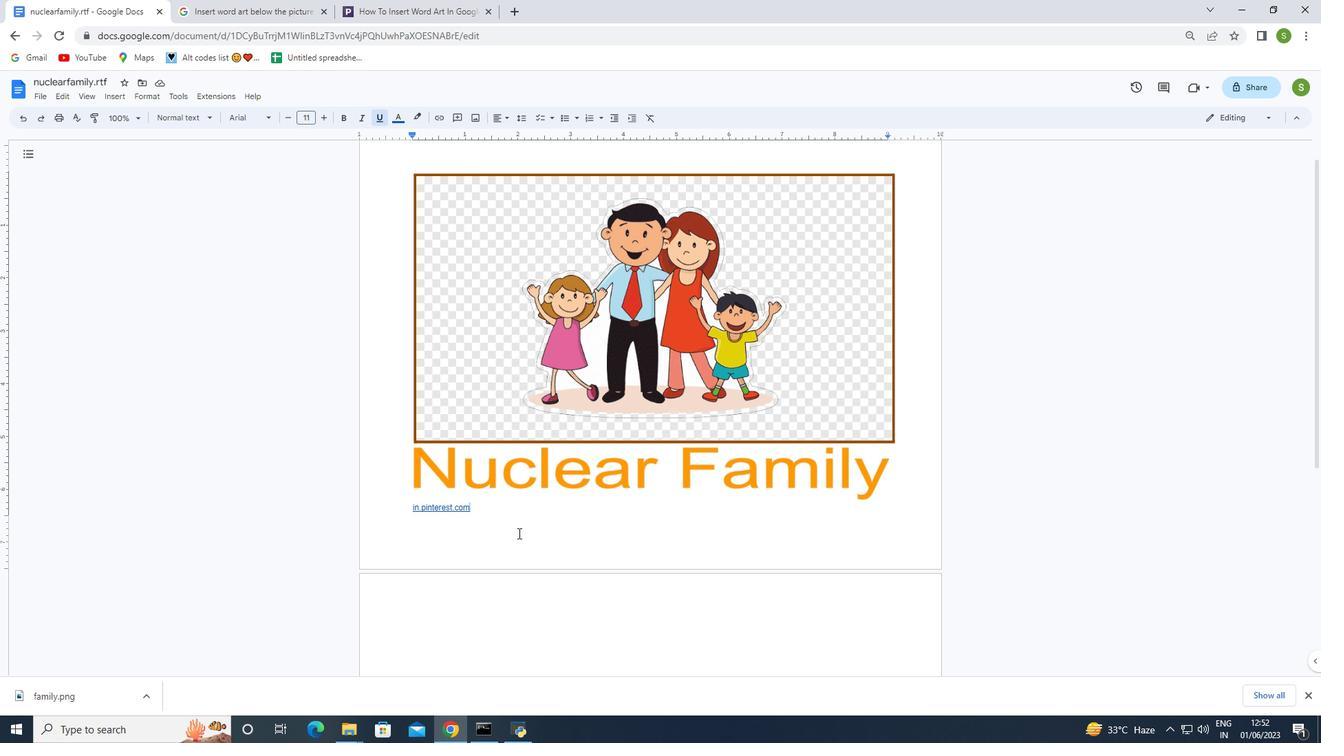 
Action: Mouse pressed left at (518, 531)
Screenshot: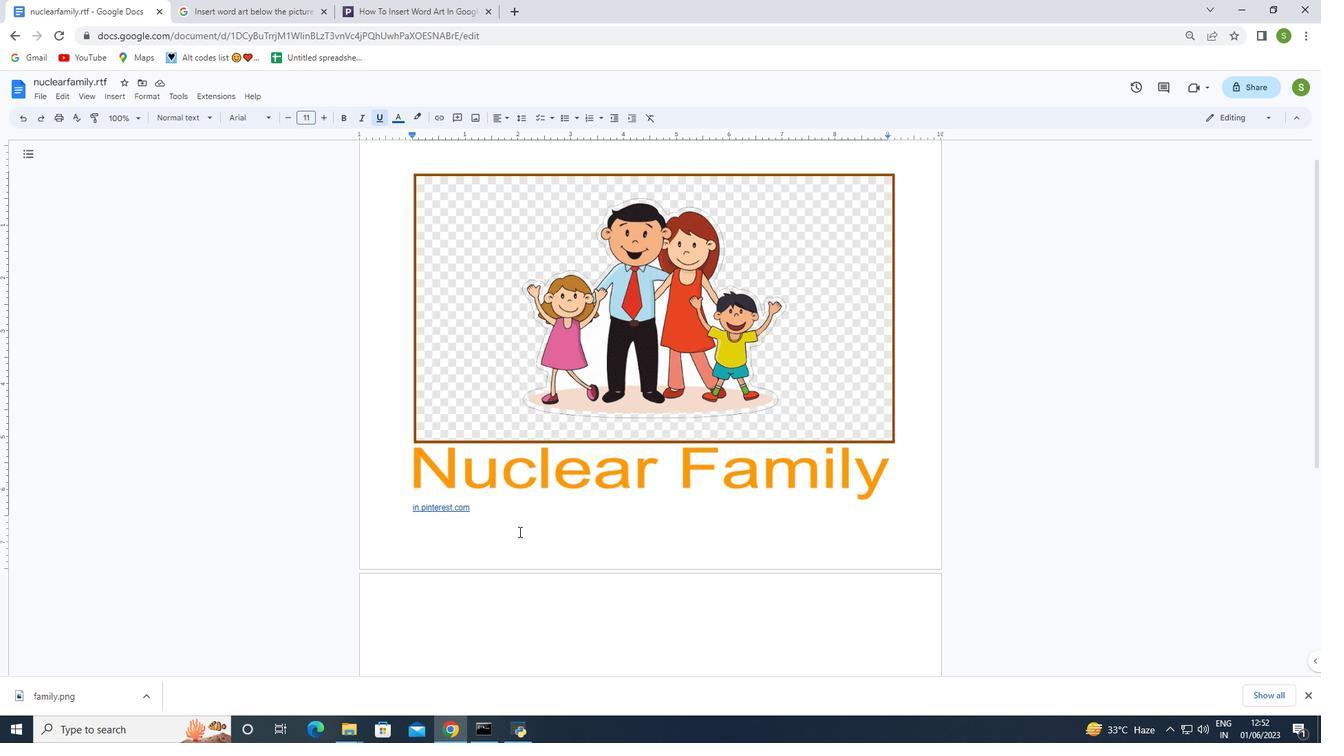 
Action: Mouse moved to (253, 587)
Screenshot: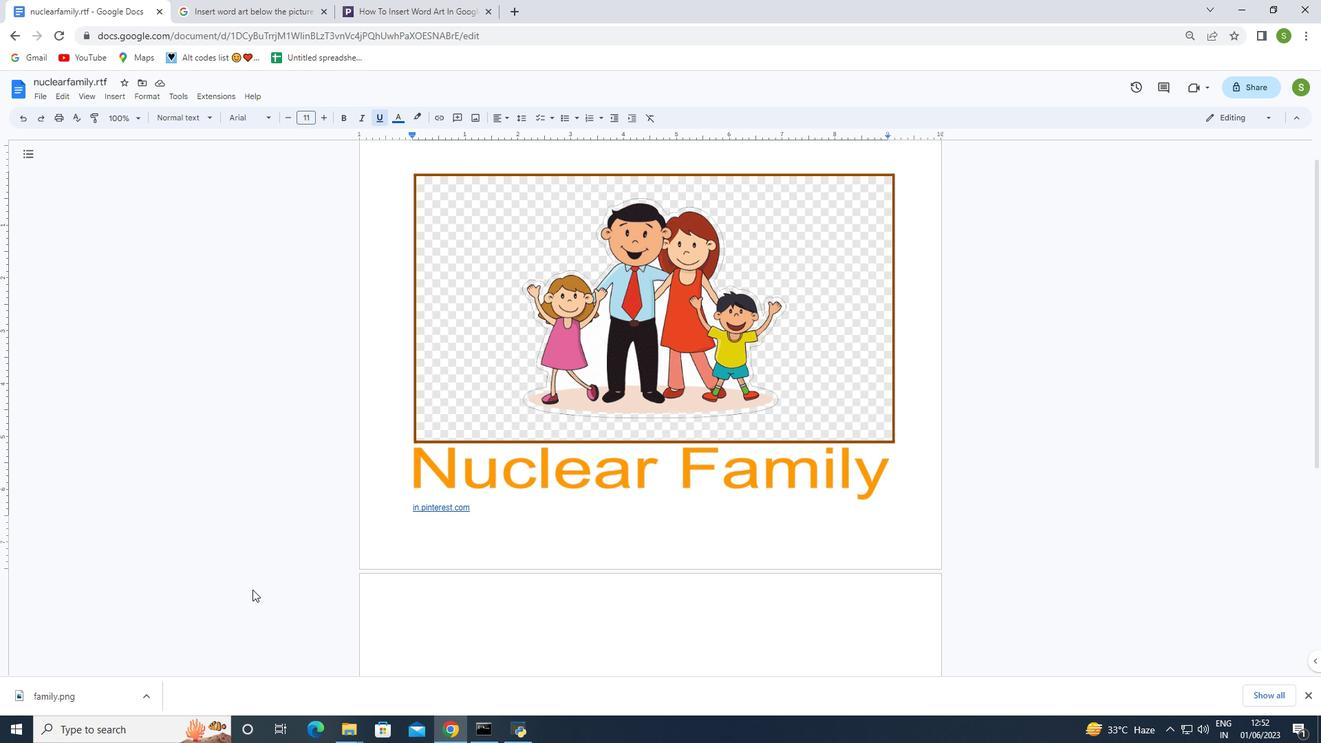 
